 Task: Look for Airbnb options in Cartago, Costa Rica from 4th November, 2023 to 15th November, 2023 for 2 adults.1  bedroom having 1 bed and 1 bathroom. Property type can be hotel. Look for 4 properties as per requirement.
Action: Mouse moved to (478, 70)
Screenshot: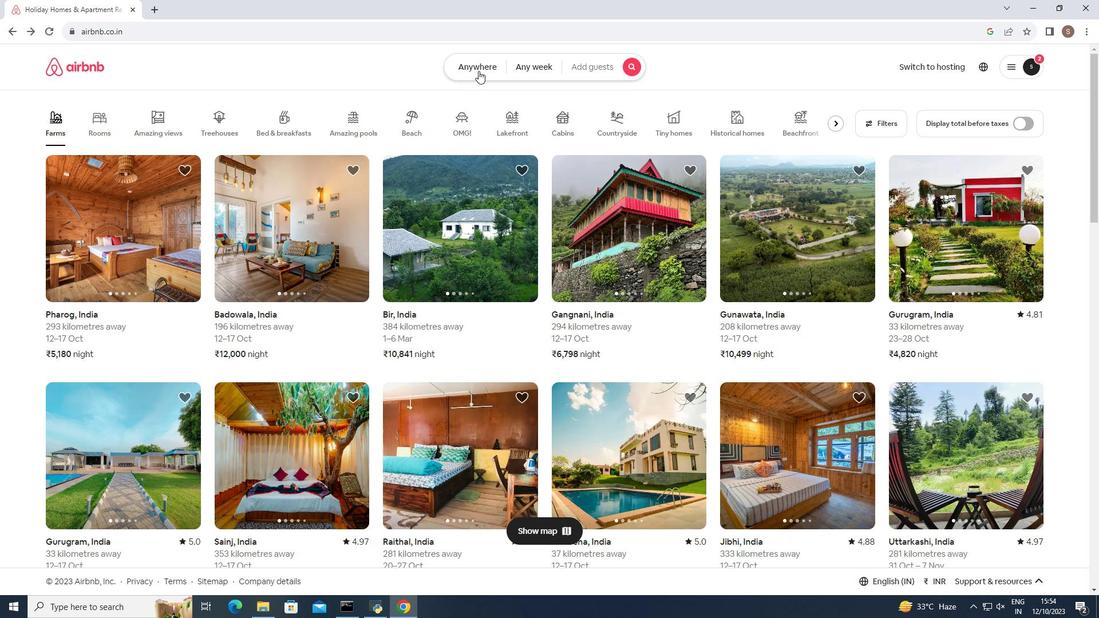 
Action: Mouse pressed left at (478, 70)
Screenshot: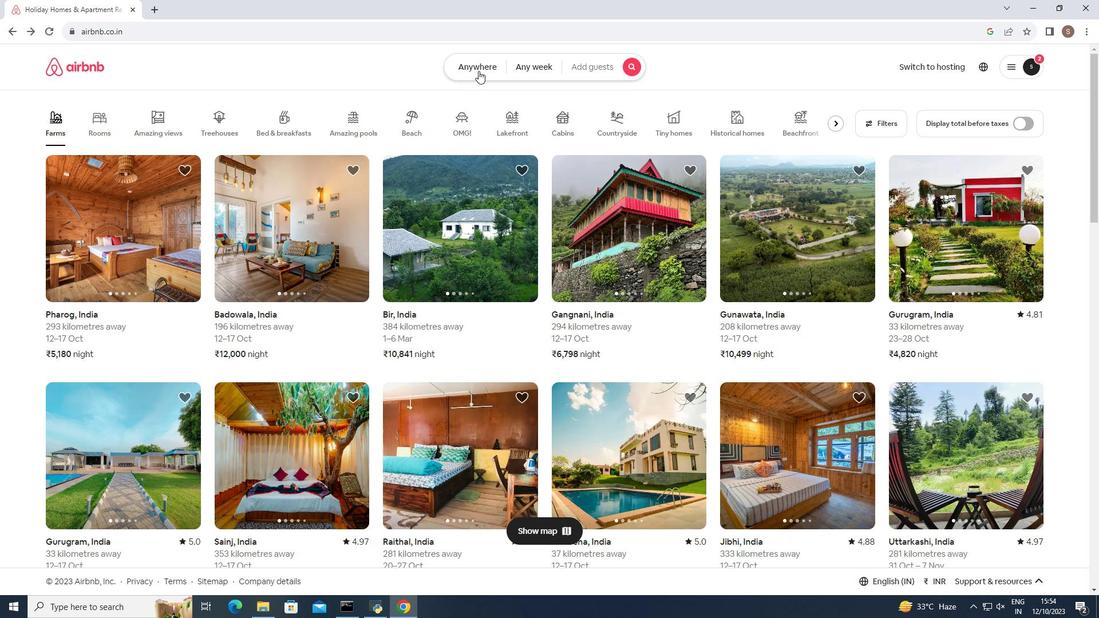 
Action: Mouse moved to (352, 109)
Screenshot: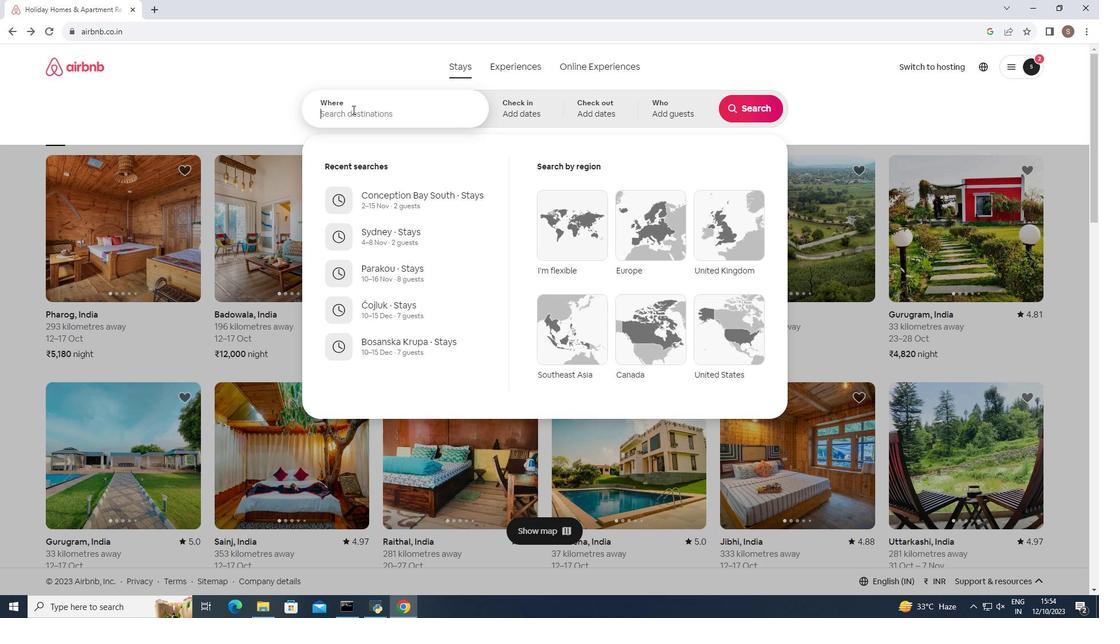 
Action: Mouse pressed left at (352, 109)
Screenshot: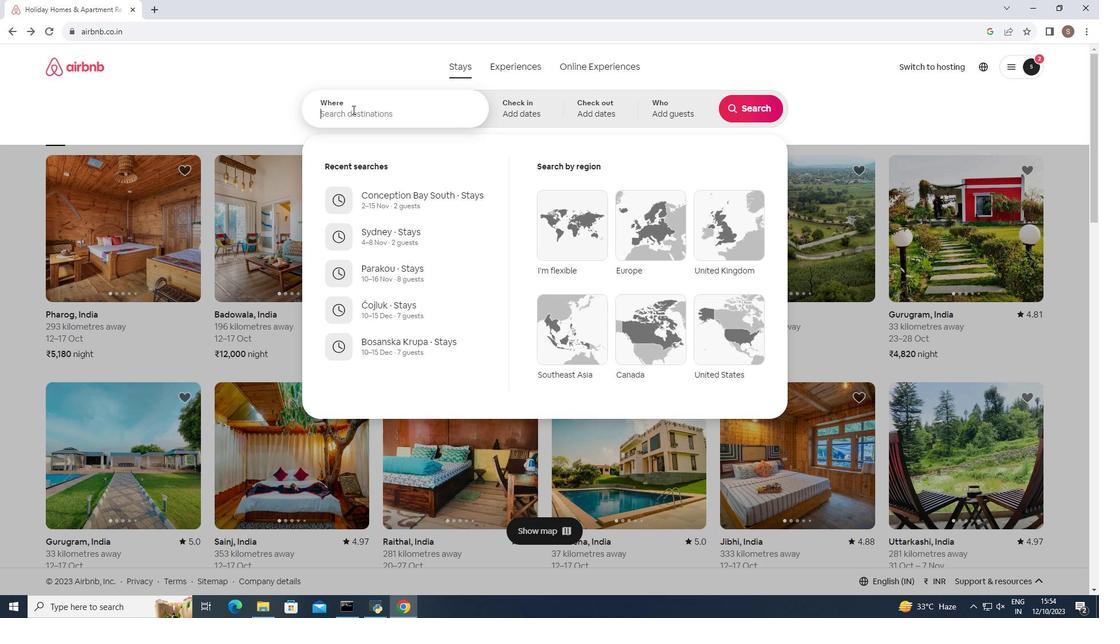 
Action: Key pressed <Key.shift>Cartago,<Key.space><Key.shift>Costa<Key.space><Key.shift>Rica<Key.enter>
Screenshot: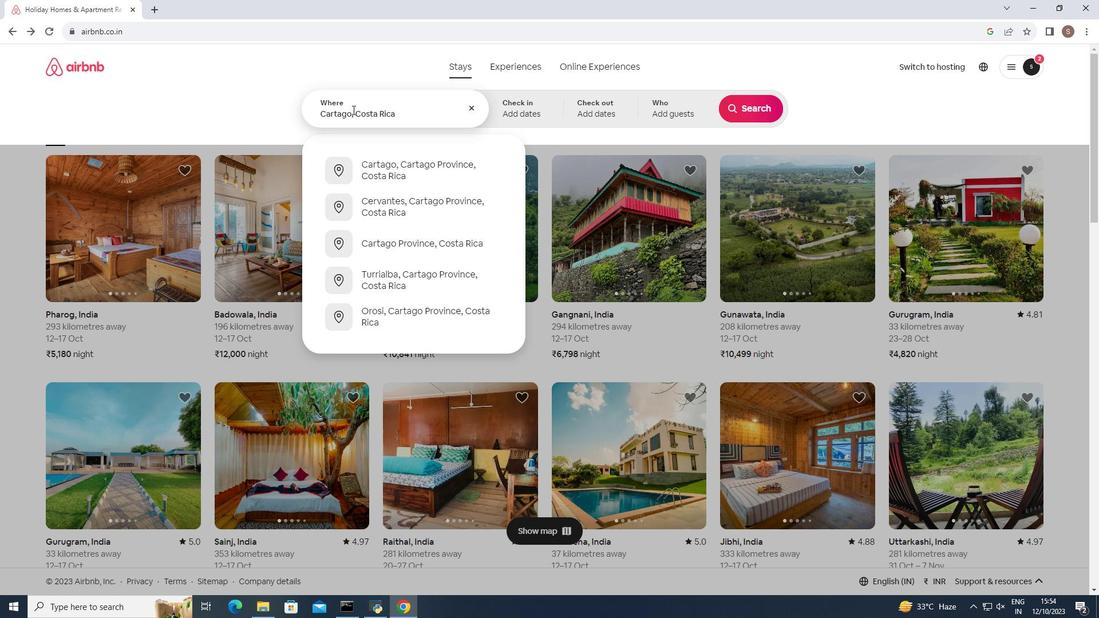 
Action: Mouse moved to (740, 249)
Screenshot: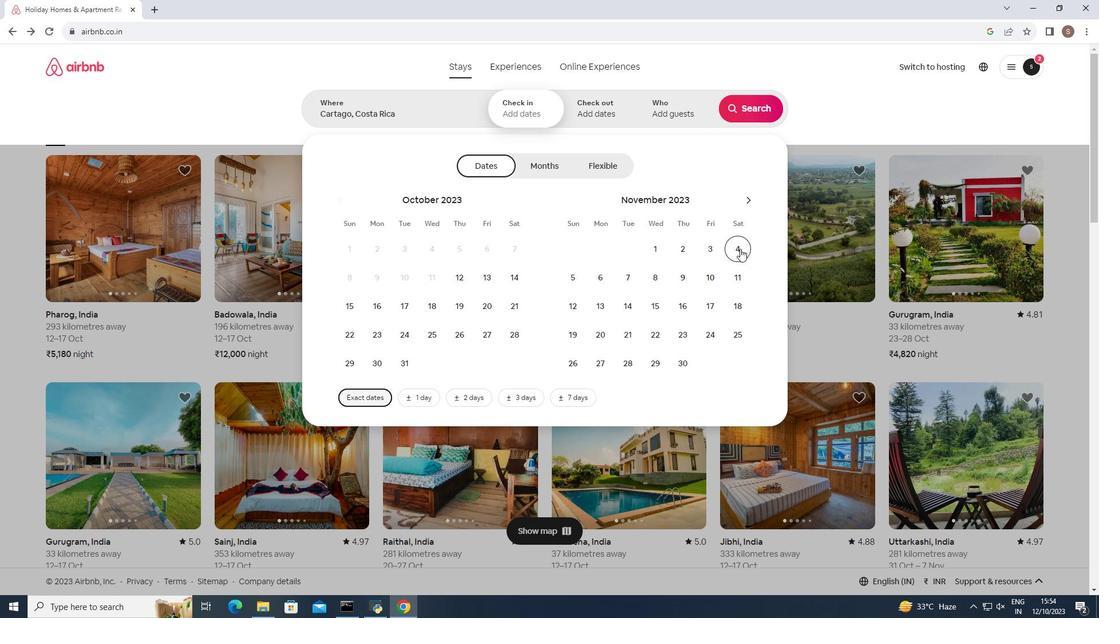 
Action: Mouse pressed left at (740, 249)
Screenshot: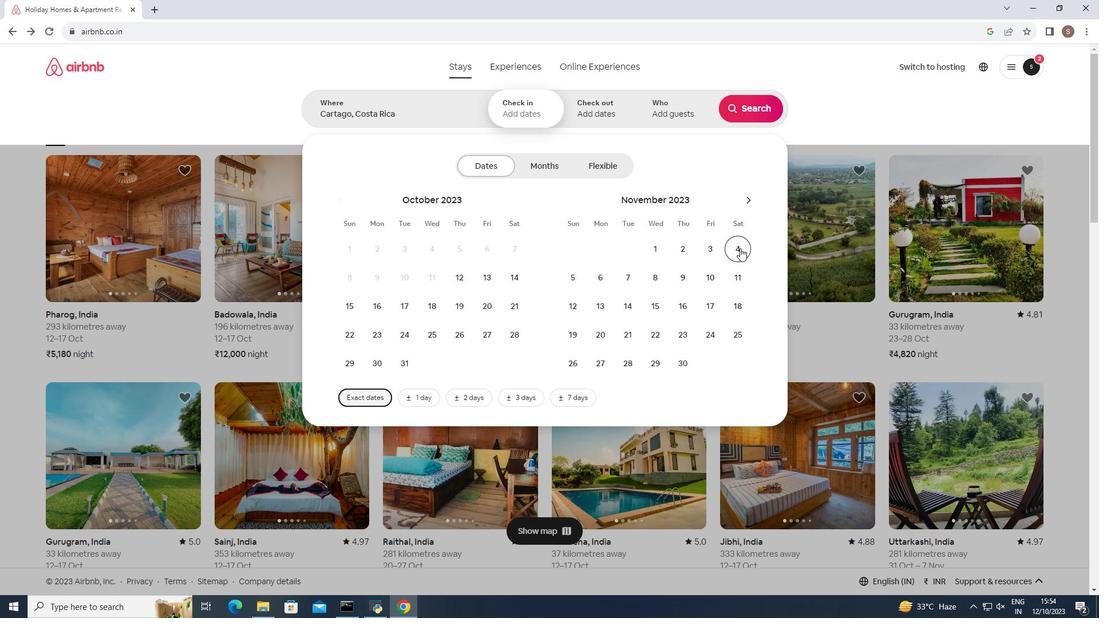 
Action: Mouse moved to (651, 305)
Screenshot: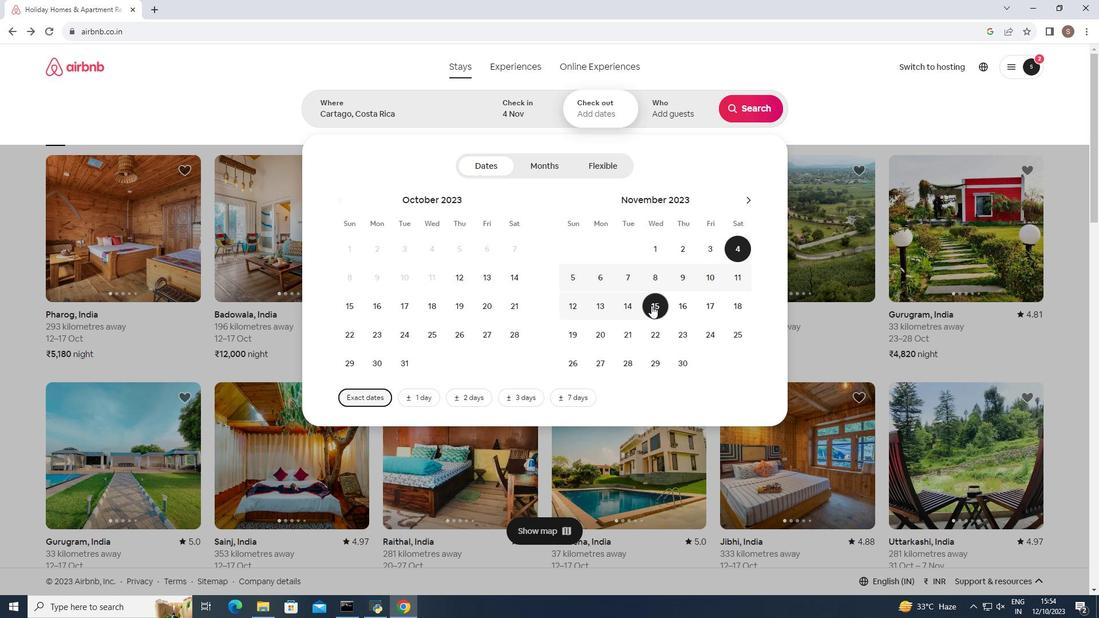 
Action: Mouse pressed left at (651, 305)
Screenshot: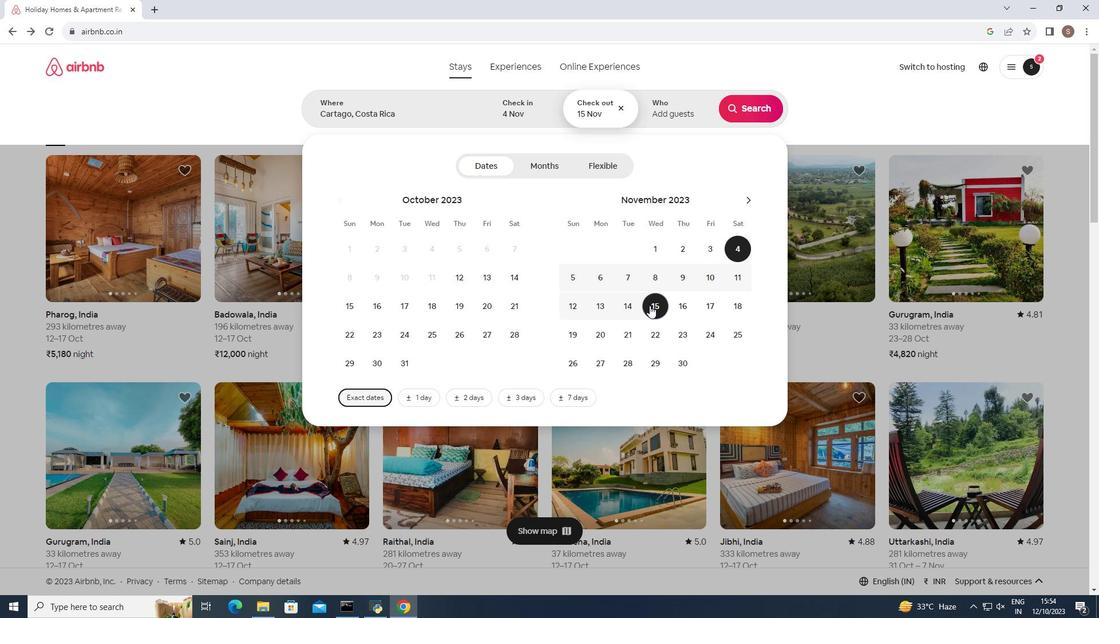 
Action: Mouse moved to (681, 112)
Screenshot: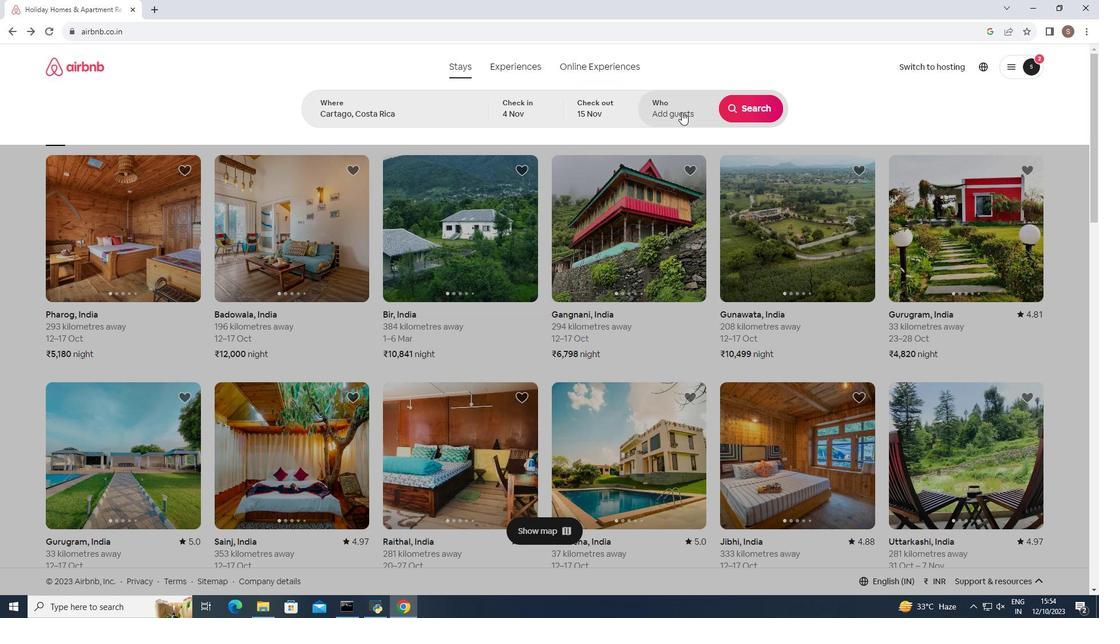 
Action: Mouse pressed left at (681, 112)
Screenshot: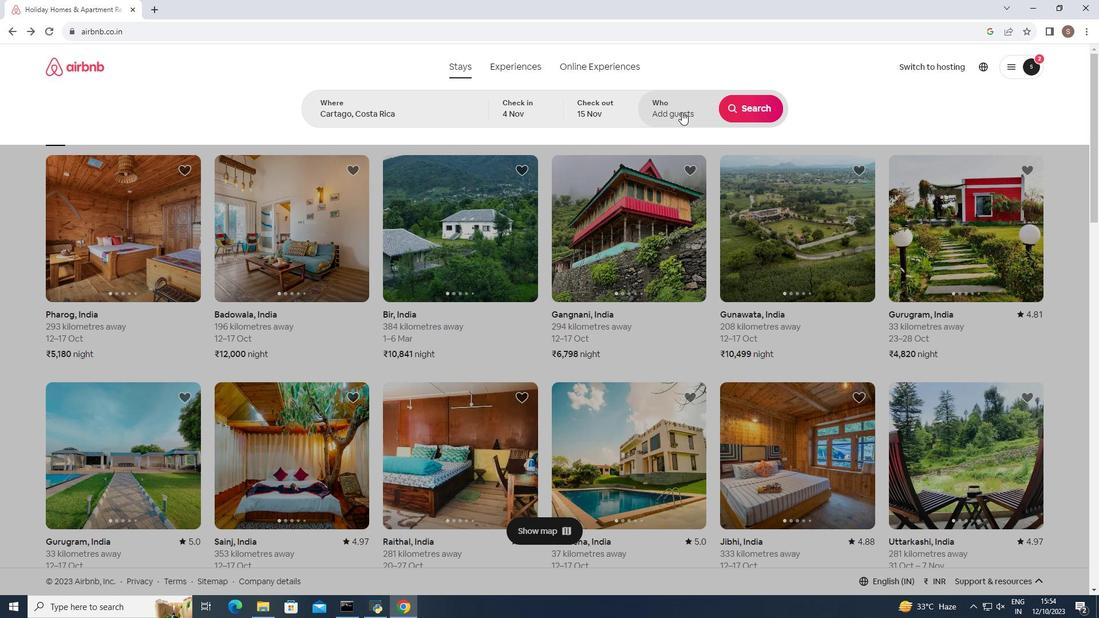 
Action: Mouse moved to (757, 168)
Screenshot: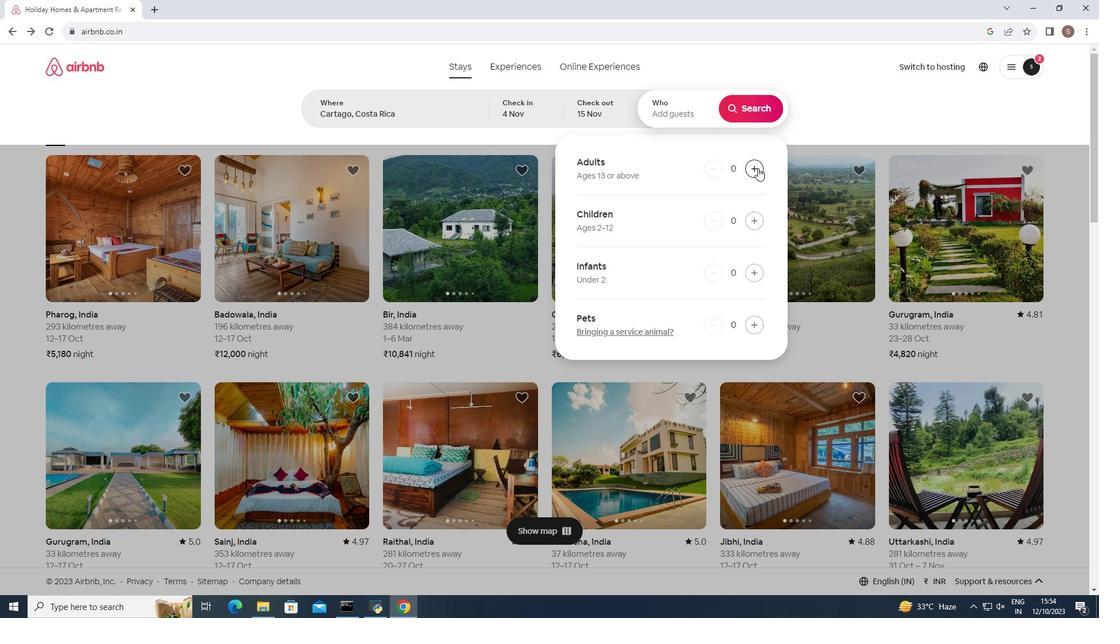 
Action: Mouse pressed left at (757, 168)
Screenshot: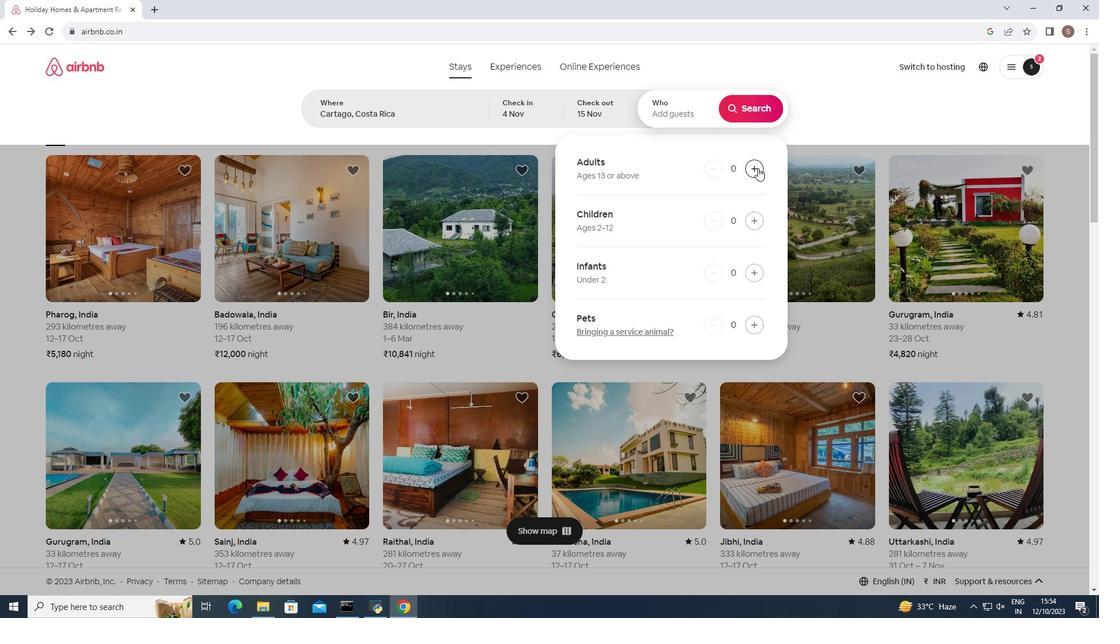 
Action: Mouse pressed left at (757, 168)
Screenshot: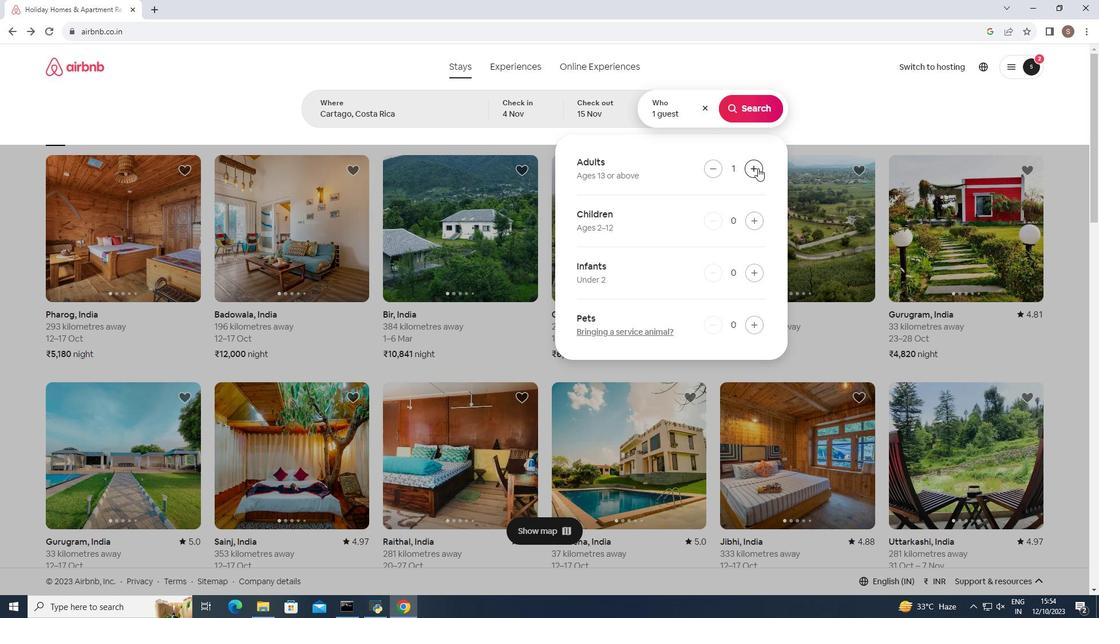 
Action: Mouse moved to (743, 106)
Screenshot: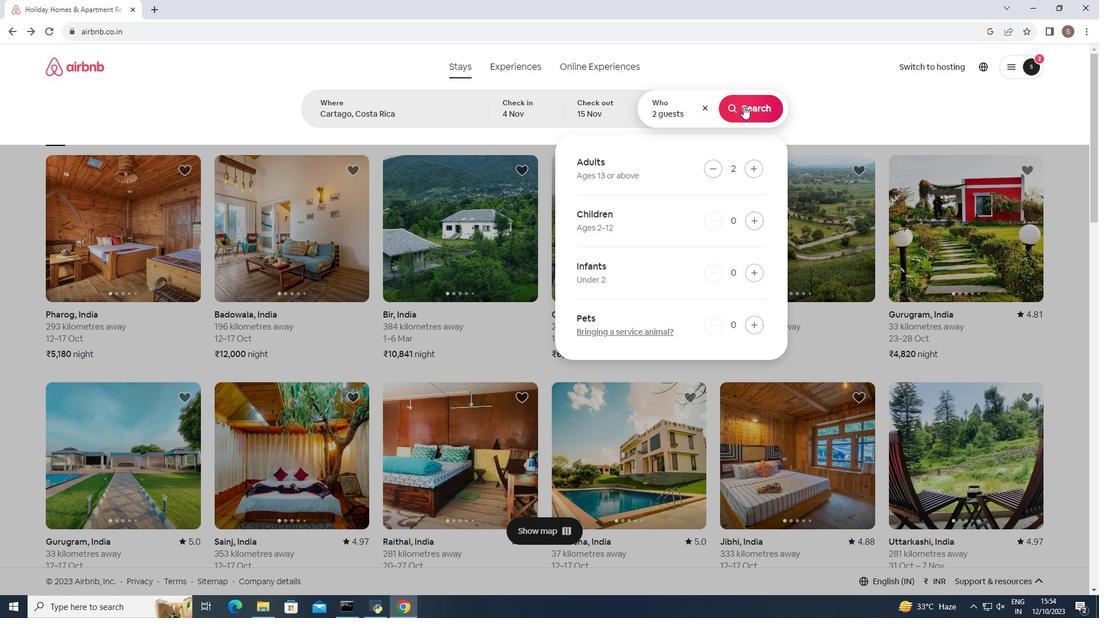 
Action: Mouse pressed left at (743, 106)
Screenshot: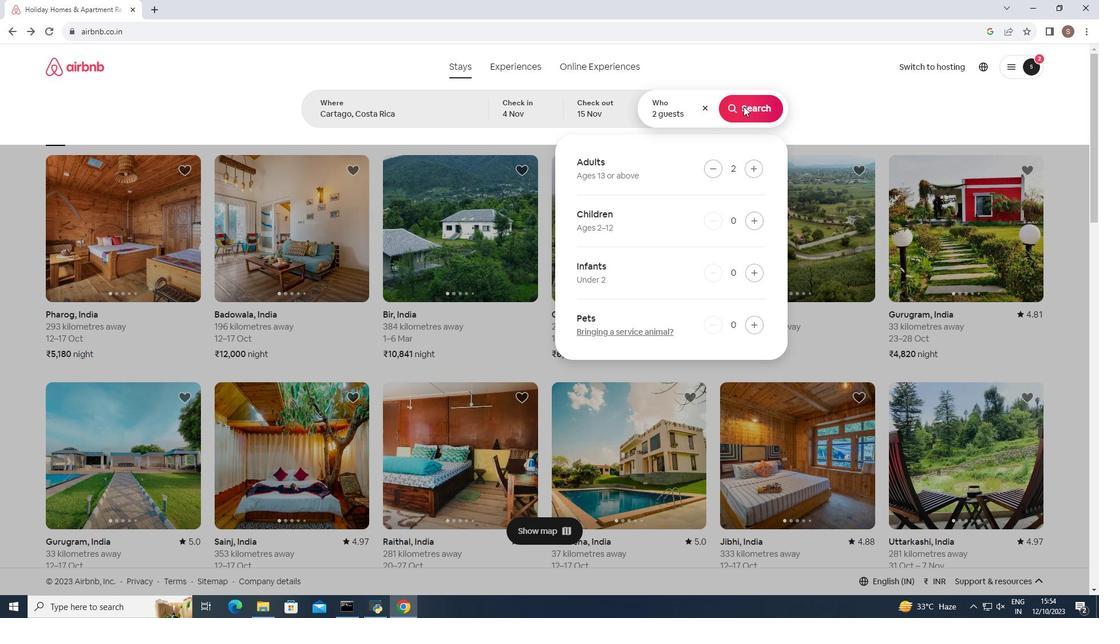 
Action: Mouse moved to (910, 110)
Screenshot: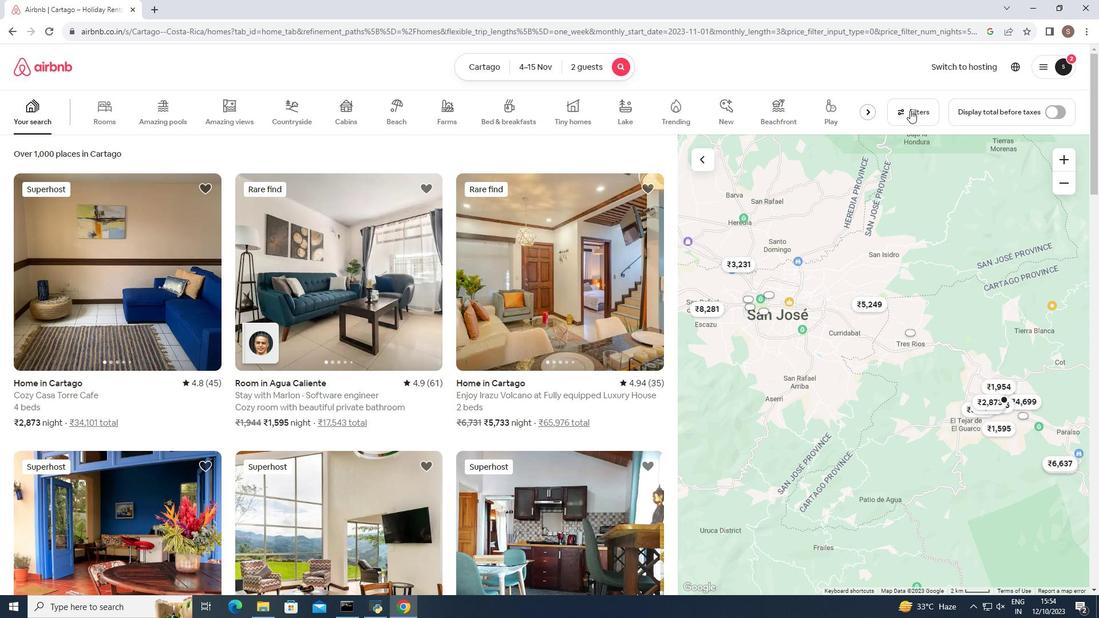 
Action: Mouse pressed left at (910, 110)
Screenshot: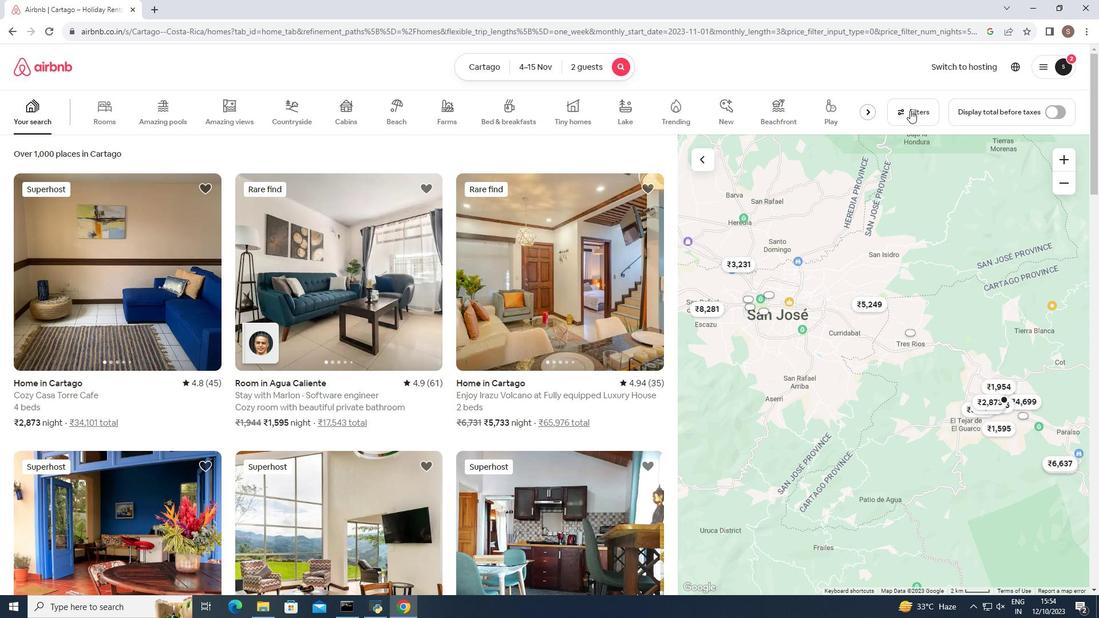 
Action: Mouse moved to (602, 236)
Screenshot: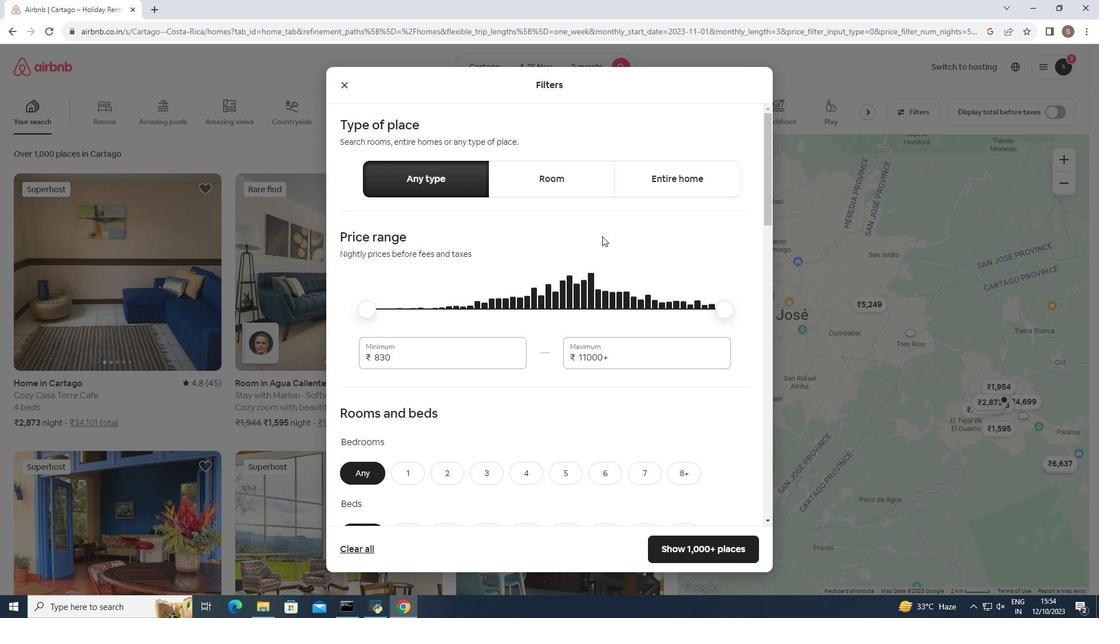 
Action: Mouse scrolled (602, 235) with delta (0, 0)
Screenshot: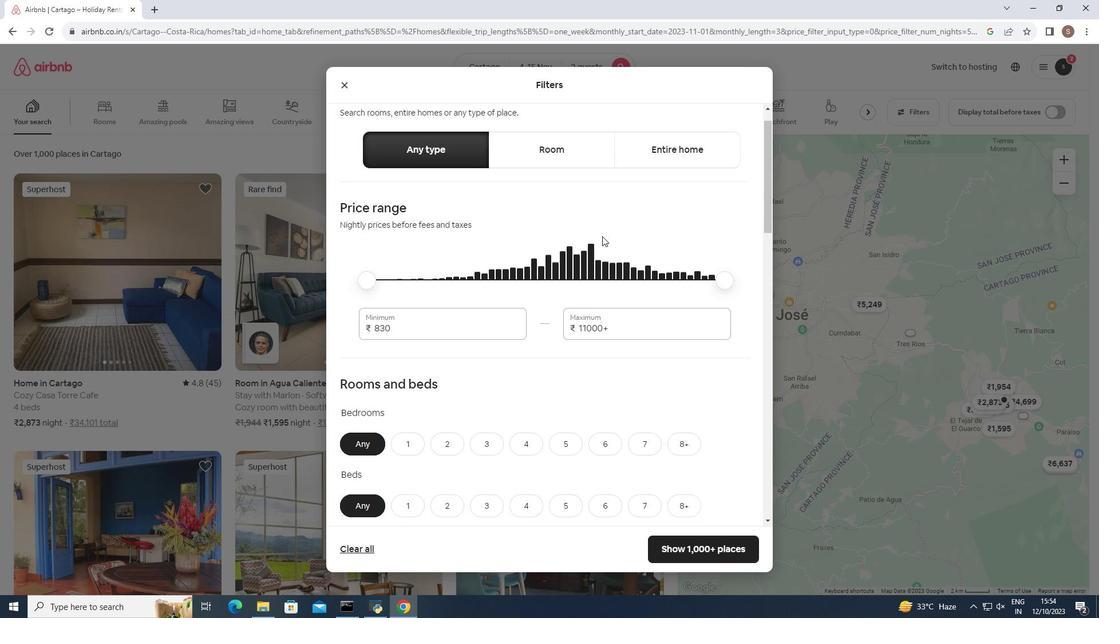 
Action: Mouse scrolled (602, 235) with delta (0, 0)
Screenshot: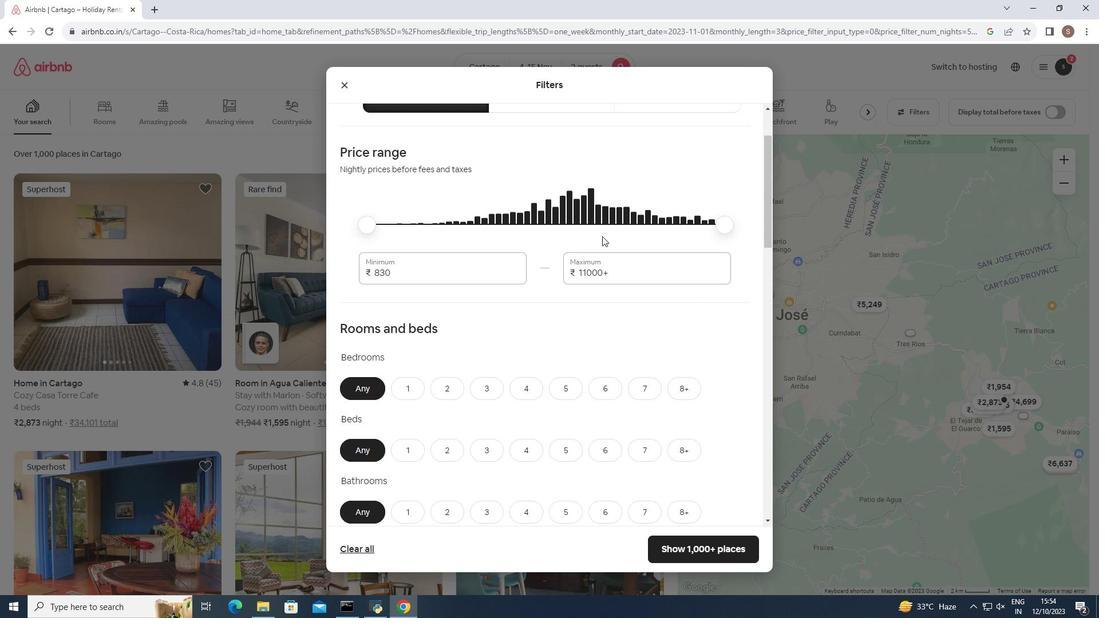 
Action: Mouse moved to (411, 358)
Screenshot: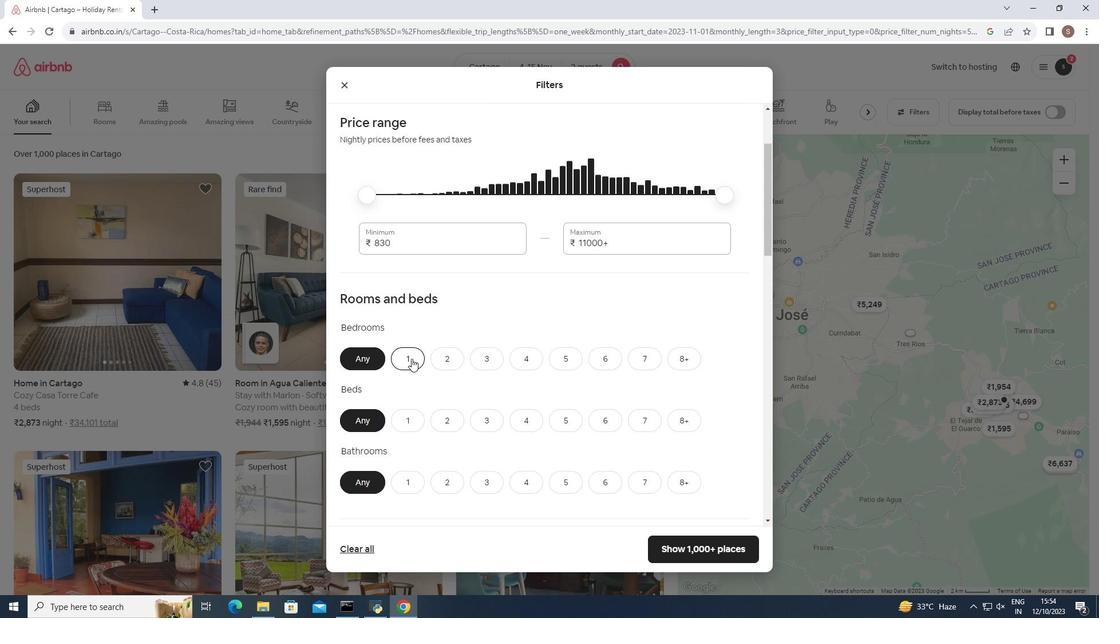 
Action: Mouse pressed left at (411, 358)
Screenshot: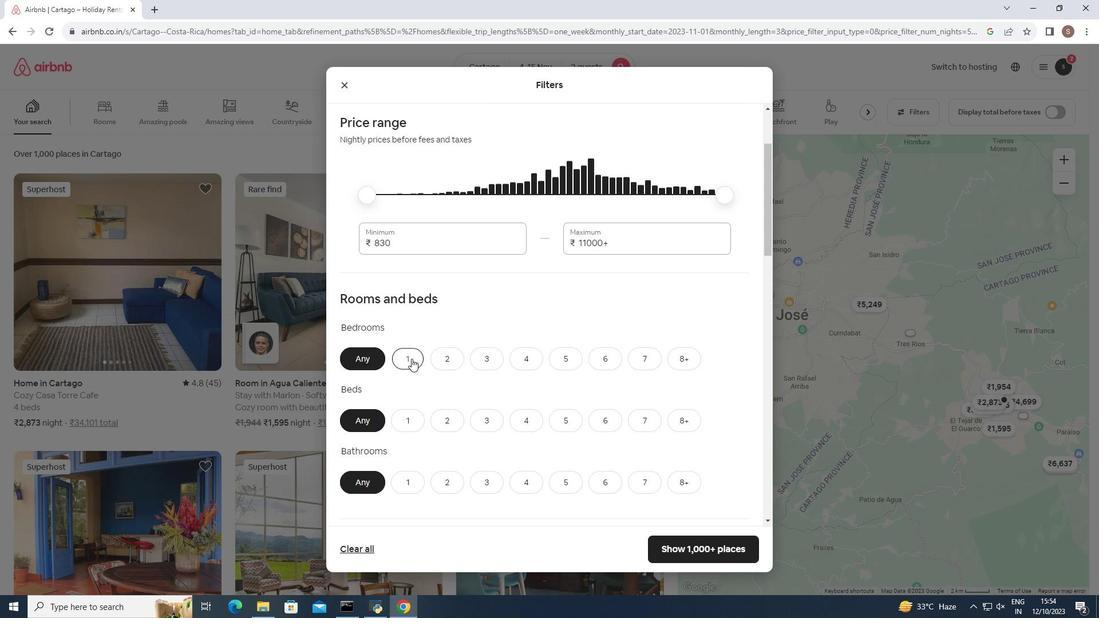 
Action: Mouse moved to (405, 418)
Screenshot: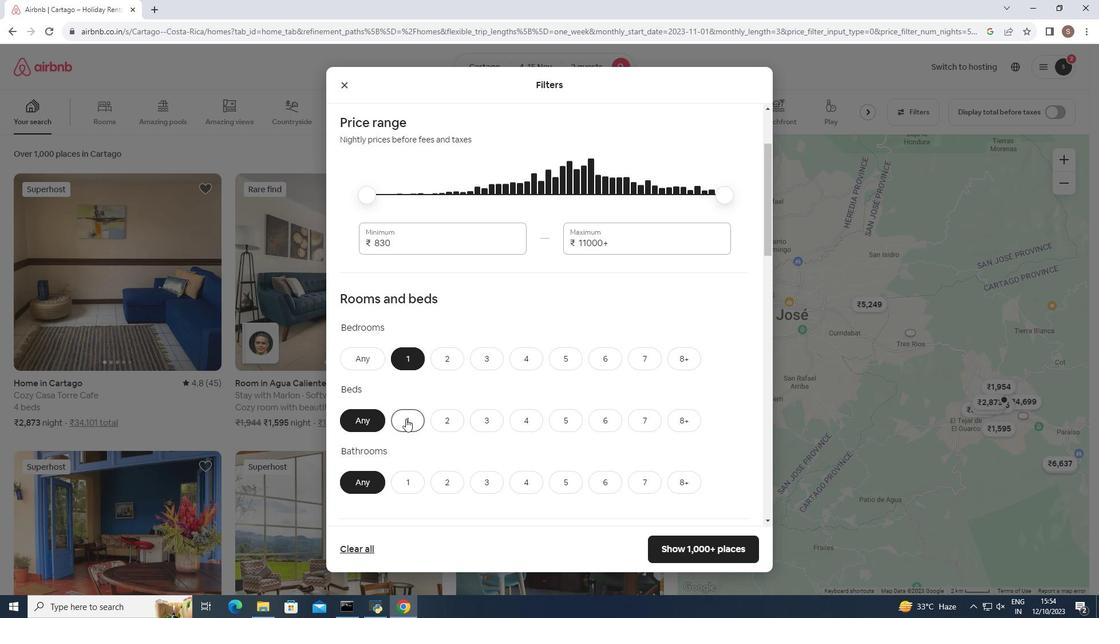 
Action: Mouse pressed left at (405, 418)
Screenshot: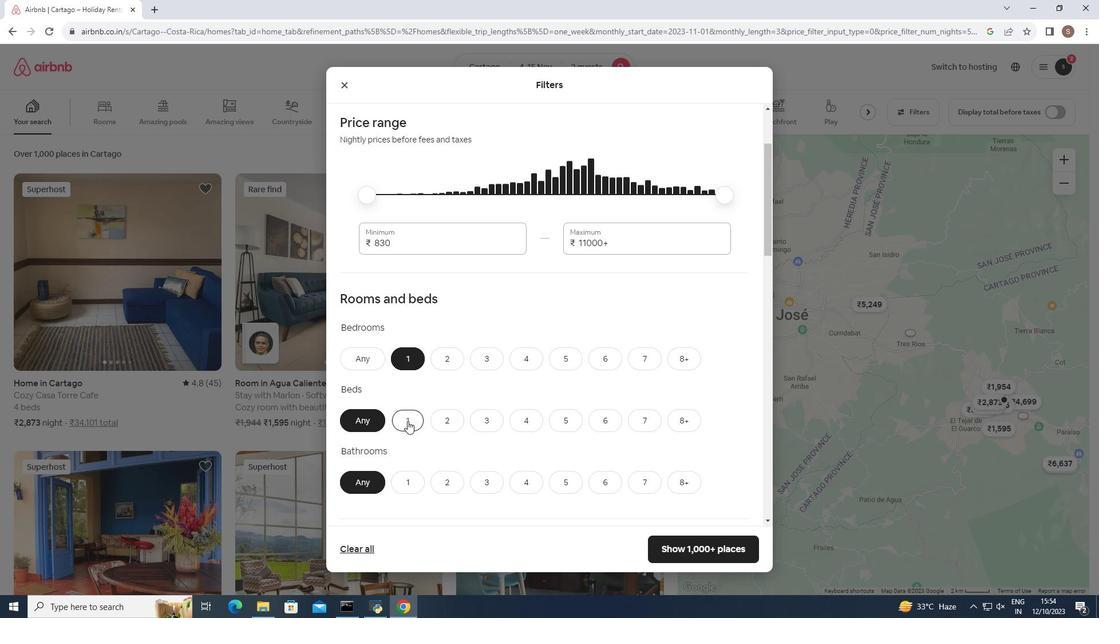 
Action: Mouse moved to (408, 486)
Screenshot: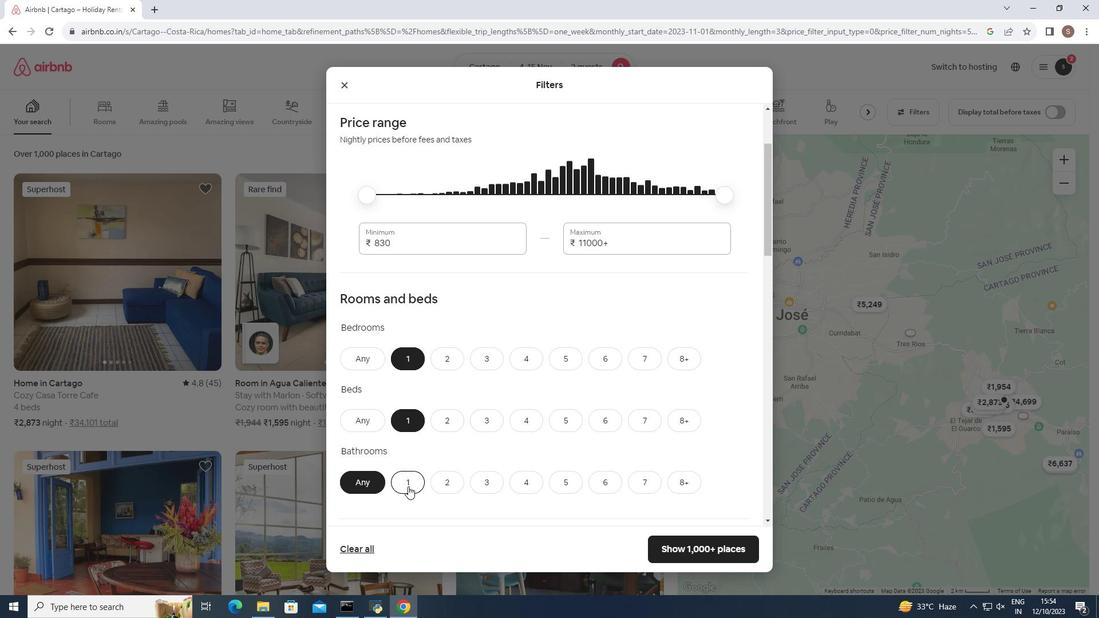 
Action: Mouse pressed left at (408, 486)
Screenshot: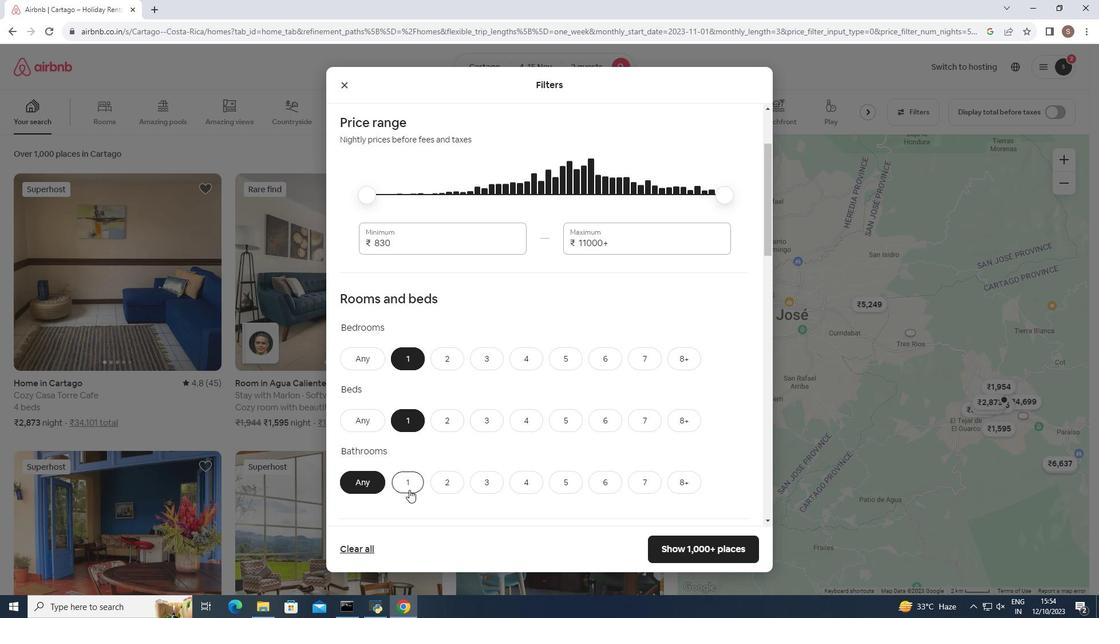 
Action: Mouse moved to (544, 413)
Screenshot: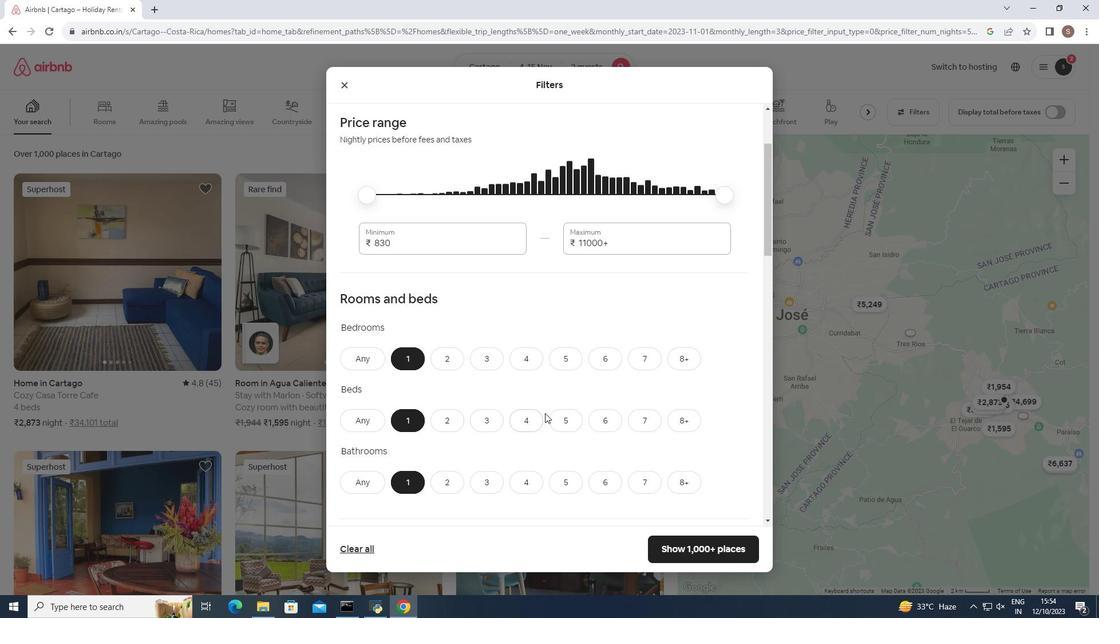 
Action: Mouse scrolled (544, 412) with delta (0, 0)
Screenshot: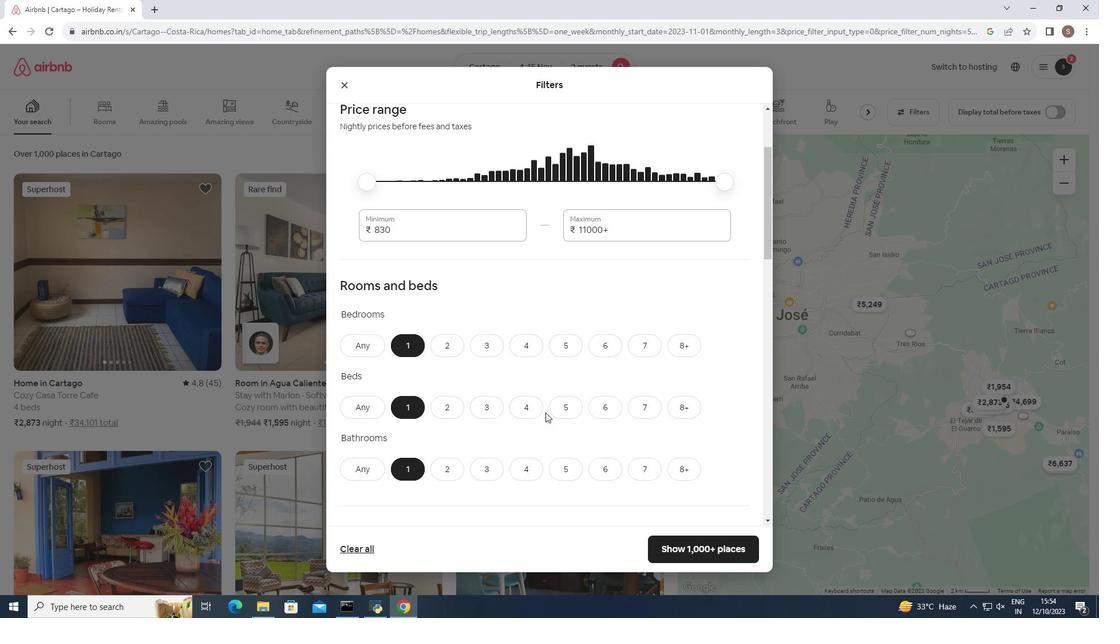 
Action: Mouse moved to (545, 412)
Screenshot: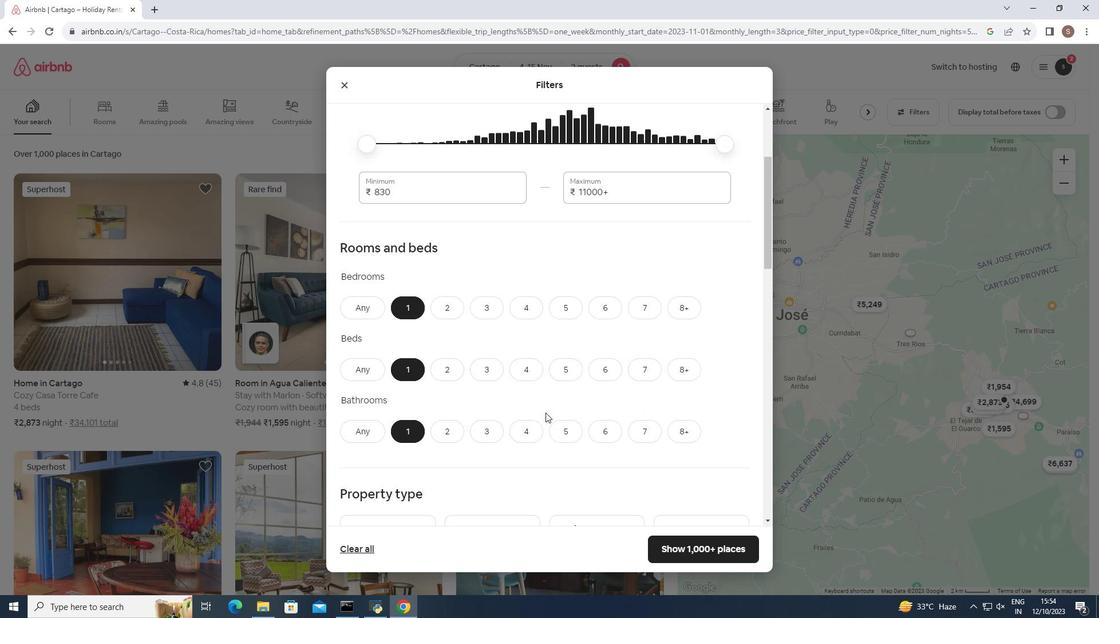 
Action: Mouse scrolled (545, 412) with delta (0, 0)
Screenshot: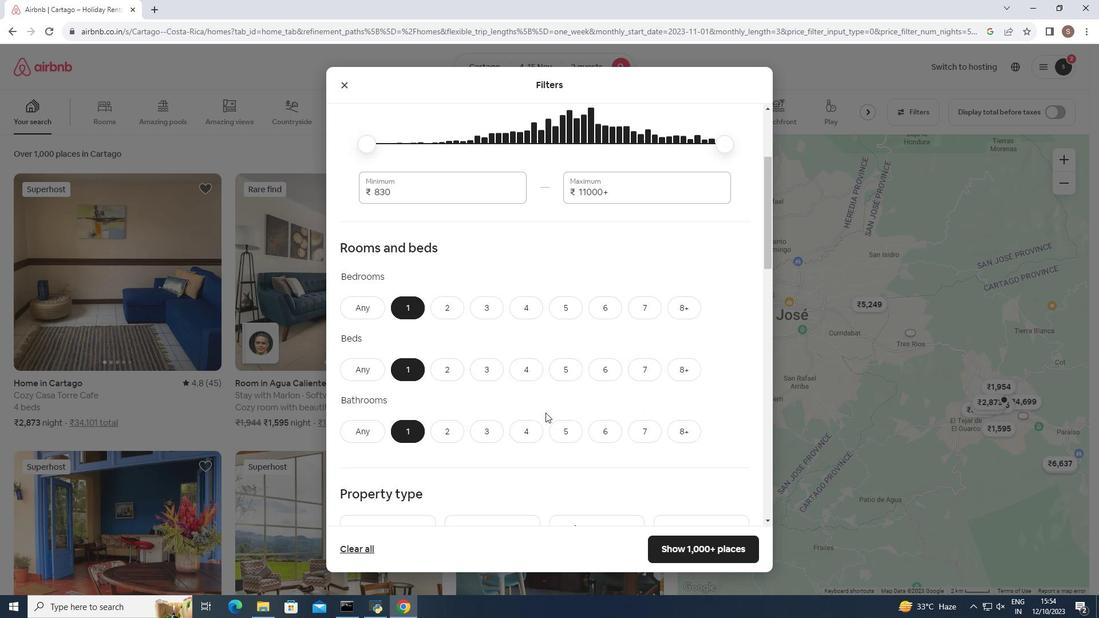 
Action: Mouse scrolled (545, 412) with delta (0, 0)
Screenshot: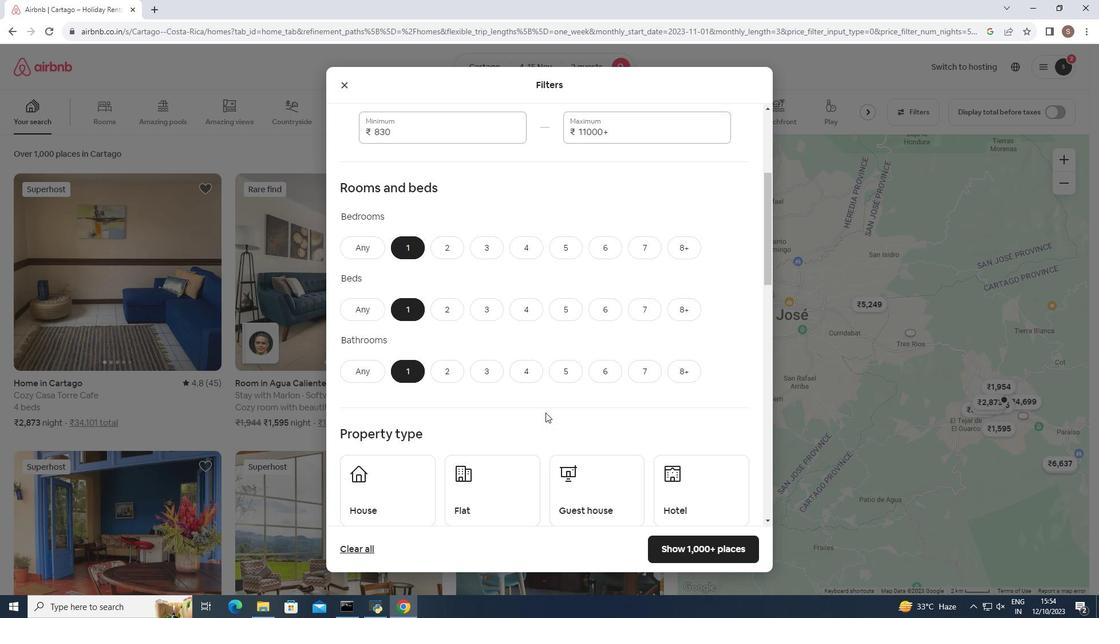 
Action: Mouse scrolled (545, 412) with delta (0, 0)
Screenshot: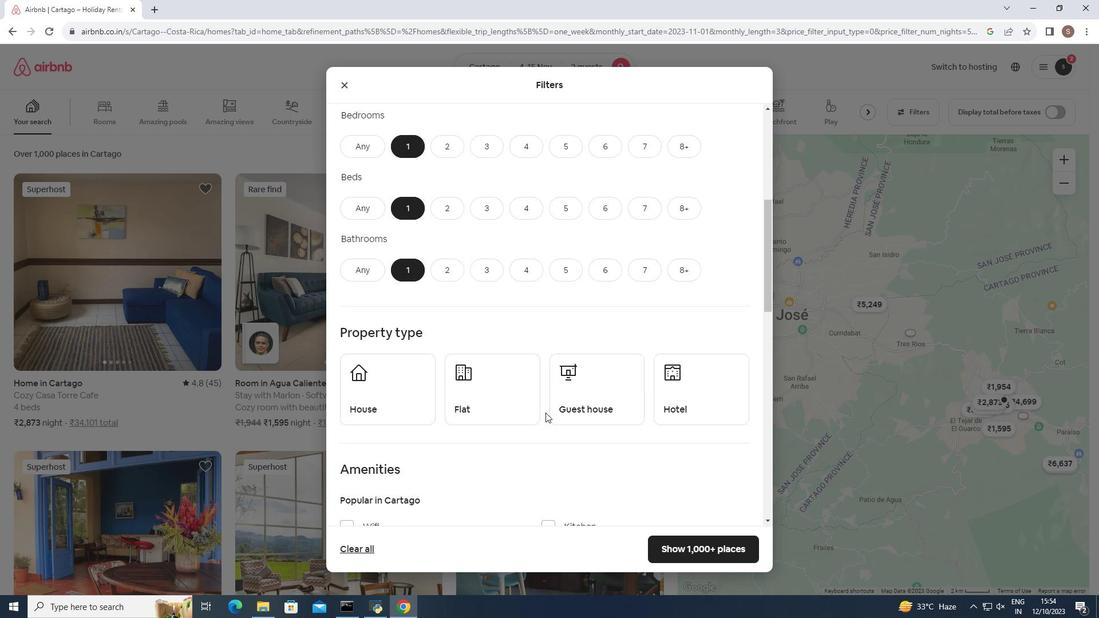 
Action: Mouse moved to (672, 389)
Screenshot: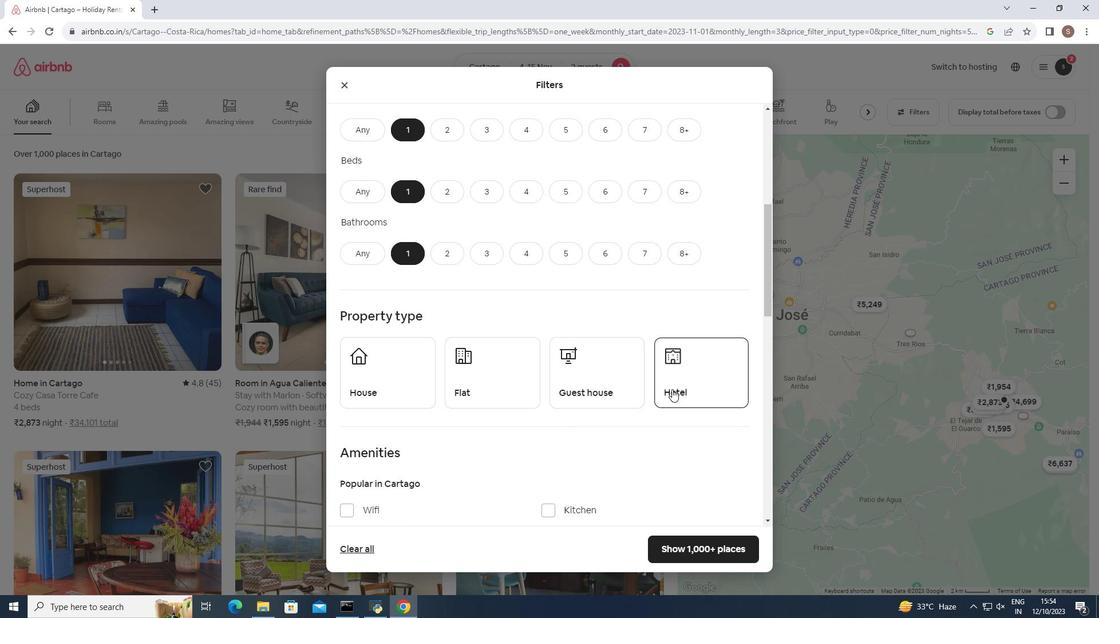 
Action: Mouse pressed left at (672, 389)
Screenshot: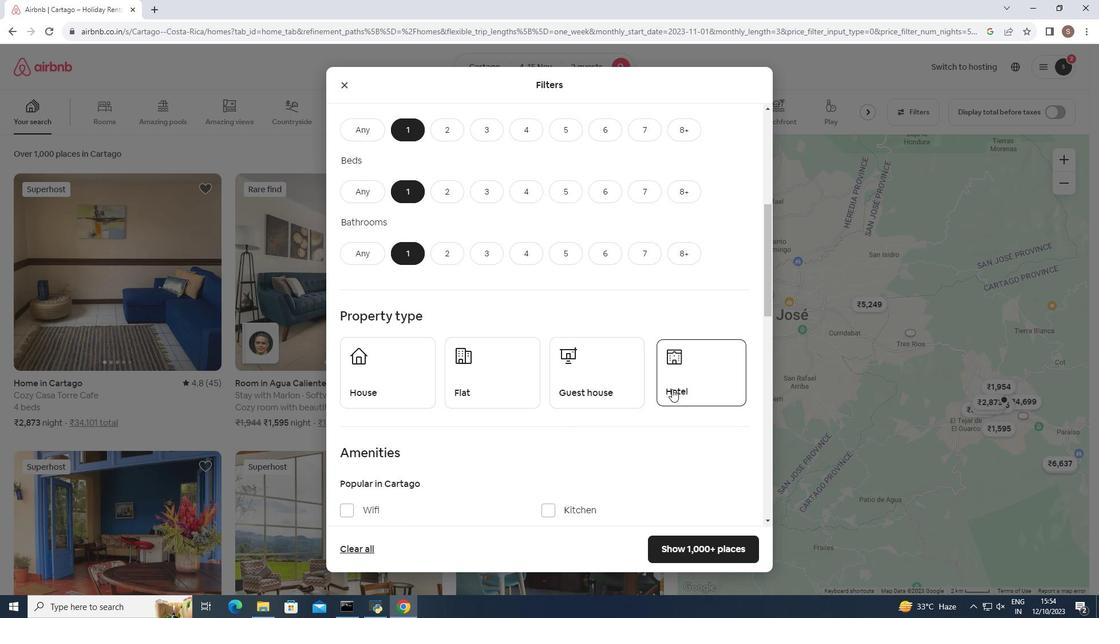 
Action: Mouse moved to (712, 548)
Screenshot: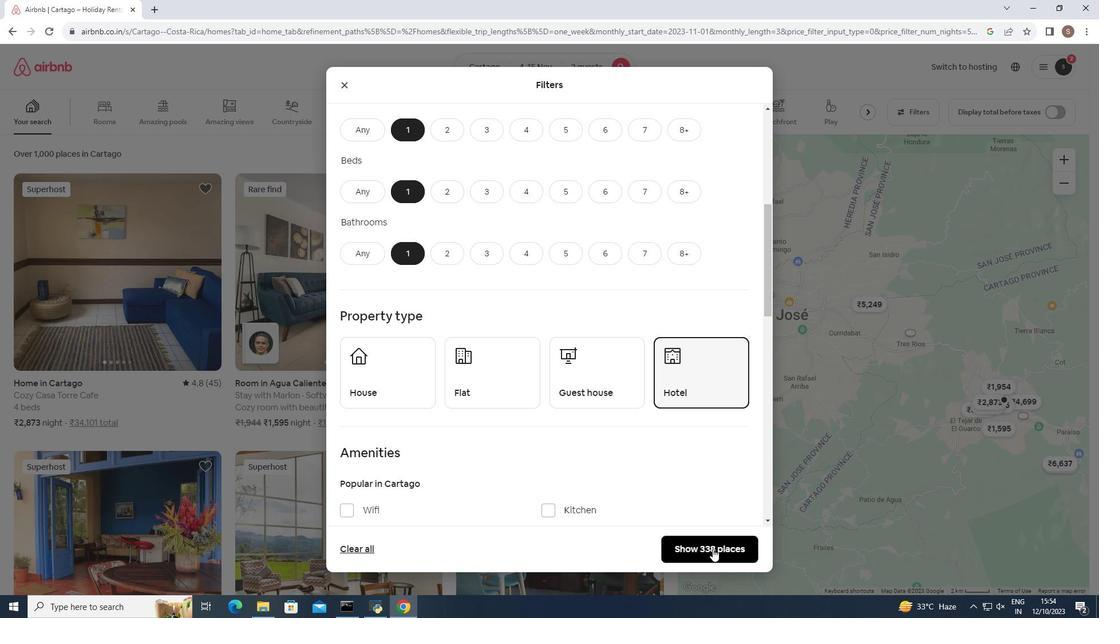 
Action: Mouse pressed left at (712, 548)
Screenshot: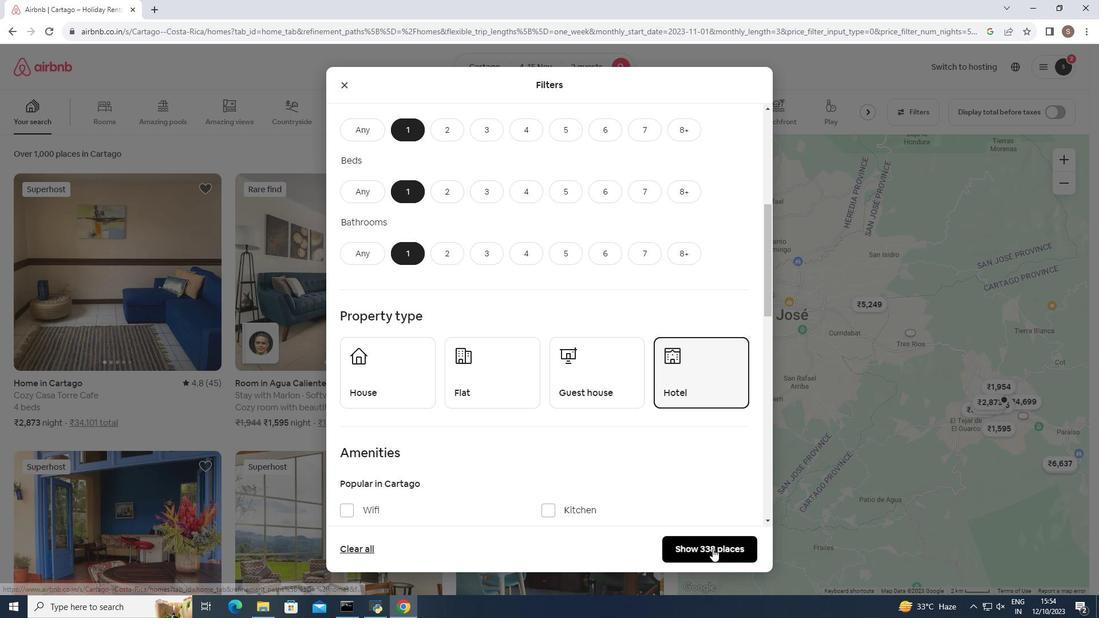 
Action: Mouse moved to (533, 409)
Screenshot: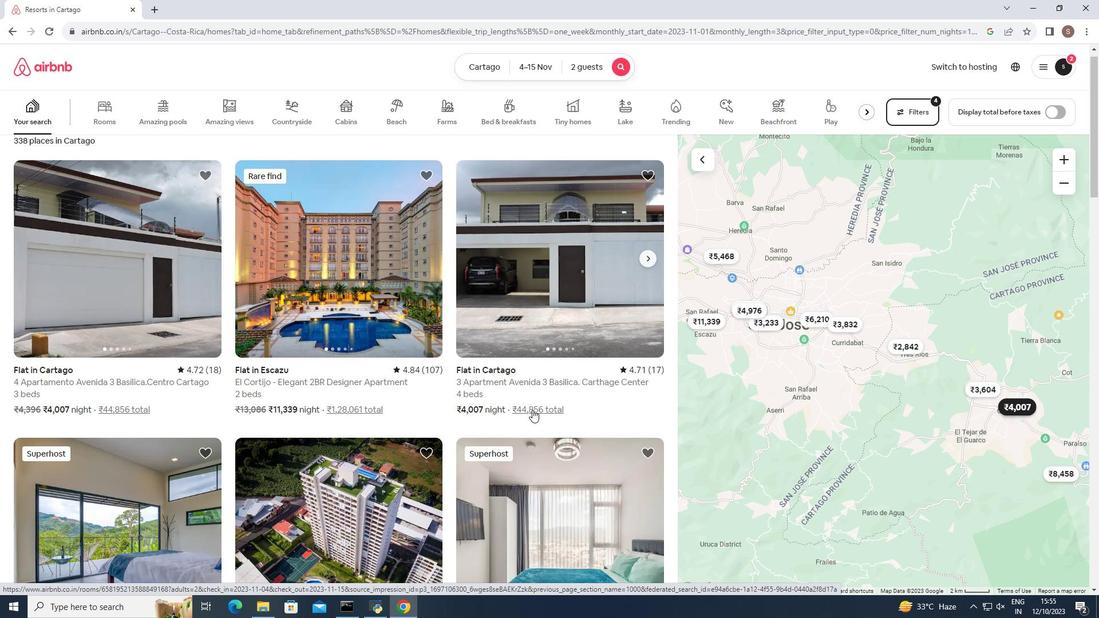 
Action: Mouse scrolled (533, 409) with delta (0, 0)
Screenshot: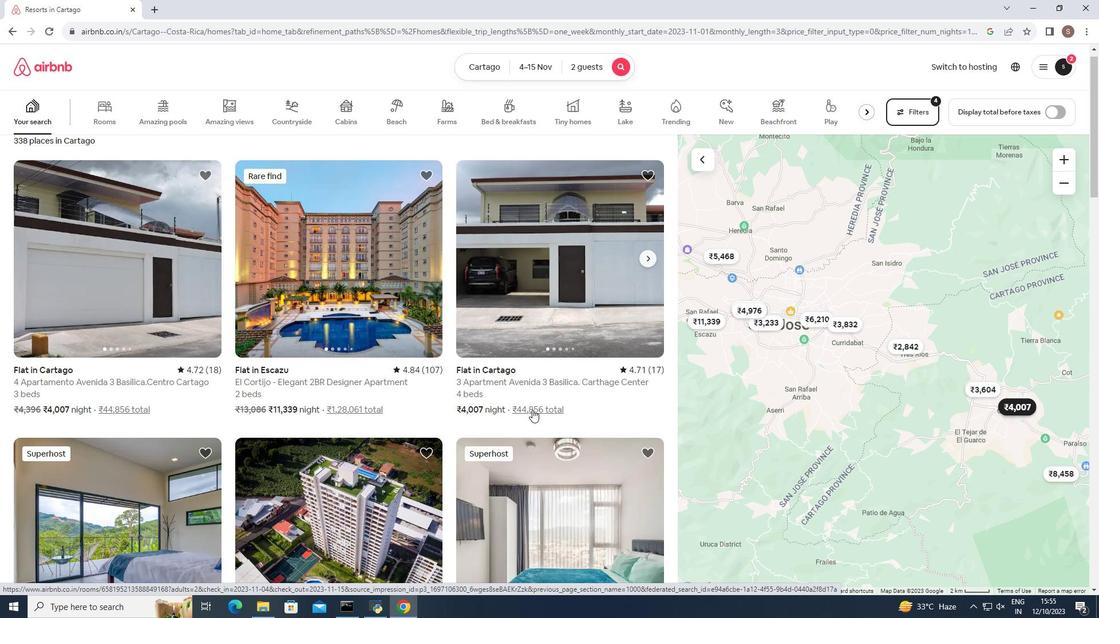 
Action: Mouse moved to (532, 409)
Screenshot: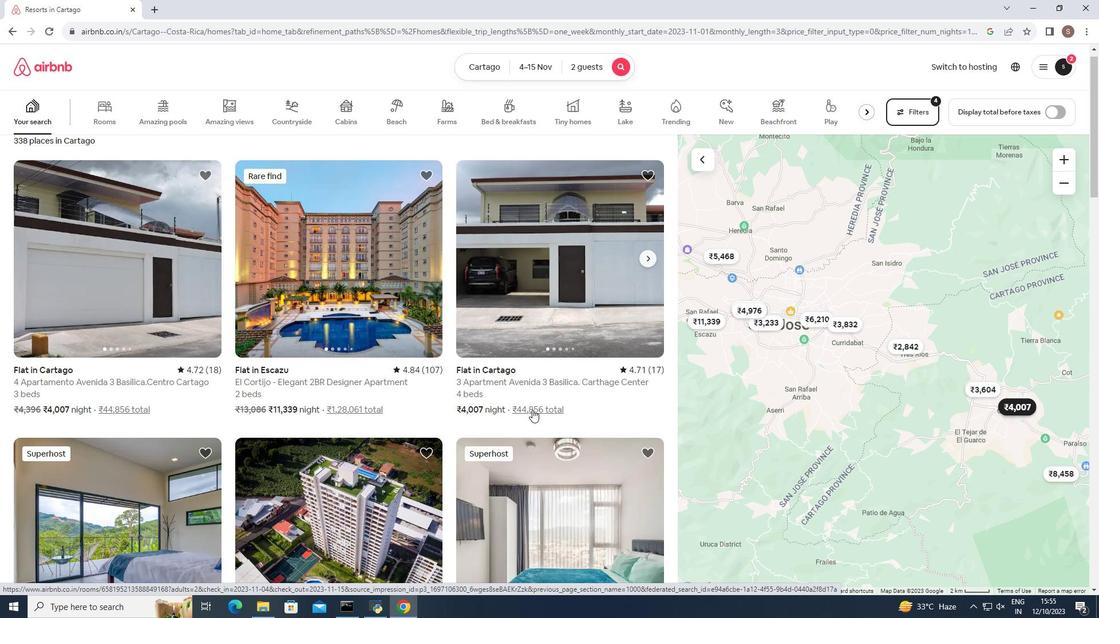 
Action: Mouse scrolled (532, 409) with delta (0, 0)
Screenshot: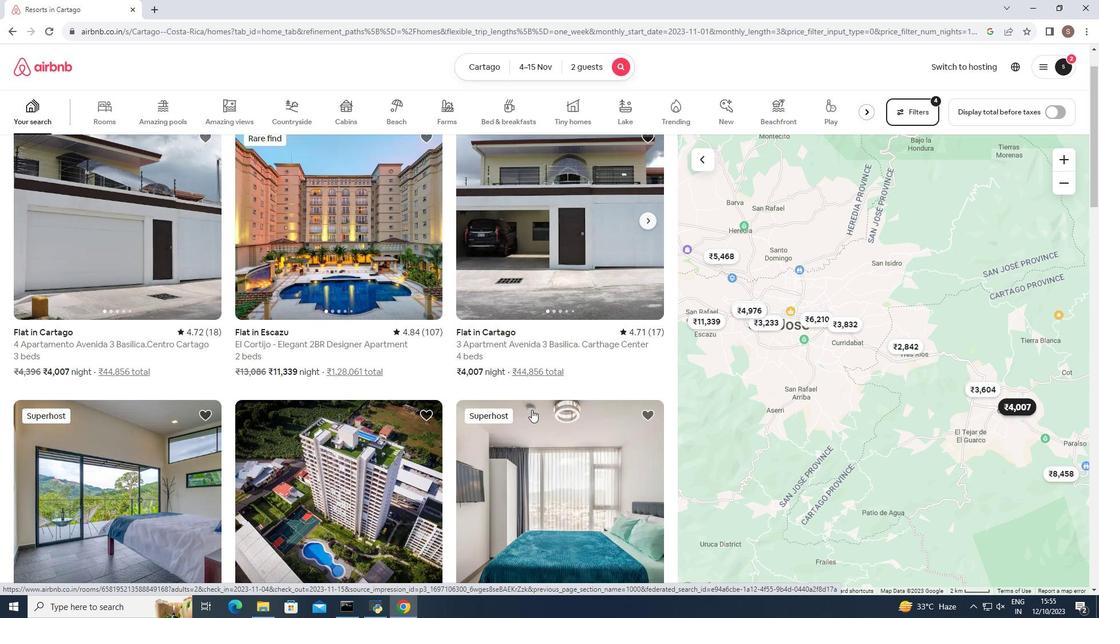 
Action: Mouse moved to (531, 409)
Screenshot: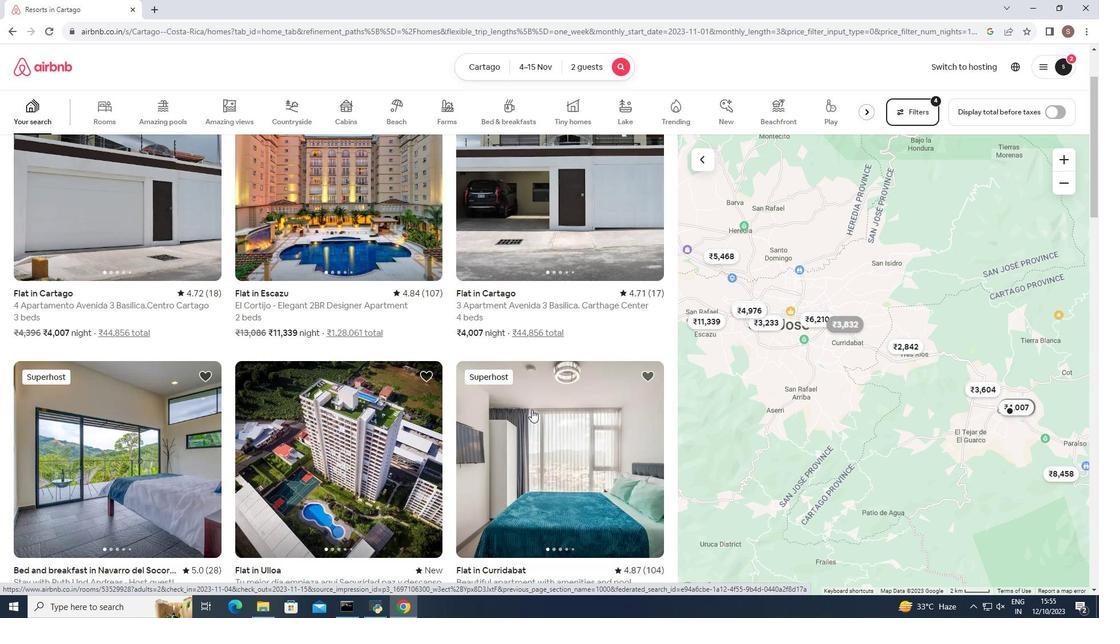
Action: Mouse scrolled (531, 409) with delta (0, 0)
Screenshot: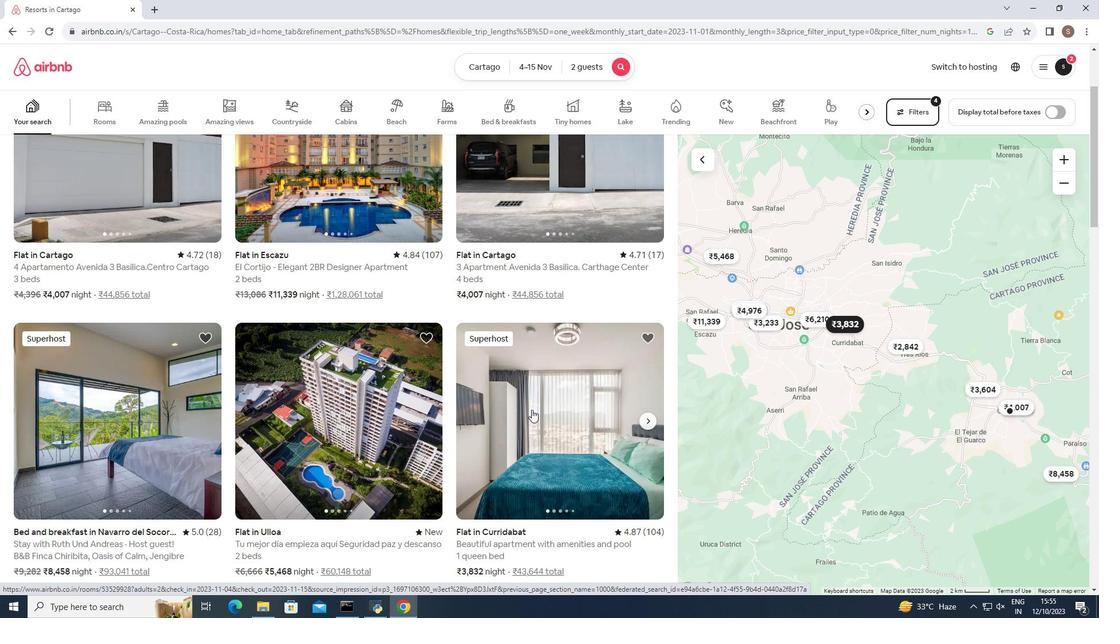 
Action: Mouse moved to (531, 409)
Screenshot: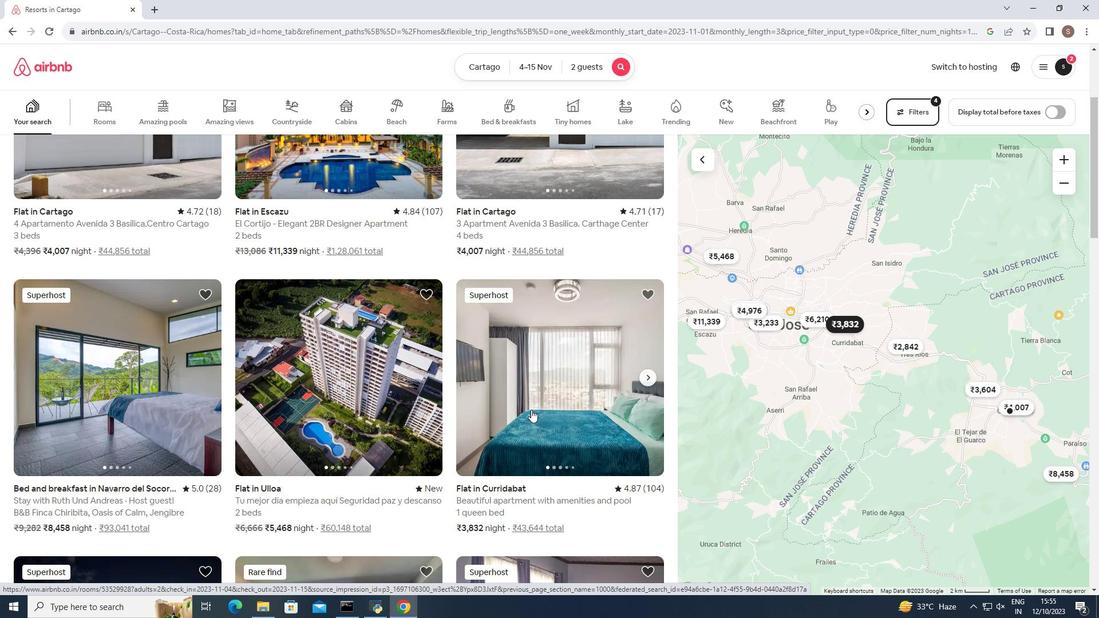 
Action: Mouse scrolled (531, 409) with delta (0, 0)
Screenshot: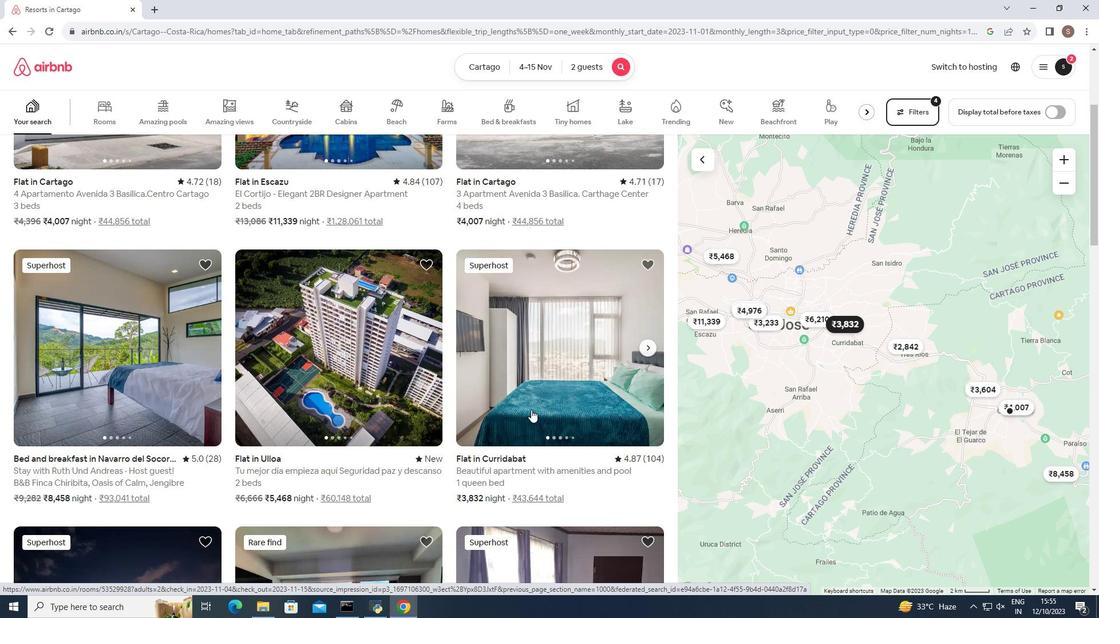 
Action: Mouse scrolled (531, 409) with delta (0, 0)
Screenshot: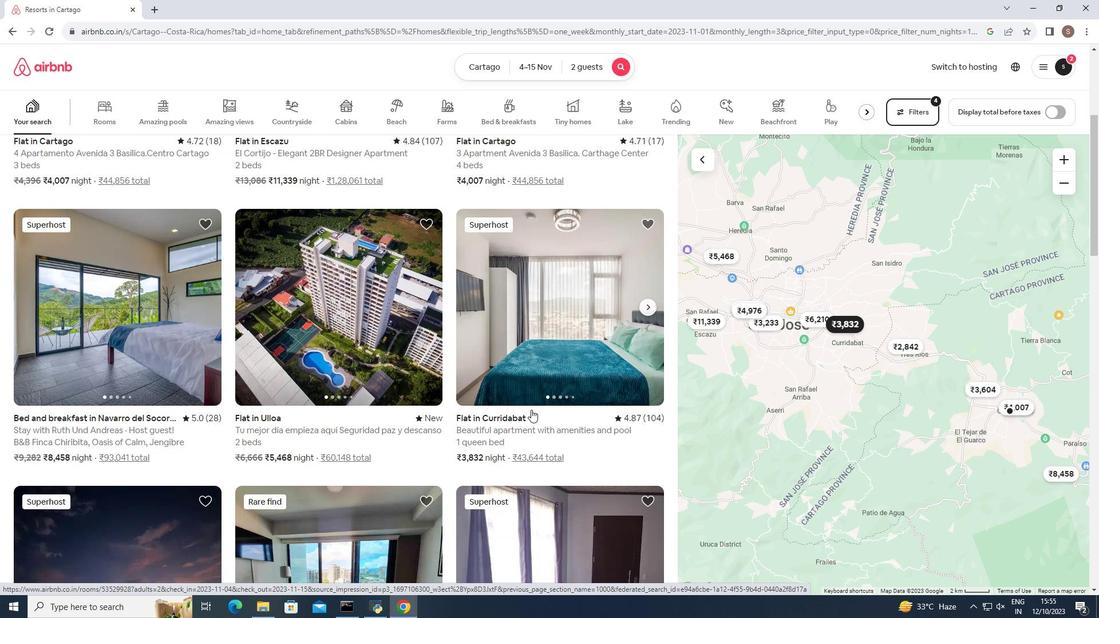 
Action: Mouse moved to (584, 273)
Screenshot: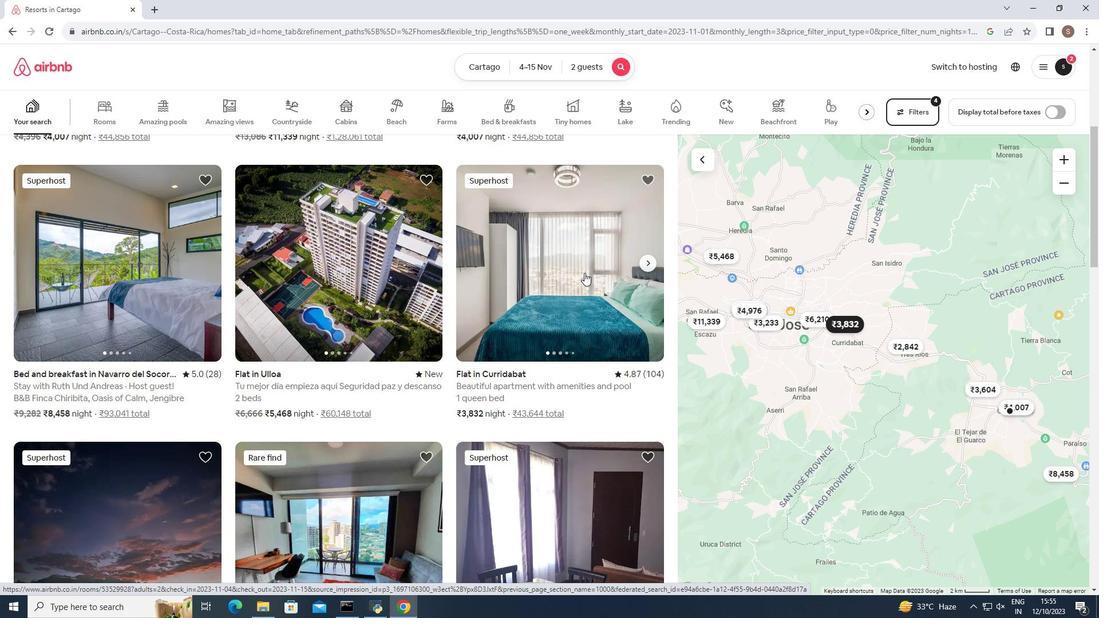 
Action: Mouse pressed left at (584, 273)
Screenshot: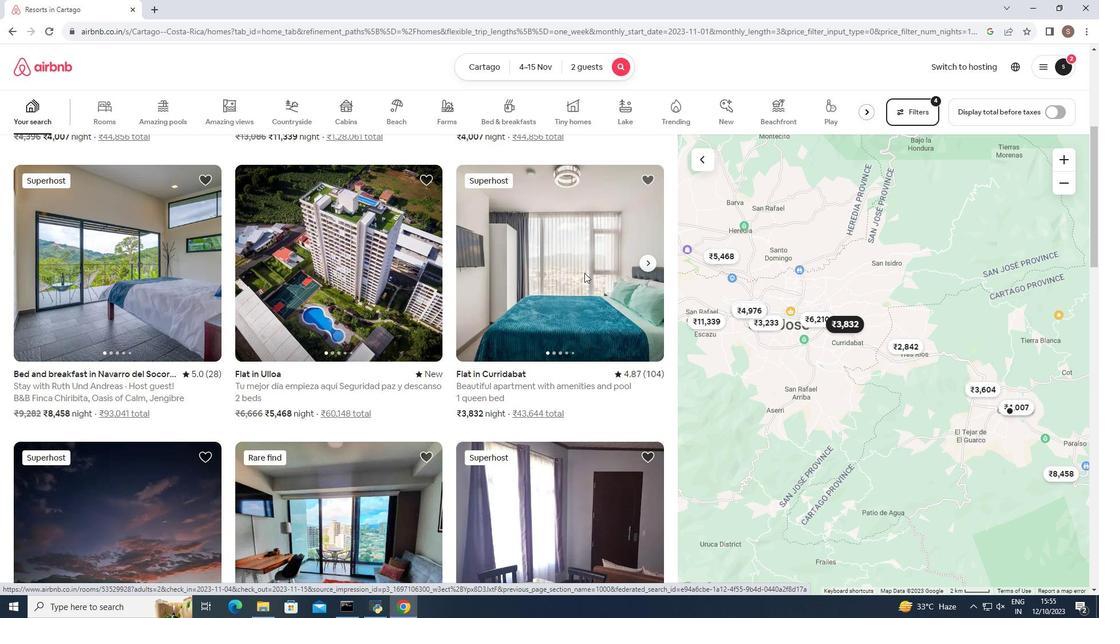 
Action: Mouse moved to (419, 290)
Screenshot: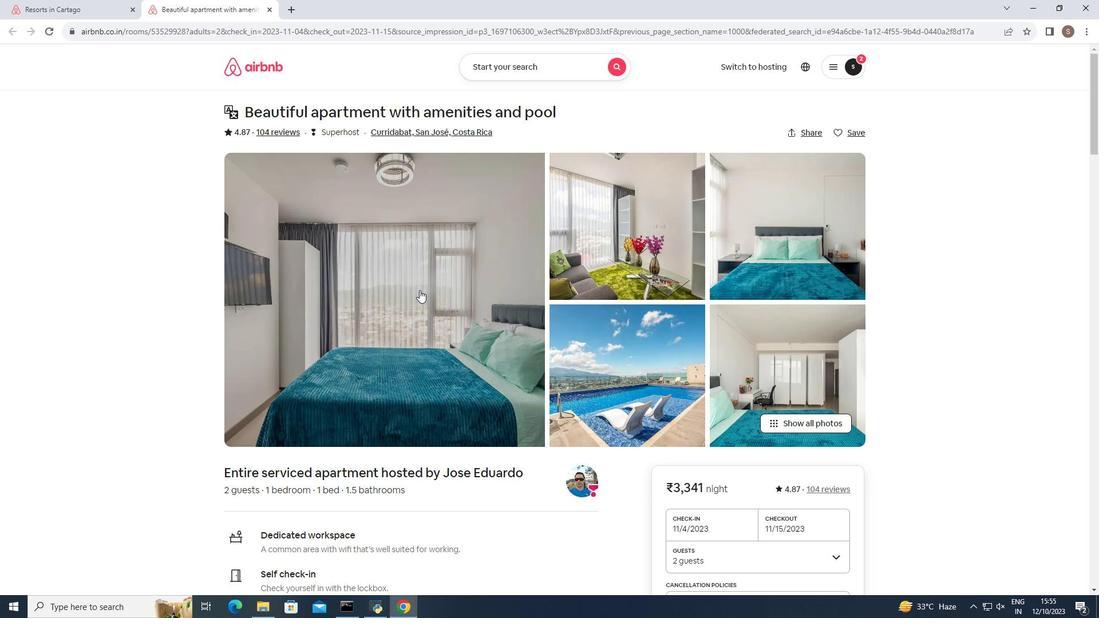 
Action: Mouse pressed left at (419, 290)
Screenshot: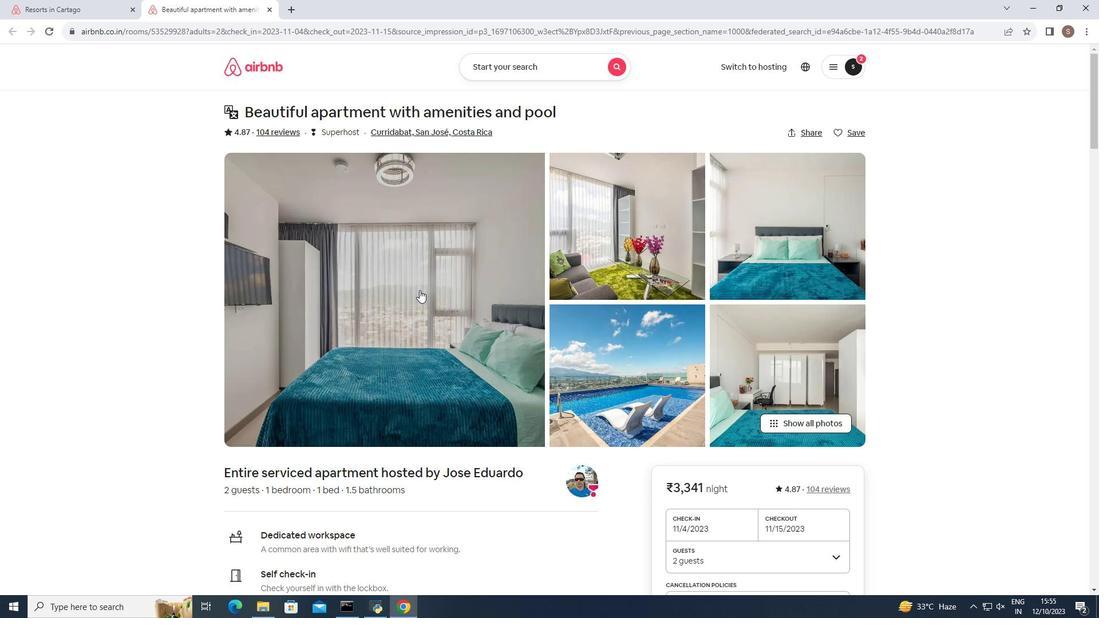 
Action: Mouse scrolled (419, 289) with delta (0, 0)
Screenshot: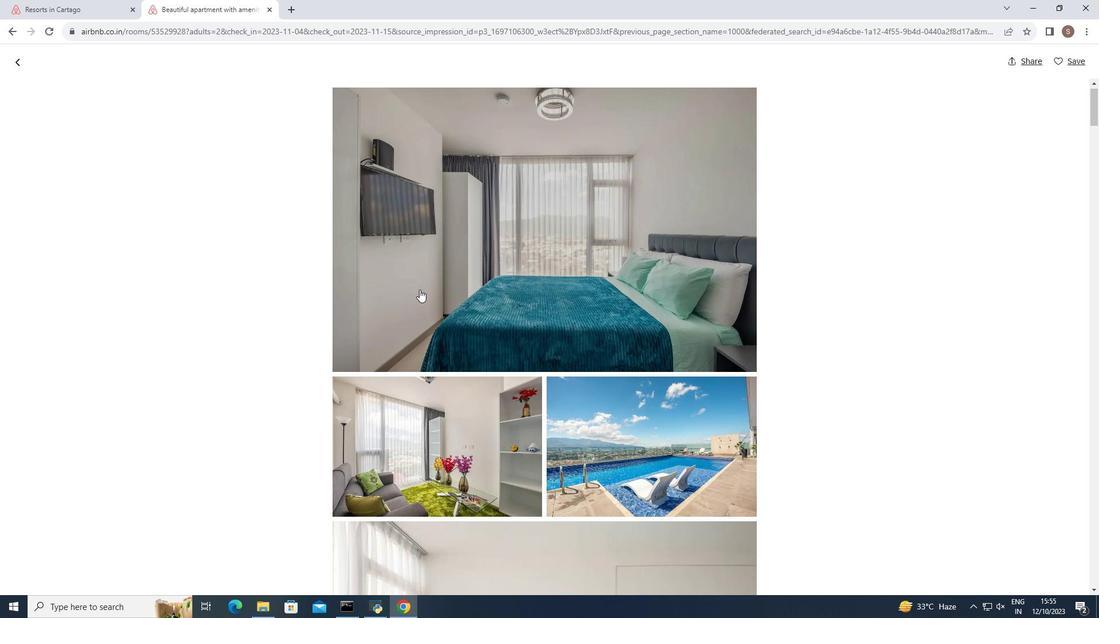 
Action: Mouse moved to (419, 289)
Screenshot: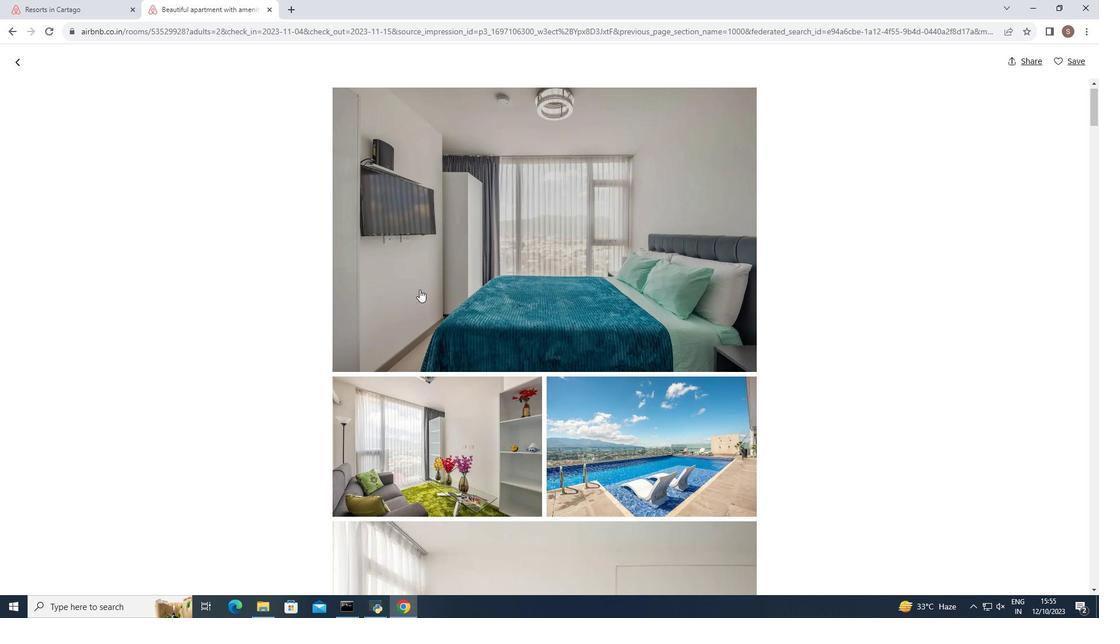 
Action: Mouse scrolled (419, 289) with delta (0, 0)
Screenshot: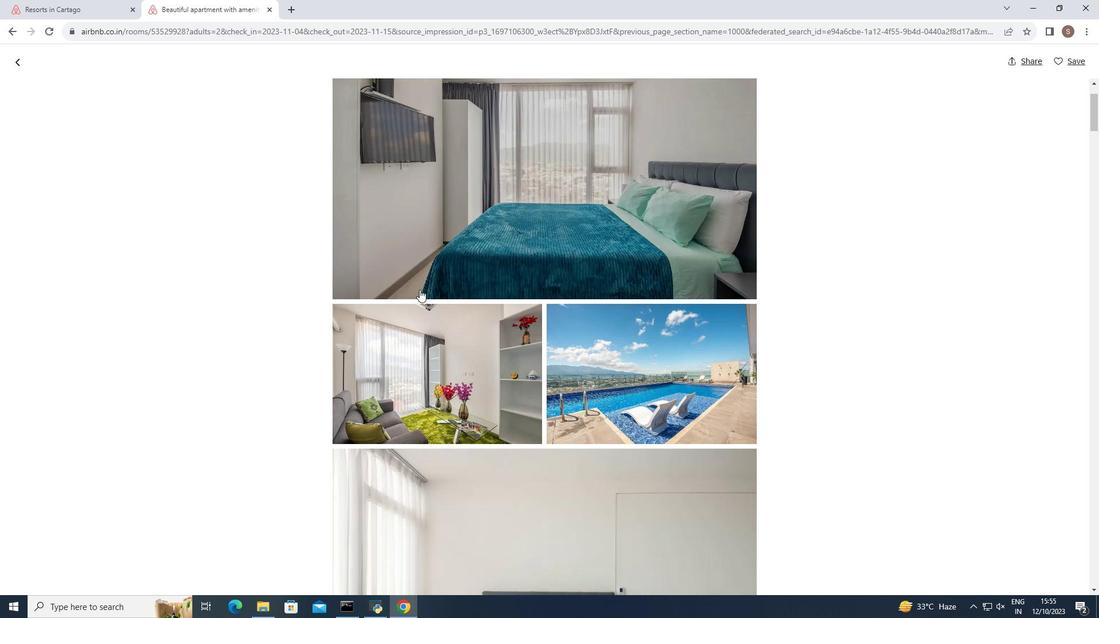 
Action: Mouse scrolled (419, 289) with delta (0, 0)
Screenshot: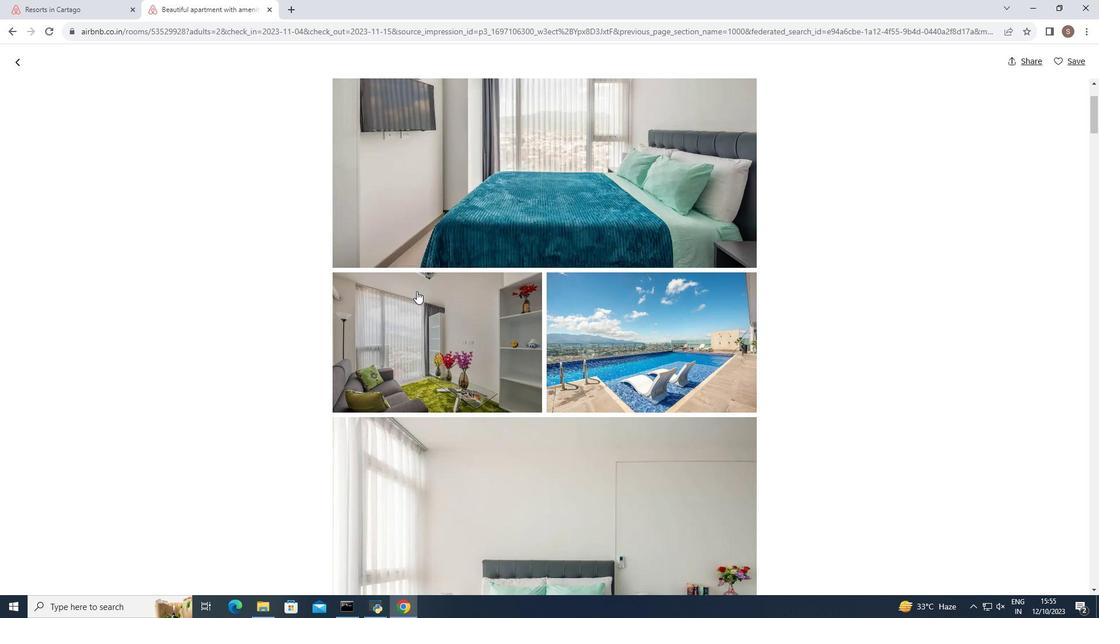 
Action: Mouse moved to (416, 291)
Screenshot: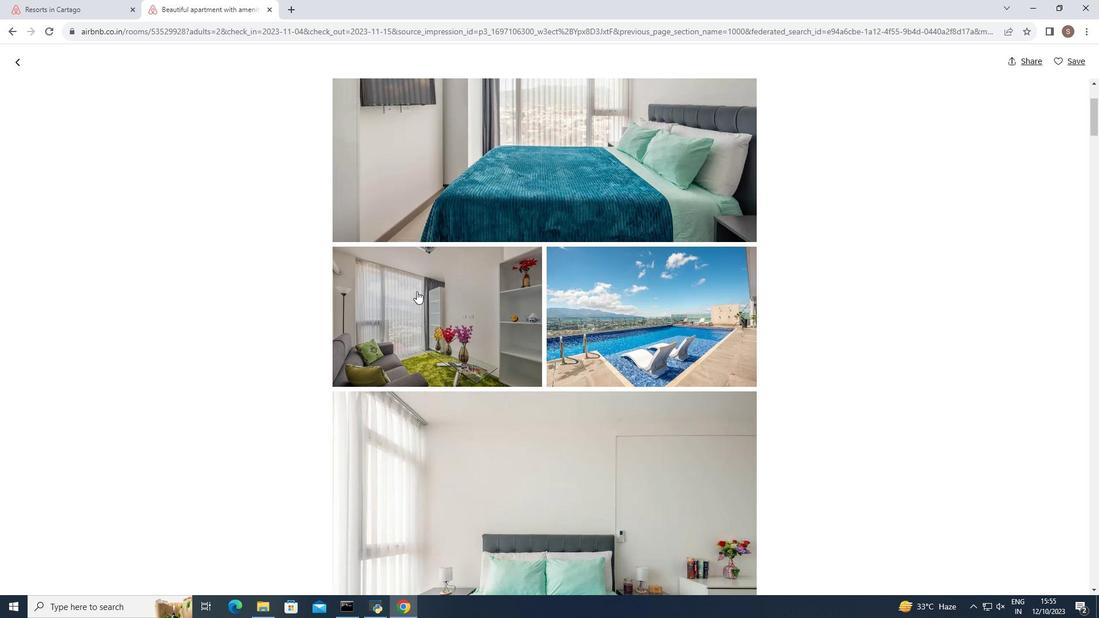 
Action: Mouse scrolled (416, 290) with delta (0, 0)
Screenshot: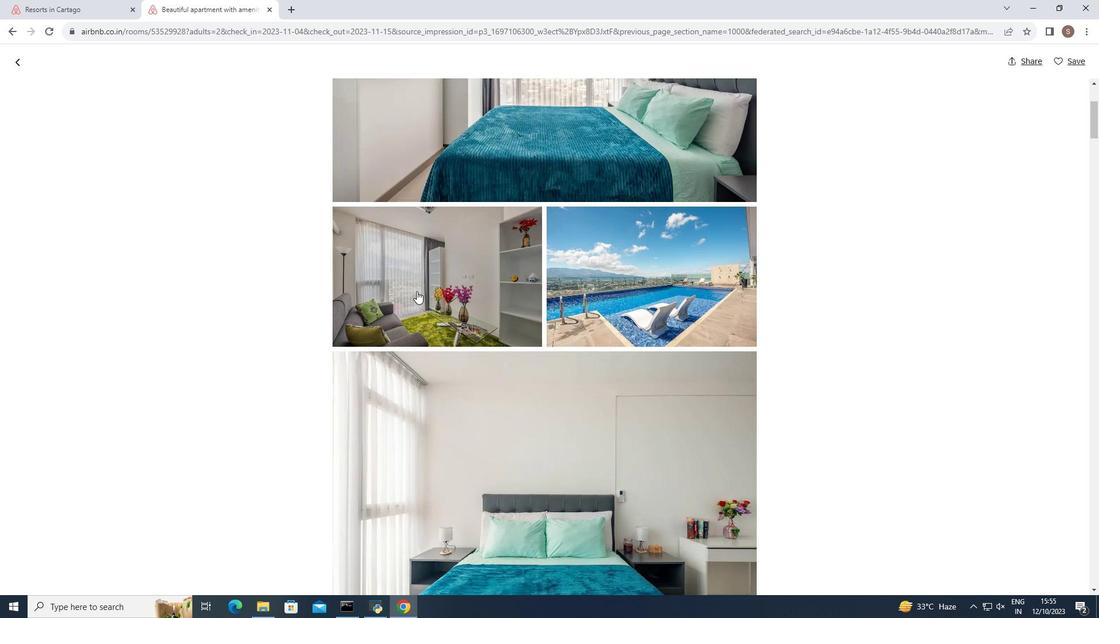 
Action: Mouse scrolled (416, 290) with delta (0, 0)
Screenshot: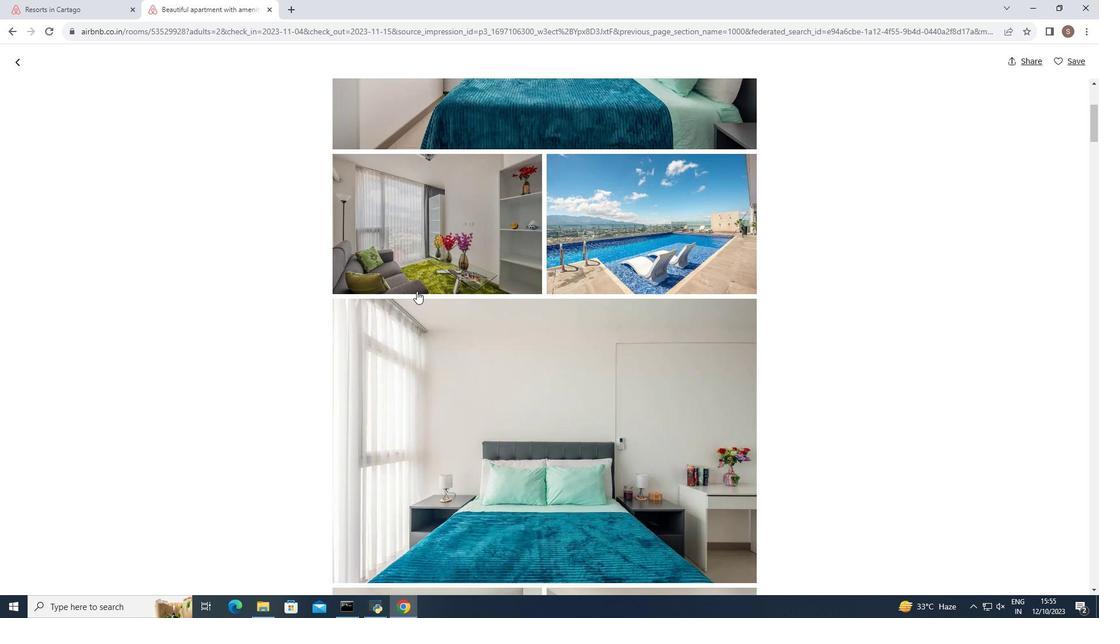 
Action: Mouse scrolled (416, 290) with delta (0, 0)
Screenshot: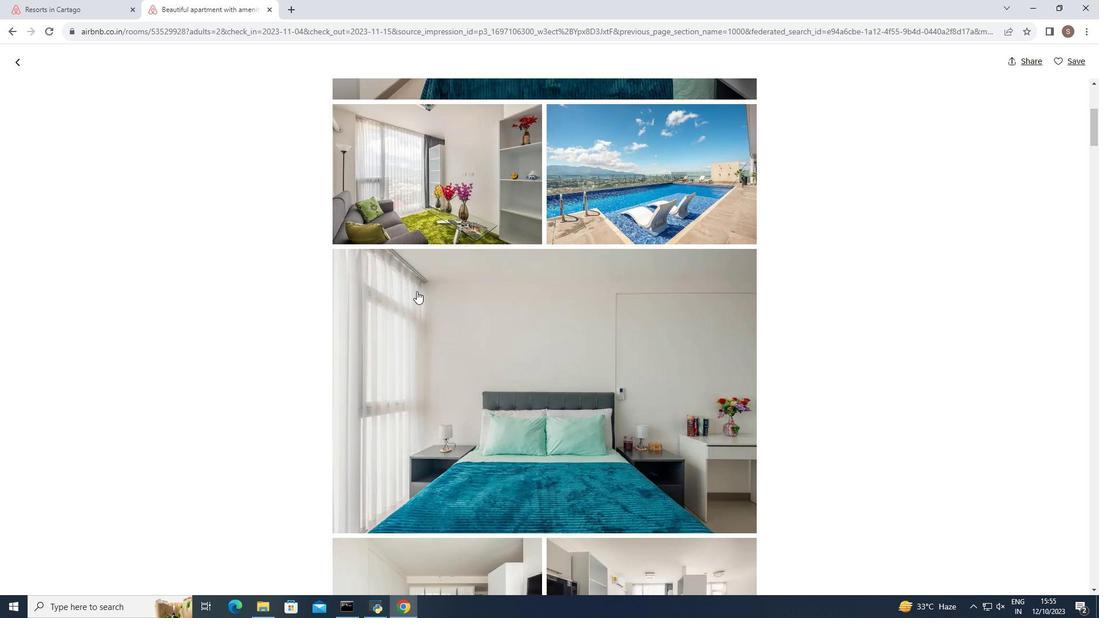 
Action: Mouse scrolled (416, 290) with delta (0, 0)
Screenshot: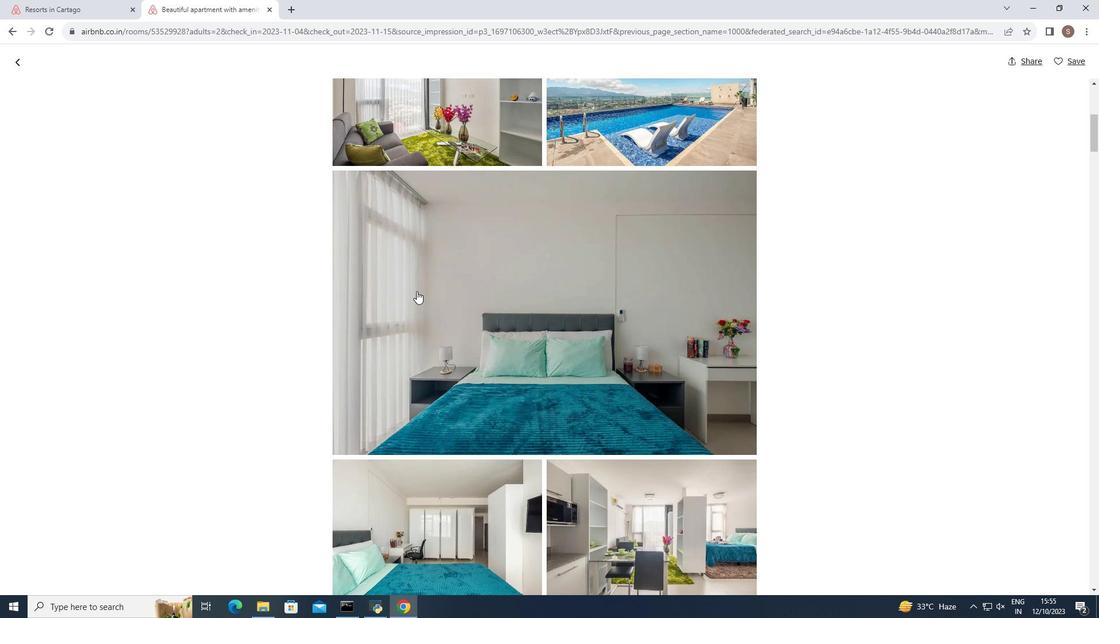 
Action: Mouse scrolled (416, 290) with delta (0, 0)
Screenshot: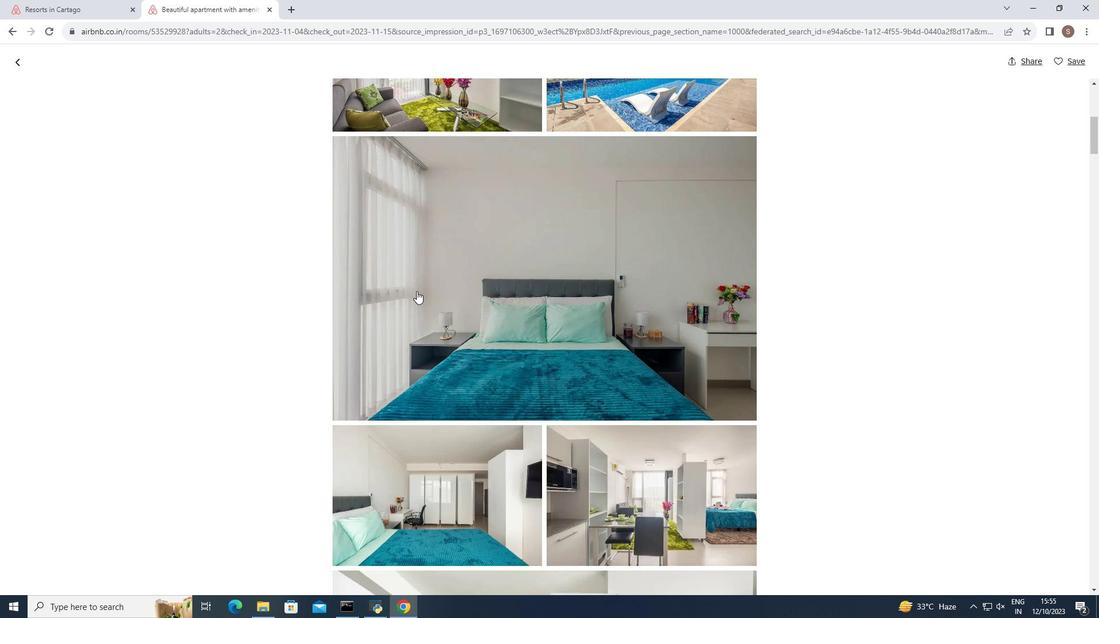 
Action: Mouse scrolled (416, 290) with delta (0, 0)
Screenshot: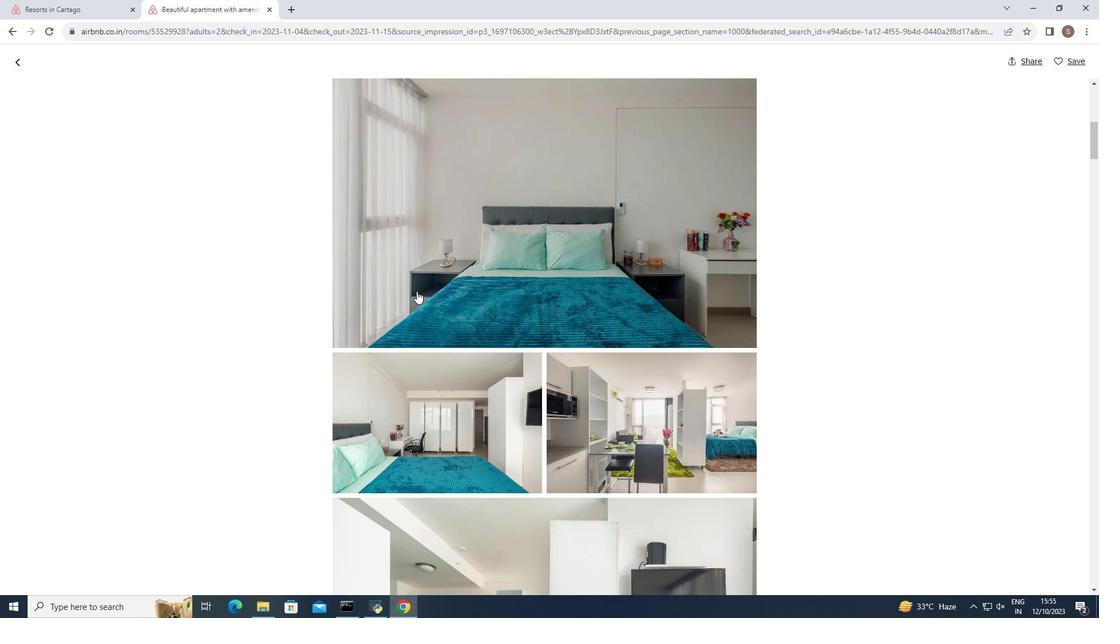 
Action: Mouse scrolled (416, 290) with delta (0, 0)
Screenshot: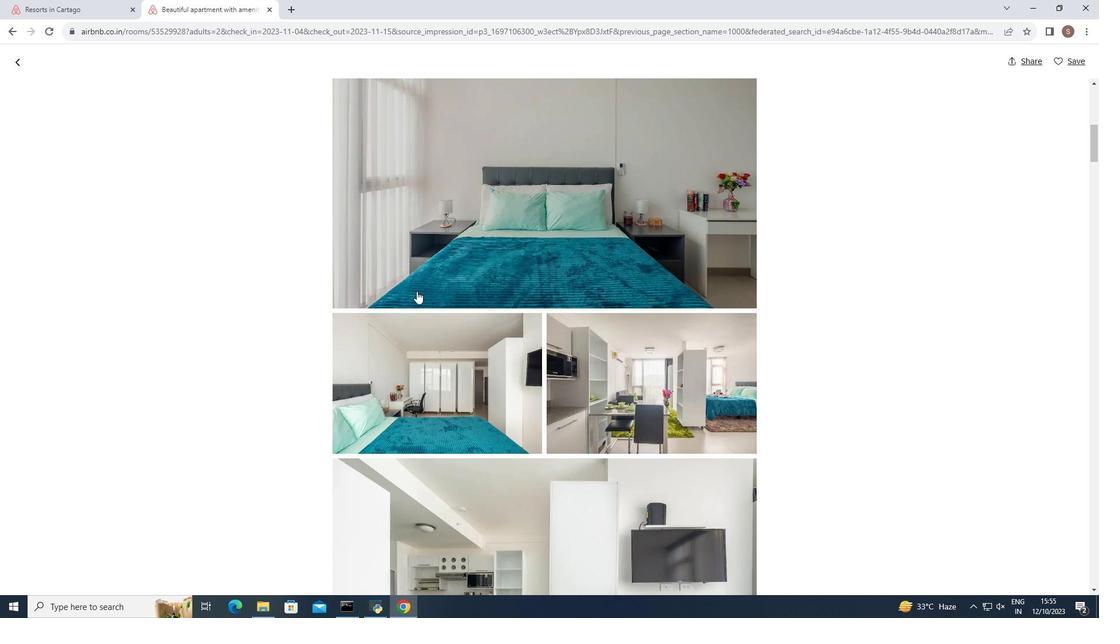 
Action: Mouse scrolled (416, 290) with delta (0, 0)
Screenshot: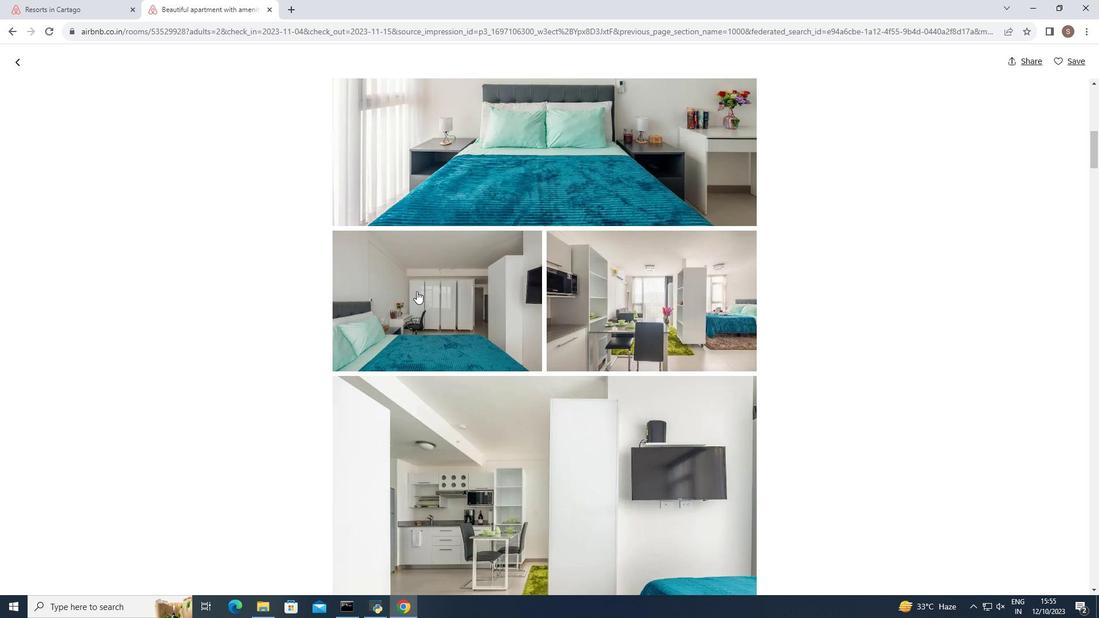 
Action: Mouse scrolled (416, 290) with delta (0, 0)
Screenshot: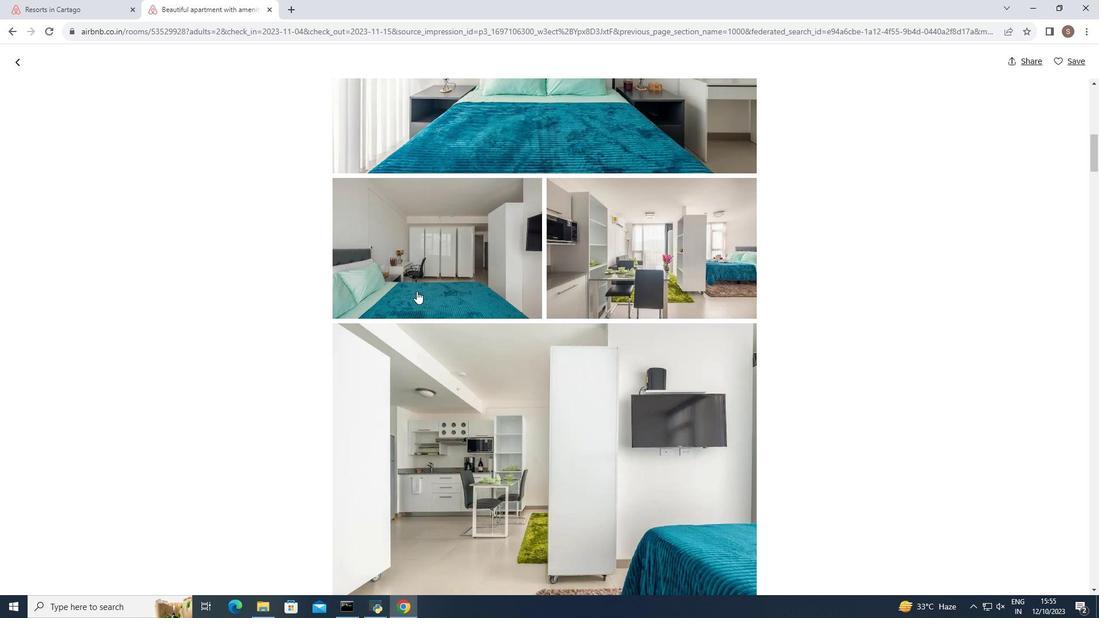
Action: Mouse scrolled (416, 290) with delta (0, 0)
Screenshot: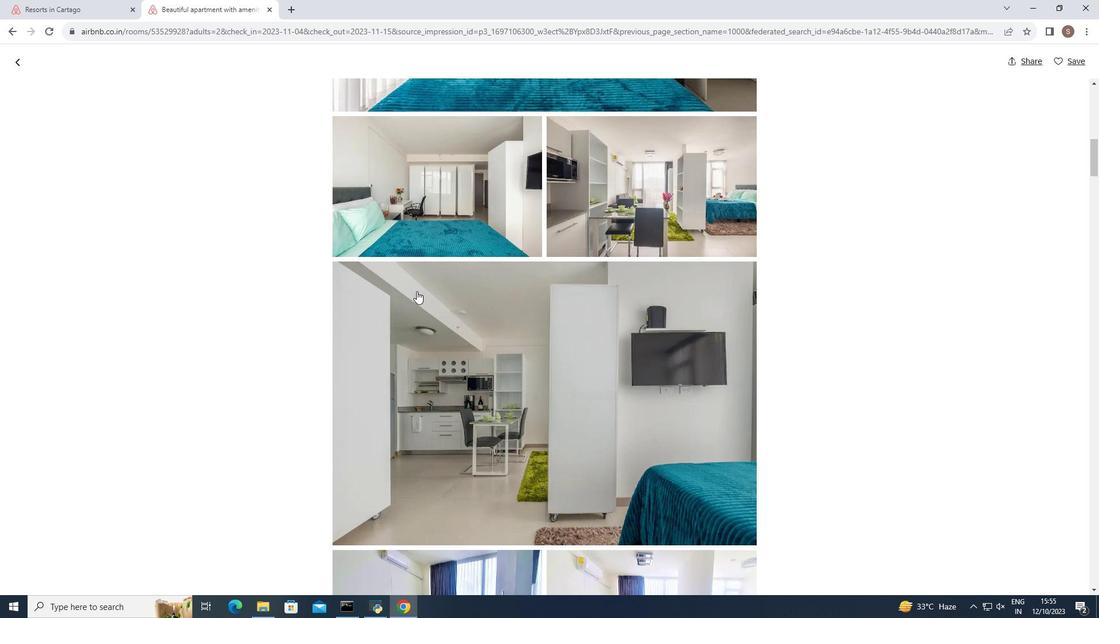 
Action: Mouse scrolled (416, 290) with delta (0, 0)
Screenshot: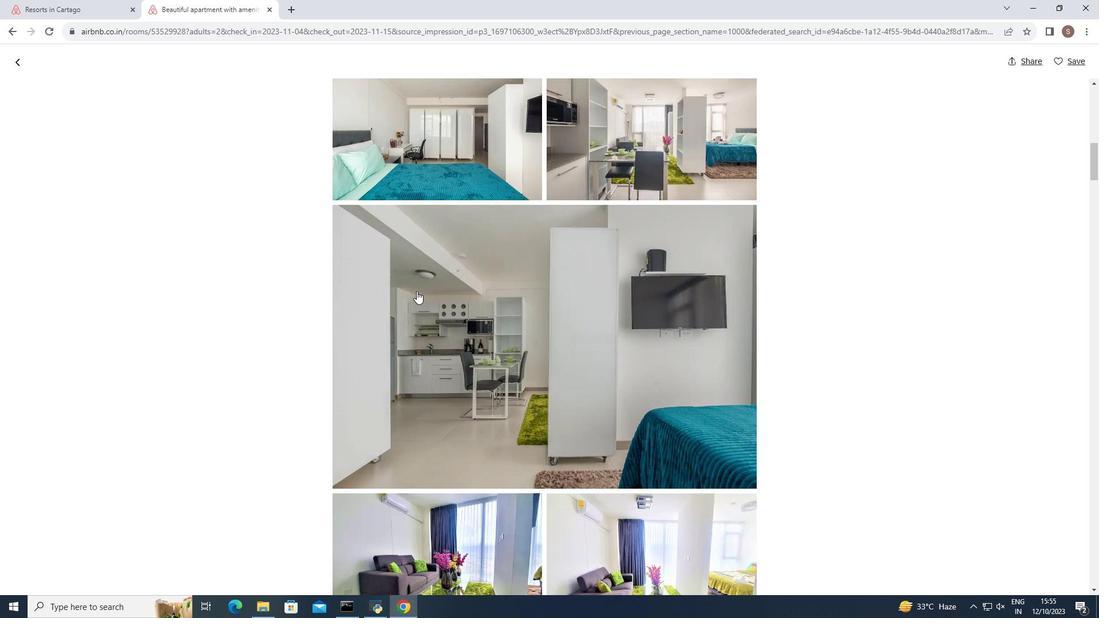 
Action: Mouse scrolled (416, 290) with delta (0, 0)
Screenshot: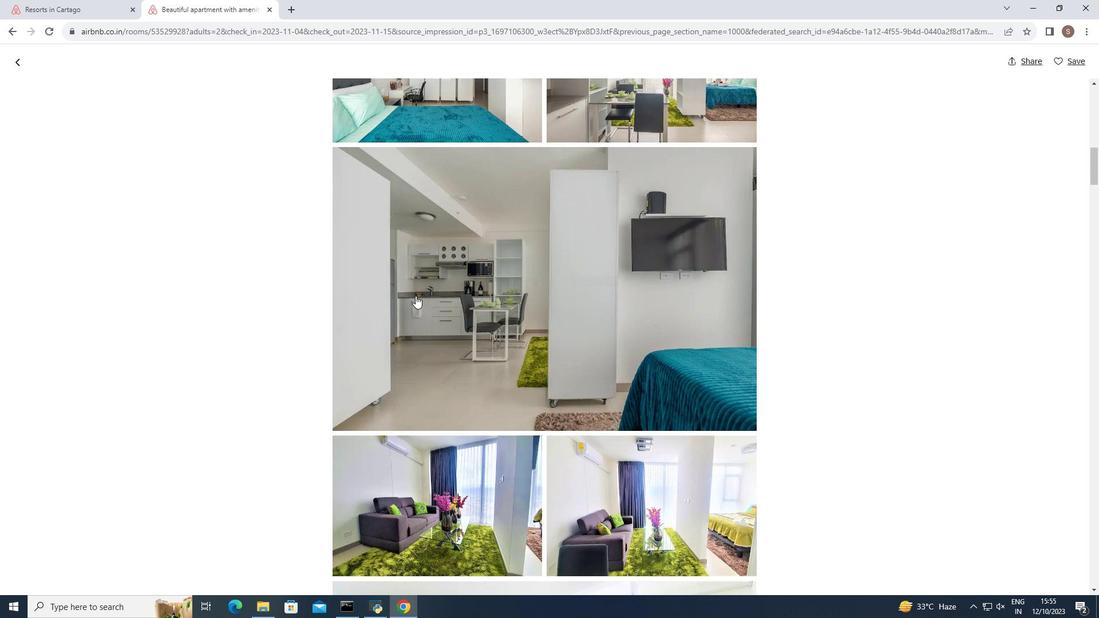 
Action: Mouse moved to (415, 295)
Screenshot: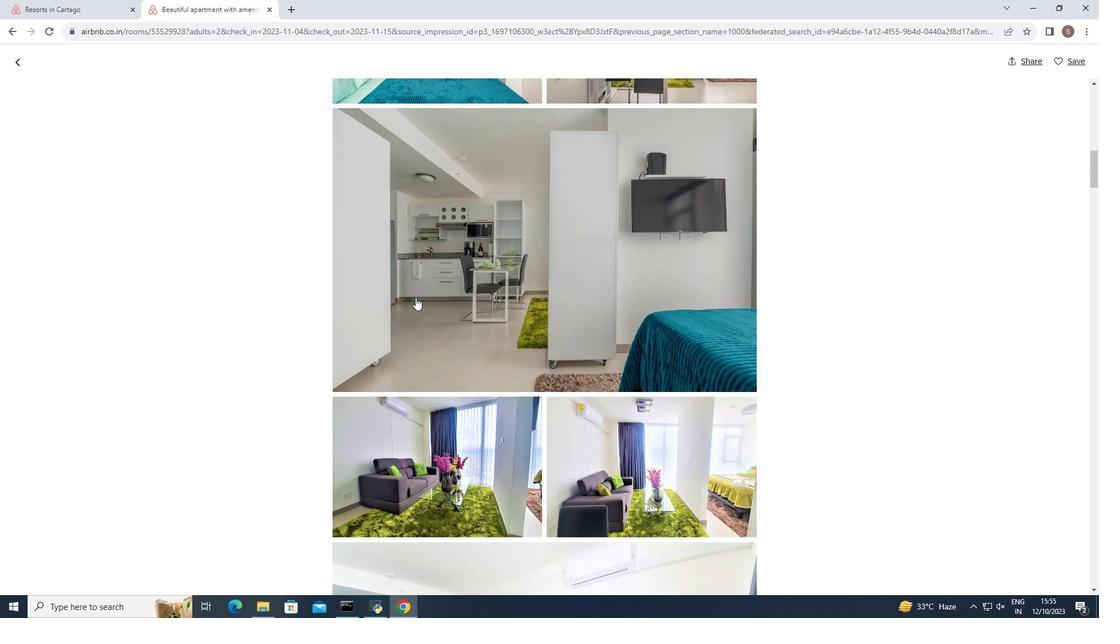 
Action: Mouse scrolled (415, 295) with delta (0, 0)
Screenshot: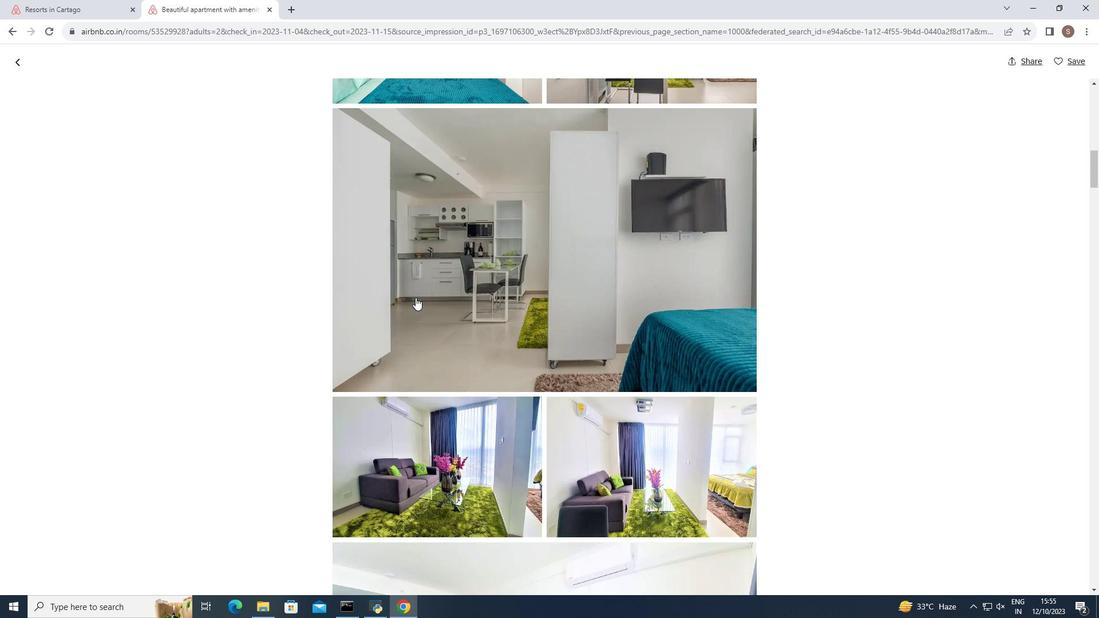 
Action: Mouse moved to (415, 297)
Screenshot: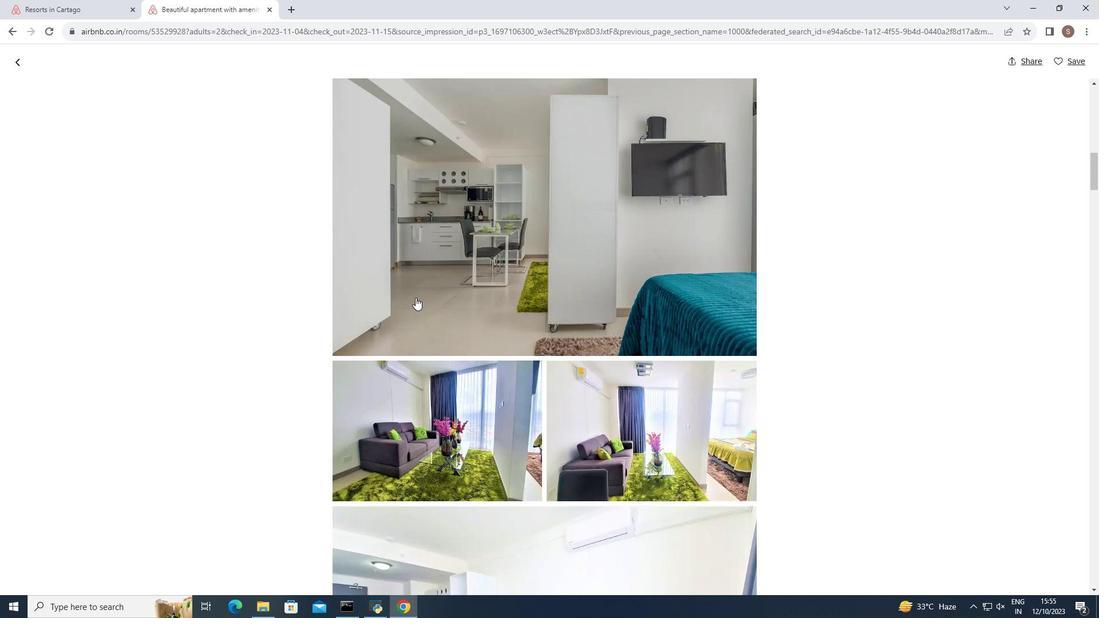 
Action: Mouse scrolled (415, 297) with delta (0, 0)
Screenshot: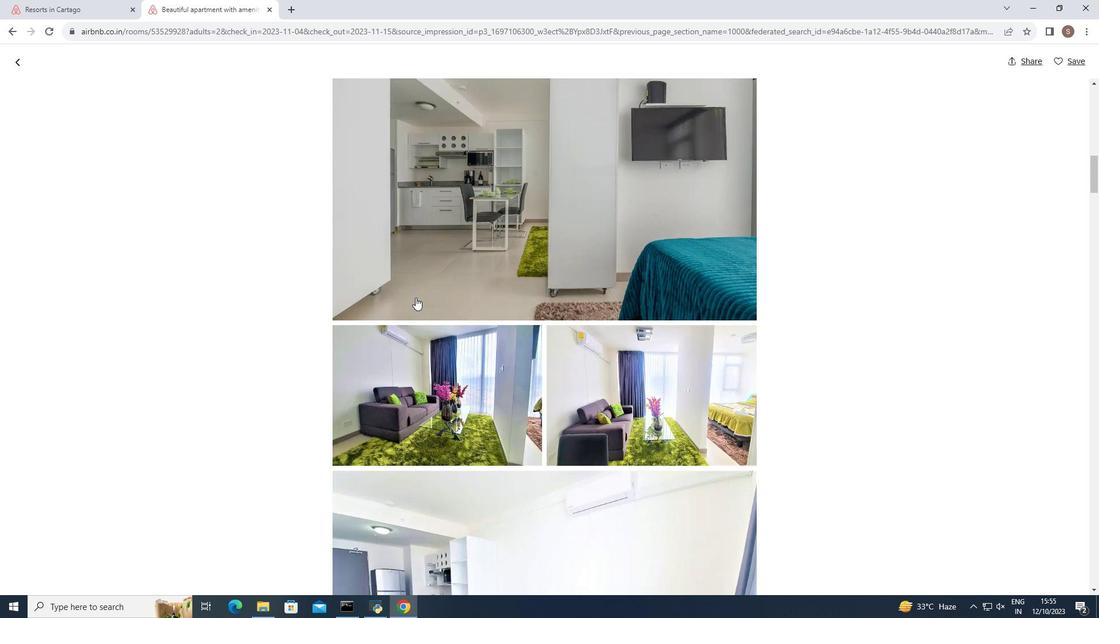 
Action: Mouse scrolled (415, 297) with delta (0, 0)
Screenshot: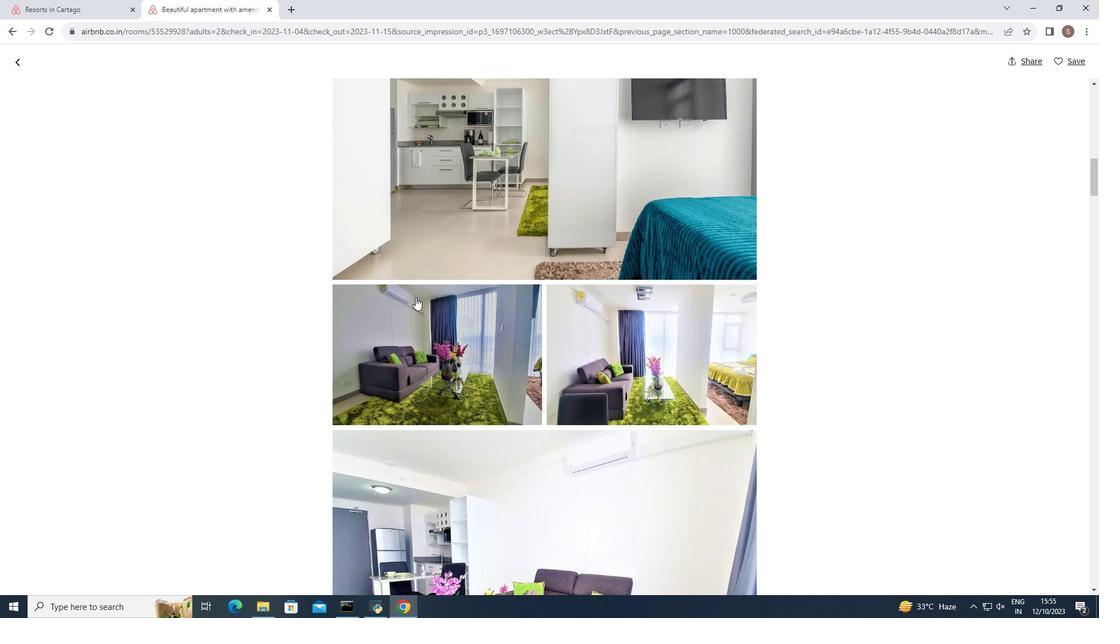 
Action: Mouse scrolled (415, 297) with delta (0, 0)
Screenshot: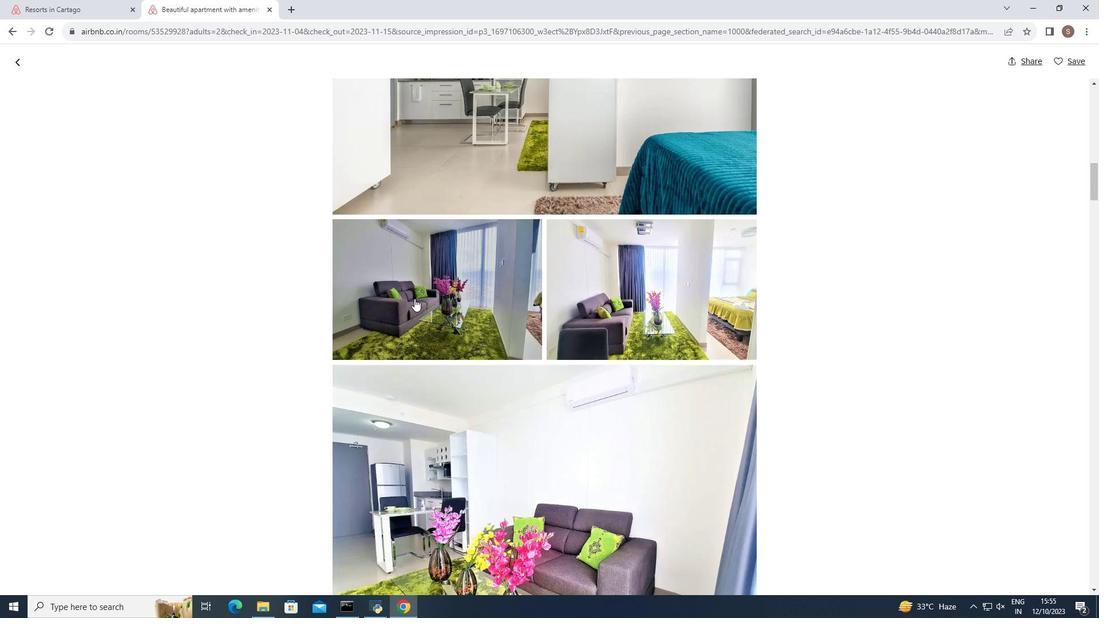 
Action: Mouse moved to (414, 298)
Screenshot: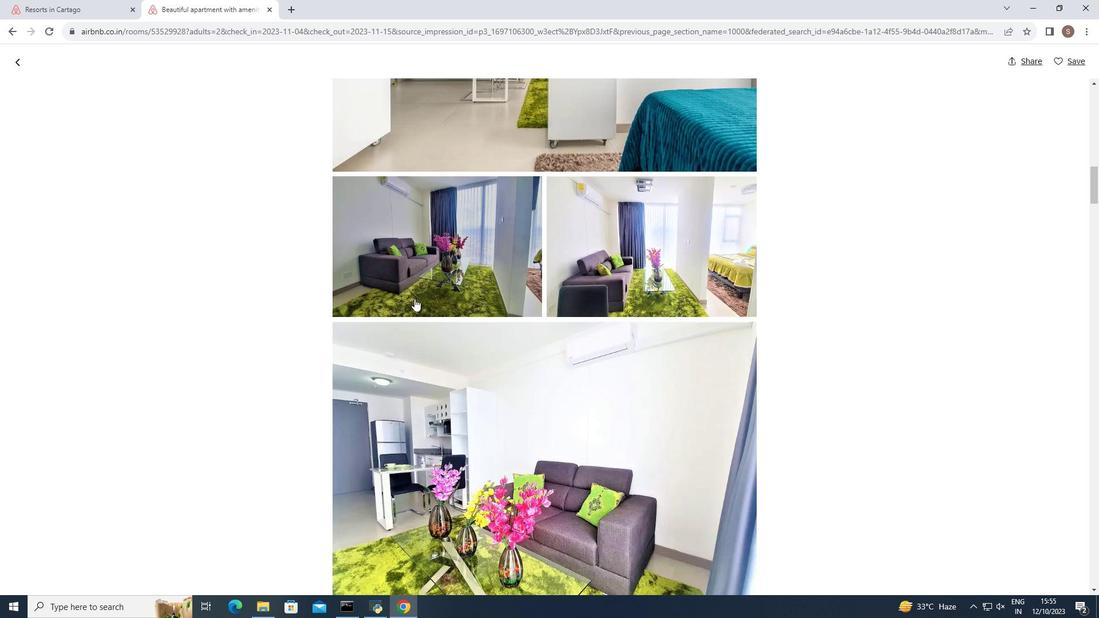 
Action: Mouse scrolled (414, 298) with delta (0, 0)
Screenshot: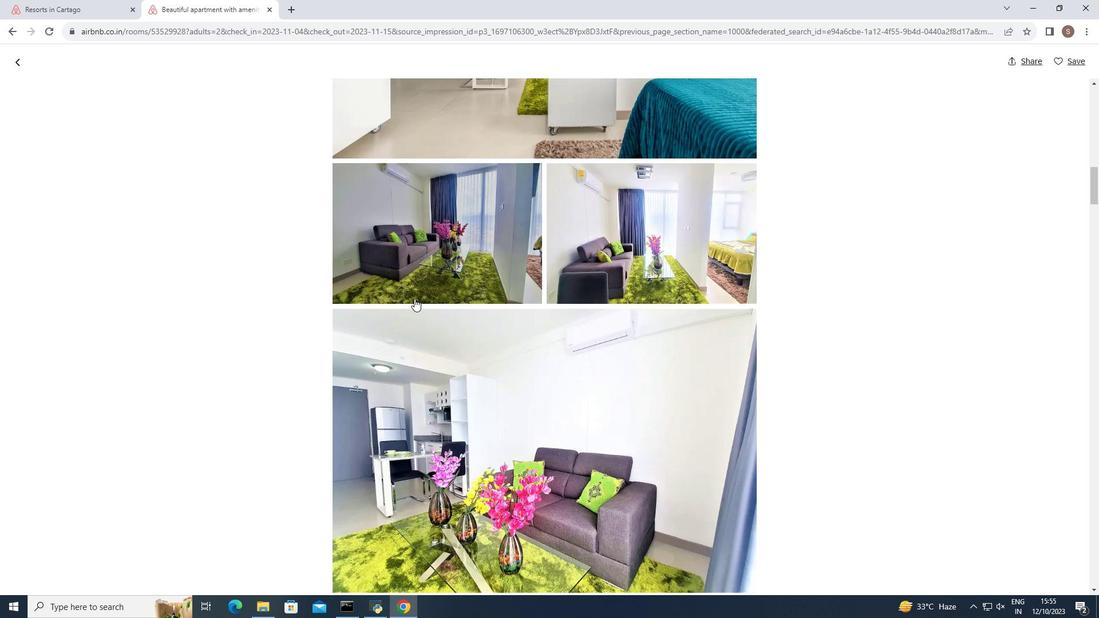 
Action: Mouse scrolled (414, 298) with delta (0, 0)
Screenshot: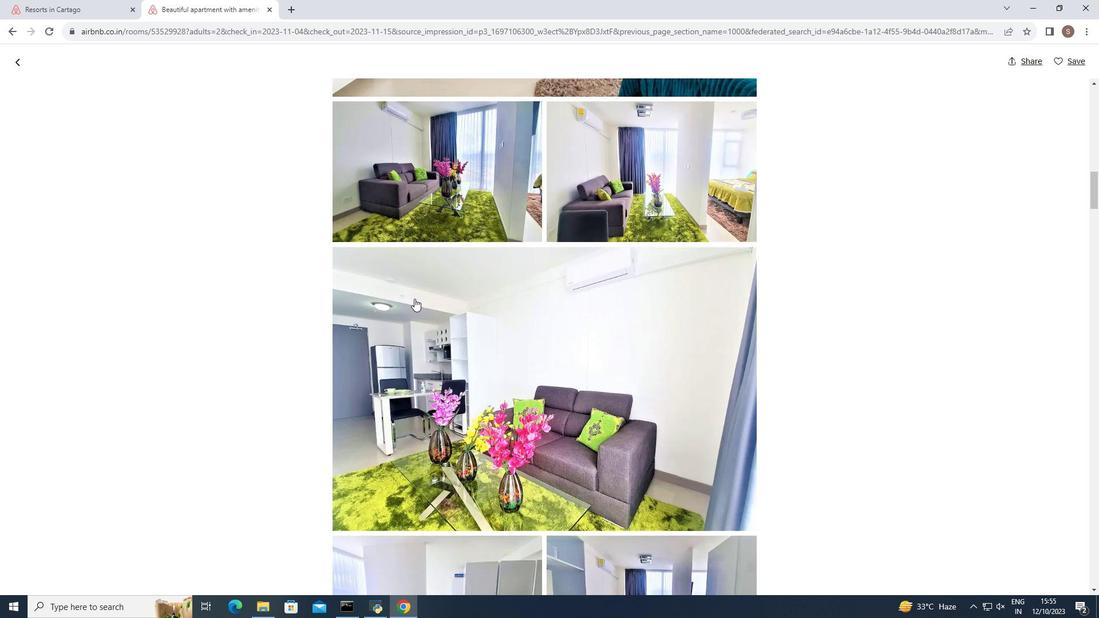 
Action: Mouse scrolled (414, 298) with delta (0, 0)
Screenshot: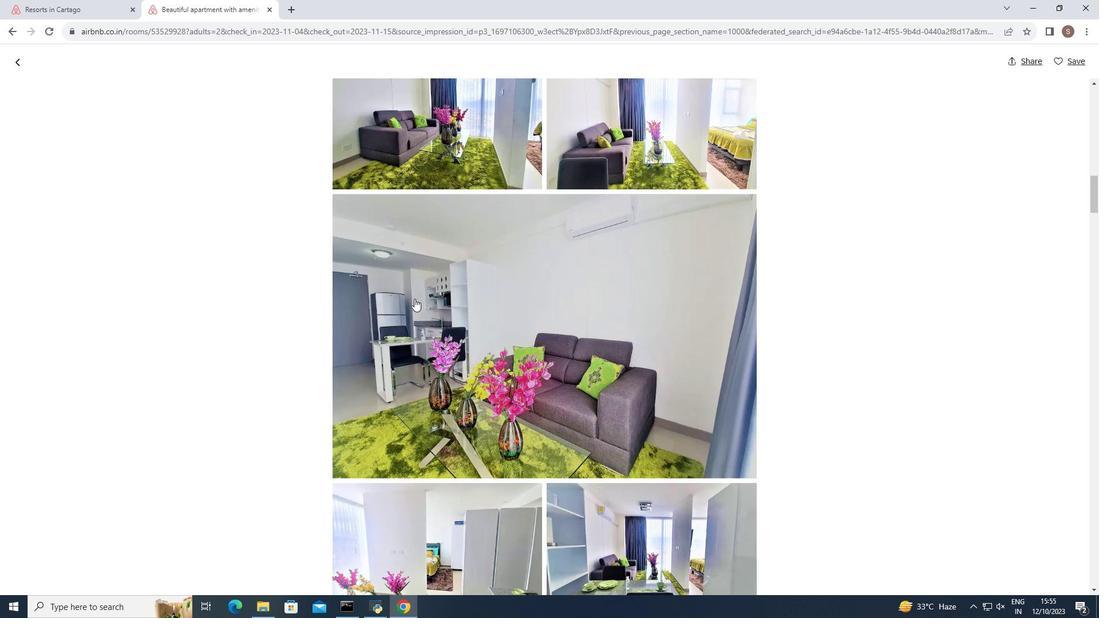 
Action: Mouse scrolled (414, 298) with delta (0, 0)
Screenshot: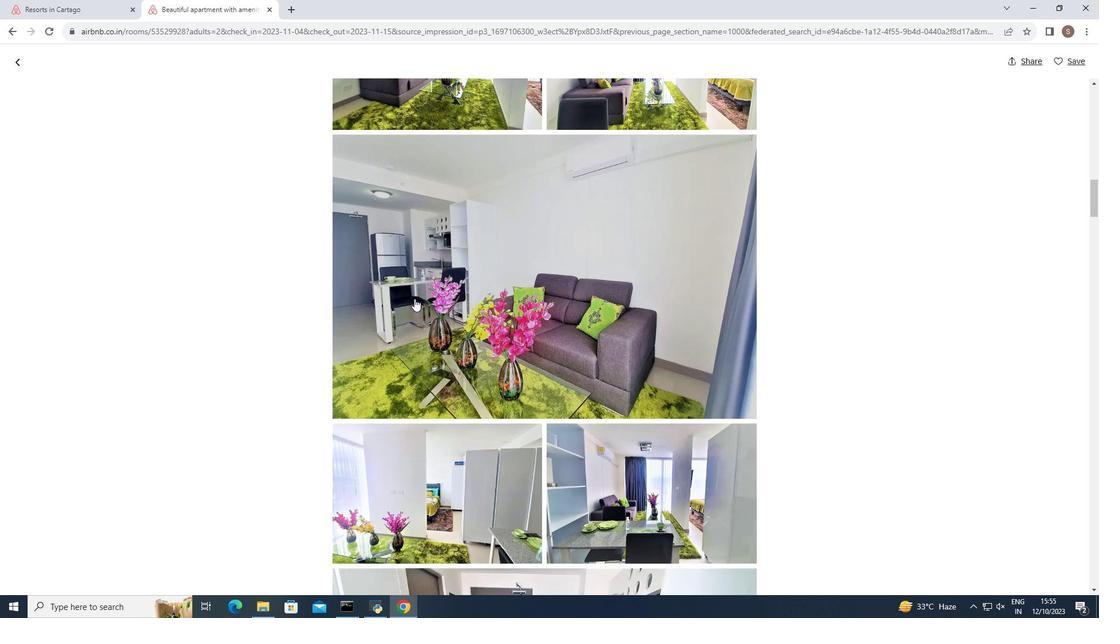 
Action: Mouse scrolled (414, 298) with delta (0, 0)
Screenshot: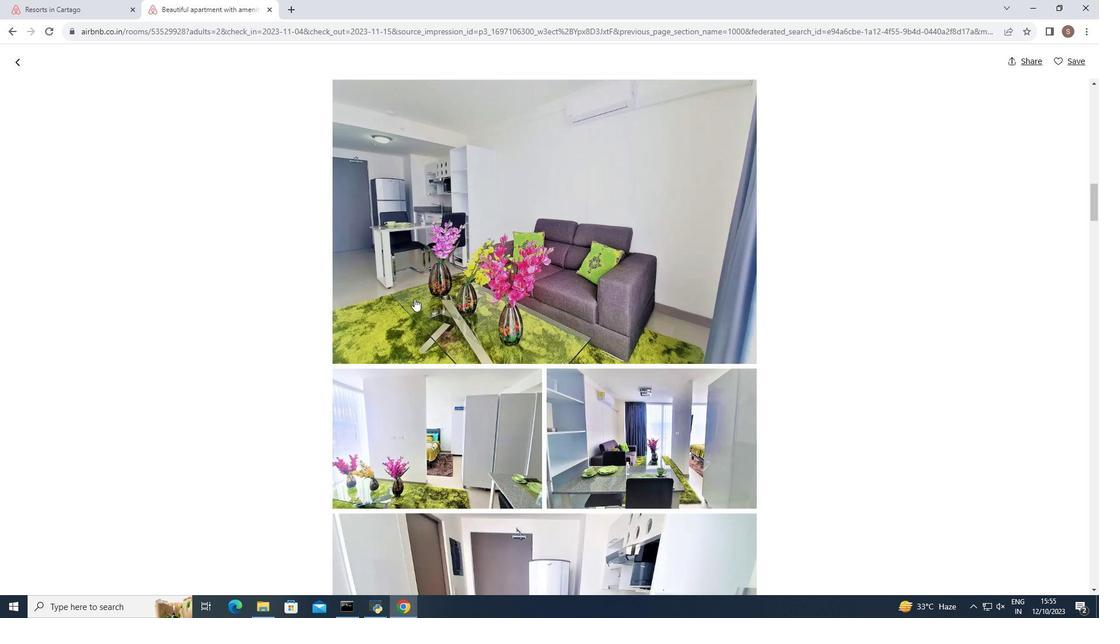 
Action: Mouse scrolled (414, 298) with delta (0, 0)
Screenshot: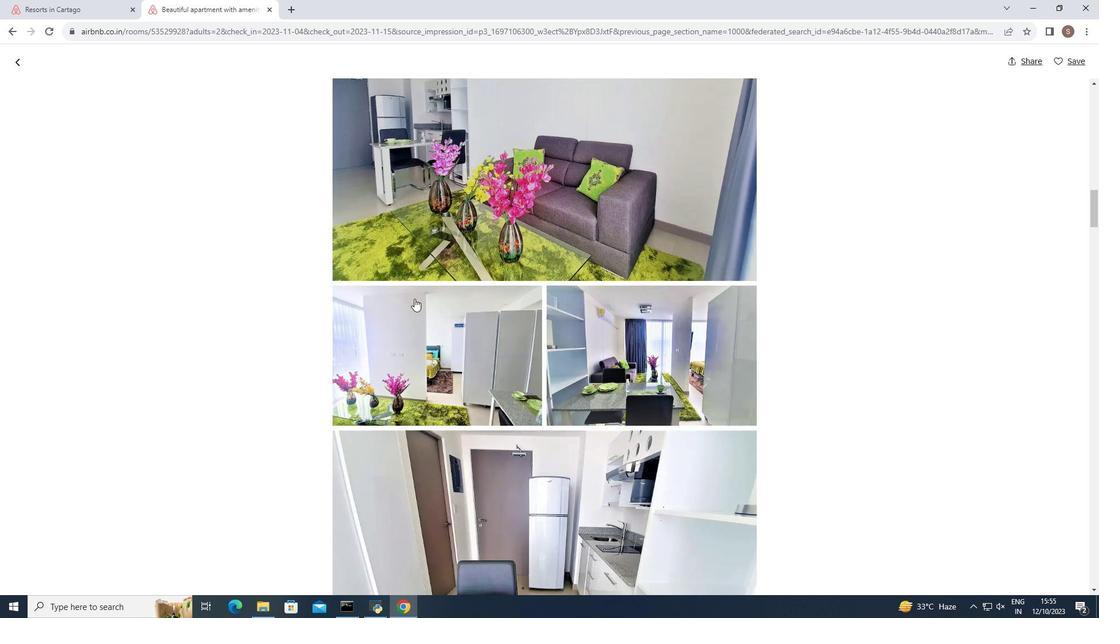 
Action: Mouse scrolled (414, 298) with delta (0, 0)
Screenshot: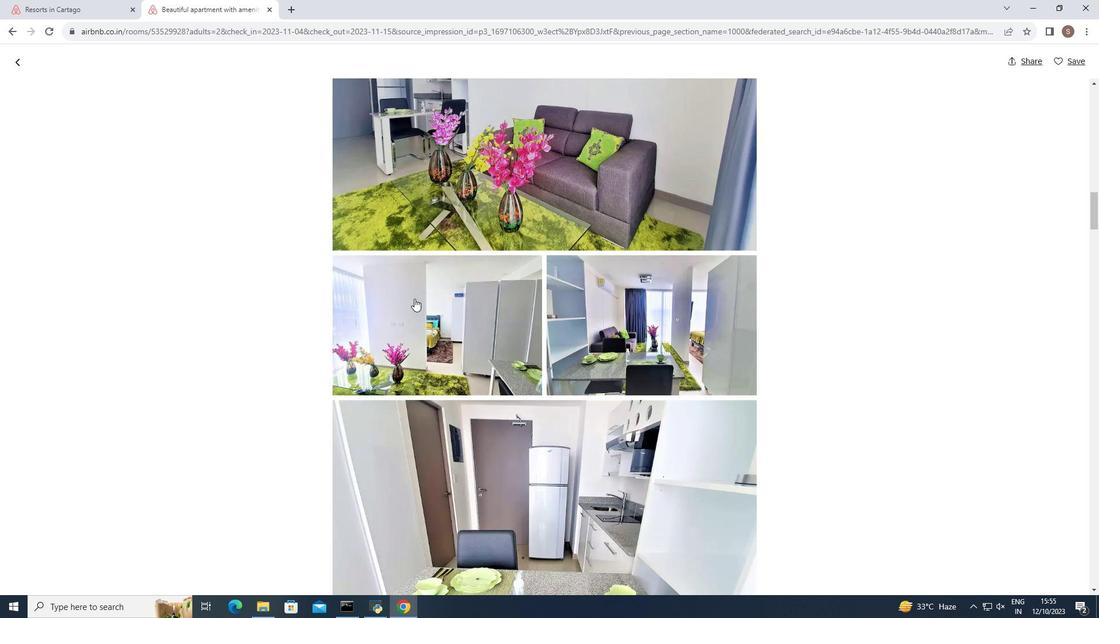 
Action: Mouse moved to (413, 299)
Screenshot: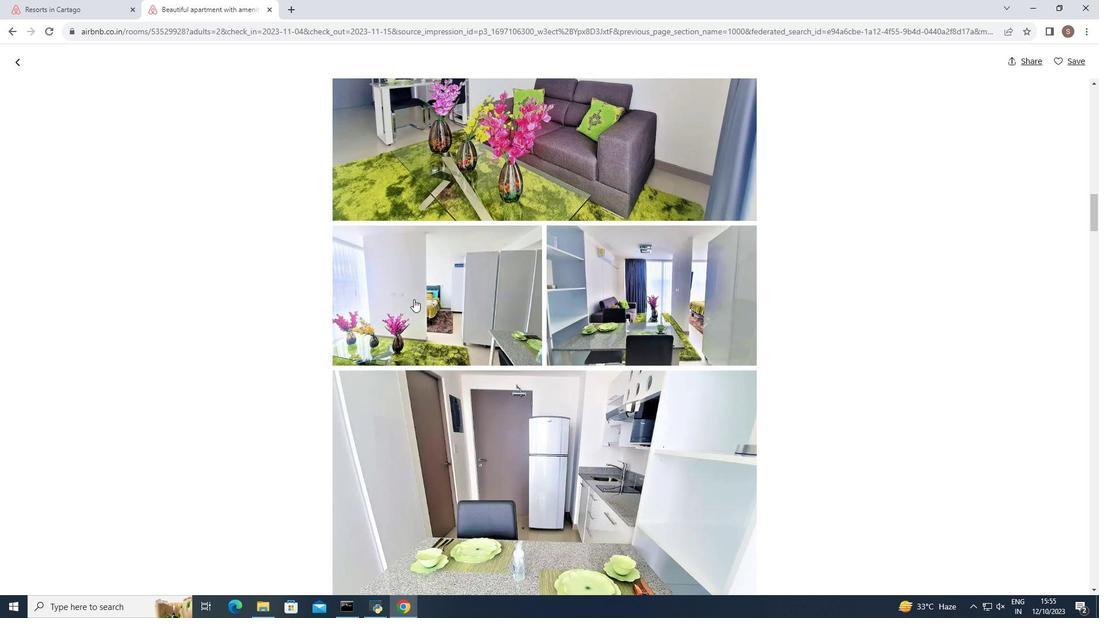 
Action: Mouse scrolled (413, 298) with delta (0, 0)
Screenshot: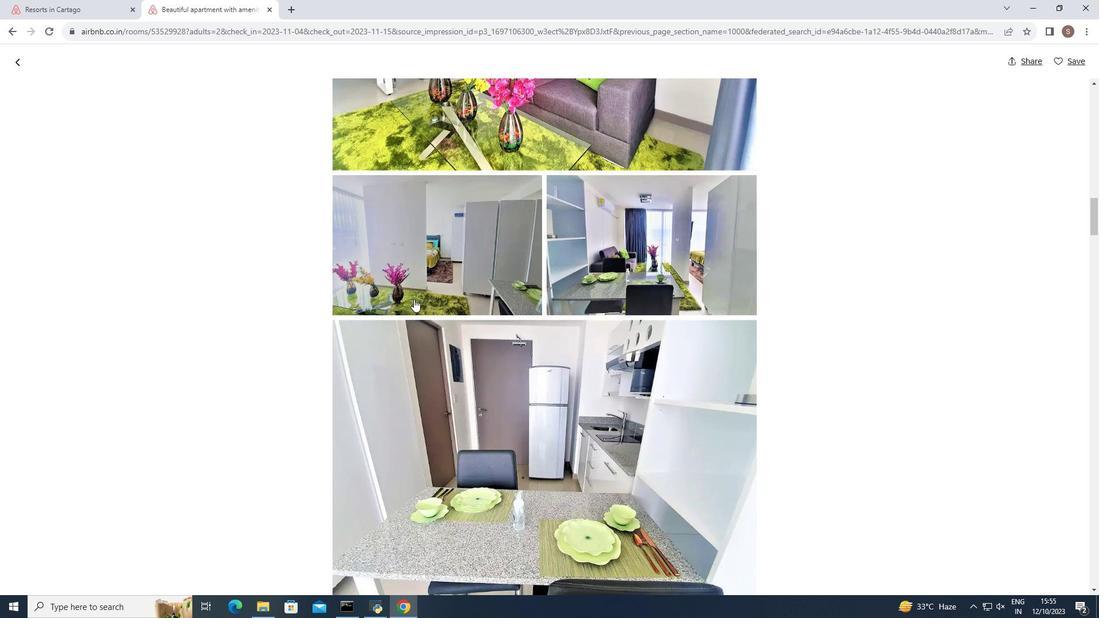 
Action: Mouse scrolled (413, 298) with delta (0, 0)
Screenshot: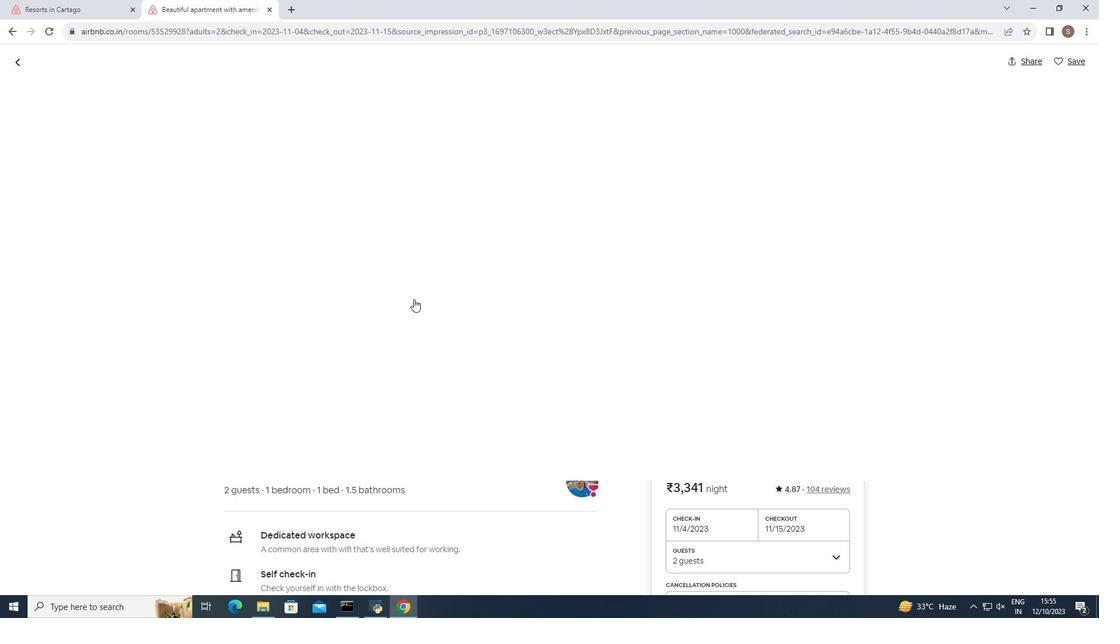 
Action: Mouse scrolled (413, 298) with delta (0, 0)
Screenshot: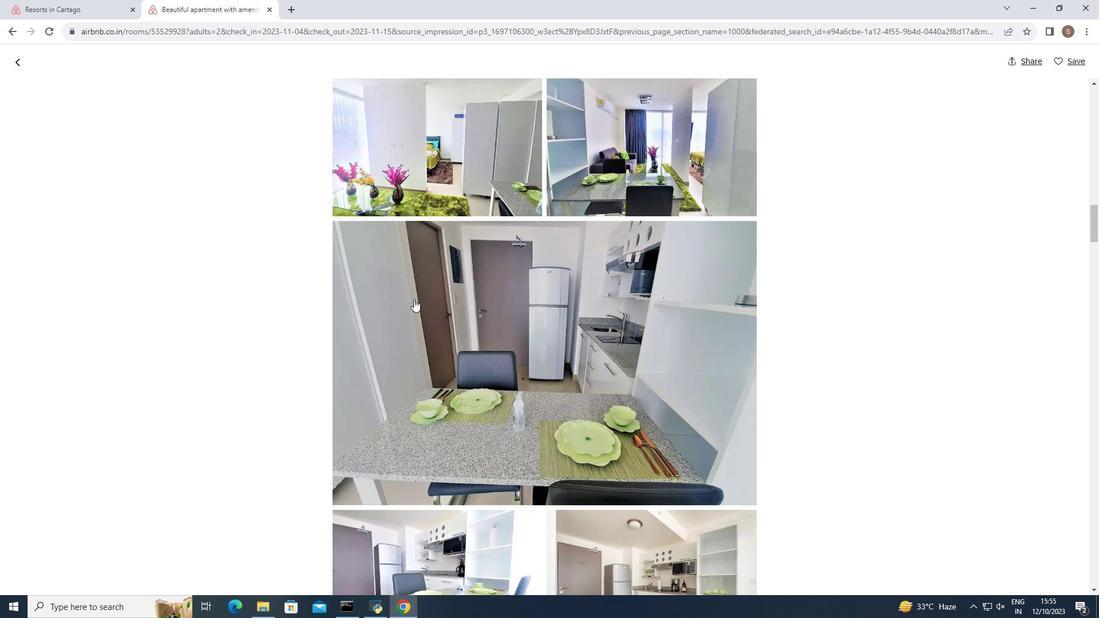 
Action: Mouse scrolled (413, 298) with delta (0, 0)
Screenshot: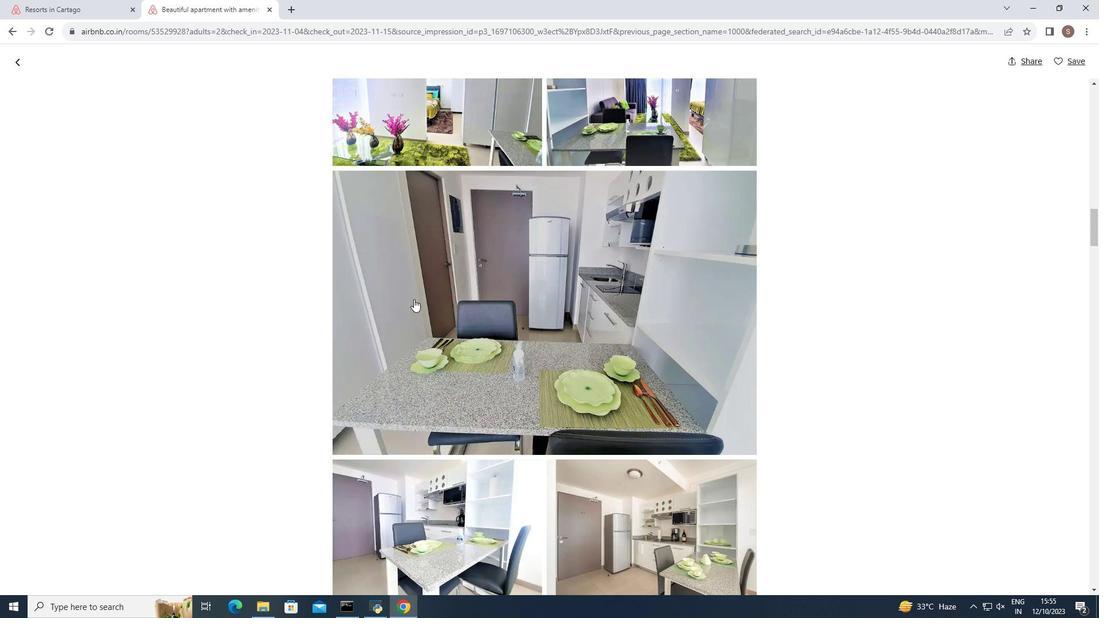 
Action: Mouse scrolled (413, 298) with delta (0, 0)
Screenshot: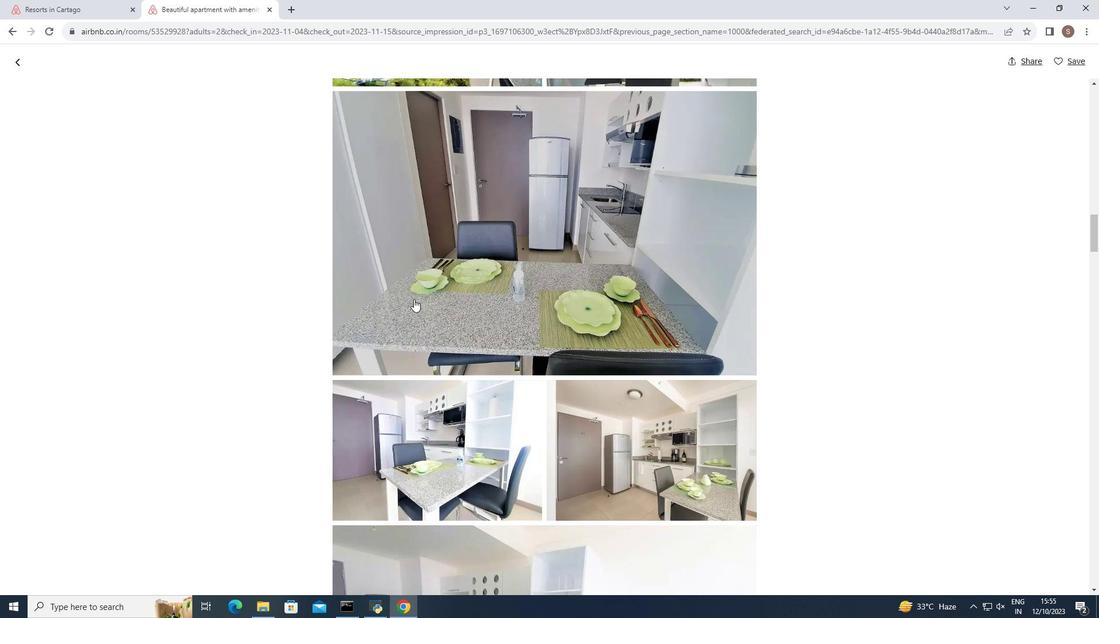 
Action: Mouse scrolled (413, 298) with delta (0, 0)
Screenshot: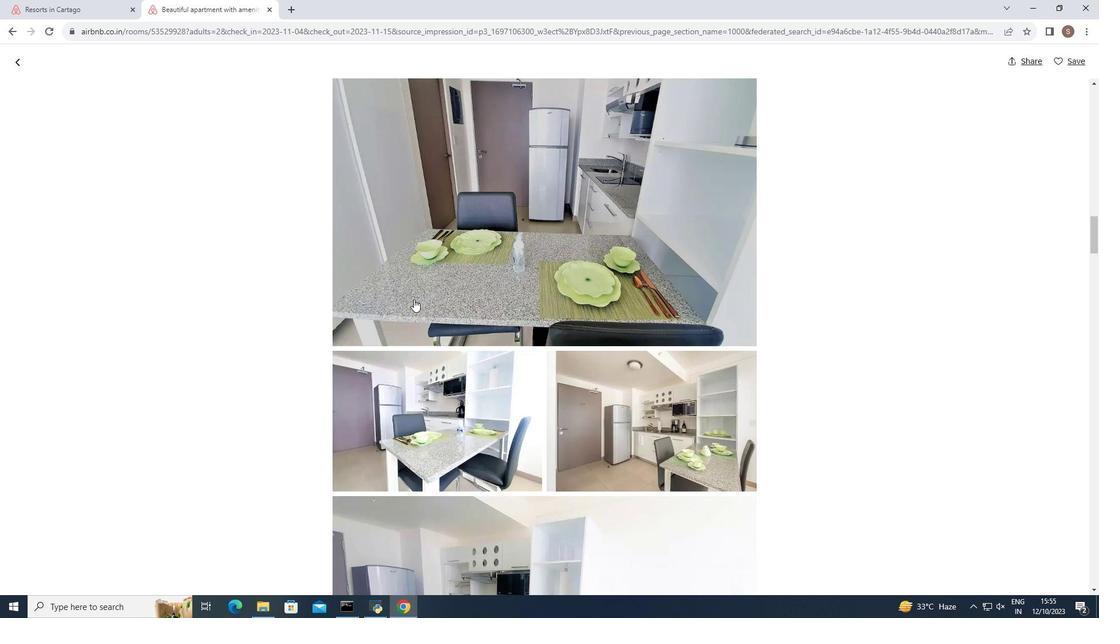 
Action: Mouse scrolled (413, 298) with delta (0, 0)
Screenshot: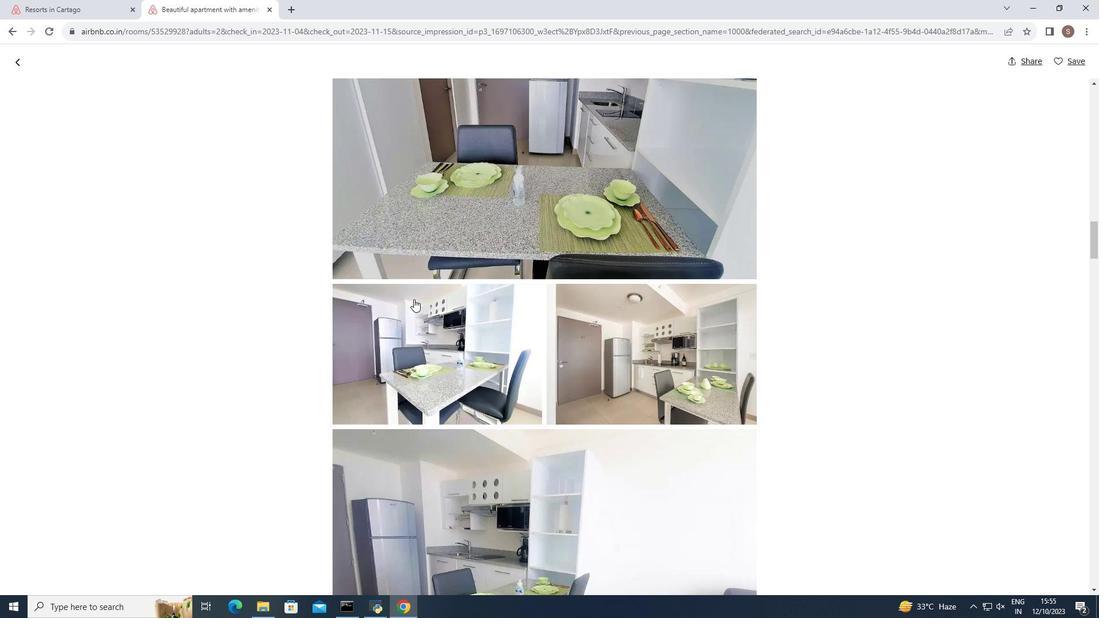
Action: Mouse scrolled (413, 298) with delta (0, 0)
Screenshot: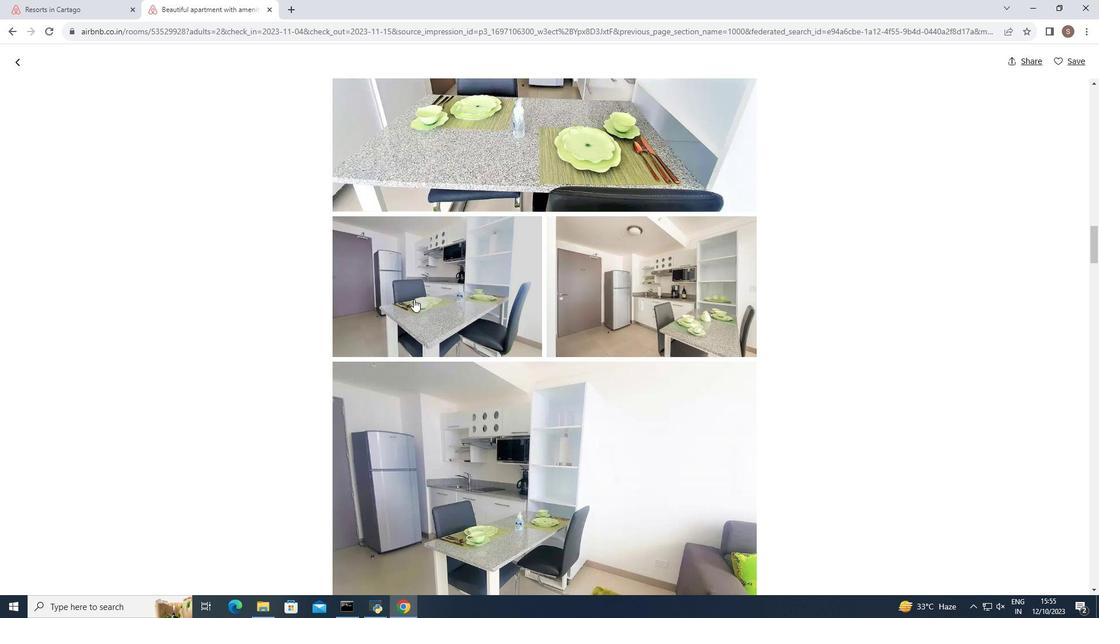 
Action: Mouse scrolled (413, 298) with delta (0, 0)
Screenshot: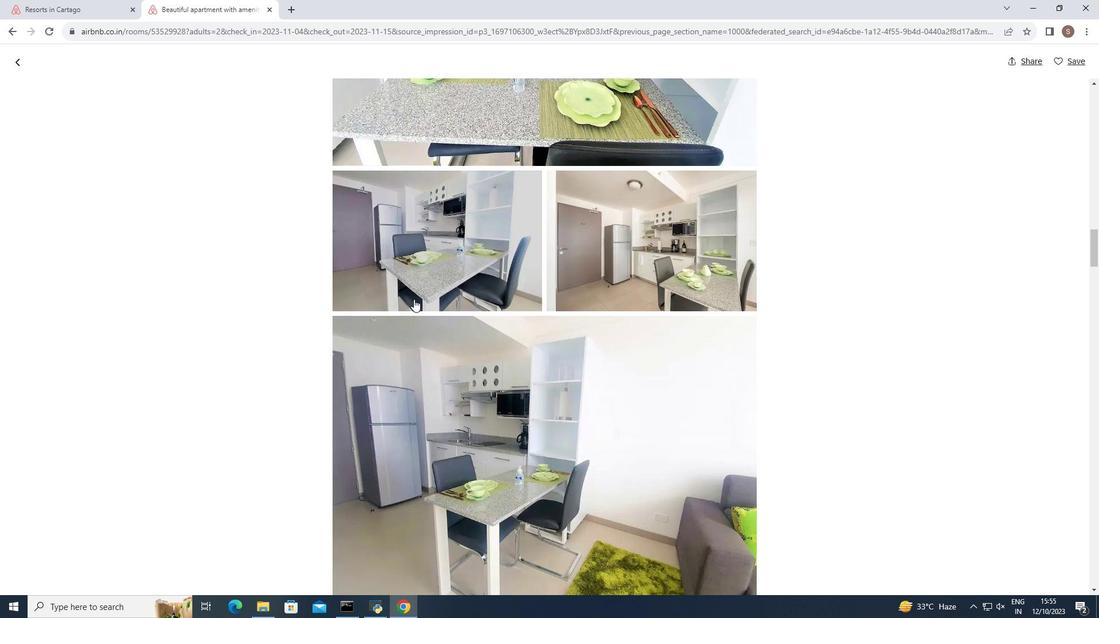 
Action: Mouse scrolled (413, 298) with delta (0, 0)
Screenshot: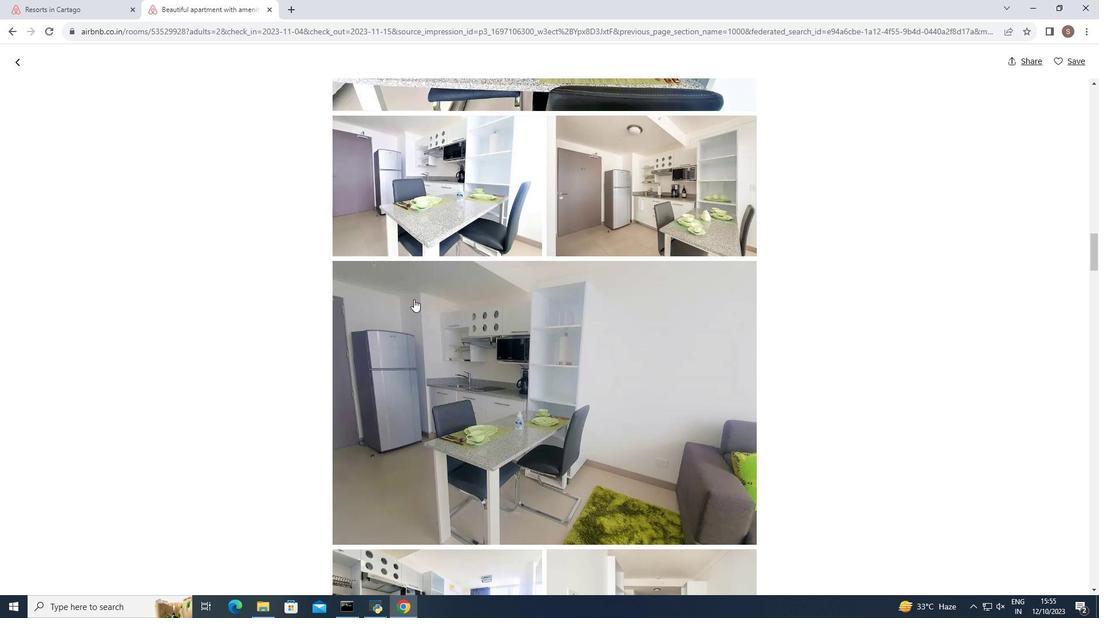 
Action: Mouse scrolled (413, 298) with delta (0, 0)
Screenshot: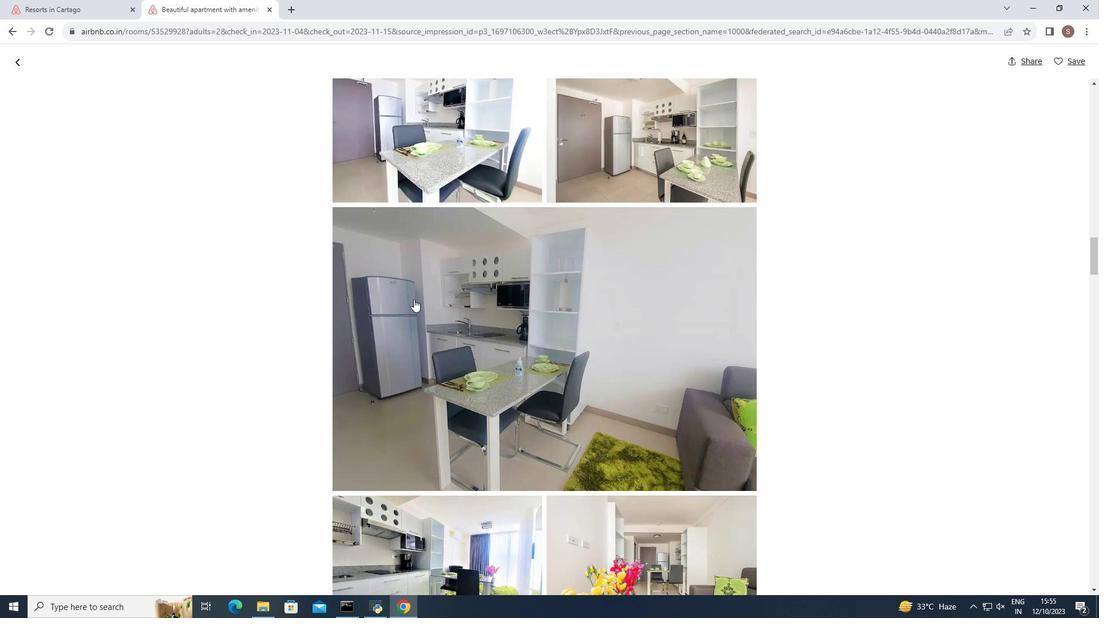 
Action: Mouse scrolled (413, 298) with delta (0, 0)
Screenshot: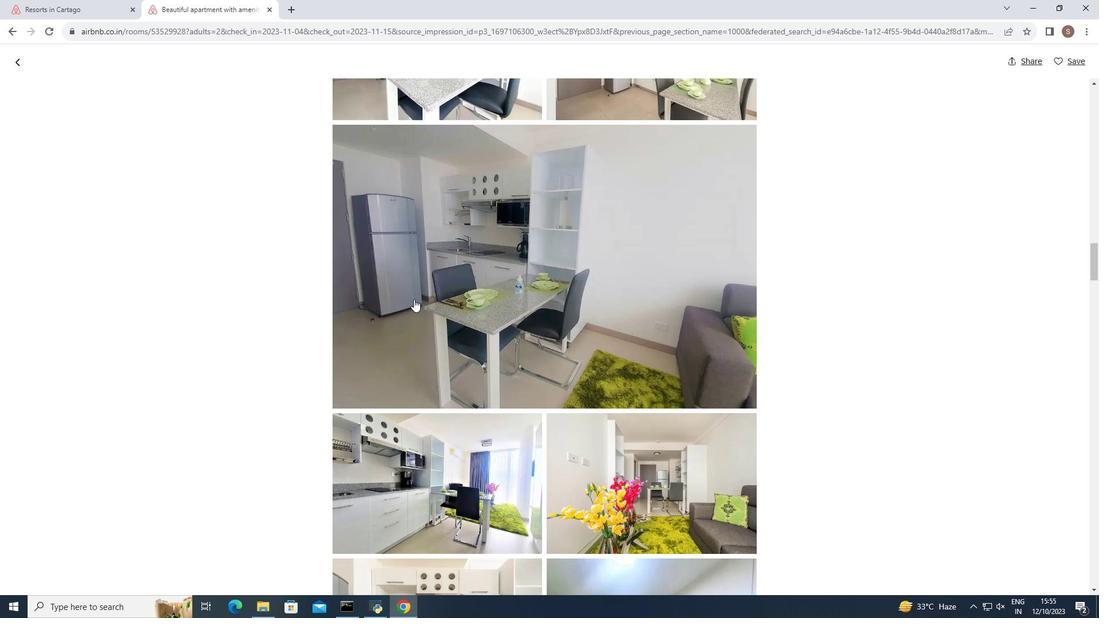 
Action: Mouse moved to (413, 299)
Screenshot: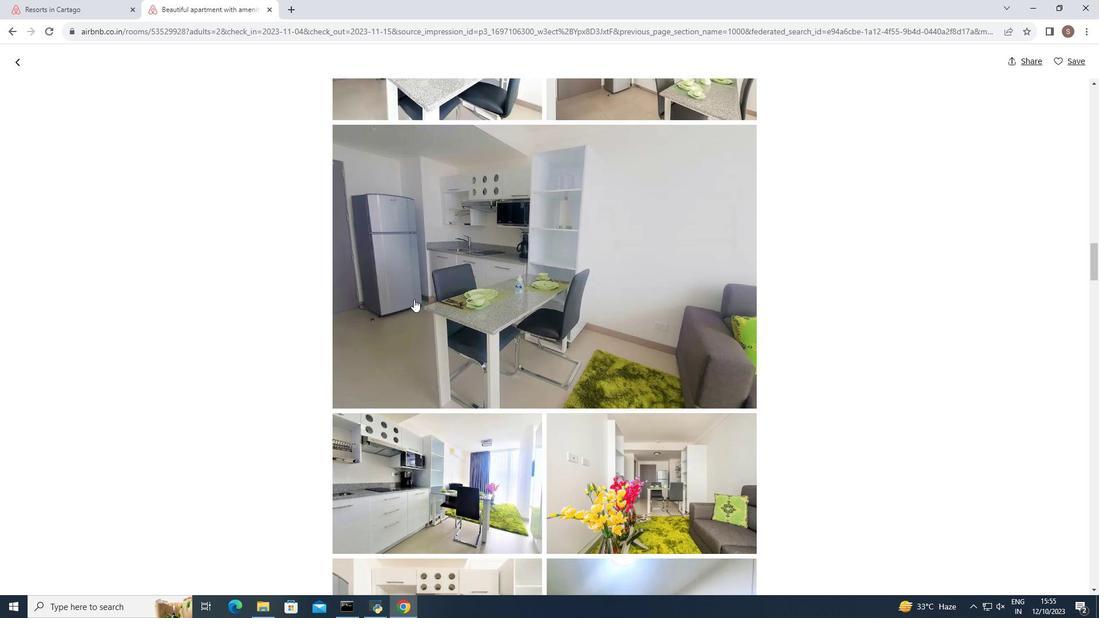 
Action: Mouse scrolled (413, 298) with delta (0, 0)
Screenshot: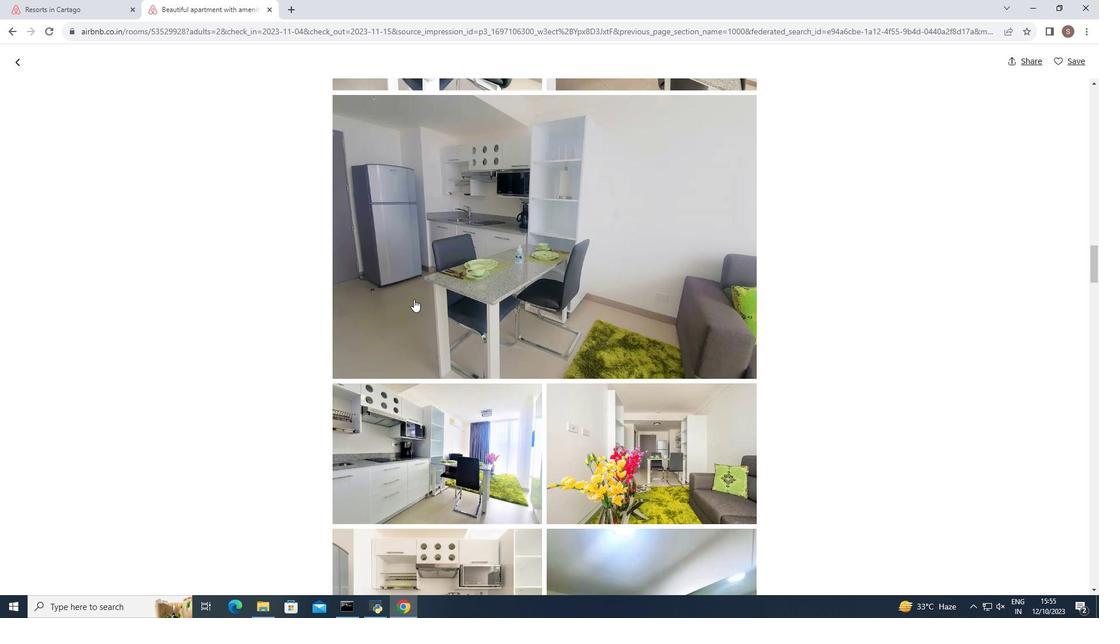 
Action: Mouse scrolled (413, 298) with delta (0, 0)
Screenshot: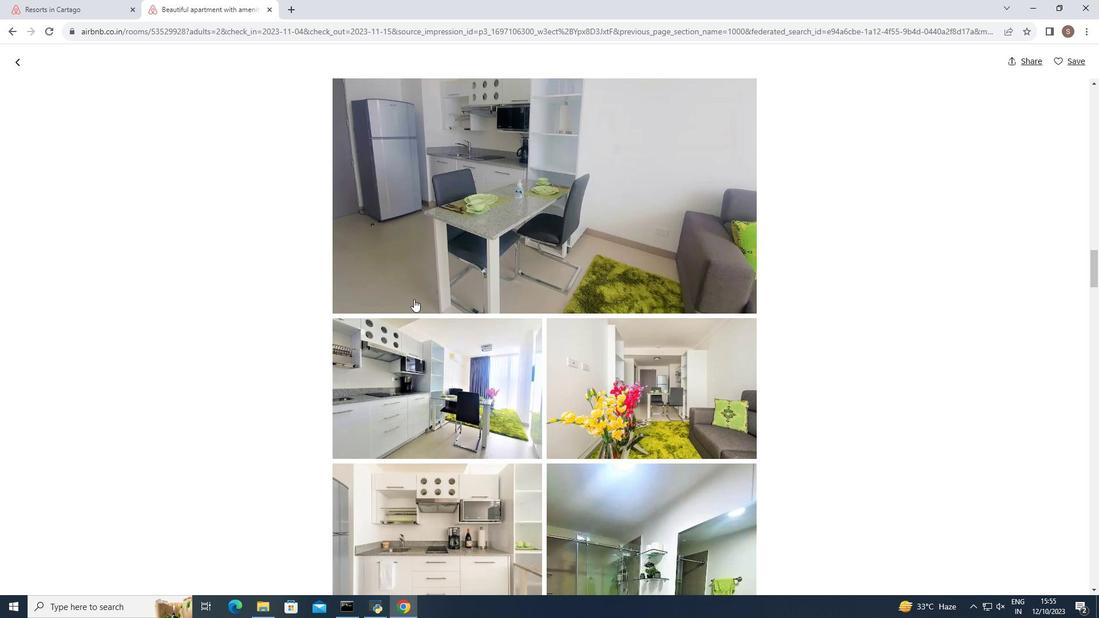 
Action: Mouse scrolled (413, 298) with delta (0, 0)
Screenshot: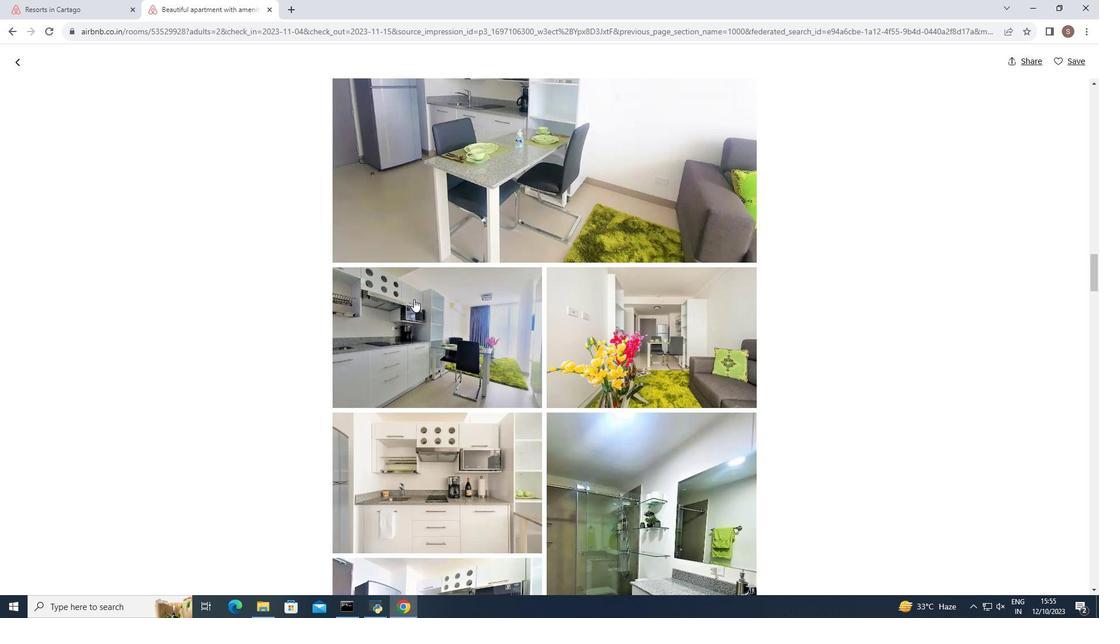 
Action: Mouse scrolled (413, 298) with delta (0, 0)
Screenshot: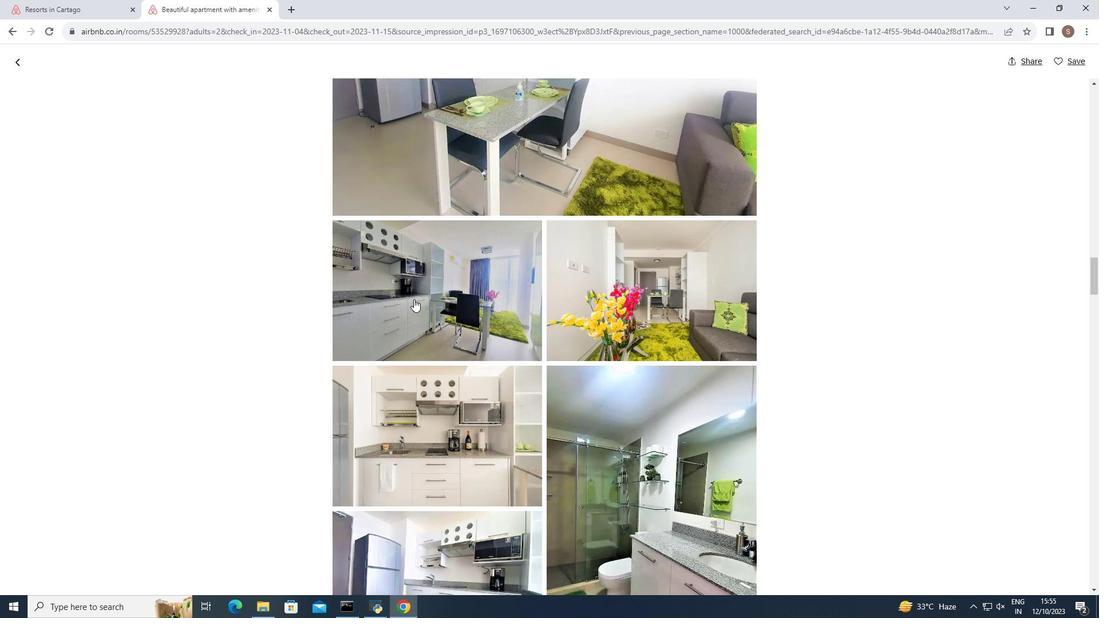 
Action: Mouse moved to (413, 299)
Screenshot: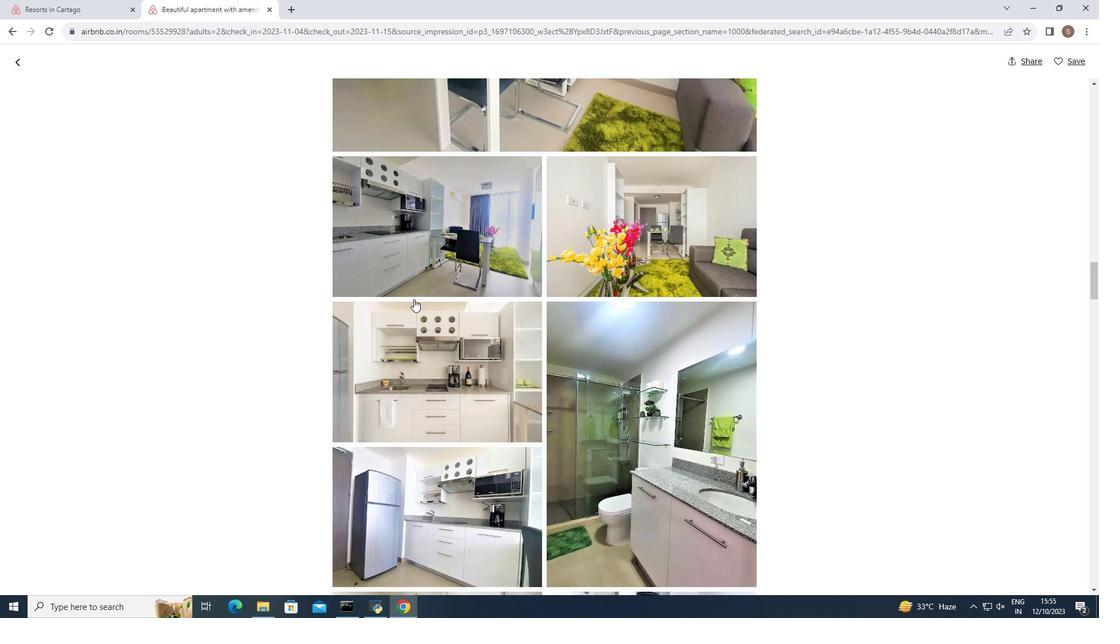 
Action: Mouse scrolled (413, 298) with delta (0, 0)
Screenshot: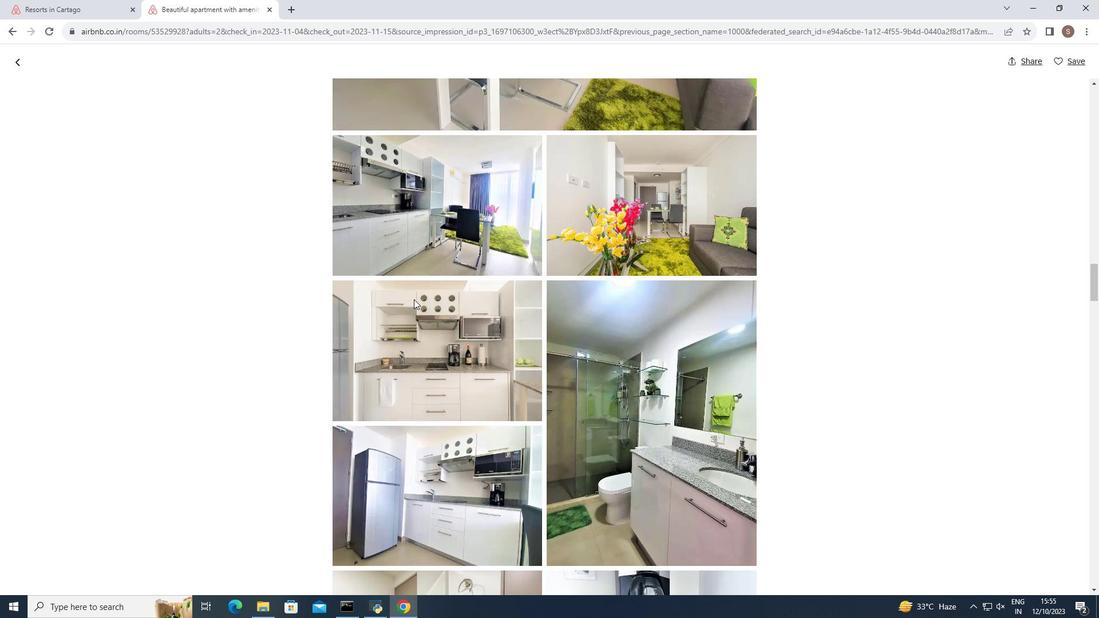 
Action: Mouse scrolled (413, 298) with delta (0, 0)
Screenshot: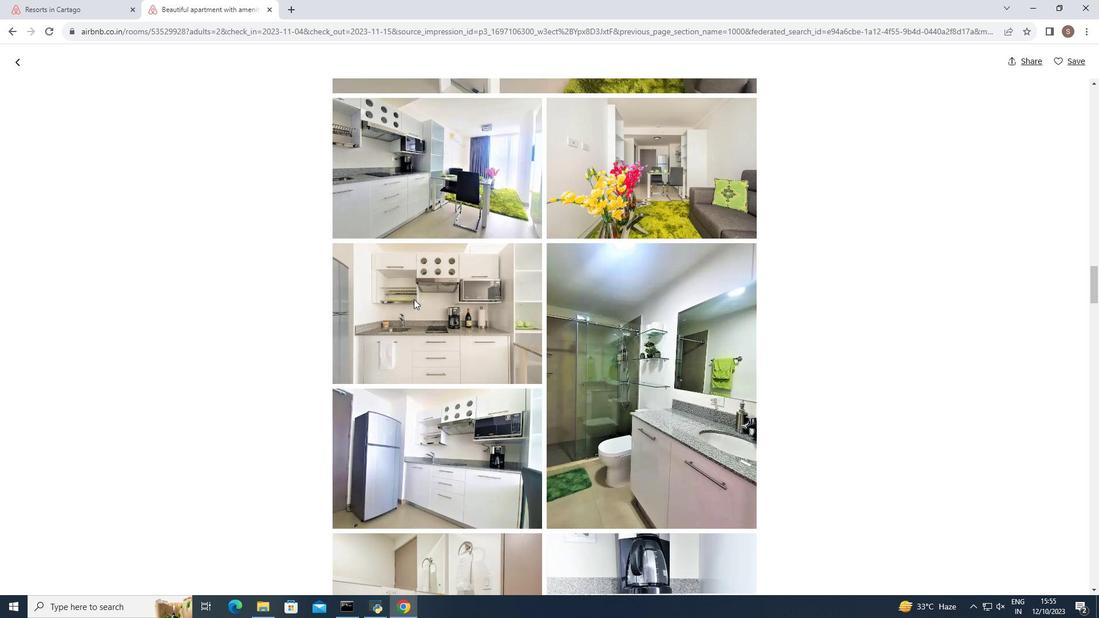 
Action: Mouse scrolled (413, 298) with delta (0, 0)
Screenshot: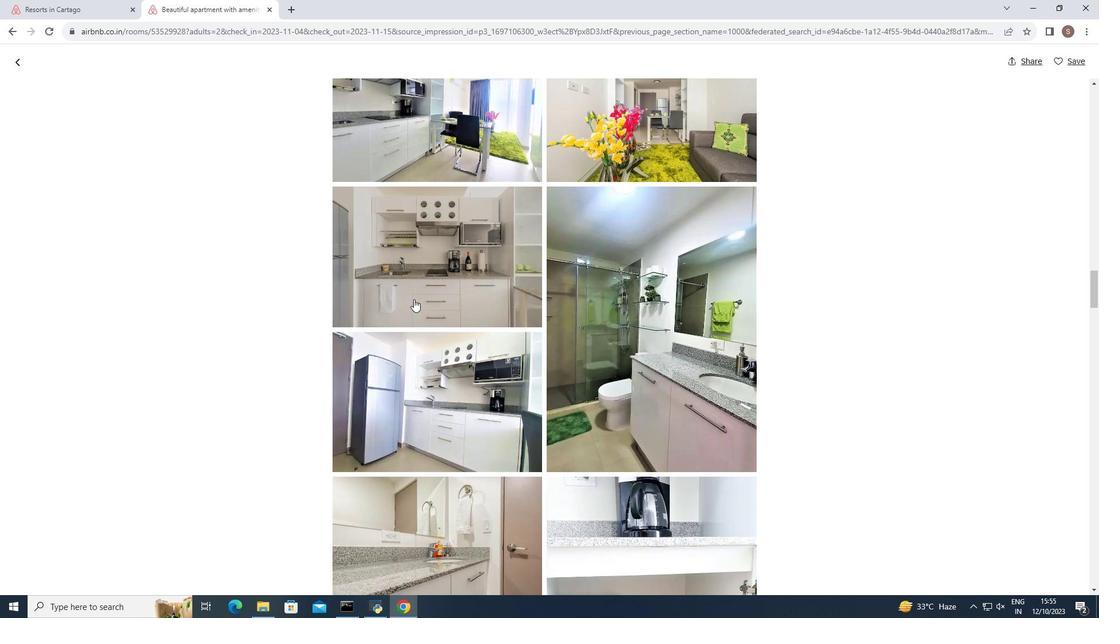 
Action: Mouse scrolled (413, 298) with delta (0, 0)
Screenshot: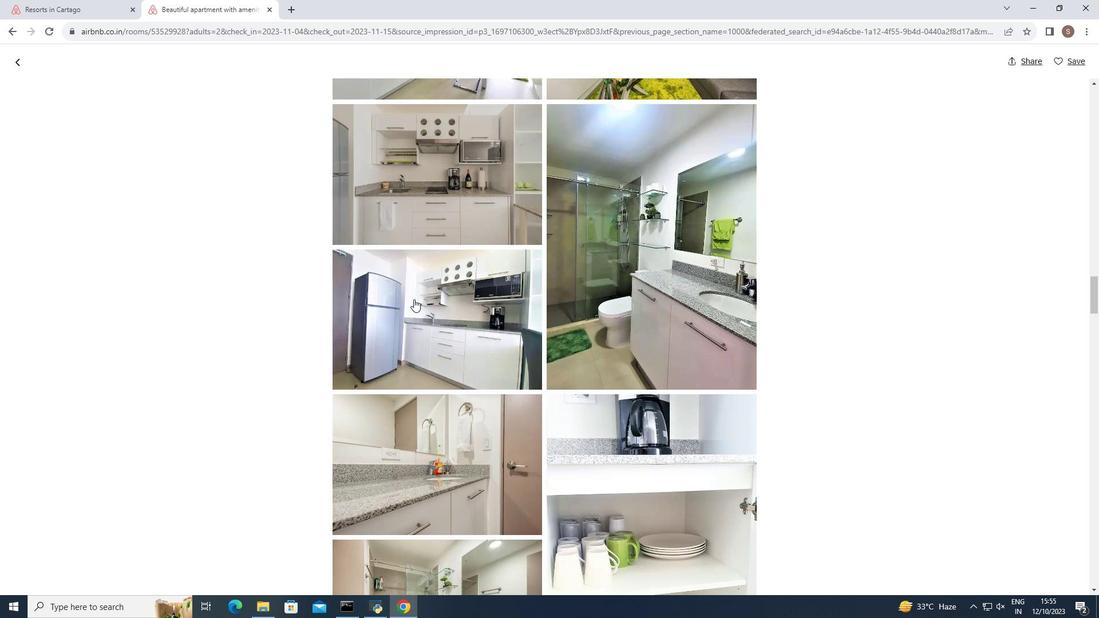 
Action: Mouse scrolled (413, 298) with delta (0, 0)
Screenshot: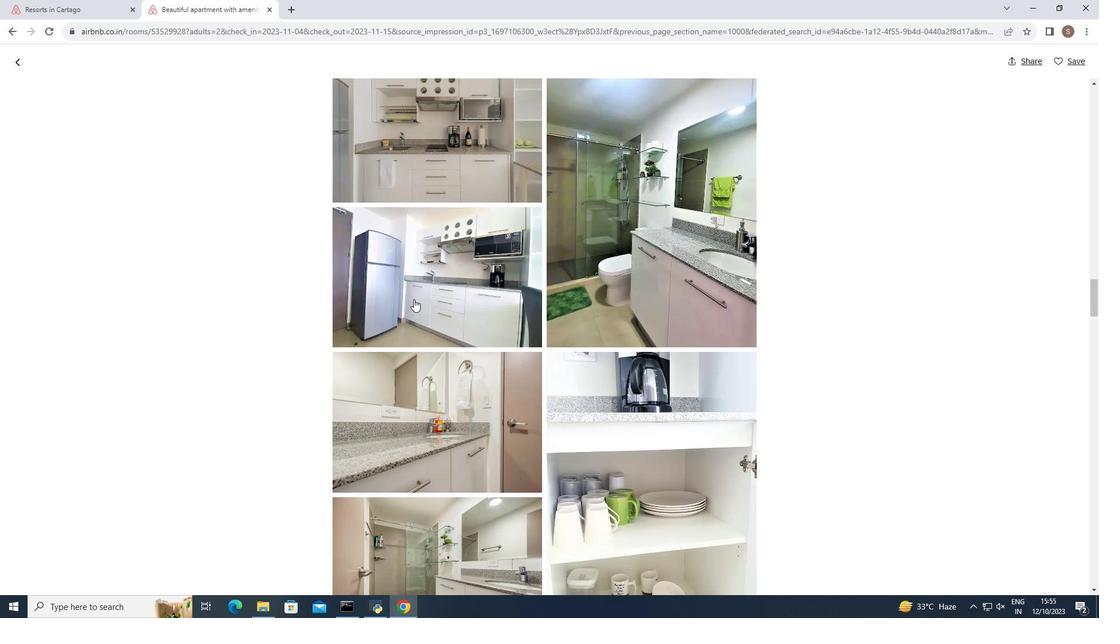 
Action: Mouse scrolled (413, 298) with delta (0, 0)
Screenshot: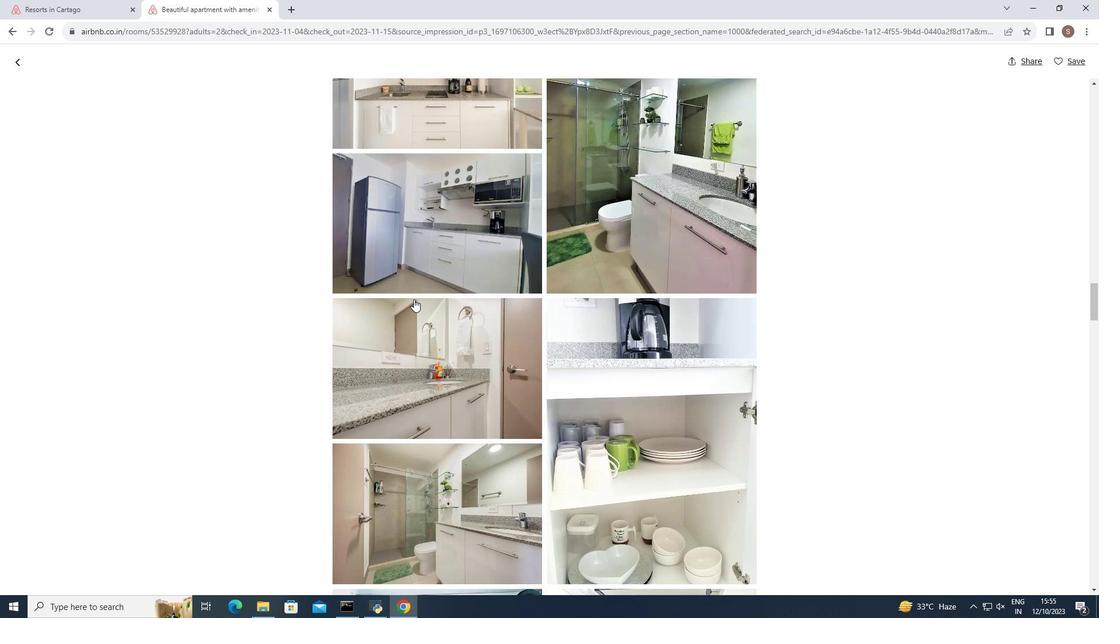 
Action: Mouse scrolled (413, 298) with delta (0, 0)
Screenshot: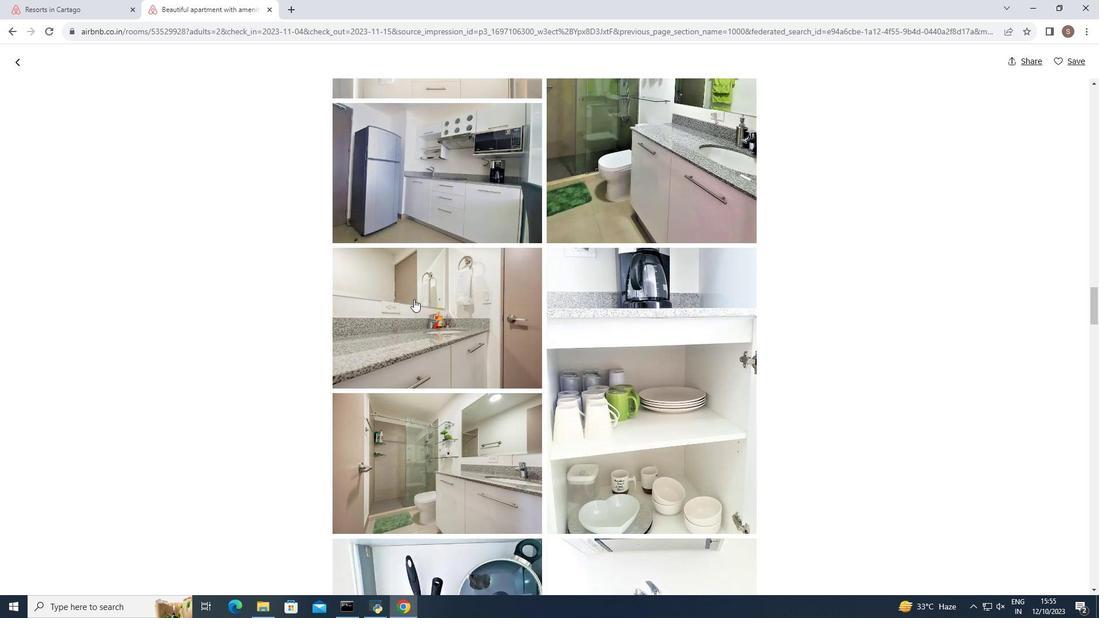 
Action: Mouse moved to (413, 299)
Screenshot: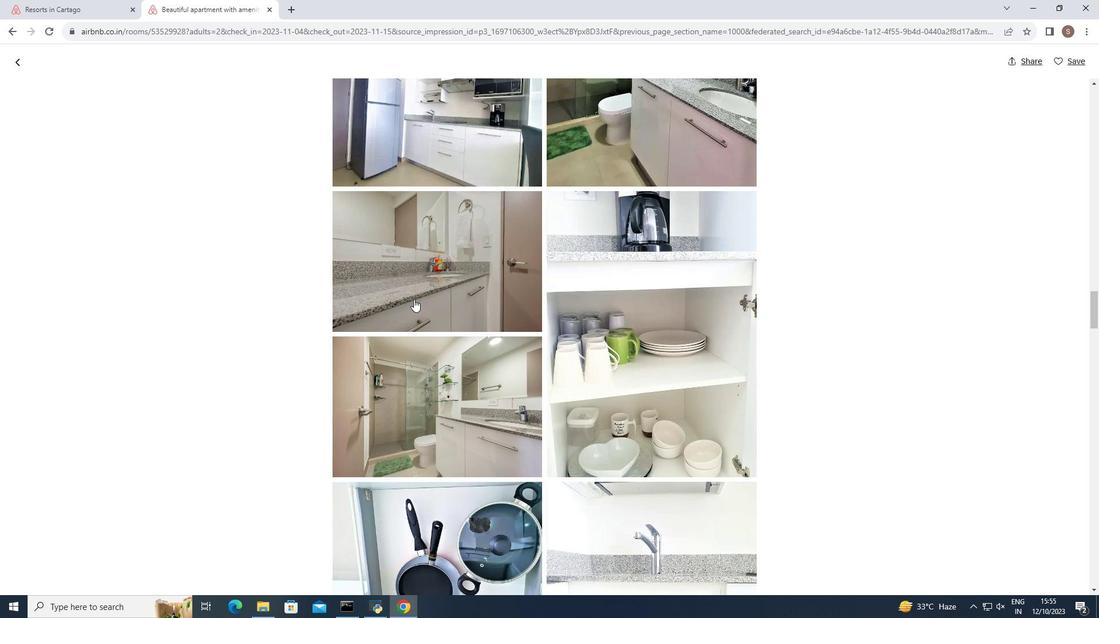 
Action: Mouse scrolled (413, 298) with delta (0, 0)
Screenshot: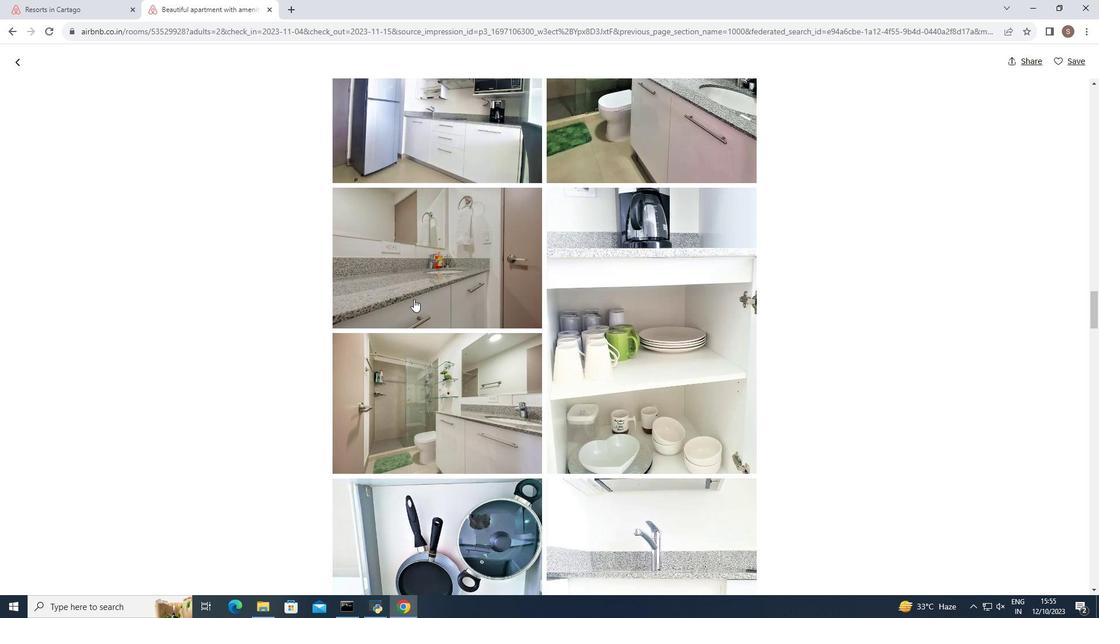 
Action: Mouse scrolled (413, 298) with delta (0, 0)
Screenshot: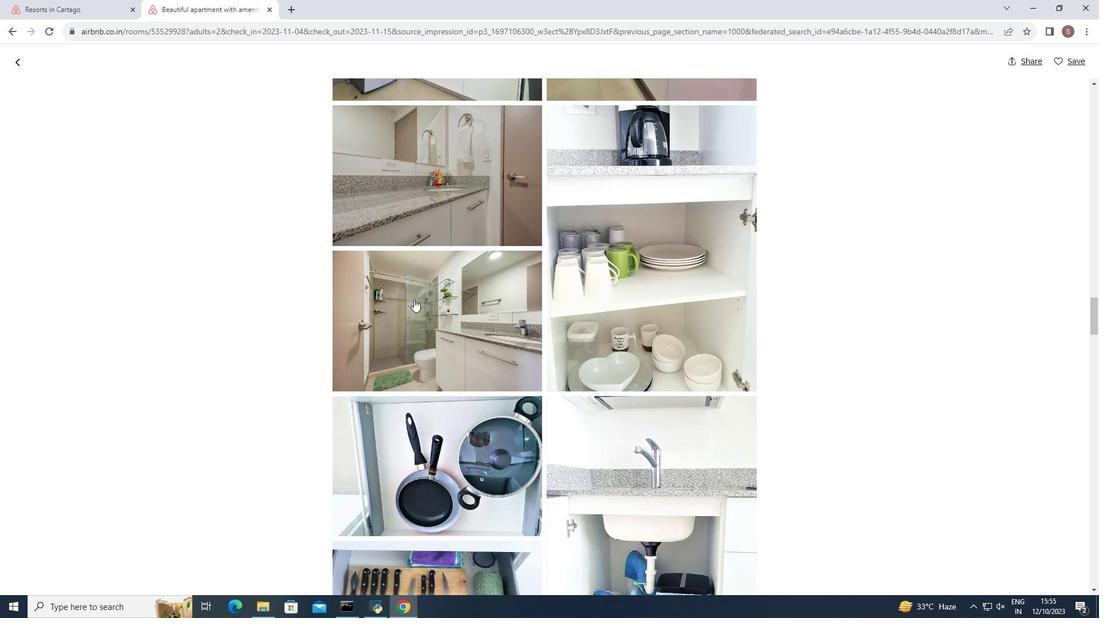 
Action: Mouse scrolled (413, 298) with delta (0, 0)
Screenshot: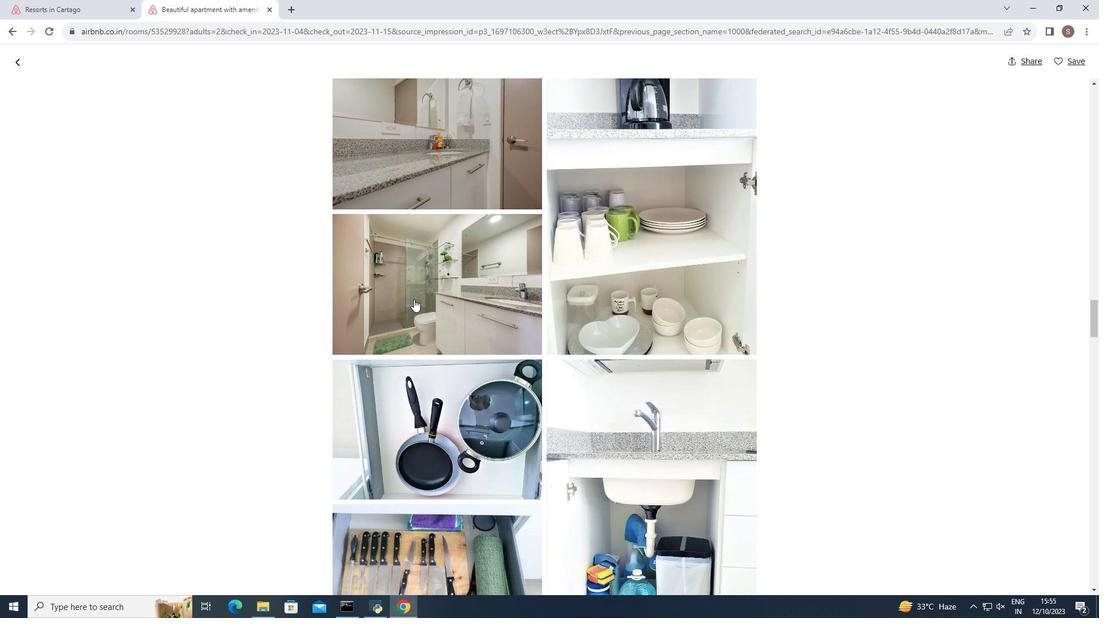 
Action: Mouse scrolled (413, 298) with delta (0, 0)
Screenshot: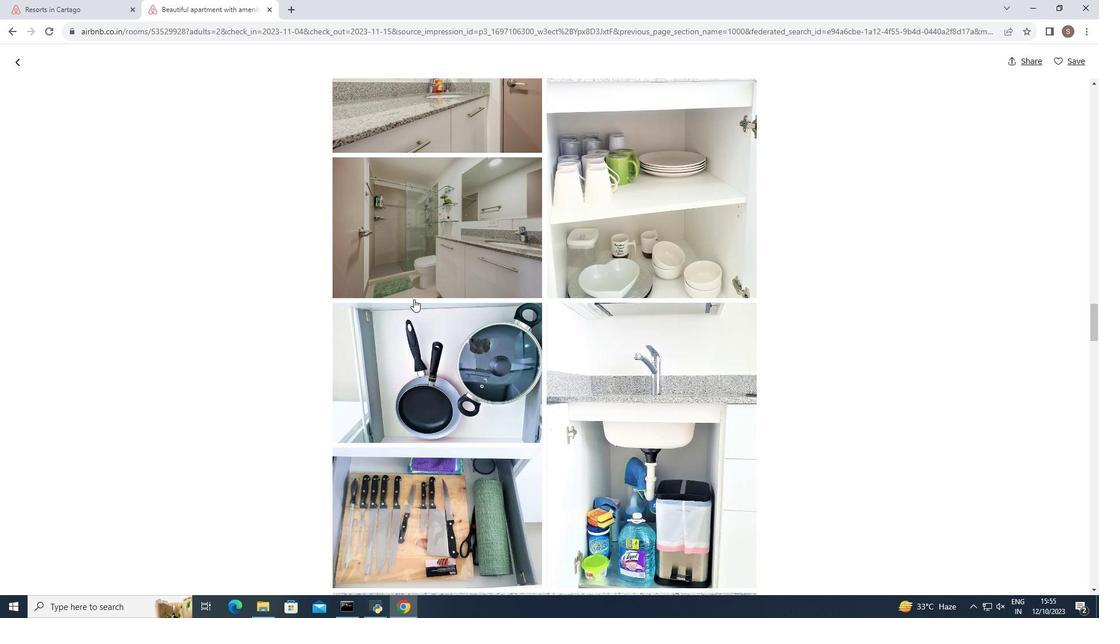 
Action: Mouse scrolled (413, 298) with delta (0, 0)
Screenshot: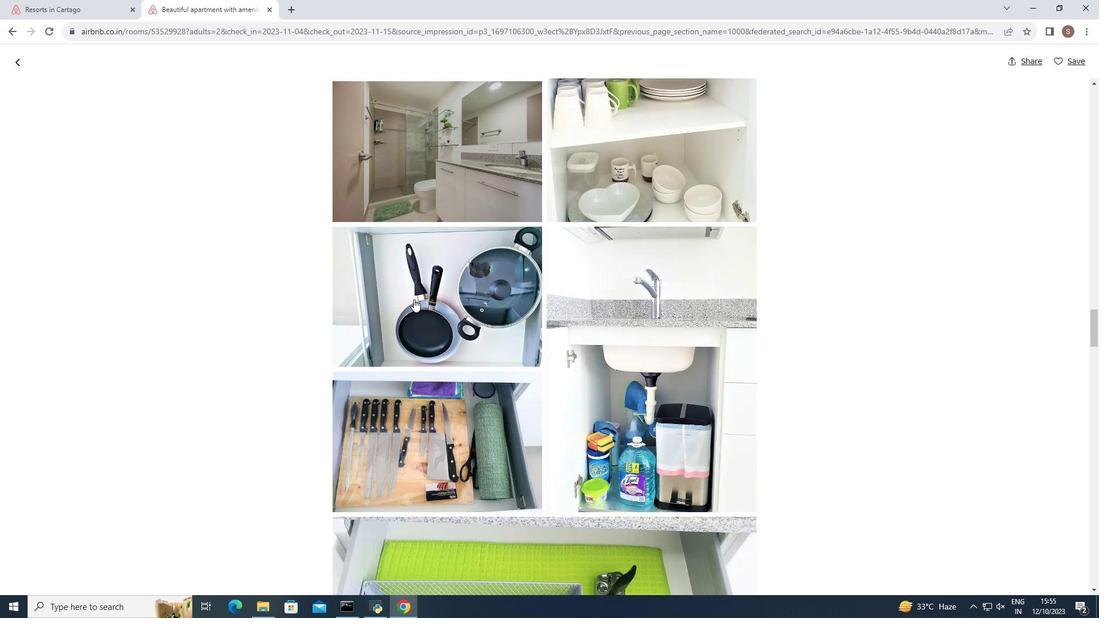 
Action: Mouse scrolled (413, 298) with delta (0, 0)
Screenshot: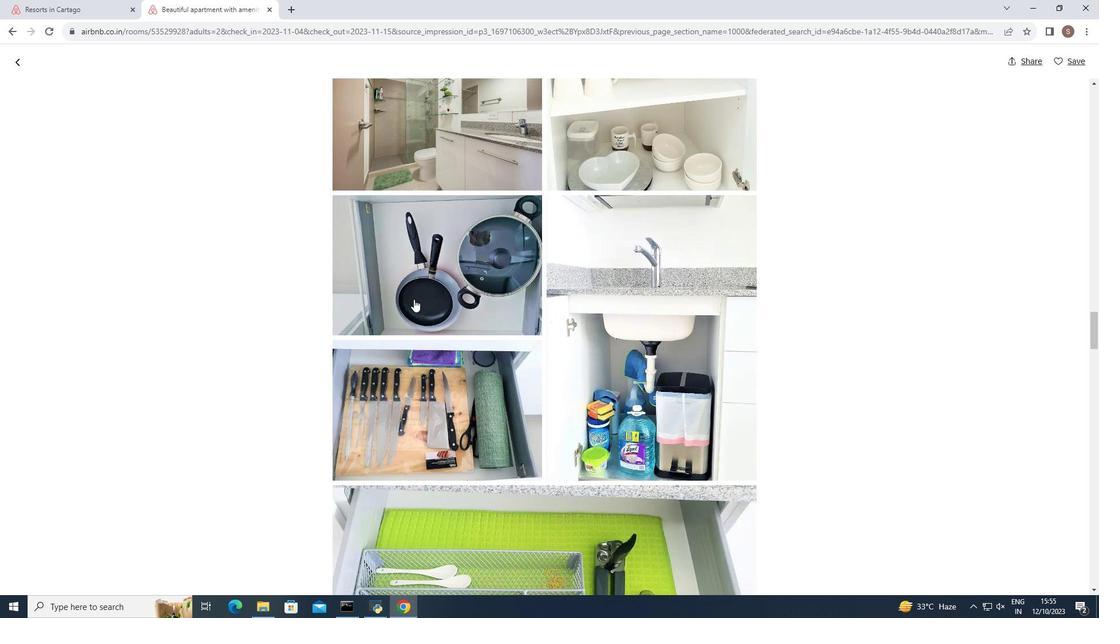 
Action: Mouse scrolled (413, 298) with delta (0, 0)
Screenshot: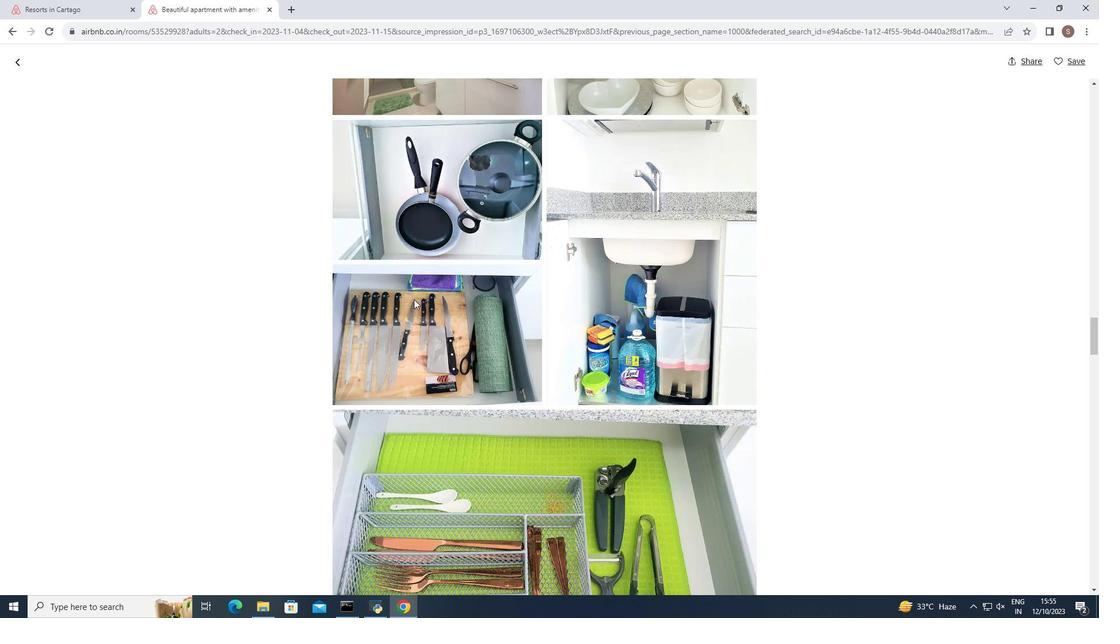 
Action: Mouse scrolled (413, 298) with delta (0, 0)
Screenshot: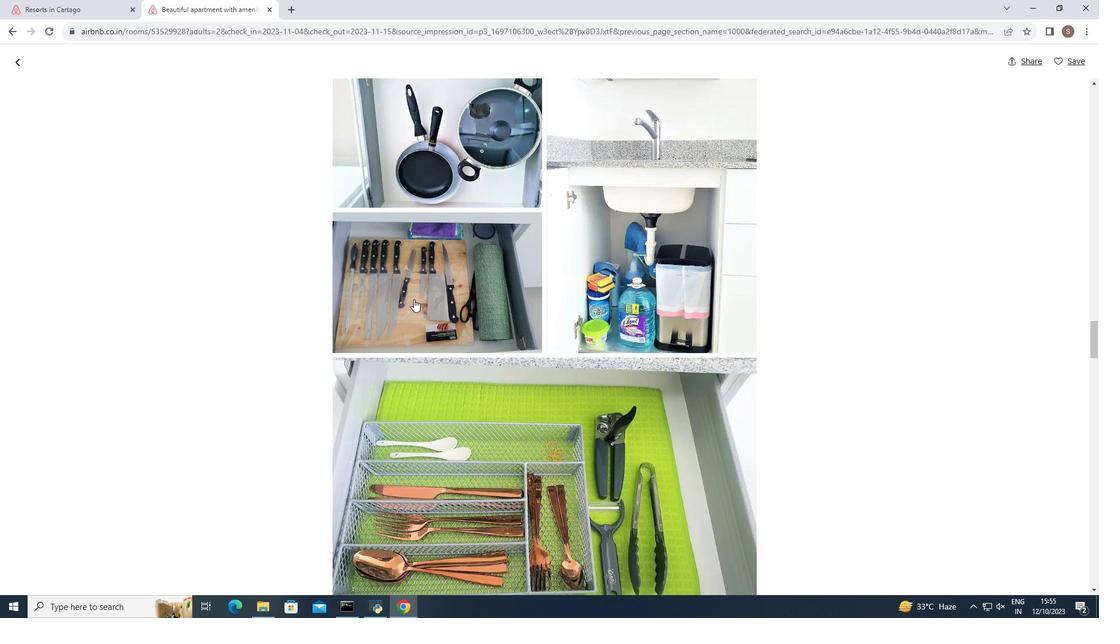 
Action: Mouse scrolled (413, 298) with delta (0, 0)
Screenshot: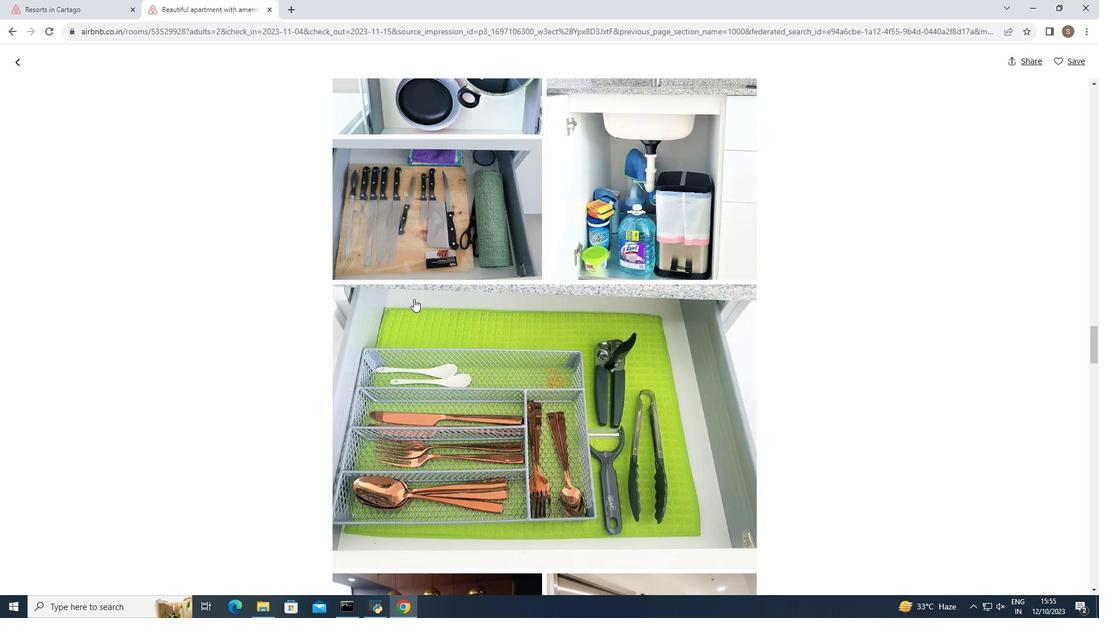 
Action: Mouse scrolled (413, 298) with delta (0, 0)
Screenshot: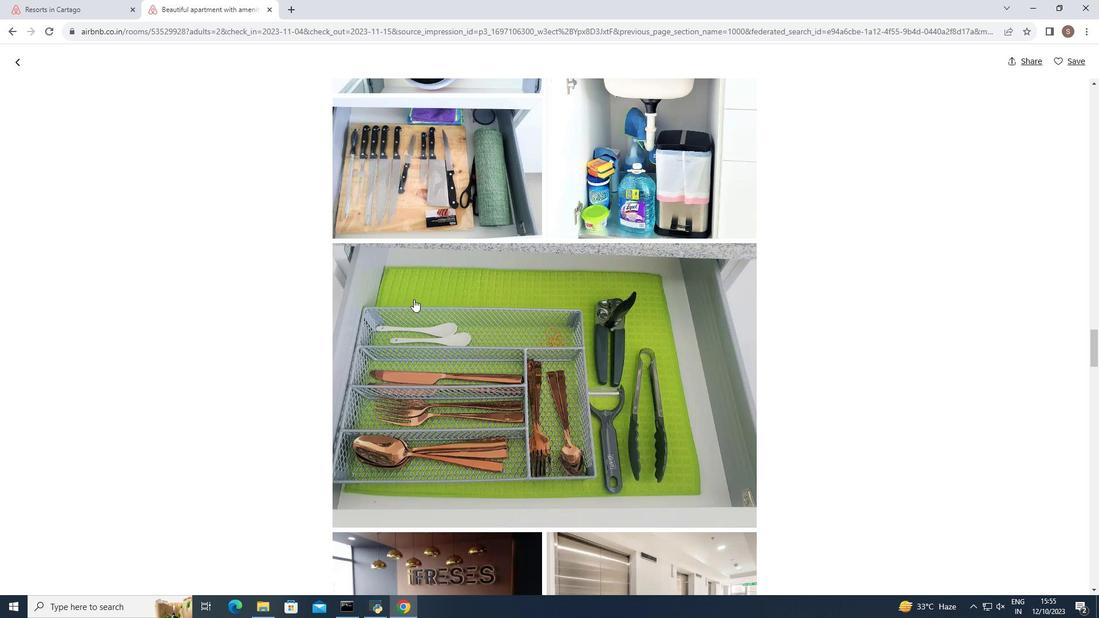 
Action: Mouse scrolled (413, 298) with delta (0, 0)
Screenshot: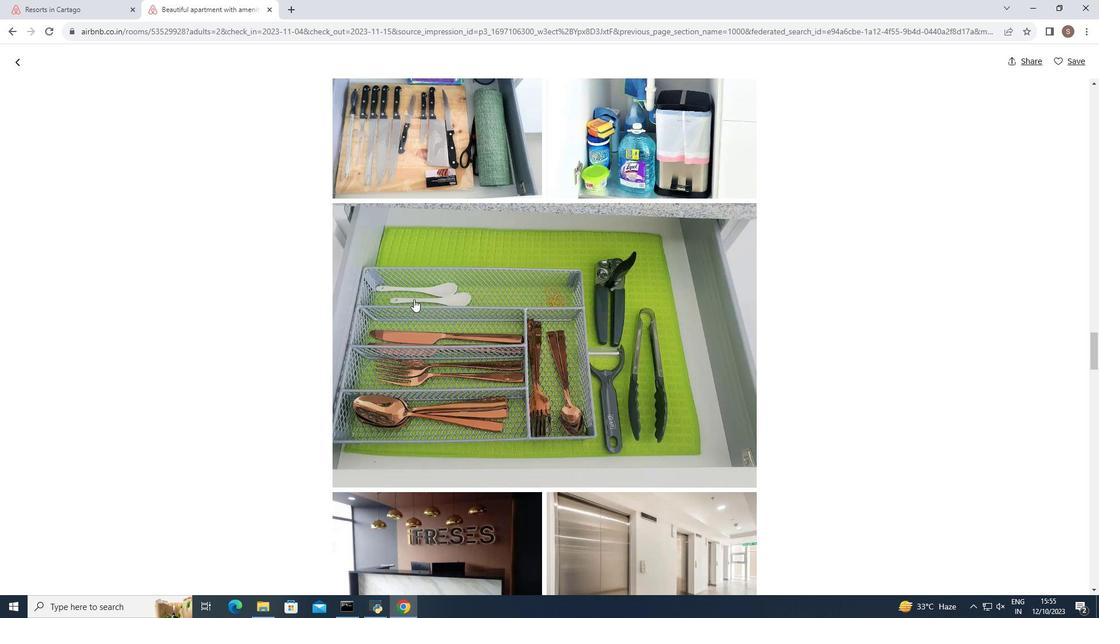 
Action: Mouse scrolled (413, 298) with delta (0, 0)
Screenshot: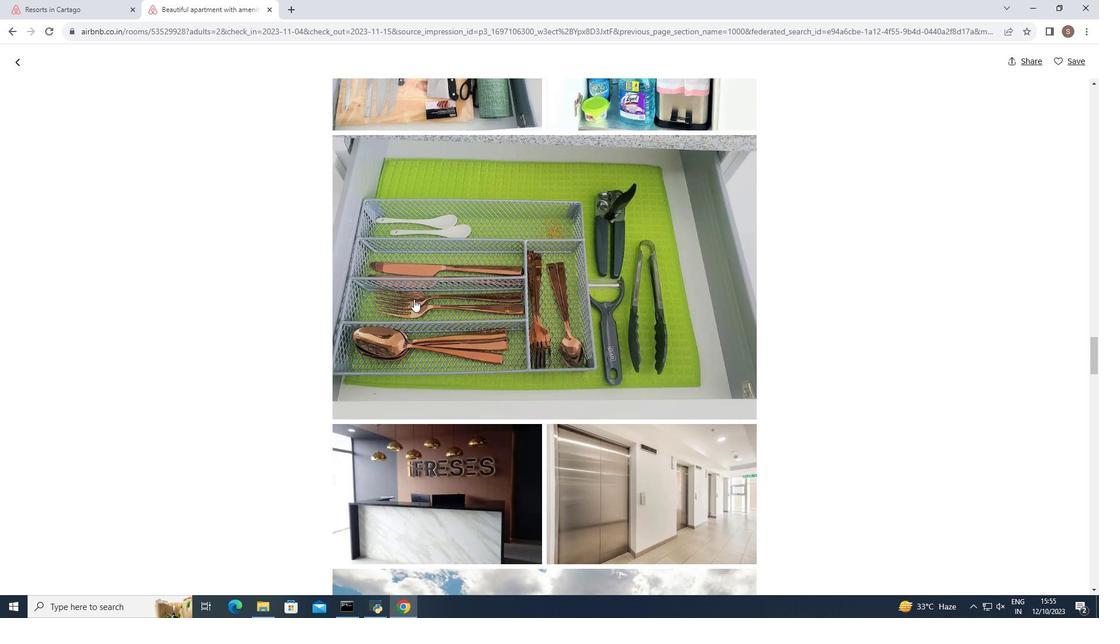 
Action: Mouse scrolled (413, 298) with delta (0, 0)
Screenshot: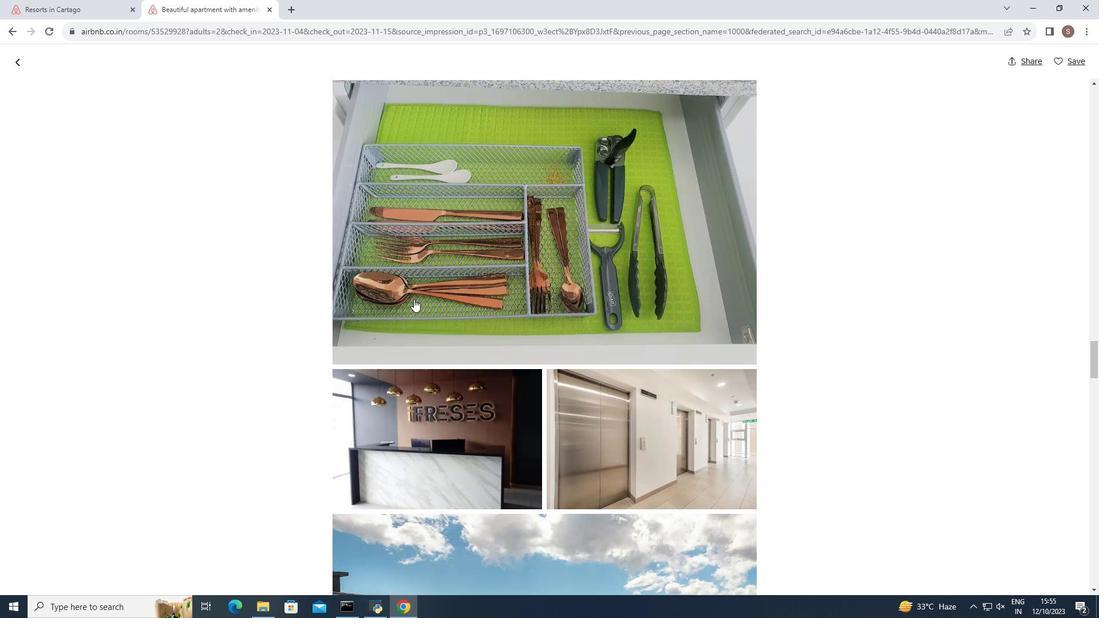 
Action: Mouse scrolled (413, 298) with delta (0, 0)
Screenshot: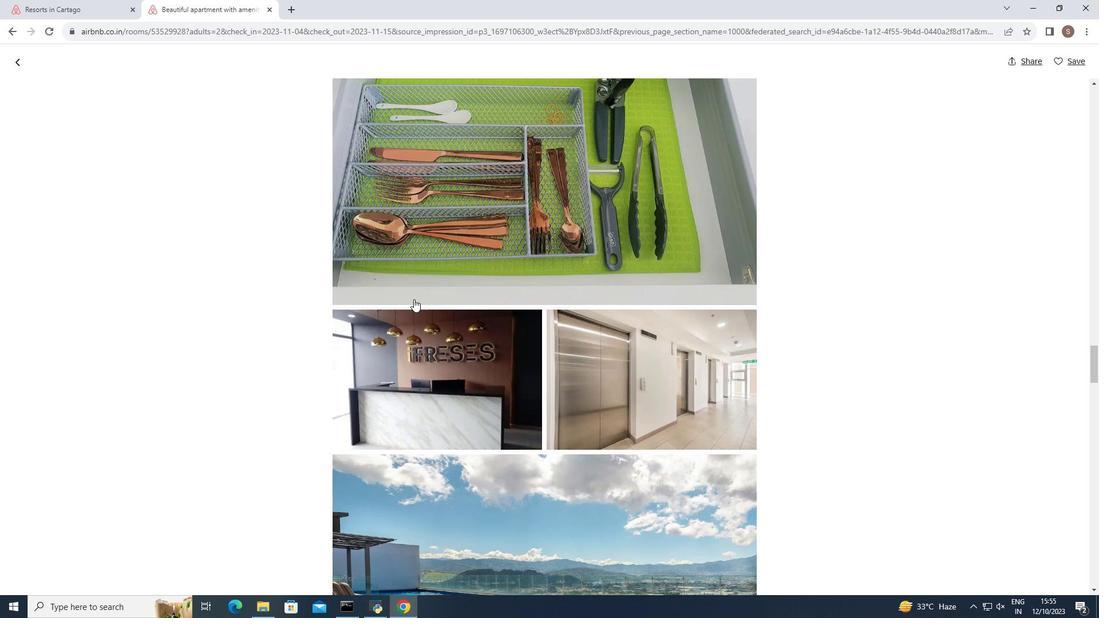 
Action: Mouse scrolled (413, 298) with delta (0, 0)
Screenshot: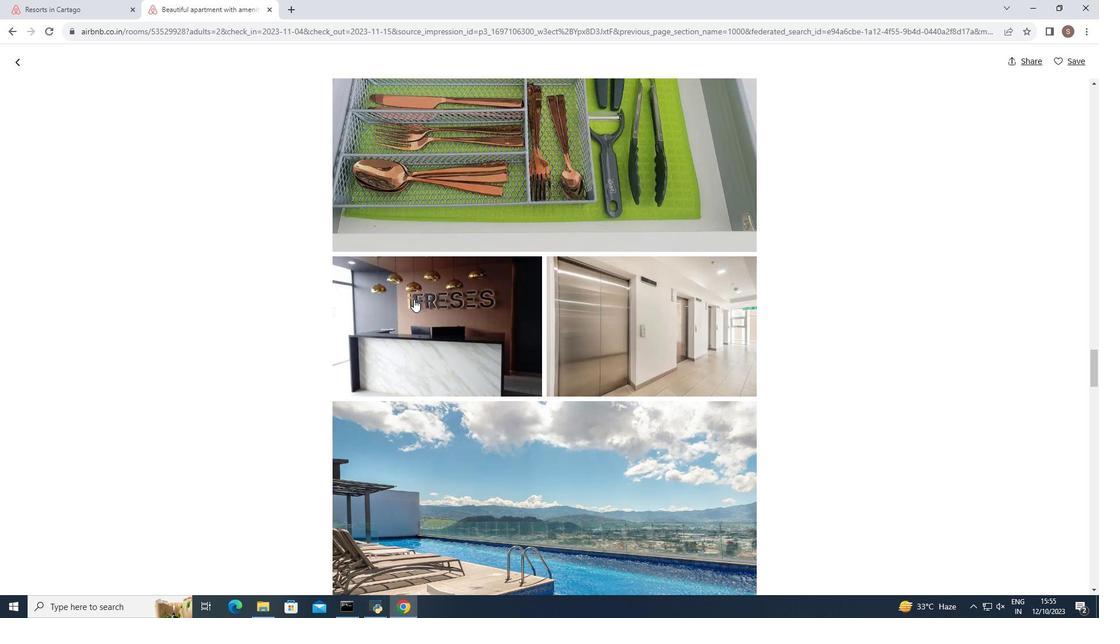 
Action: Mouse scrolled (413, 298) with delta (0, 0)
Screenshot: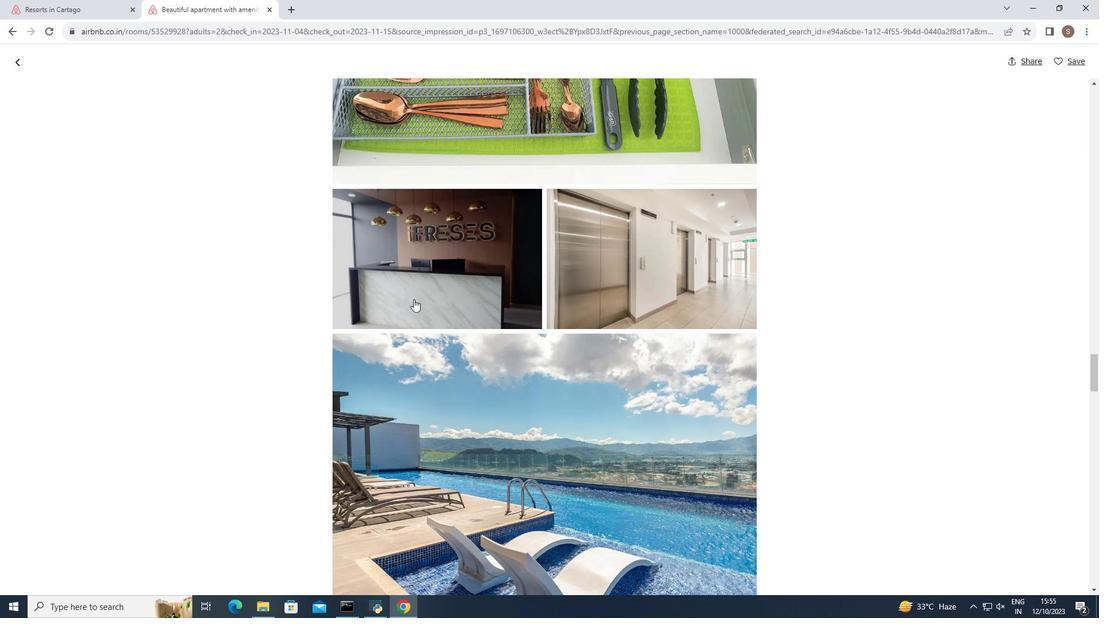 
Action: Mouse scrolled (413, 298) with delta (0, 0)
Screenshot: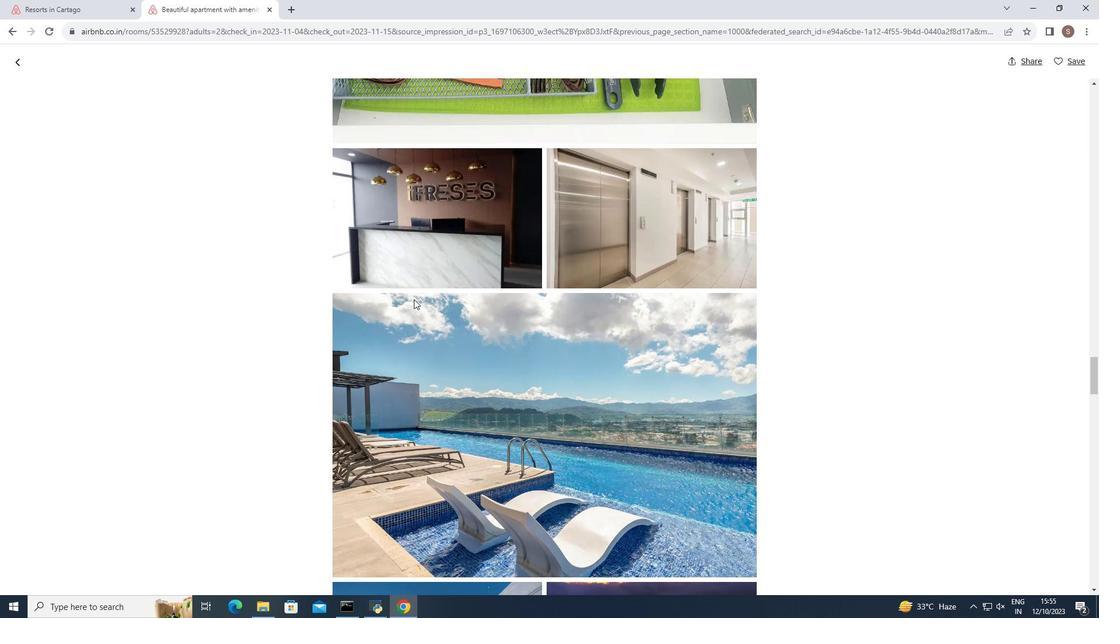 
Action: Mouse scrolled (413, 298) with delta (0, 0)
Screenshot: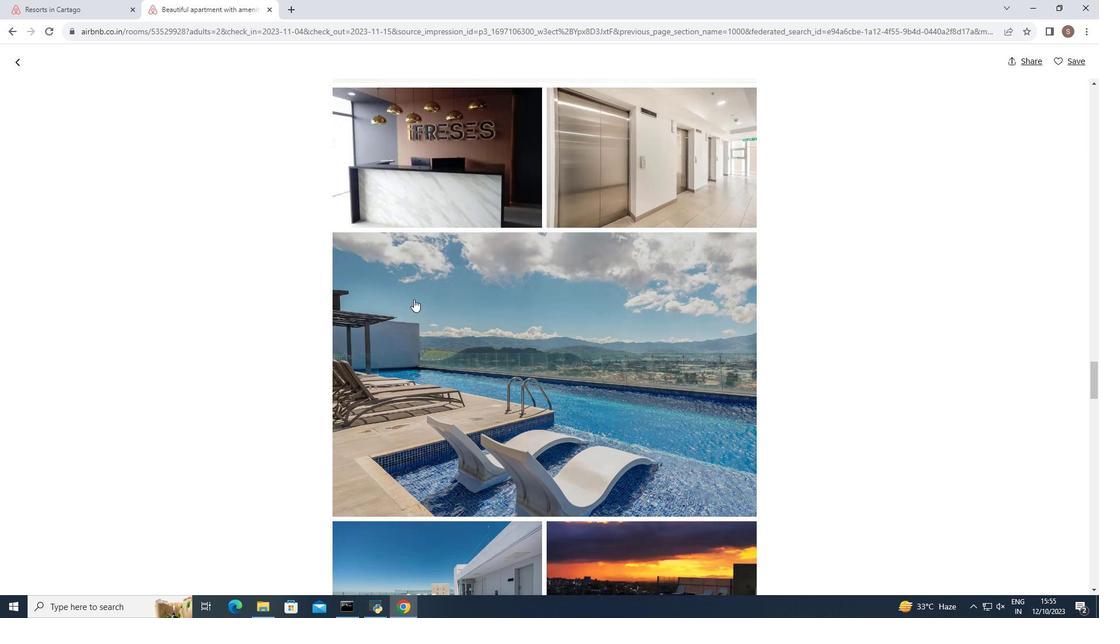 
Action: Mouse scrolled (413, 298) with delta (0, 0)
Screenshot: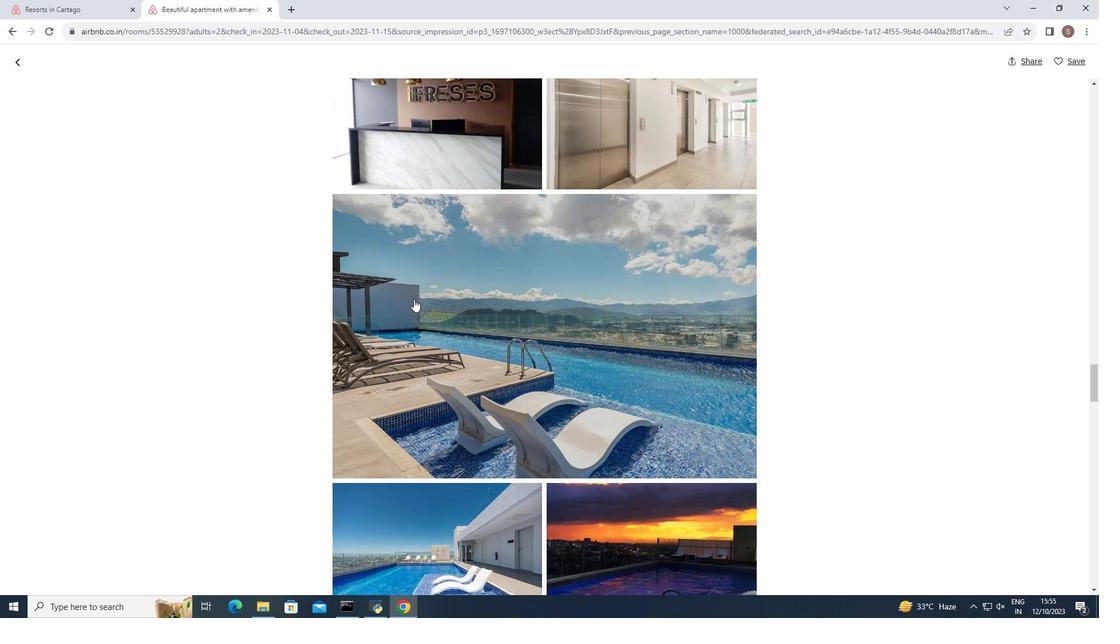 
Action: Mouse scrolled (413, 298) with delta (0, 0)
Screenshot: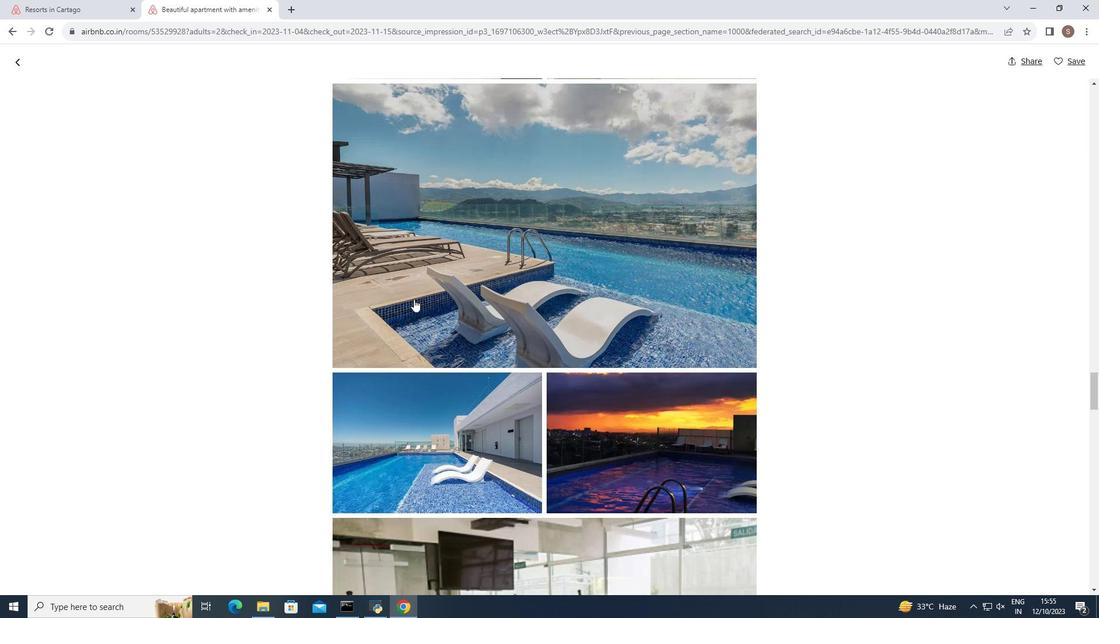 
Action: Mouse scrolled (413, 298) with delta (0, 0)
Screenshot: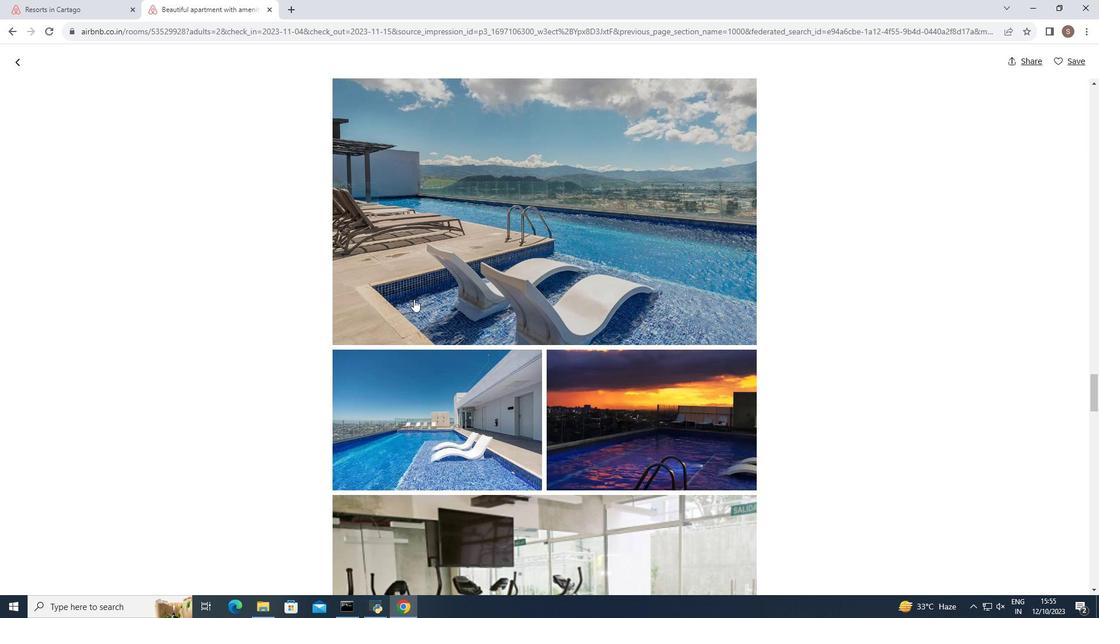 
Action: Mouse scrolled (413, 298) with delta (0, 0)
Screenshot: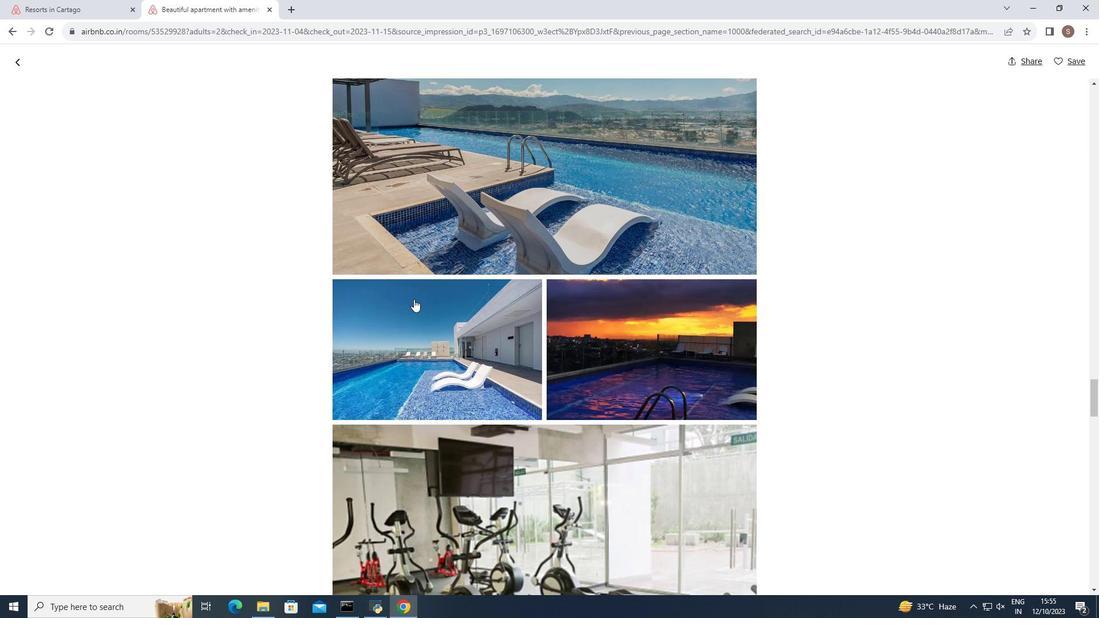 
Action: Mouse scrolled (413, 298) with delta (0, 0)
Screenshot: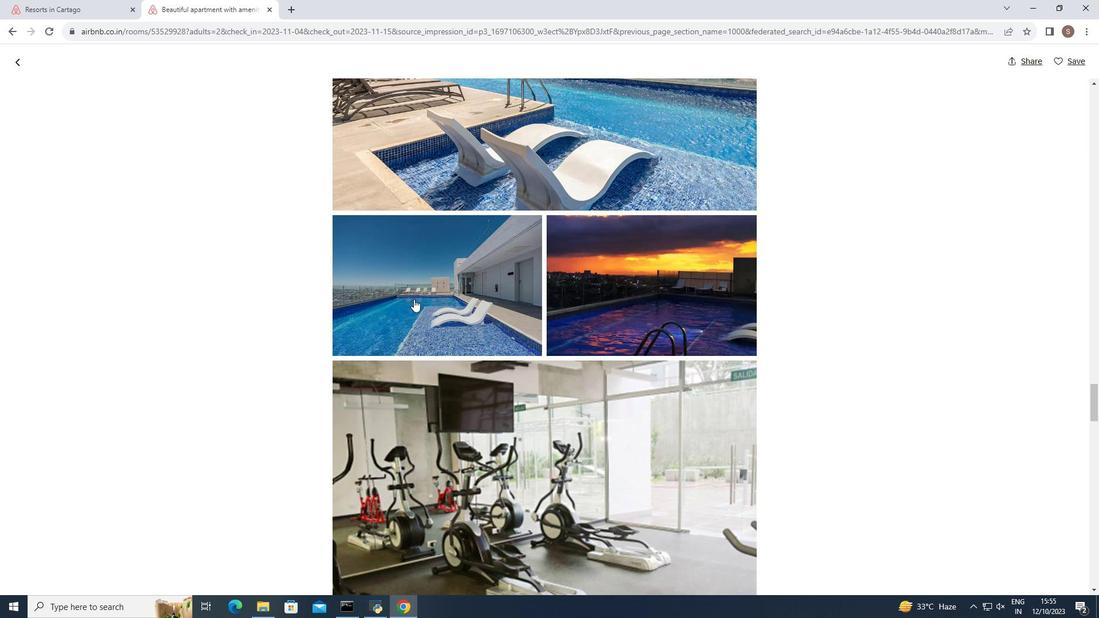 
Action: Mouse scrolled (413, 298) with delta (0, 0)
Screenshot: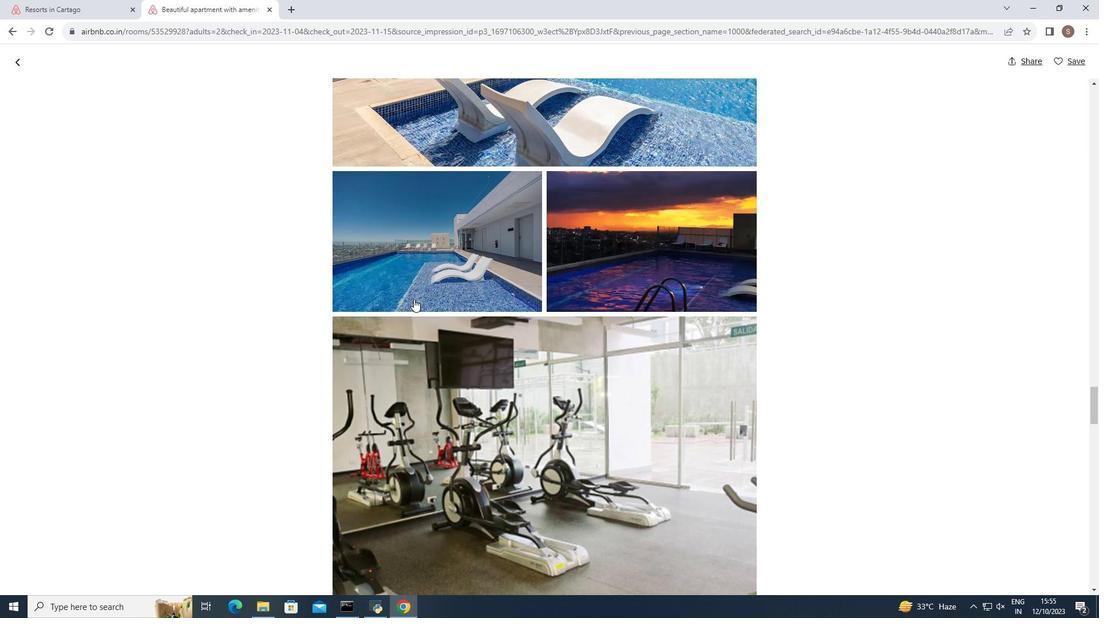 
Action: Mouse moved to (414, 299)
Screenshot: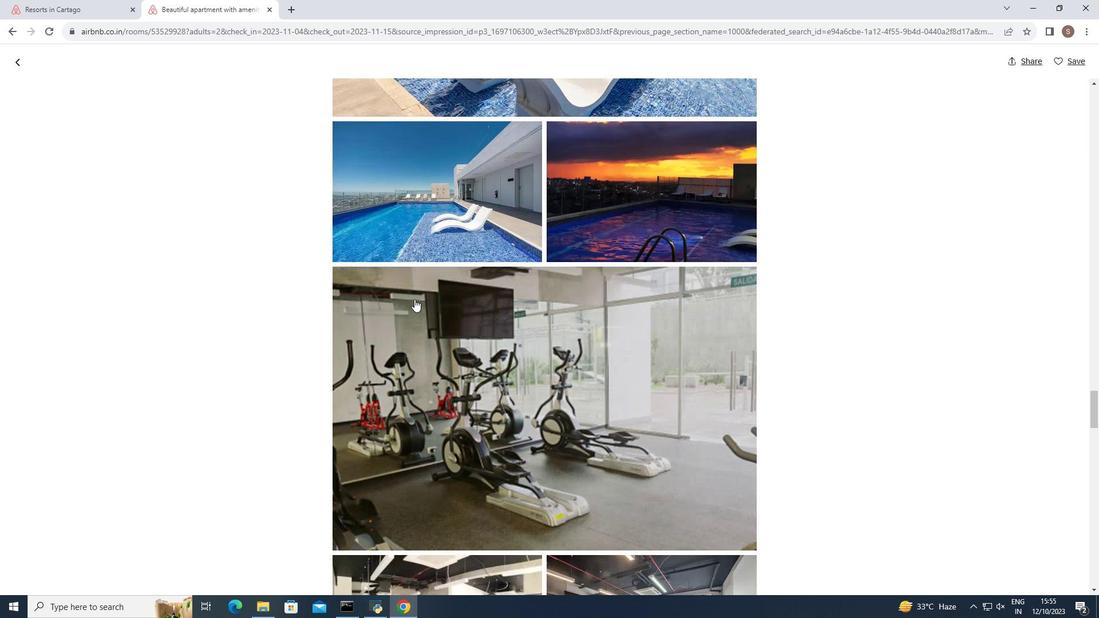 
Action: Mouse scrolled (414, 298) with delta (0, 0)
Screenshot: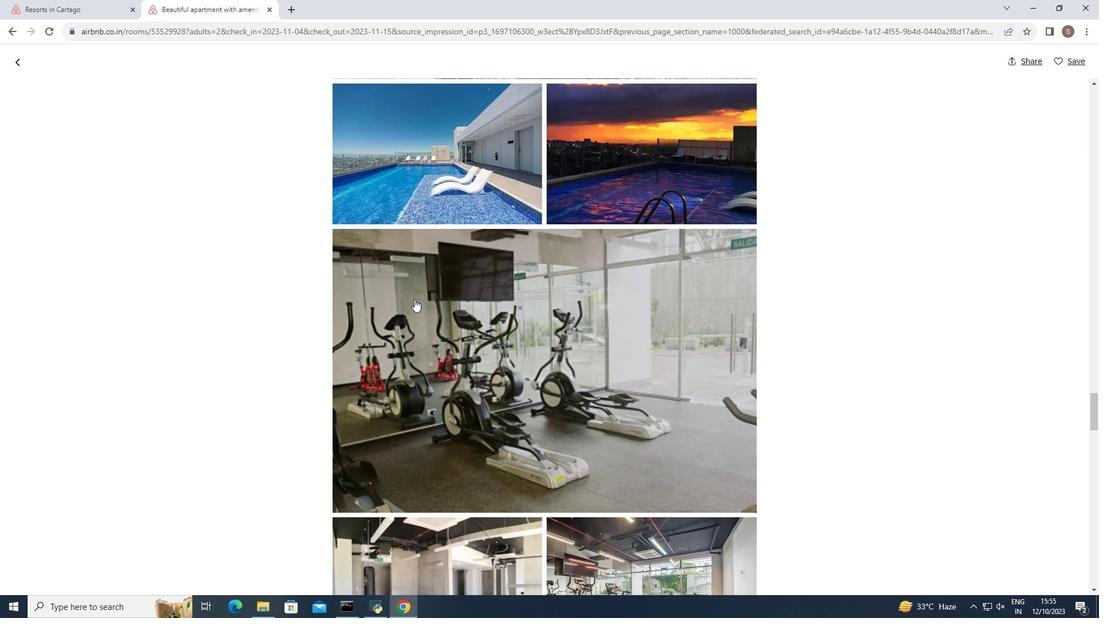 
Action: Mouse scrolled (414, 298) with delta (0, 0)
Screenshot: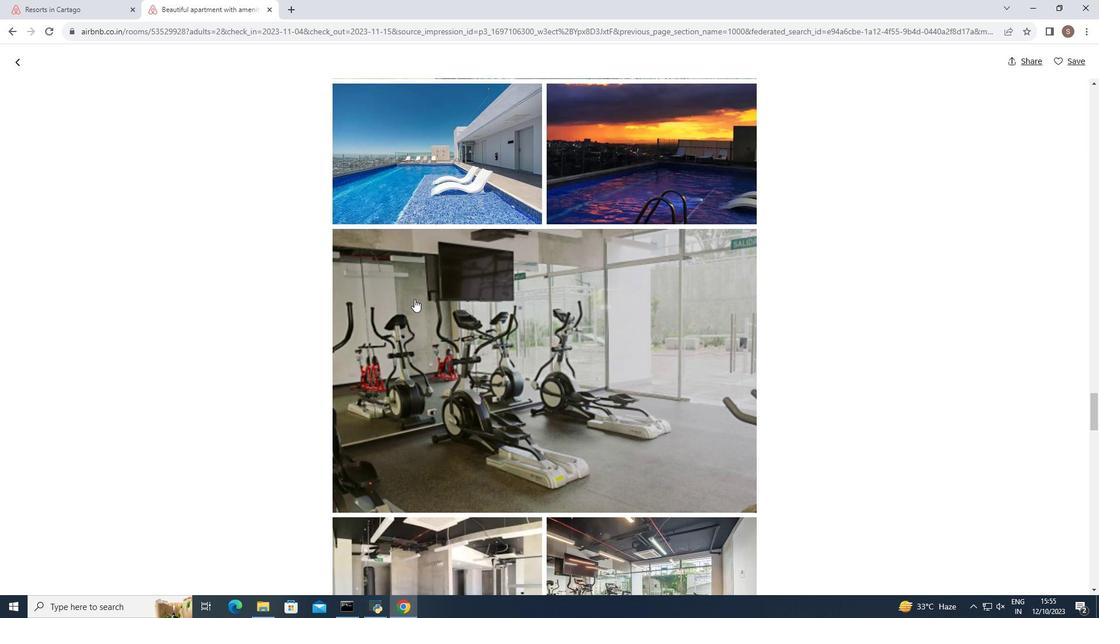 
Action: Mouse scrolled (414, 298) with delta (0, 0)
Screenshot: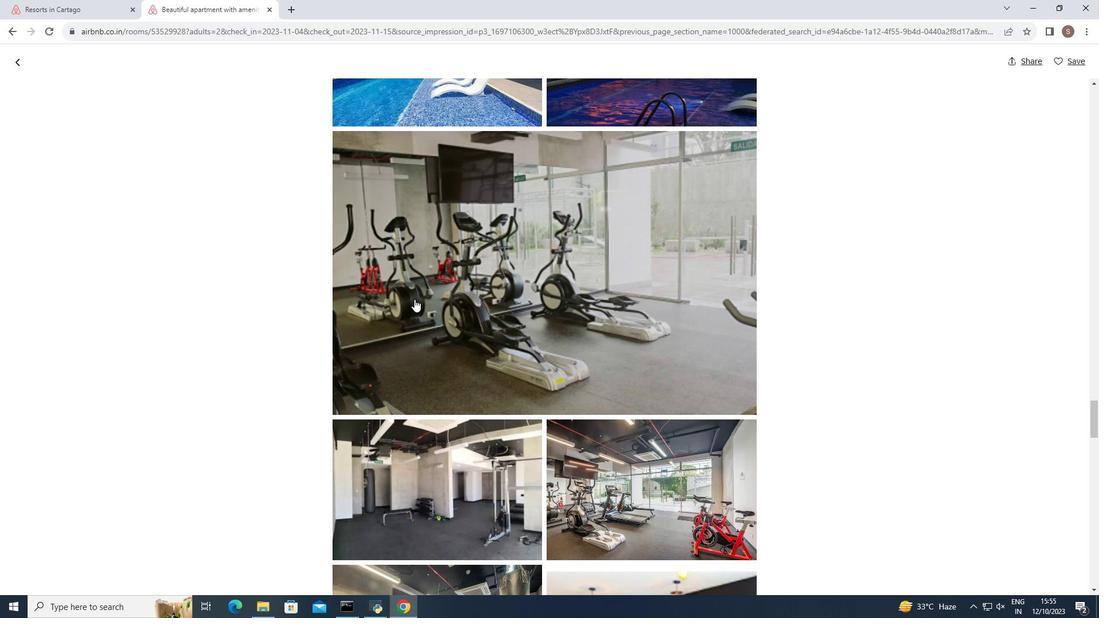 
Action: Mouse scrolled (414, 298) with delta (0, 0)
Screenshot: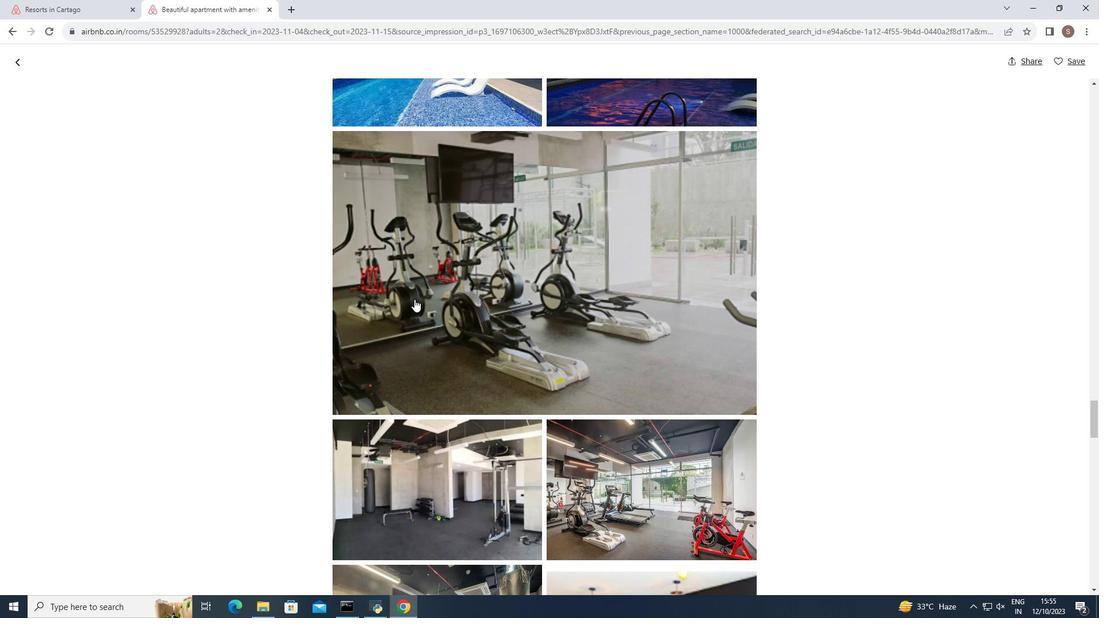 
Action: Mouse scrolled (414, 298) with delta (0, 0)
Screenshot: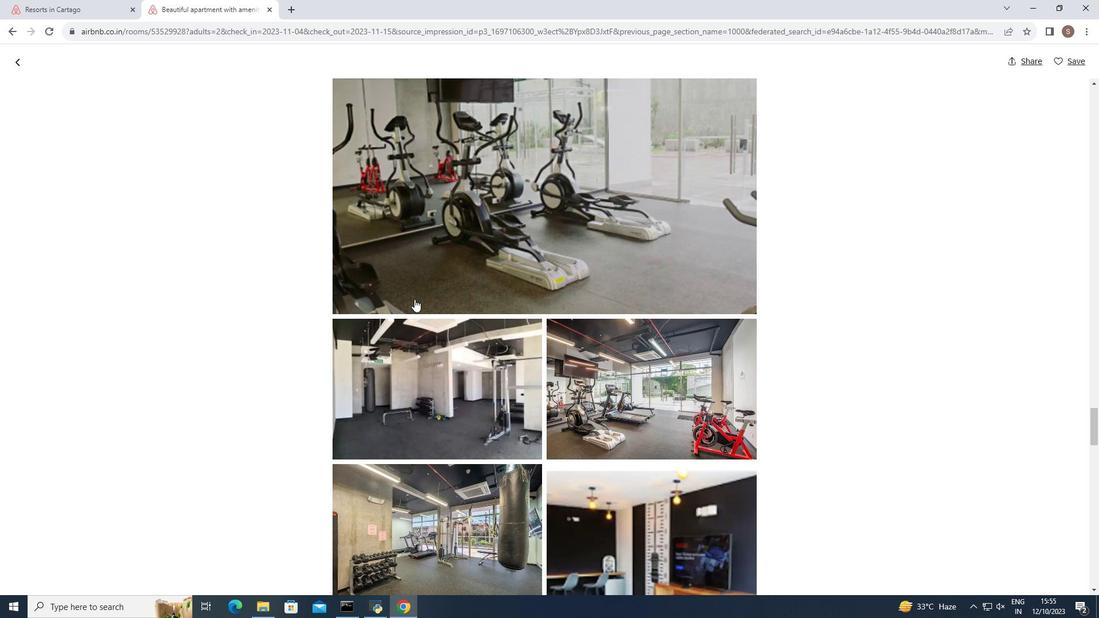 
Action: Mouse scrolled (414, 298) with delta (0, 0)
Screenshot: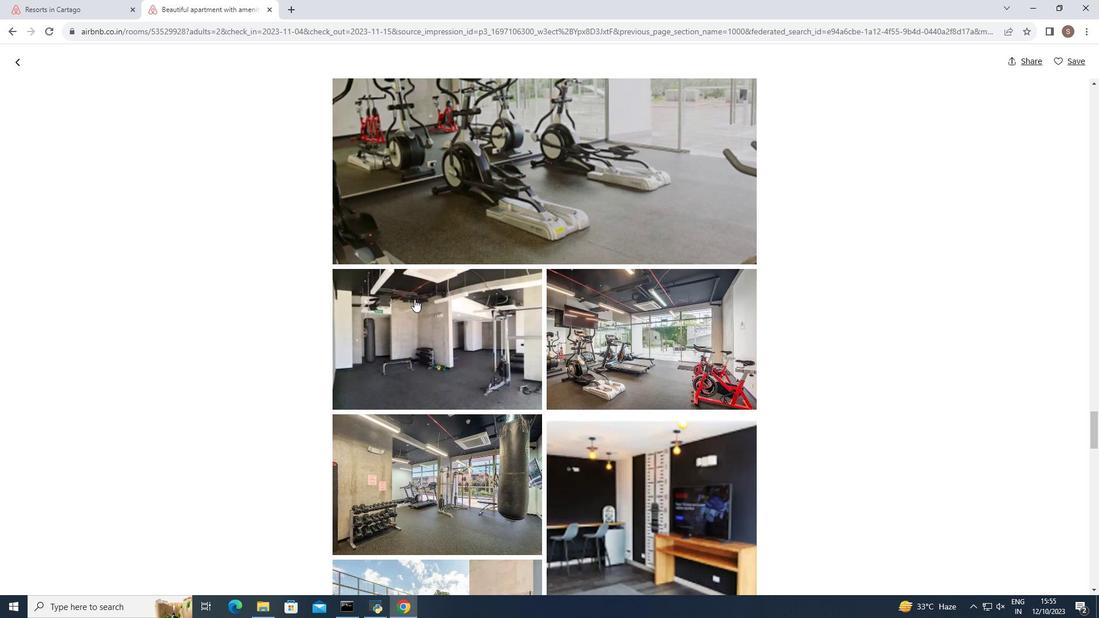 
Action: Mouse scrolled (414, 298) with delta (0, 0)
Screenshot: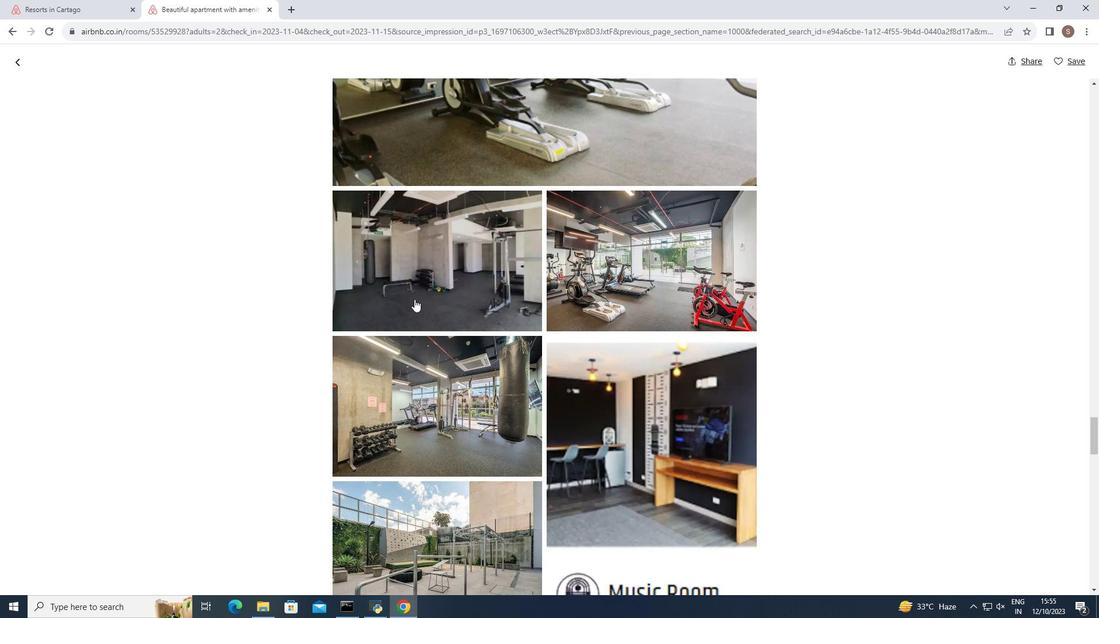 
Action: Mouse scrolled (414, 298) with delta (0, 0)
Screenshot: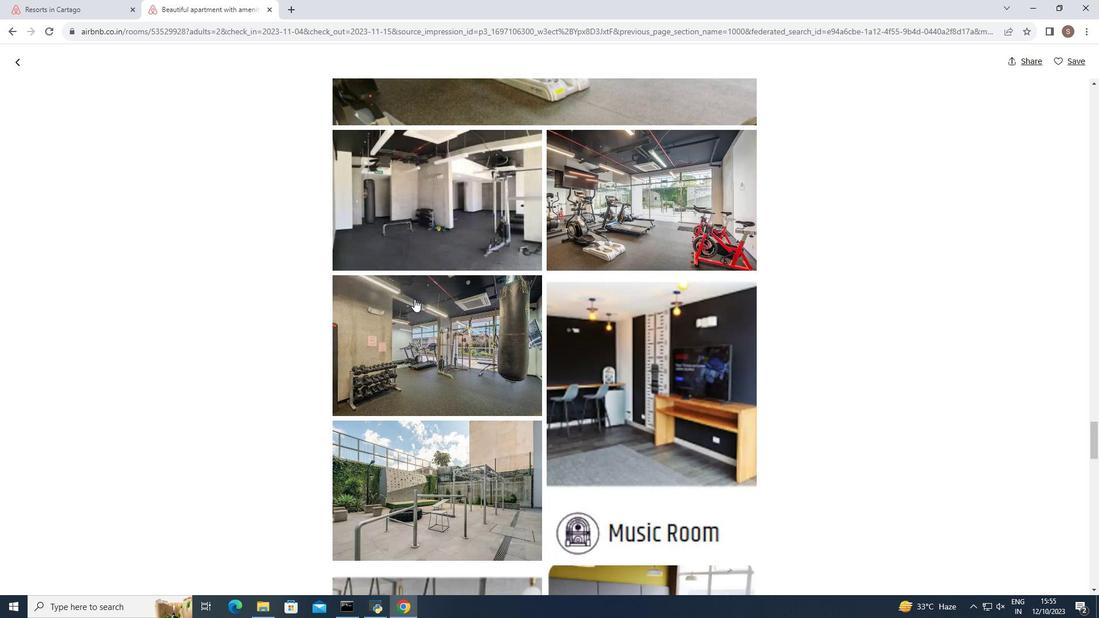 
Action: Mouse scrolled (414, 298) with delta (0, 0)
Screenshot: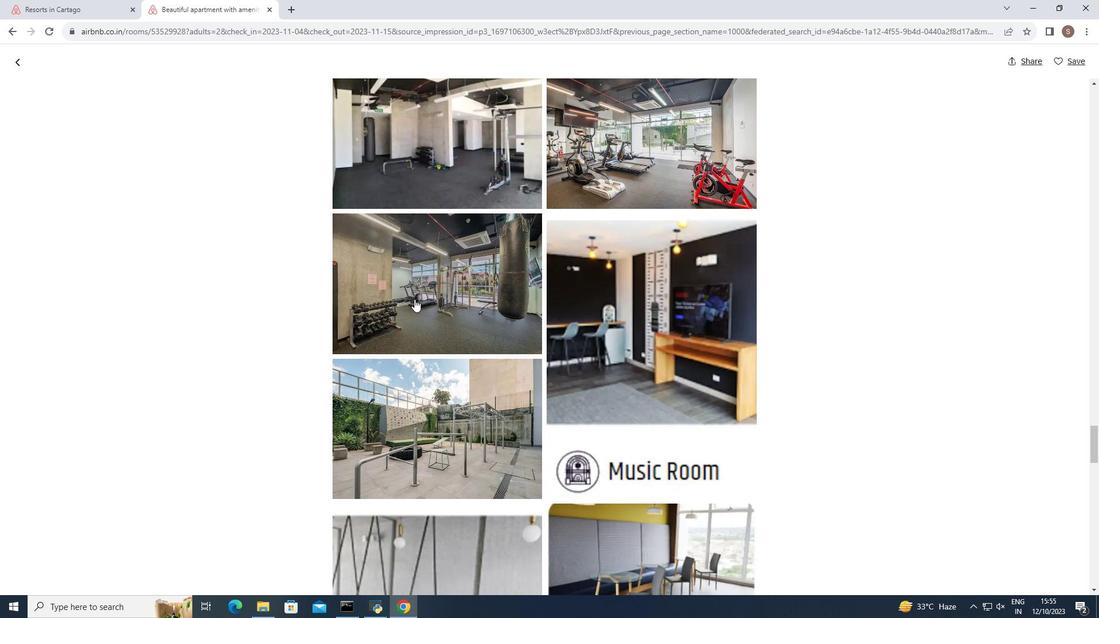 
Action: Mouse scrolled (414, 298) with delta (0, 0)
Screenshot: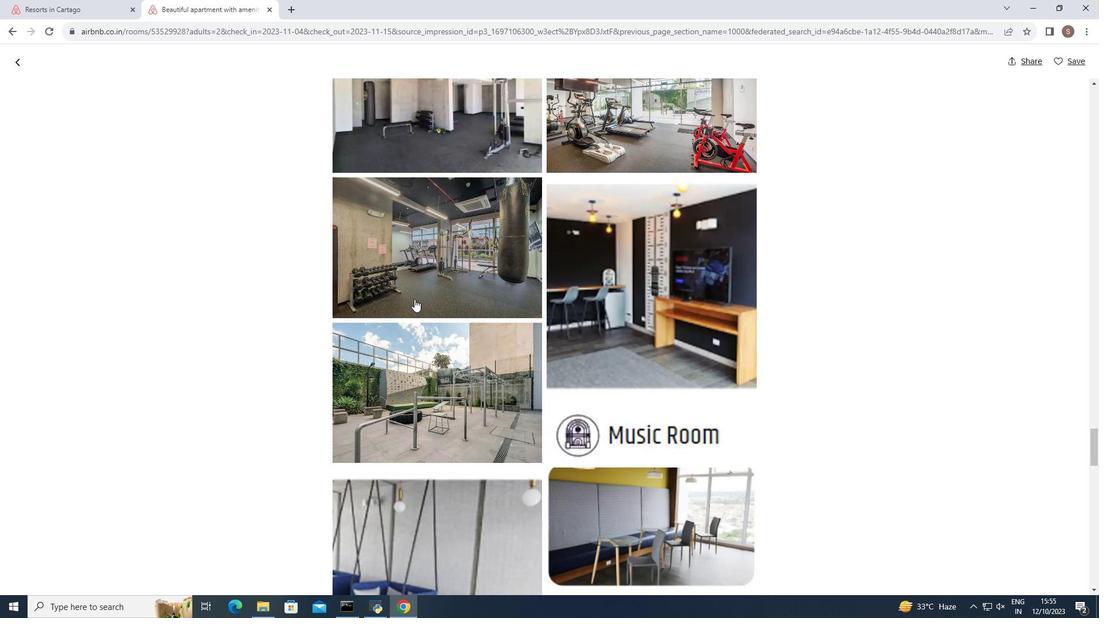 
Action: Mouse scrolled (414, 298) with delta (0, 0)
Screenshot: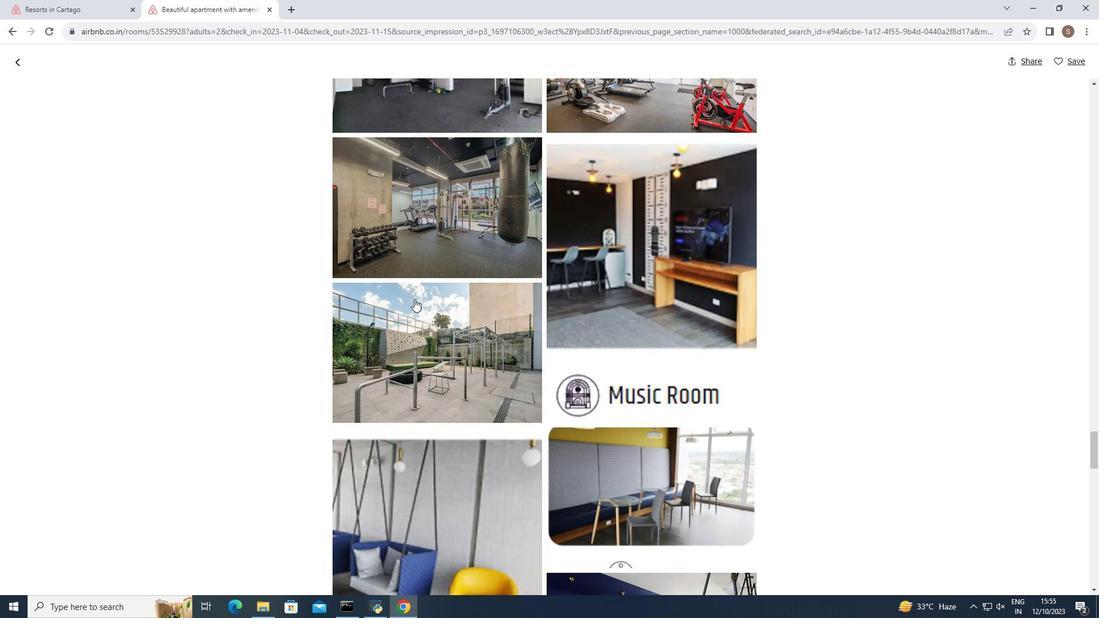 
Action: Mouse scrolled (414, 298) with delta (0, 0)
Screenshot: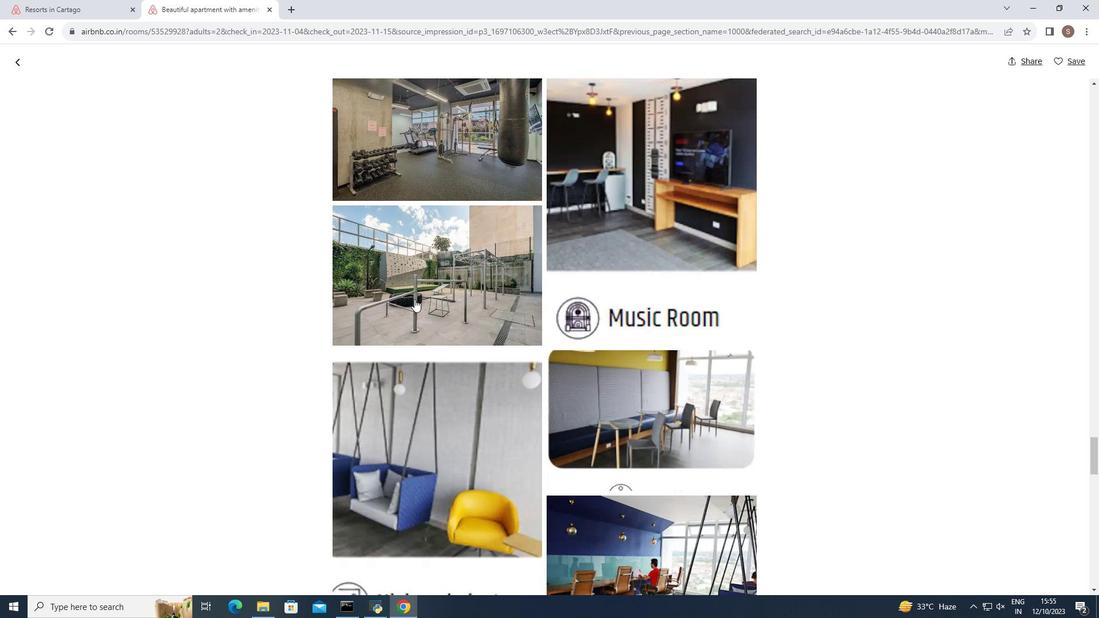 
Action: Mouse scrolled (414, 298) with delta (0, 0)
Screenshot: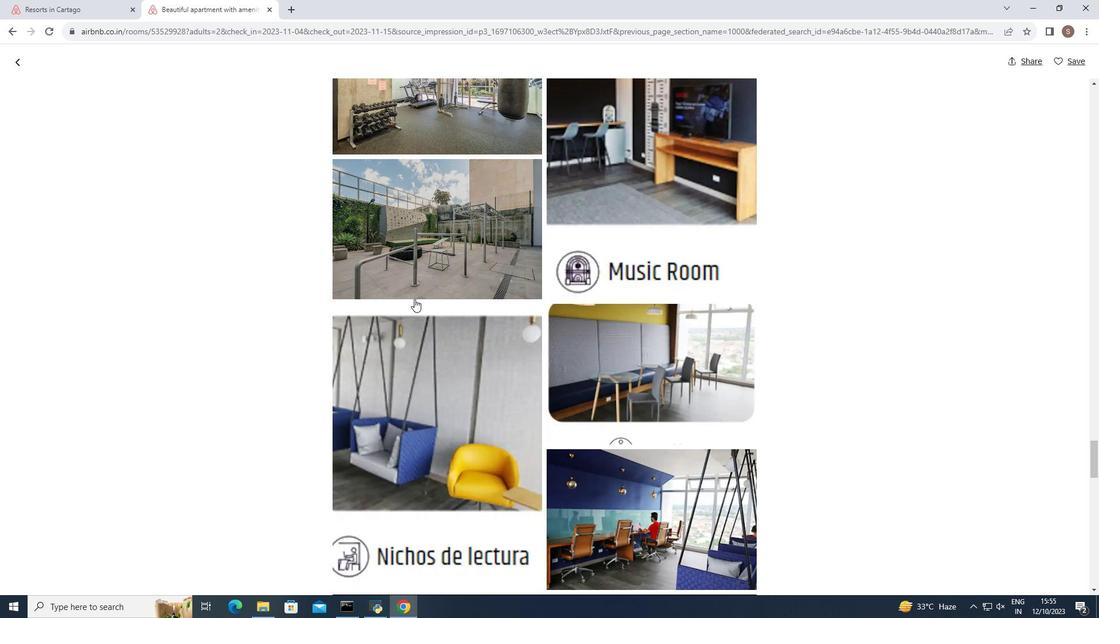 
Action: Mouse scrolled (414, 298) with delta (0, 0)
Screenshot: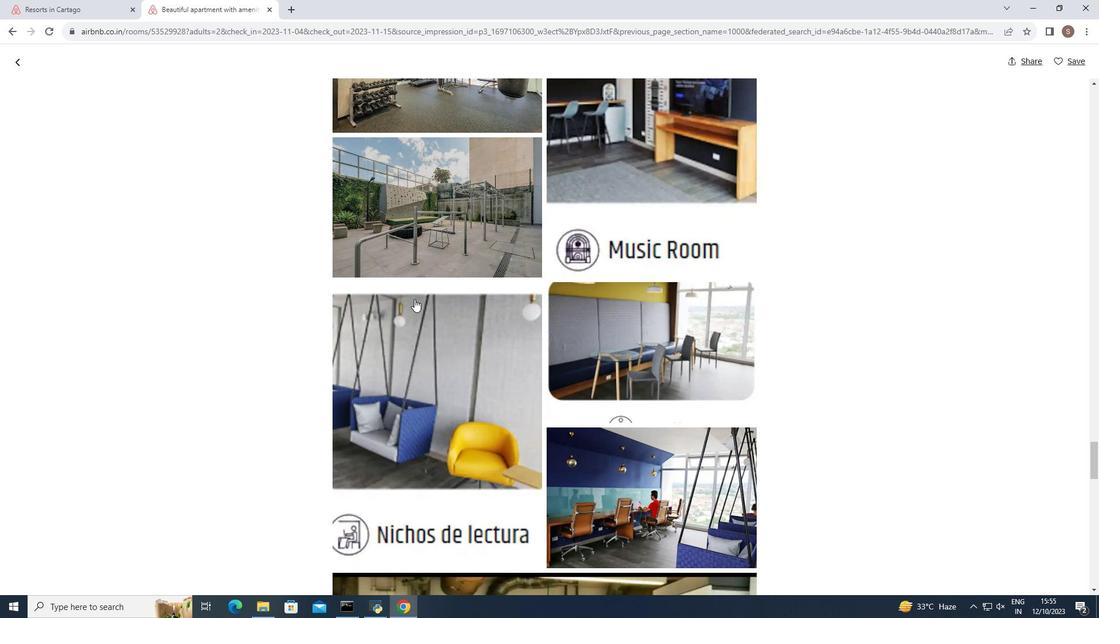 
Action: Mouse scrolled (414, 298) with delta (0, 0)
Screenshot: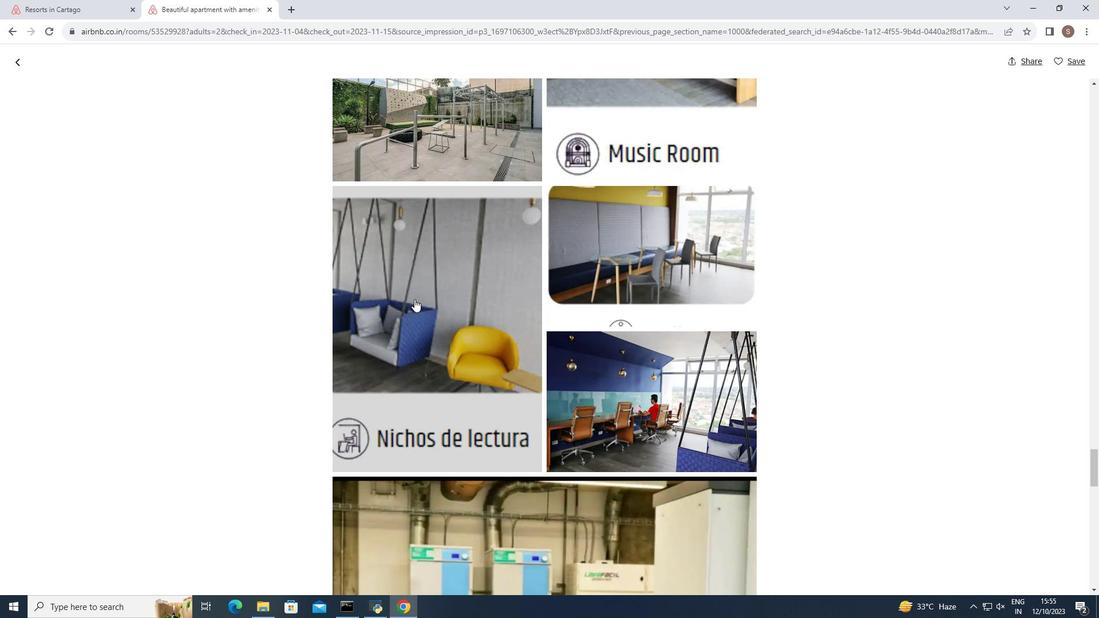 
Action: Mouse scrolled (414, 298) with delta (0, 0)
Screenshot: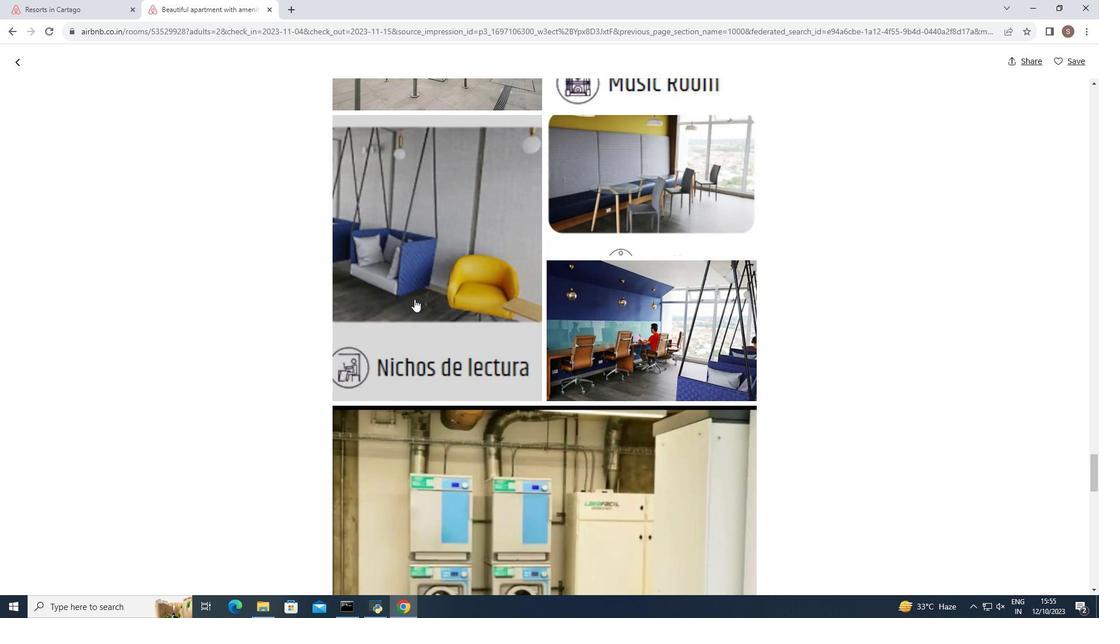 
Action: Mouse scrolled (414, 298) with delta (0, 0)
Screenshot: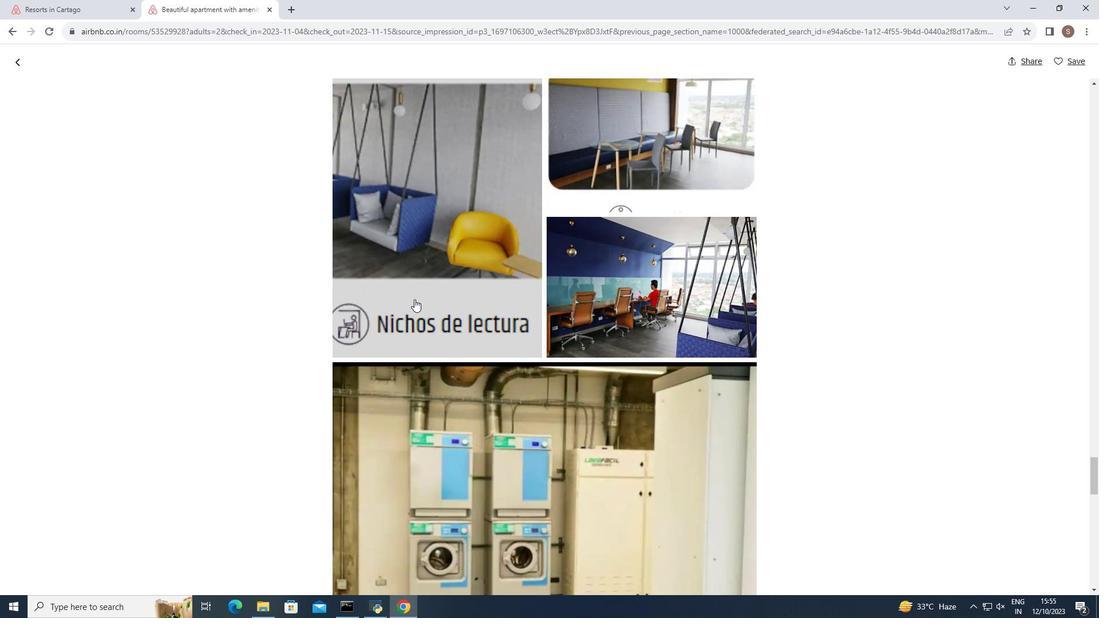 
Action: Mouse scrolled (414, 298) with delta (0, 0)
Screenshot: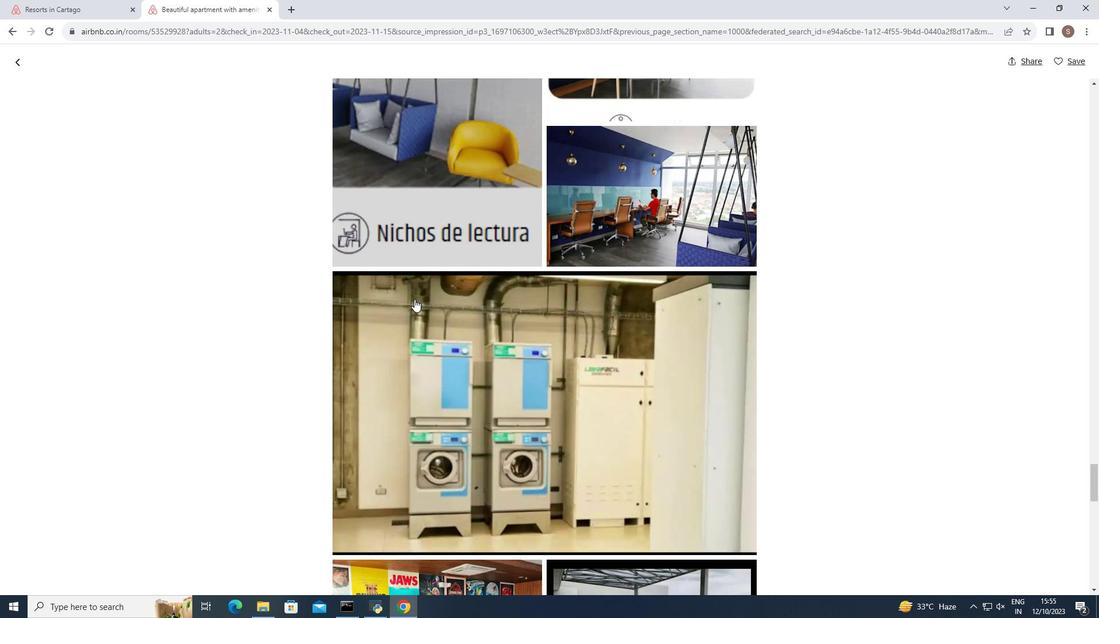 
Action: Mouse scrolled (414, 298) with delta (0, 0)
Screenshot: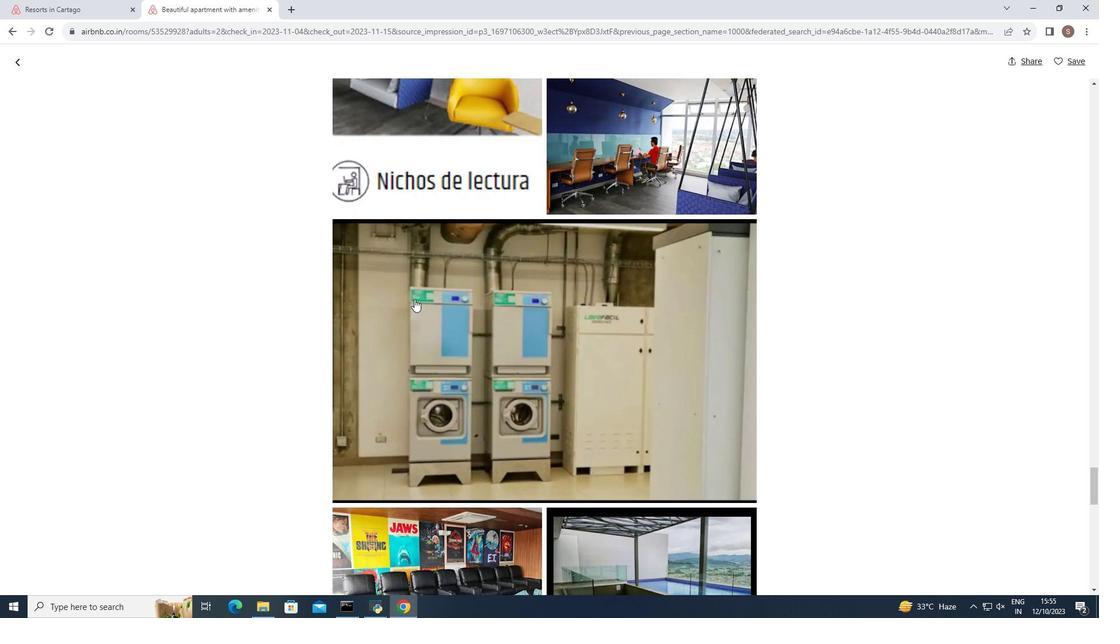 
Action: Mouse scrolled (414, 298) with delta (0, 0)
Screenshot: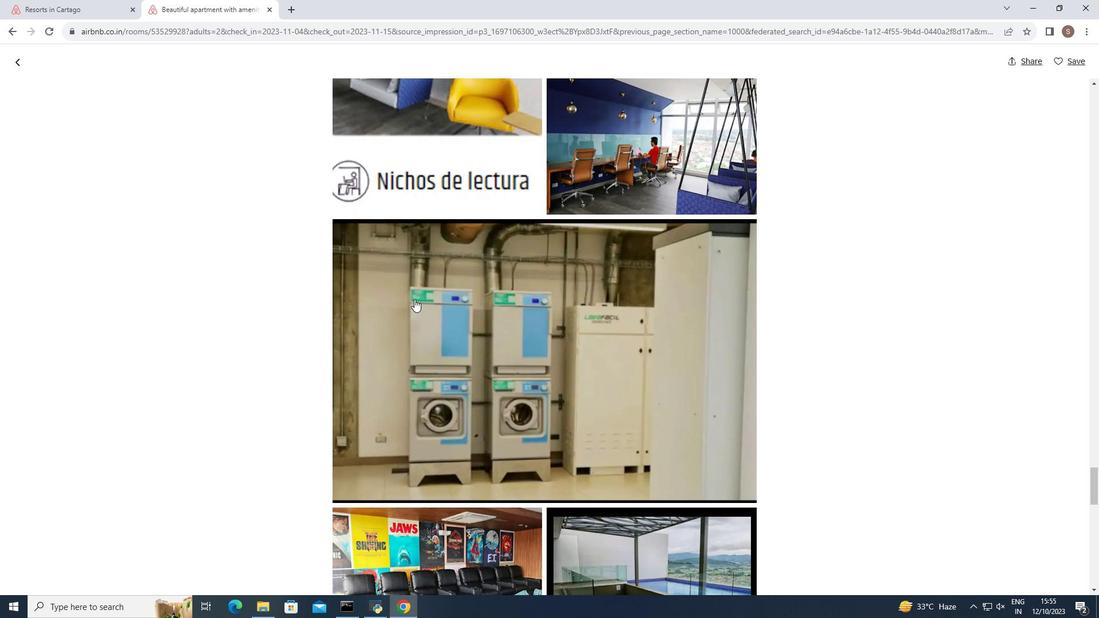 
Action: Mouse scrolled (414, 298) with delta (0, 0)
Screenshot: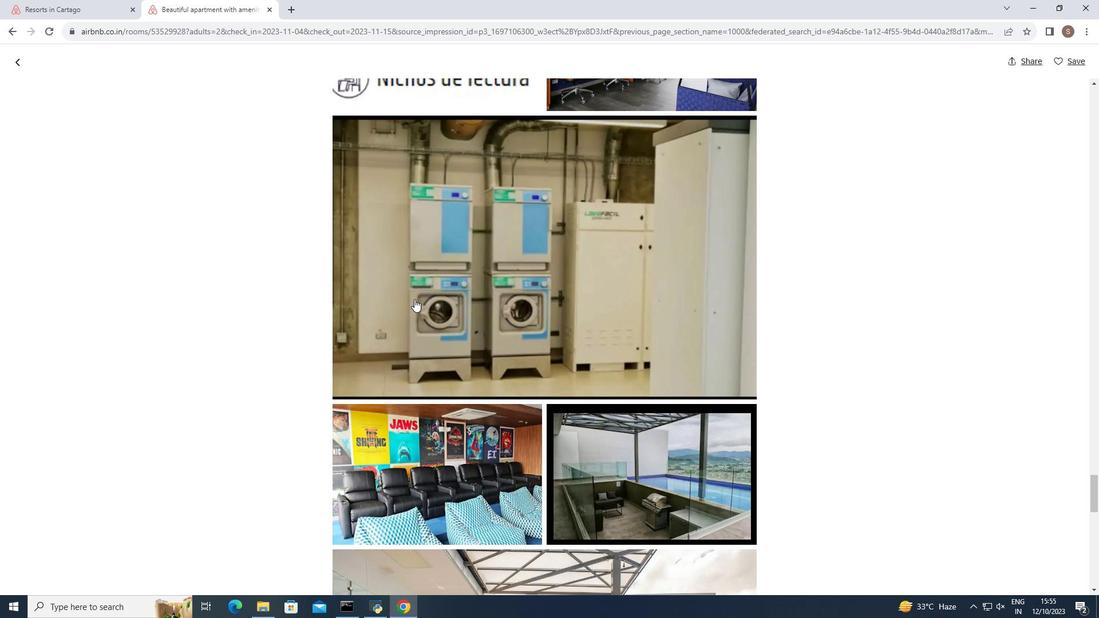 
Action: Mouse scrolled (414, 298) with delta (0, 0)
Screenshot: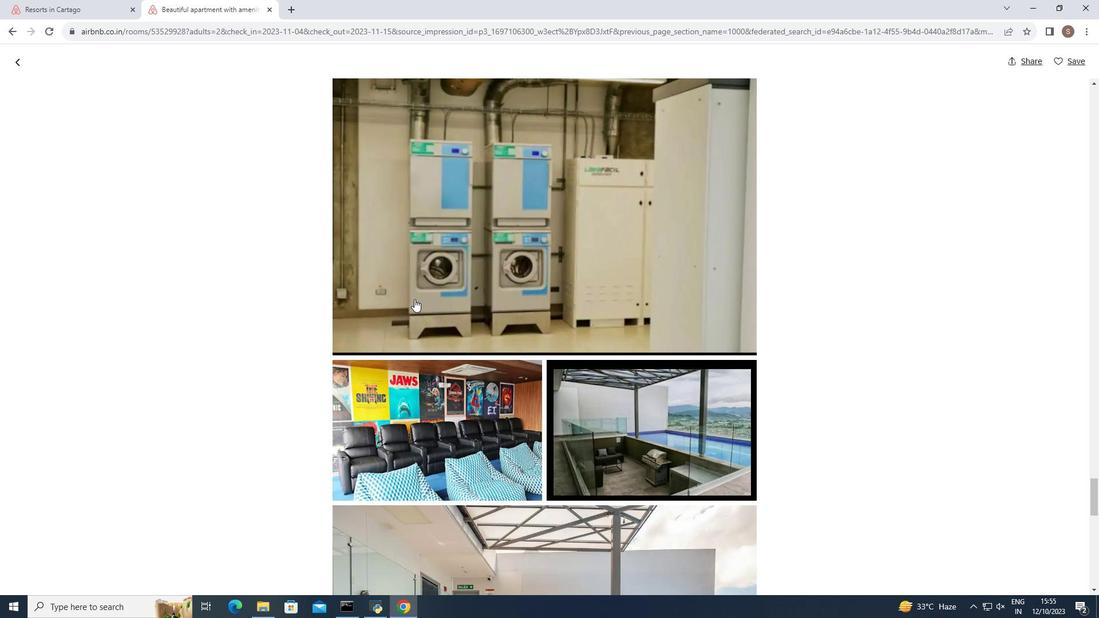 
Action: Mouse scrolled (414, 298) with delta (0, 0)
Screenshot: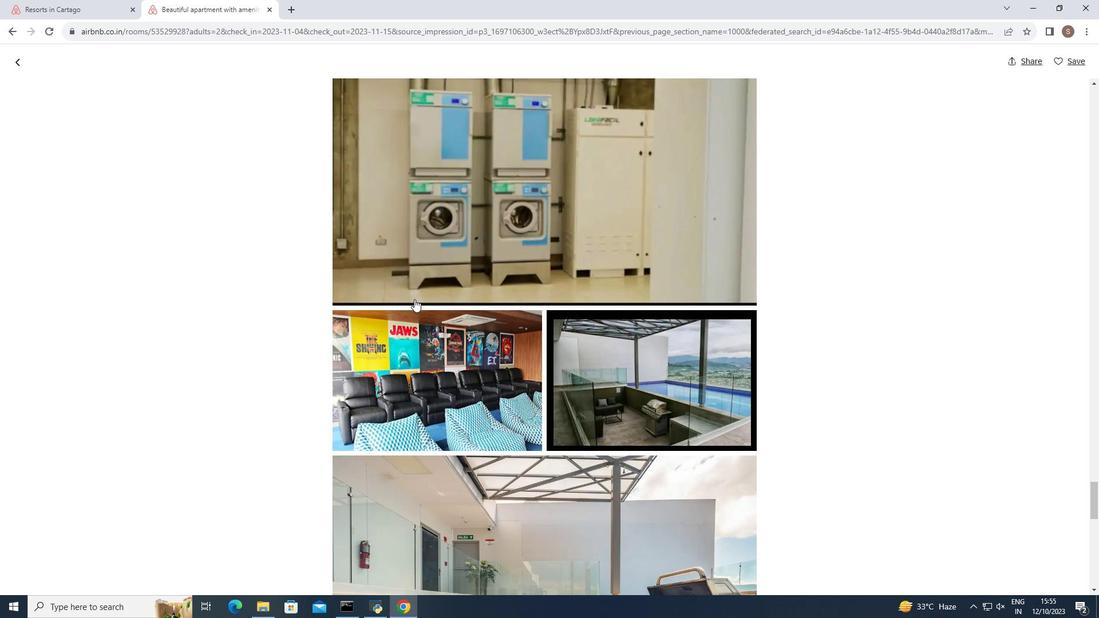 
Action: Mouse scrolled (414, 298) with delta (0, 0)
Screenshot: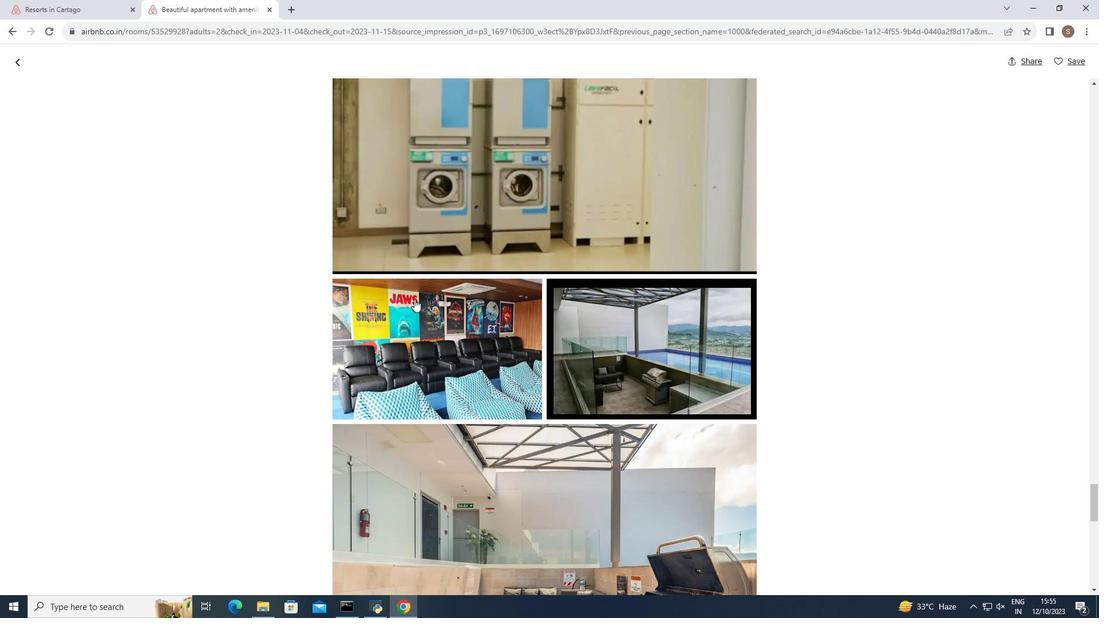 
Action: Mouse scrolled (414, 298) with delta (0, 0)
Screenshot: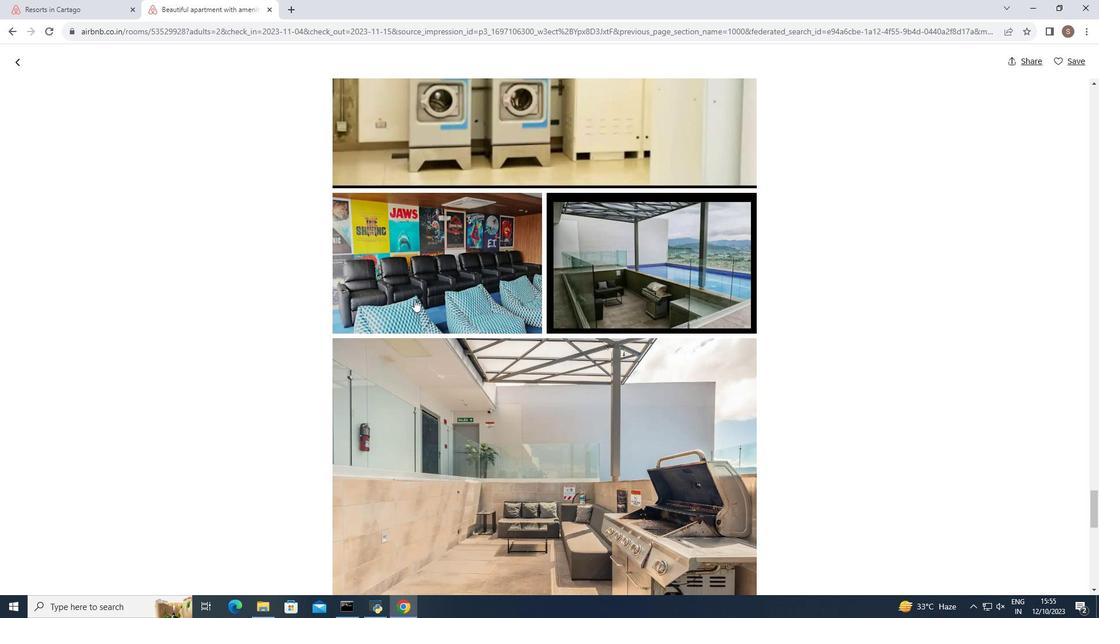 
Action: Mouse scrolled (414, 298) with delta (0, 0)
Screenshot: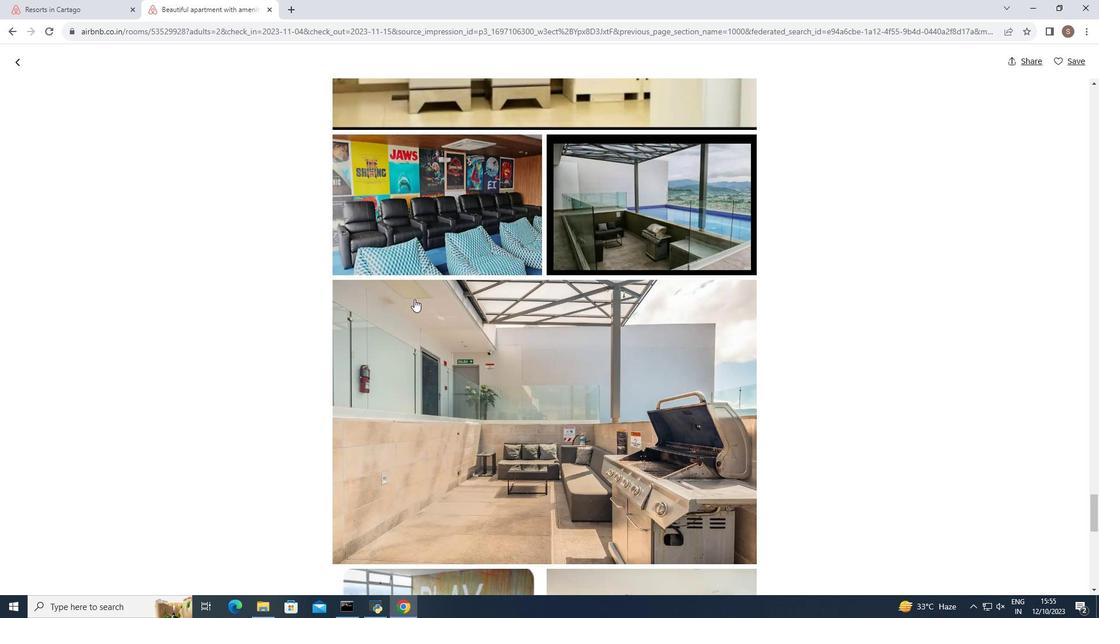 
Action: Mouse moved to (415, 299)
Screenshot: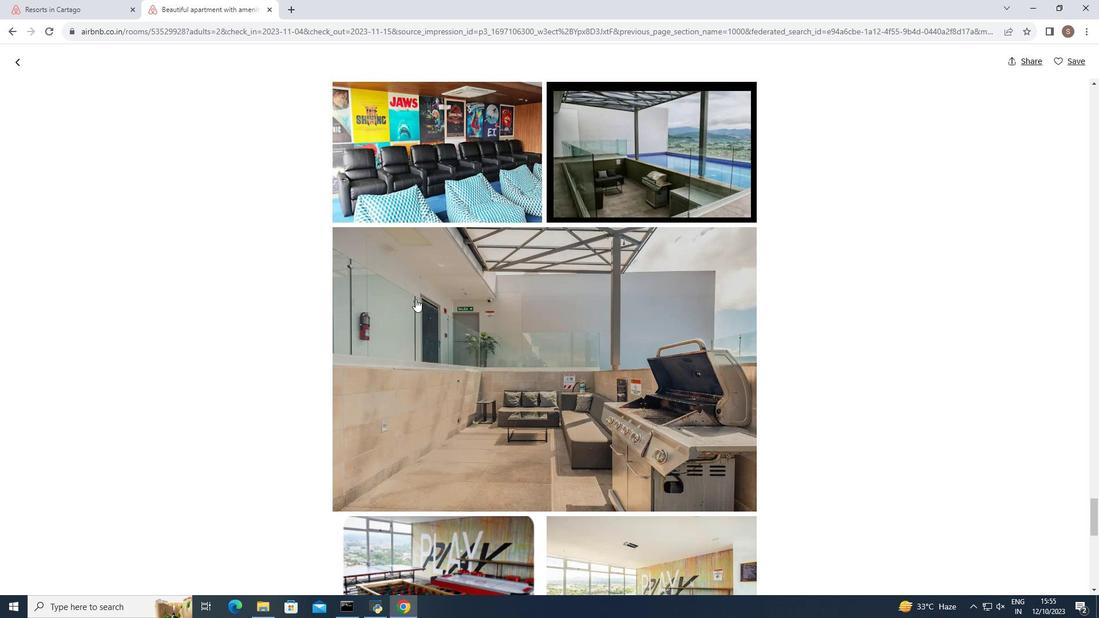 
Action: Mouse scrolled (415, 298) with delta (0, 0)
Screenshot: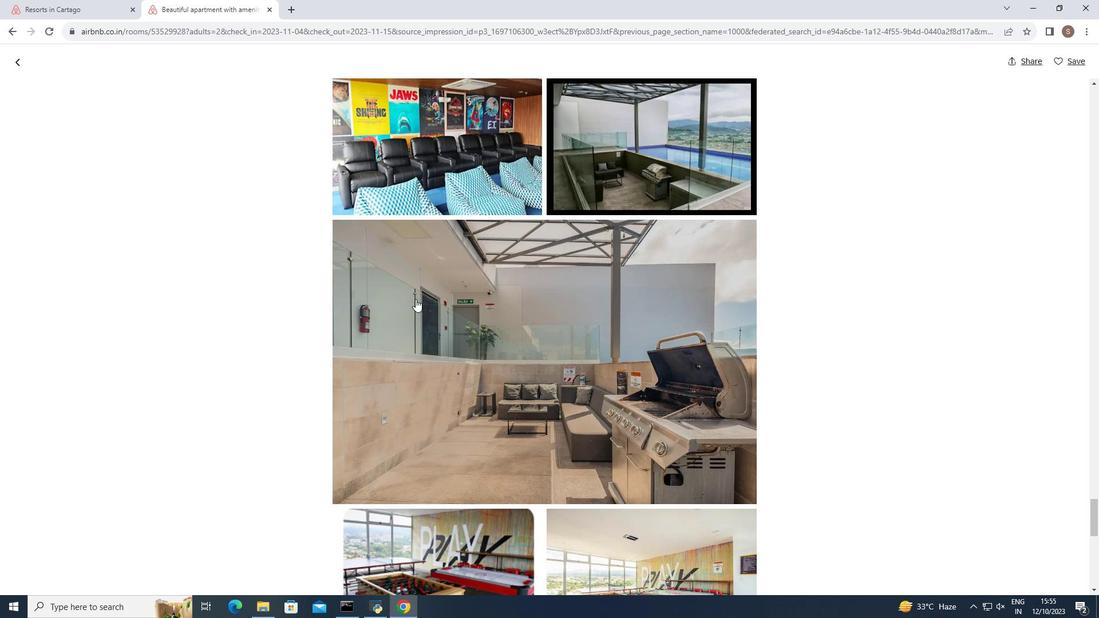 
Action: Mouse scrolled (415, 298) with delta (0, 0)
Screenshot: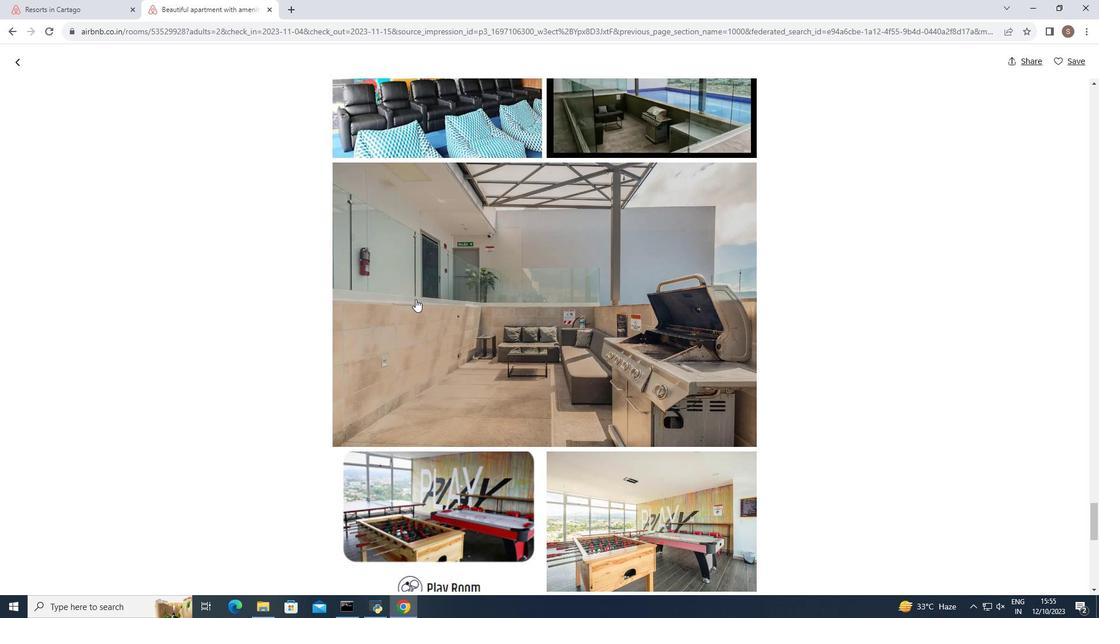 
Action: Mouse scrolled (415, 298) with delta (0, 0)
Screenshot: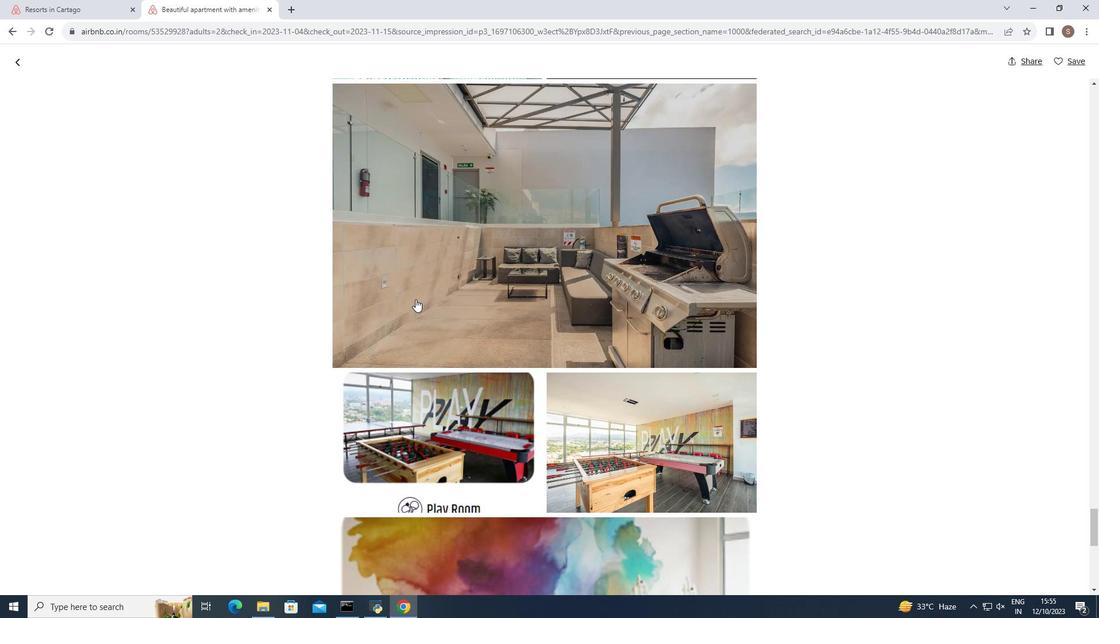 
Action: Mouse scrolled (415, 298) with delta (0, 0)
Screenshot: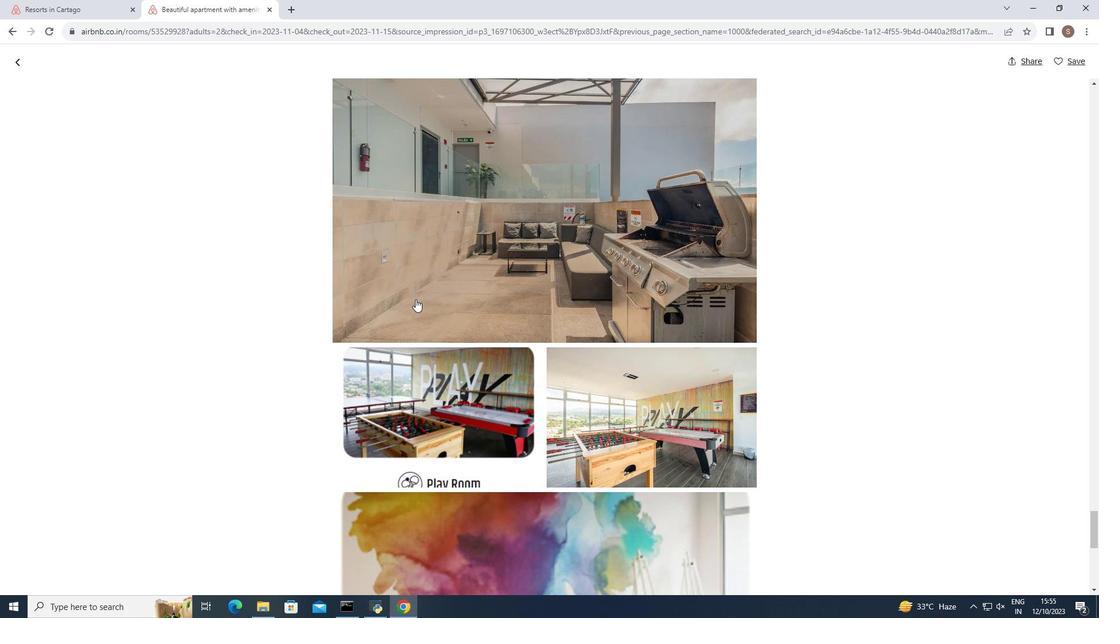 
Action: Mouse scrolled (415, 298) with delta (0, 0)
Screenshot: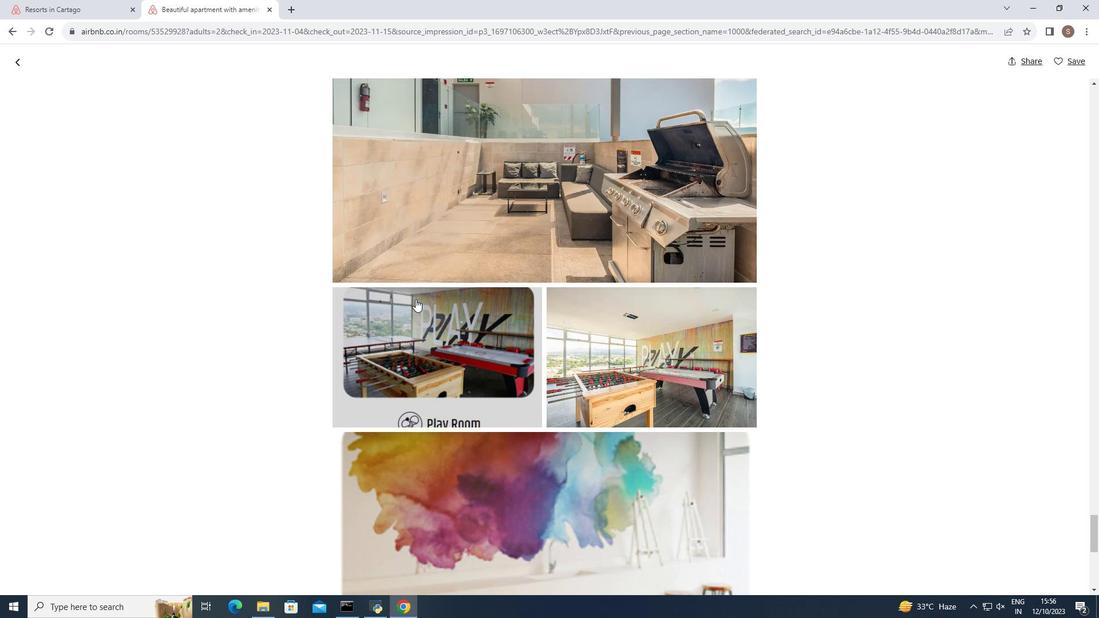 
Action: Mouse scrolled (415, 298) with delta (0, 0)
Screenshot: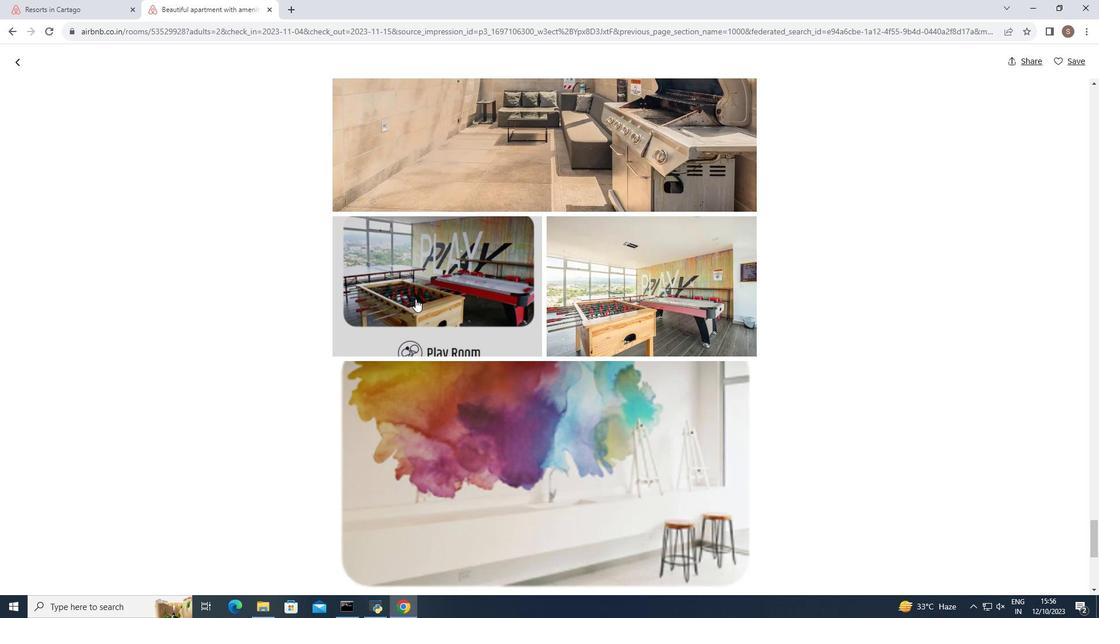 
Action: Mouse scrolled (415, 298) with delta (0, 0)
Screenshot: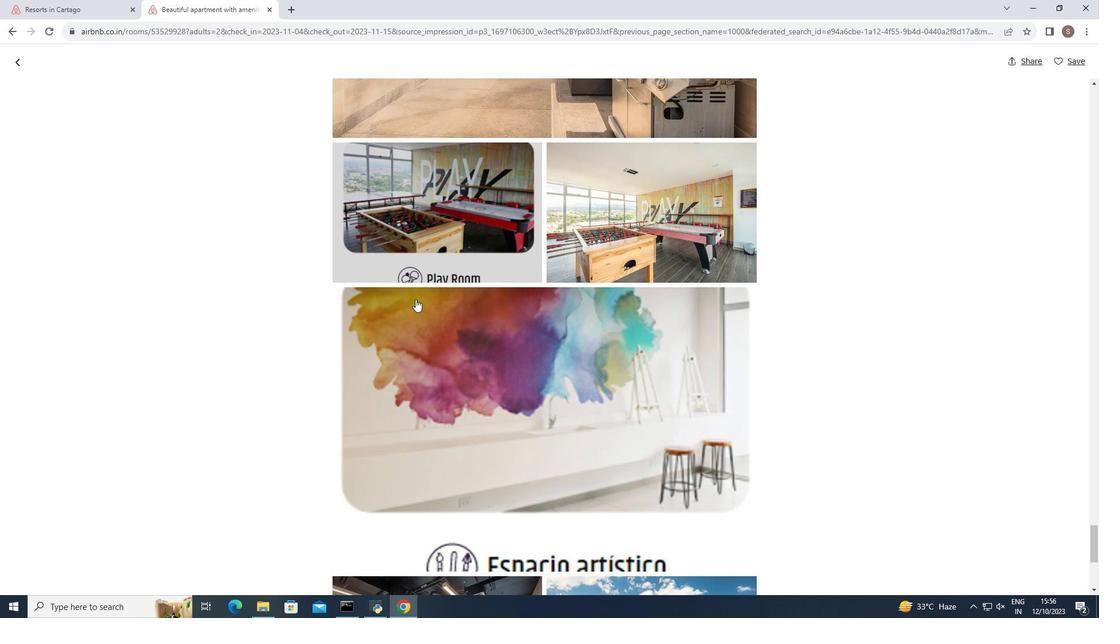 
Action: Mouse scrolled (415, 298) with delta (0, 0)
Screenshot: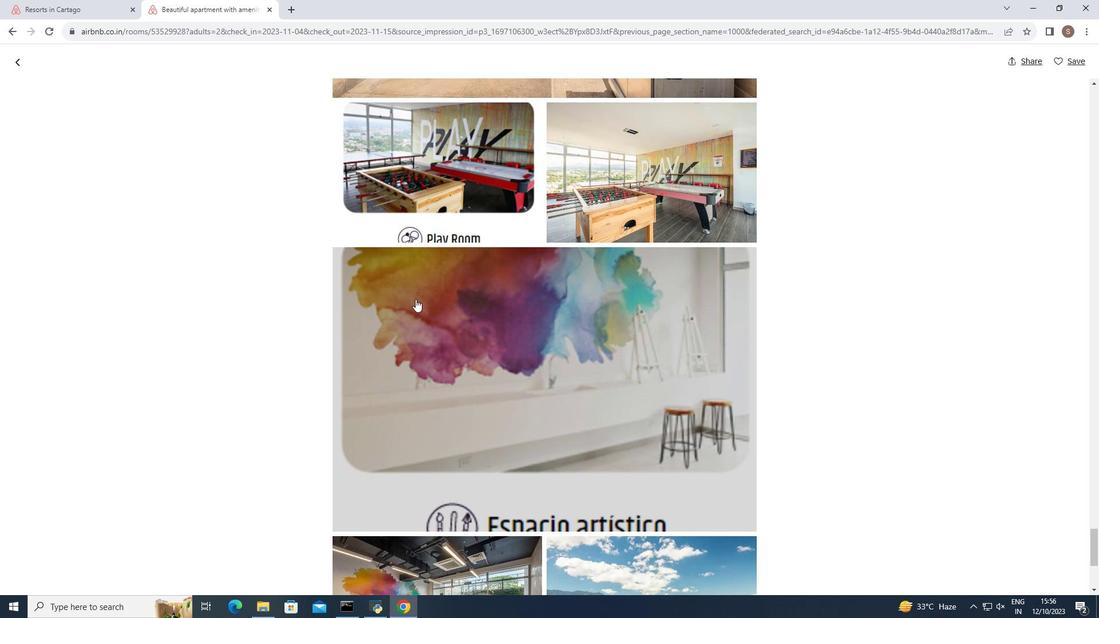 
Action: Mouse scrolled (415, 298) with delta (0, 0)
Screenshot: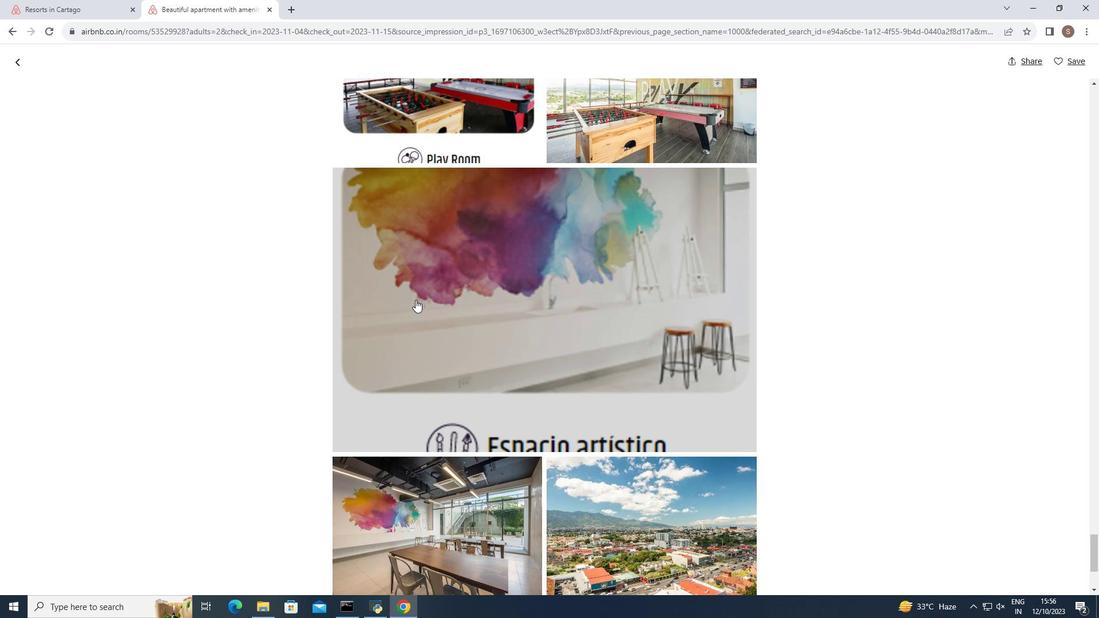 
Action: Mouse moved to (415, 303)
Screenshot: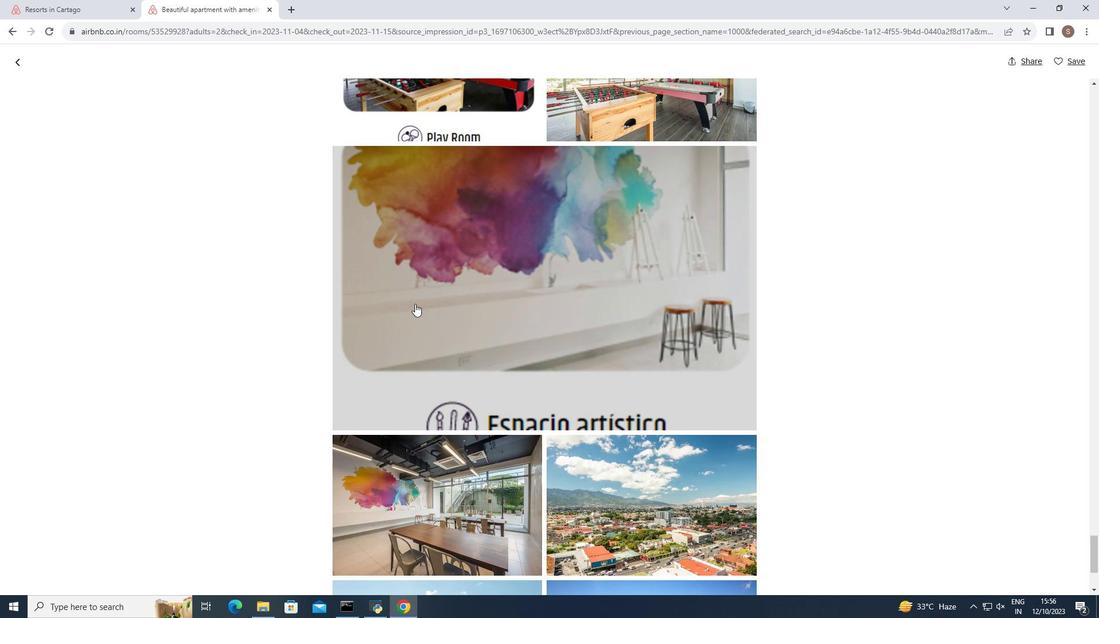 
Action: Mouse scrolled (415, 303) with delta (0, 0)
Screenshot: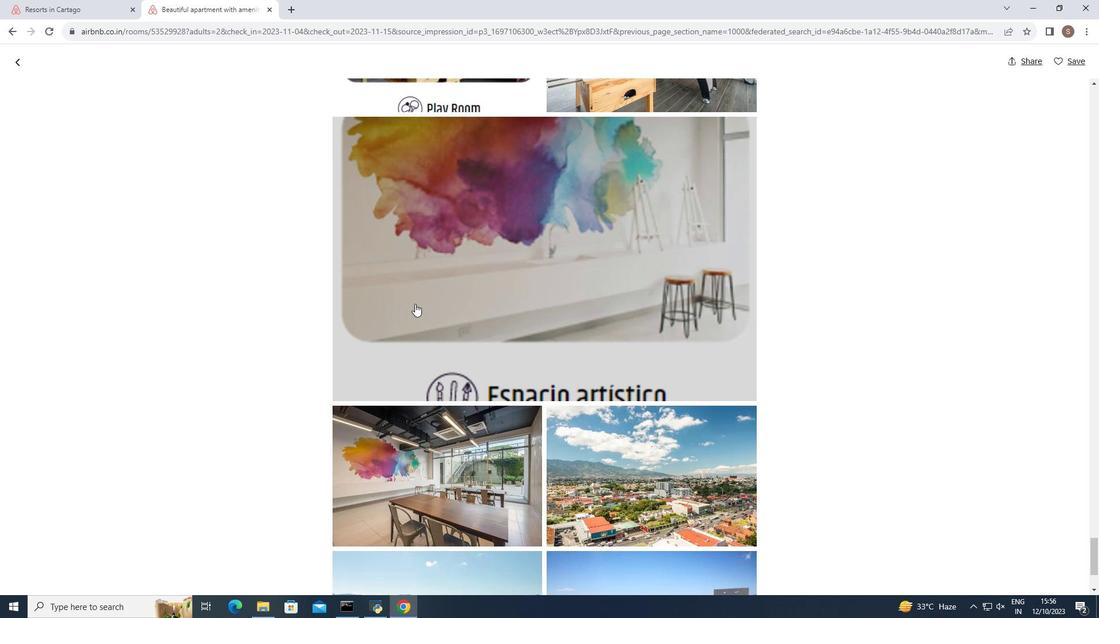 
Action: Mouse scrolled (415, 303) with delta (0, 0)
Screenshot: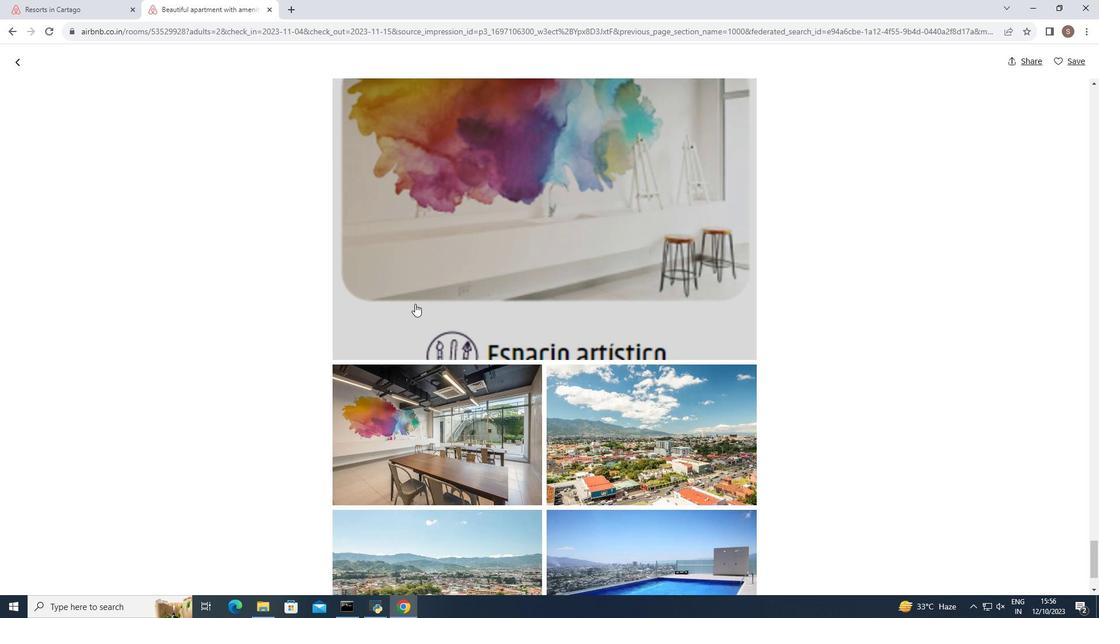 
Action: Mouse scrolled (415, 303) with delta (0, 0)
Screenshot: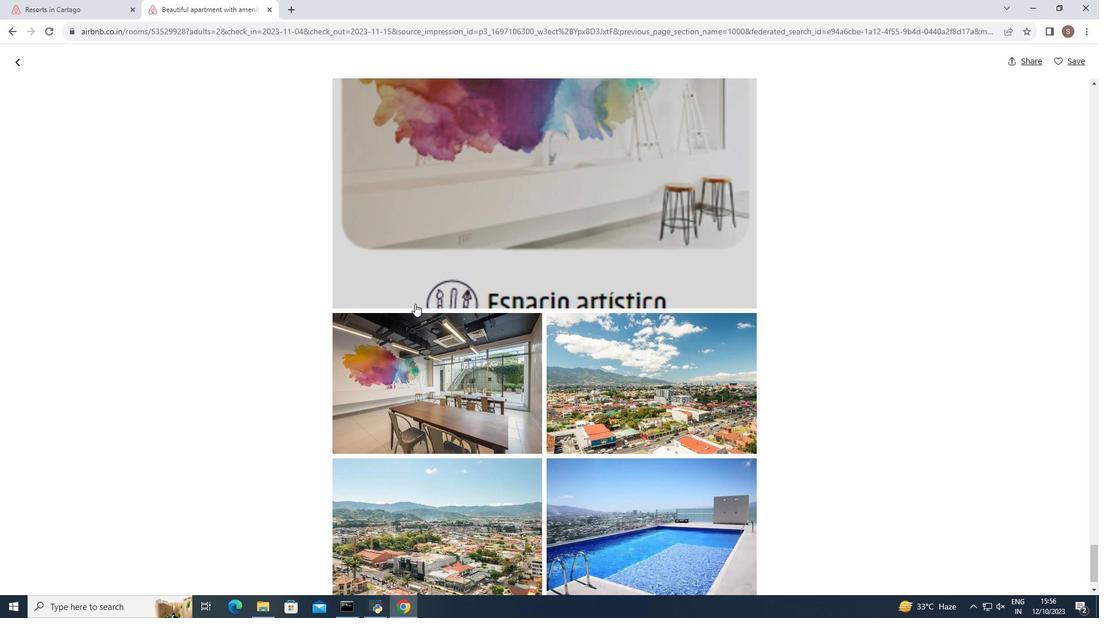 
Action: Mouse scrolled (415, 303) with delta (0, 0)
Screenshot: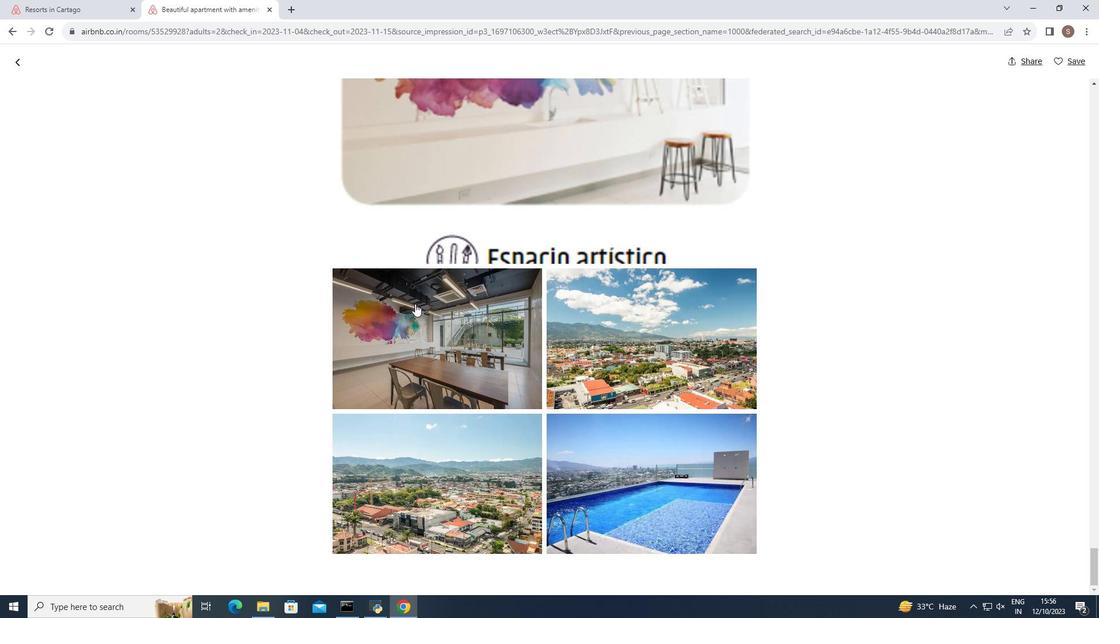 
Action: Mouse scrolled (415, 303) with delta (0, 0)
Screenshot: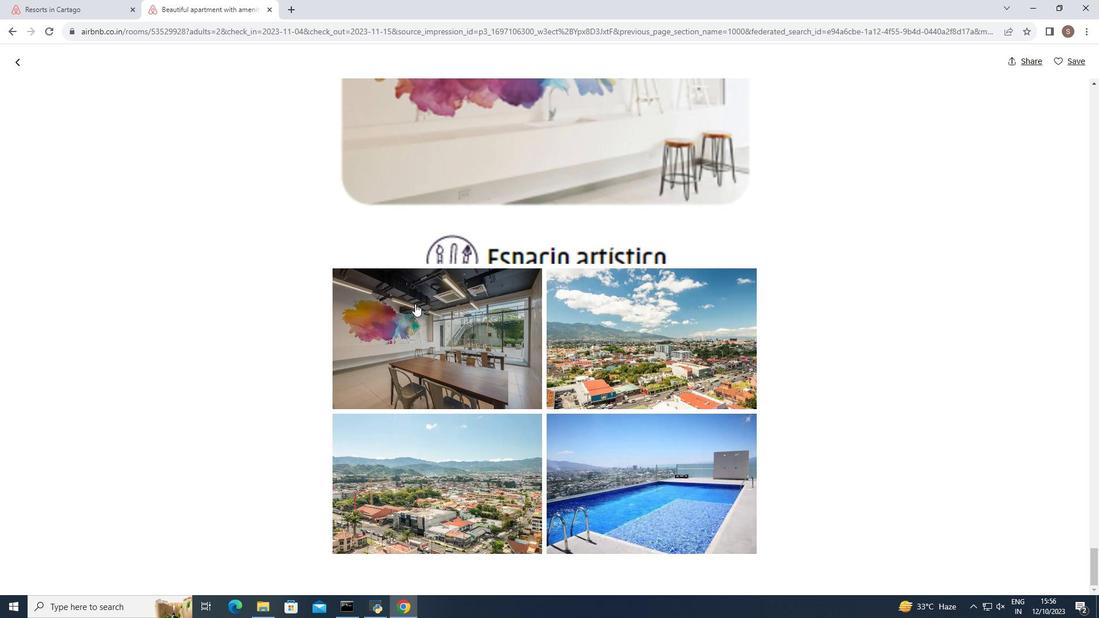 
Action: Mouse moved to (16, 56)
Screenshot: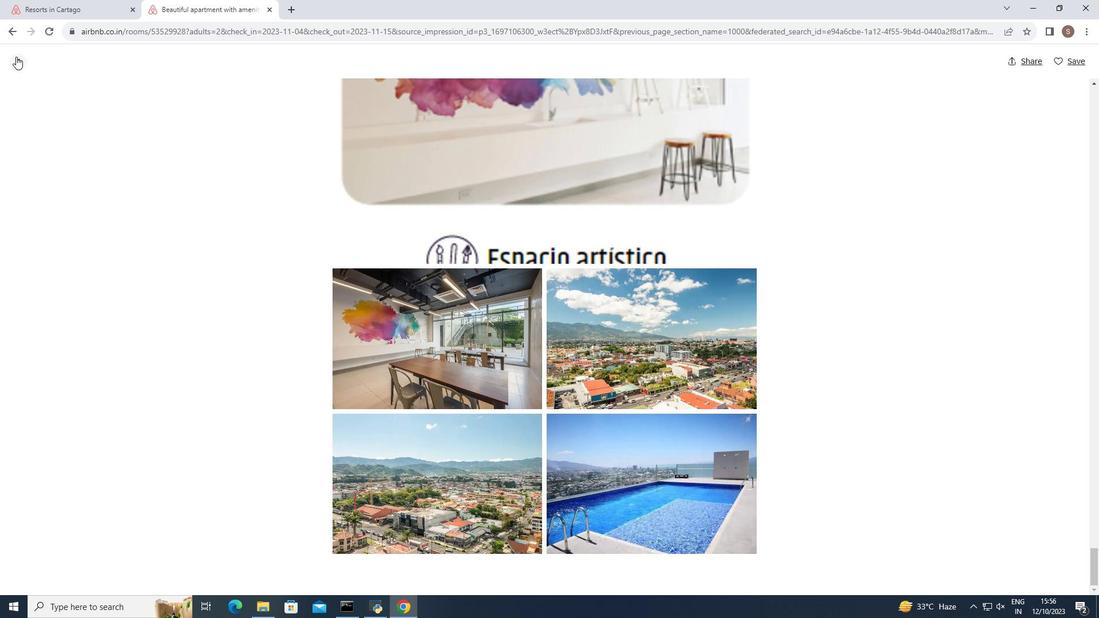 
Action: Mouse pressed left at (16, 56)
Screenshot: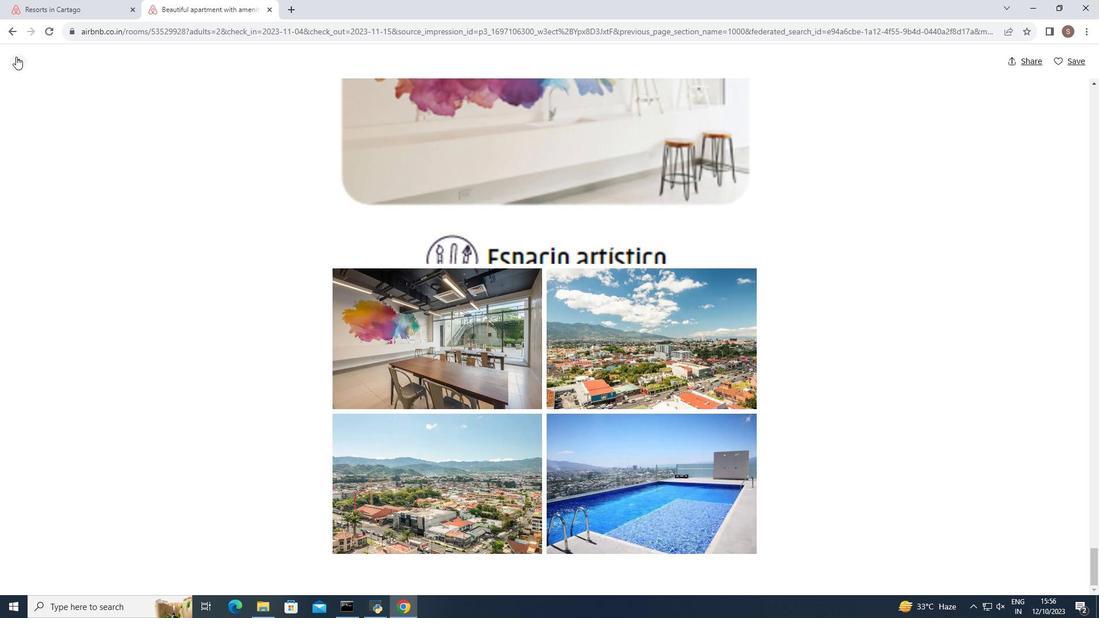 
Action: Mouse moved to (209, 317)
Screenshot: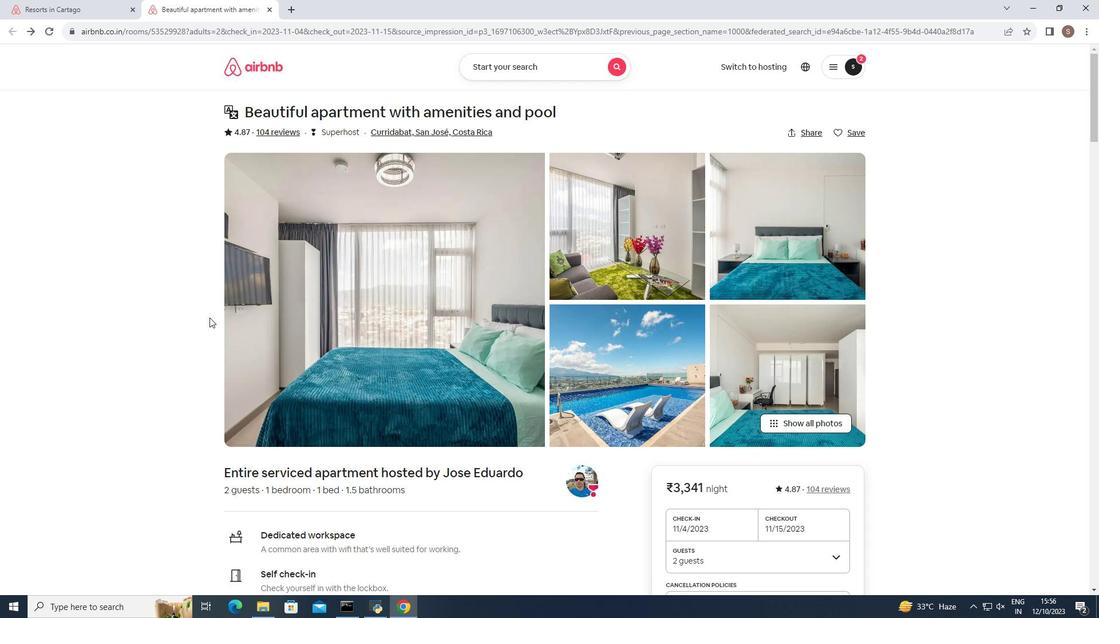 
Action: Mouse scrolled (209, 317) with delta (0, 0)
Screenshot: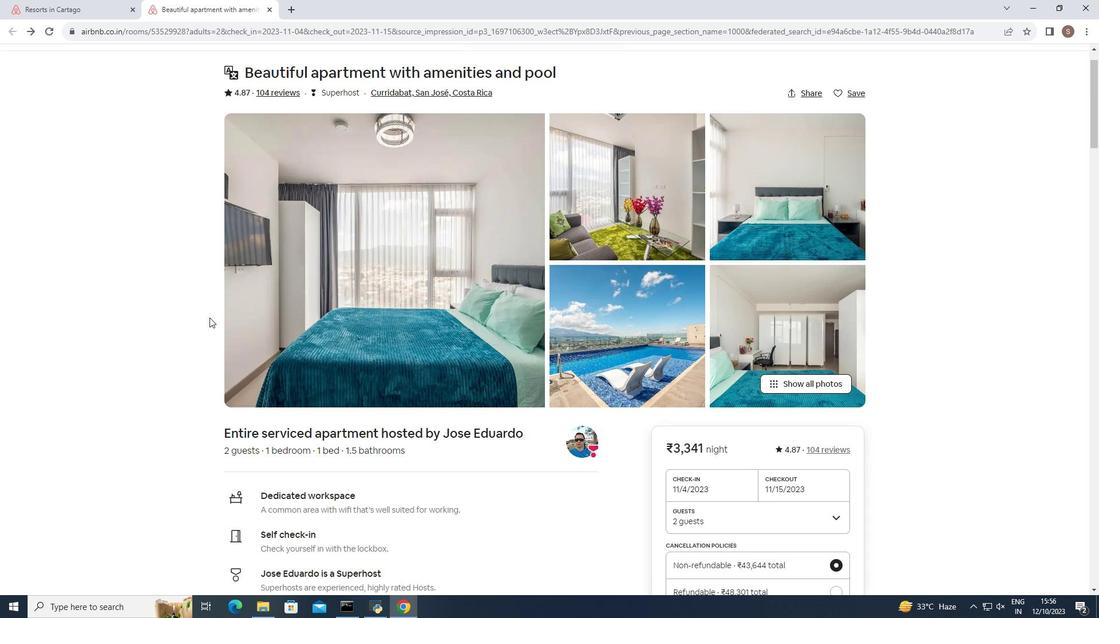 
Action: Mouse scrolled (209, 317) with delta (0, 0)
Screenshot: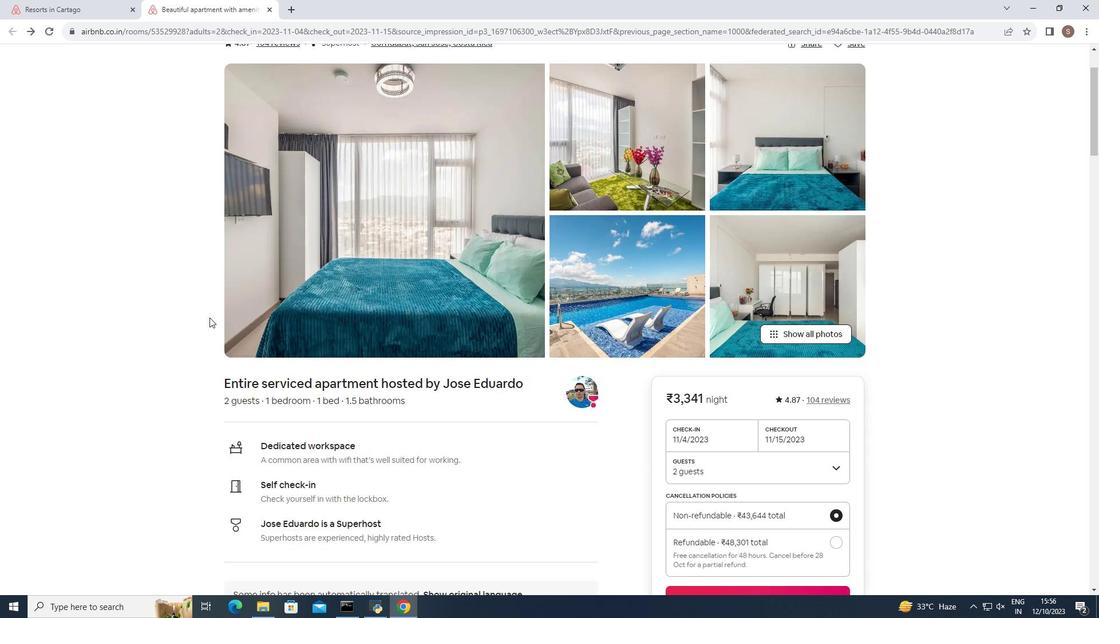 
Action: Mouse scrolled (209, 317) with delta (0, 0)
Screenshot: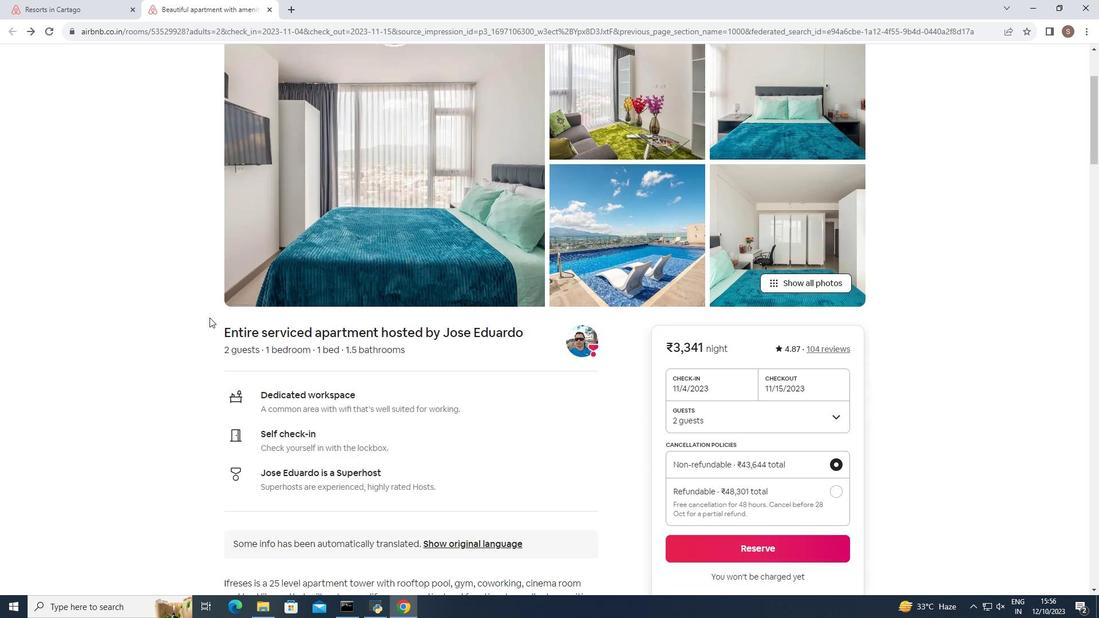 
Action: Mouse moved to (211, 317)
Screenshot: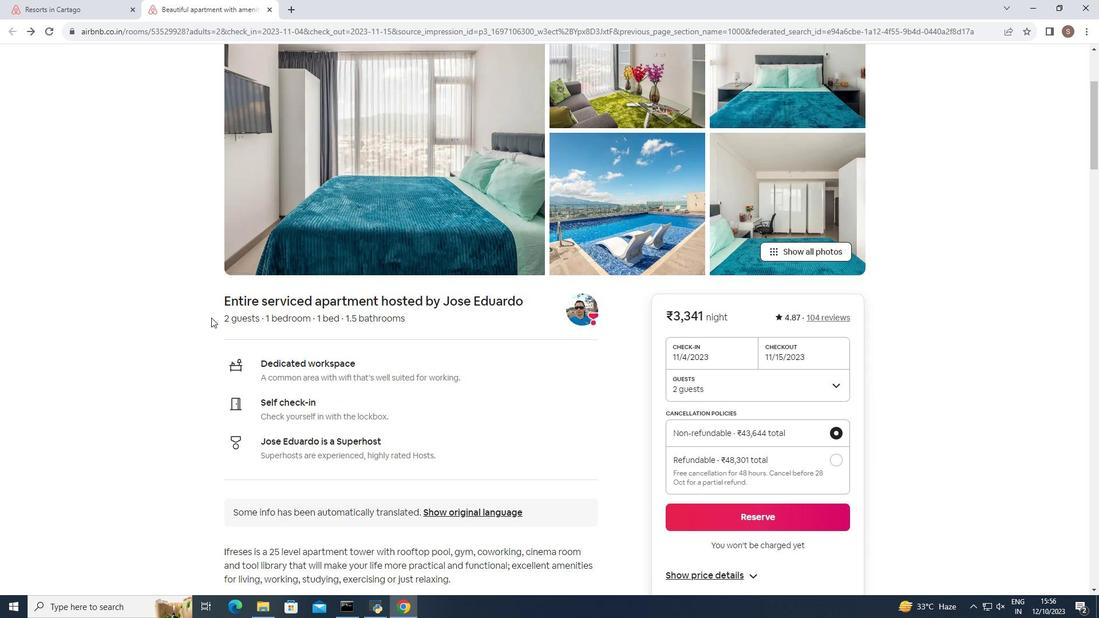 
Action: Mouse scrolled (211, 317) with delta (0, 0)
Screenshot: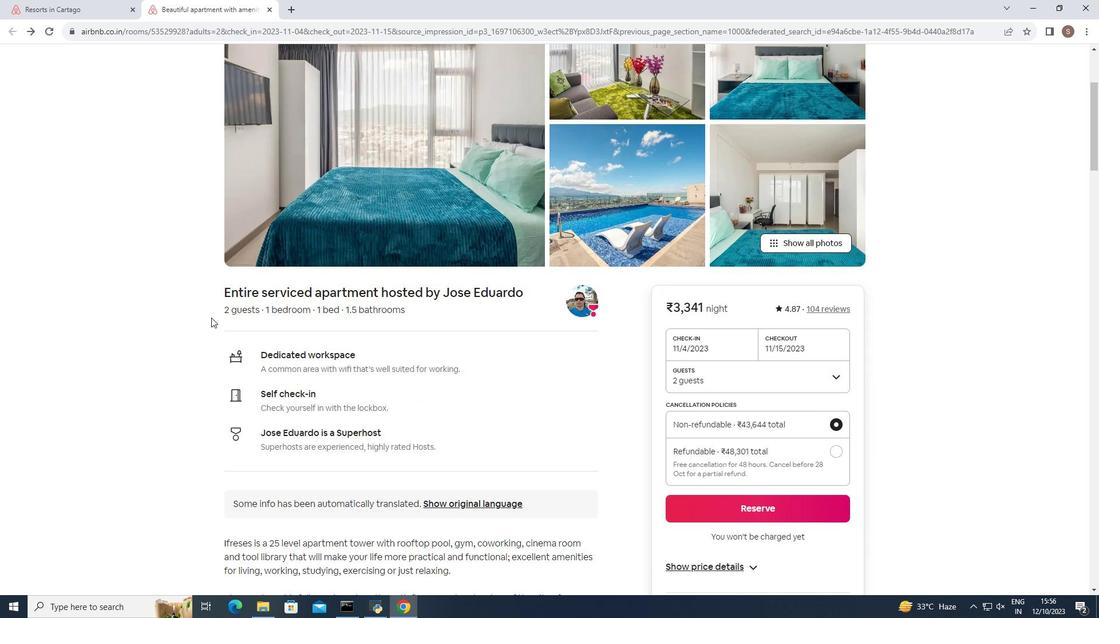 
Action: Mouse scrolled (211, 317) with delta (0, 0)
Screenshot: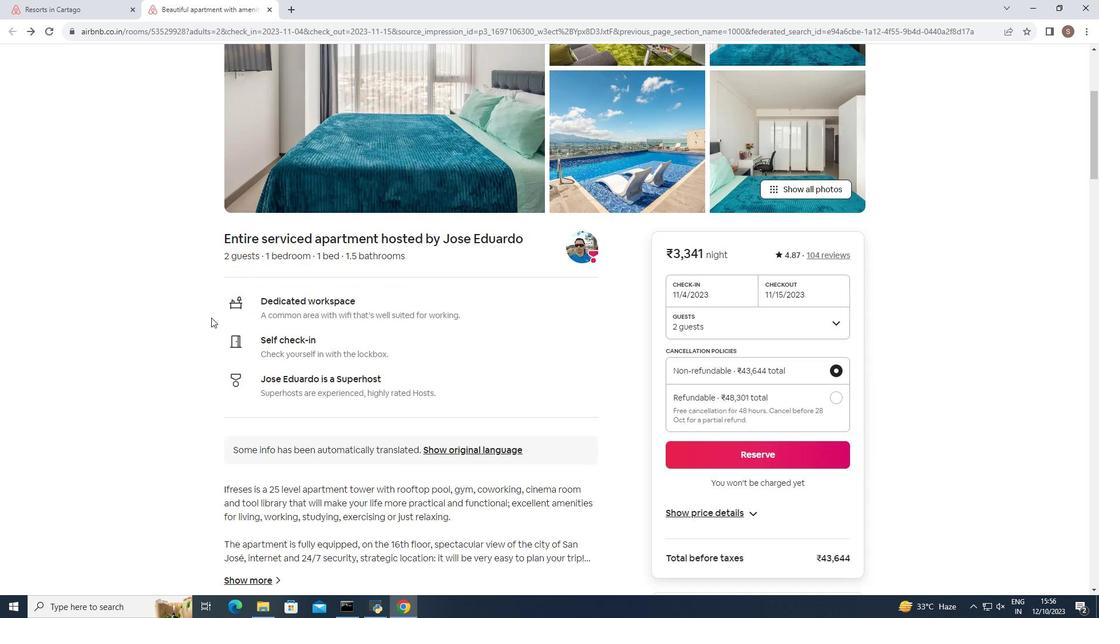 
Action: Mouse scrolled (211, 317) with delta (0, 0)
Screenshot: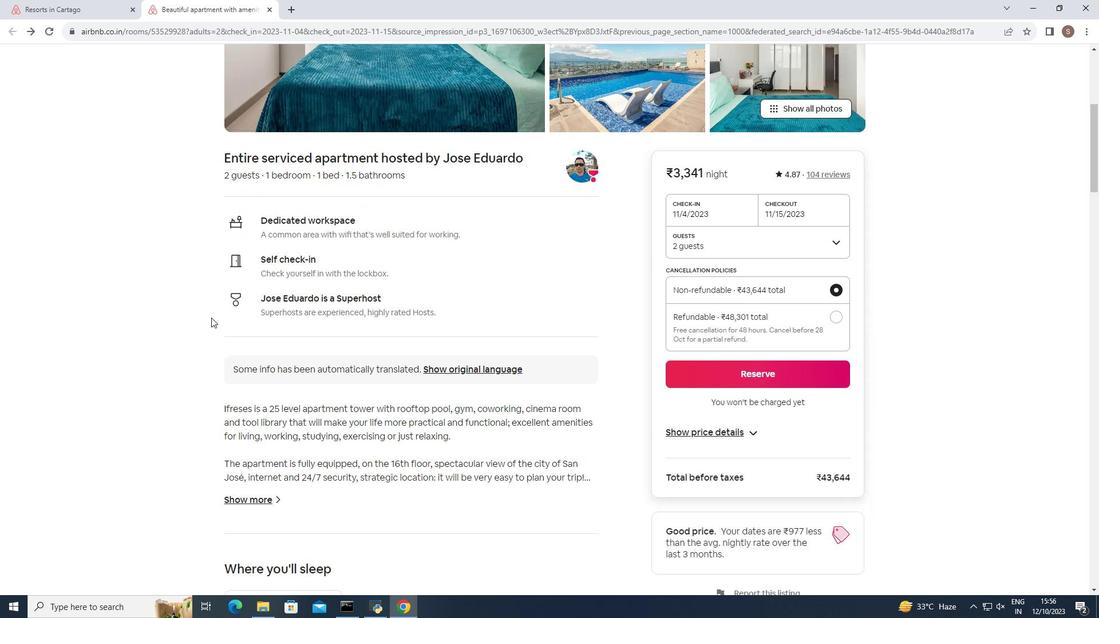 
Action: Mouse scrolled (211, 317) with delta (0, 0)
Screenshot: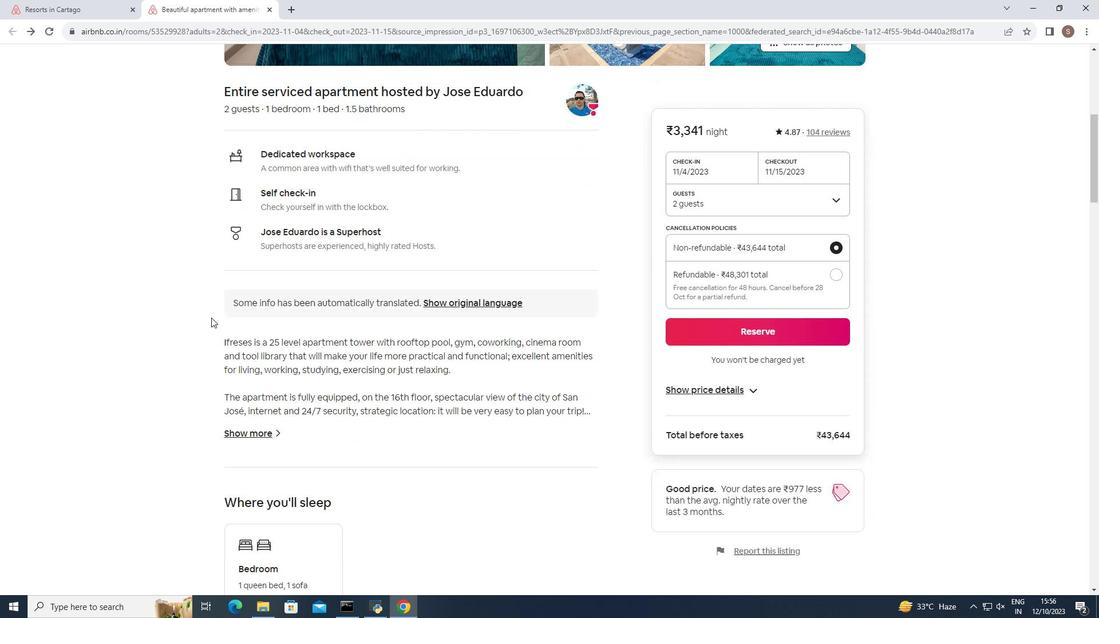 
Action: Mouse moved to (211, 317)
Screenshot: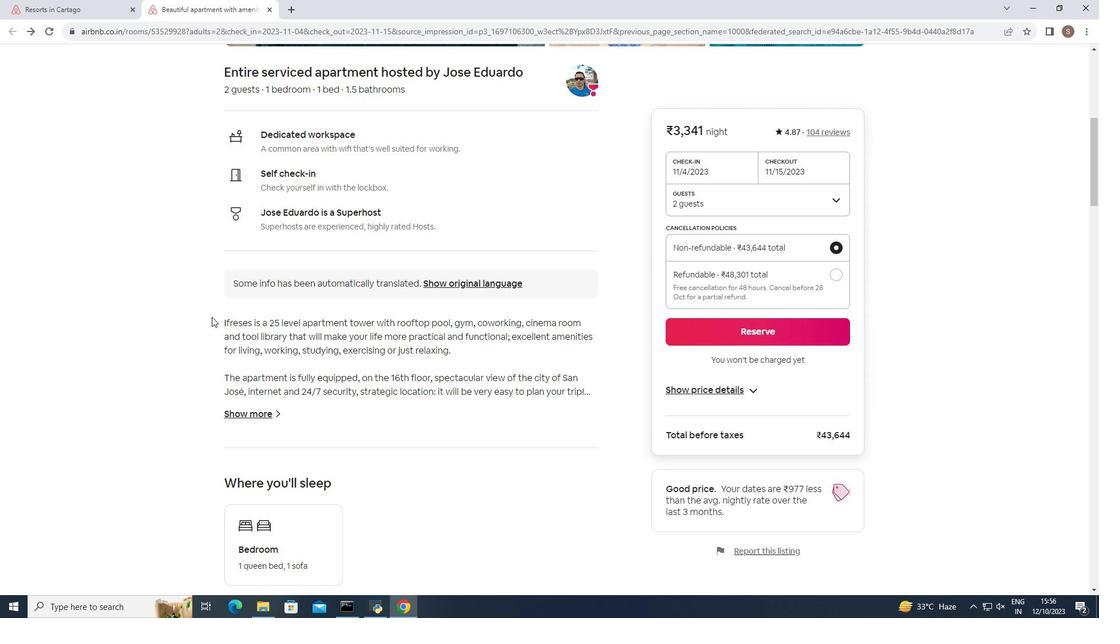 
Action: Mouse scrolled (211, 316) with delta (0, 0)
Screenshot: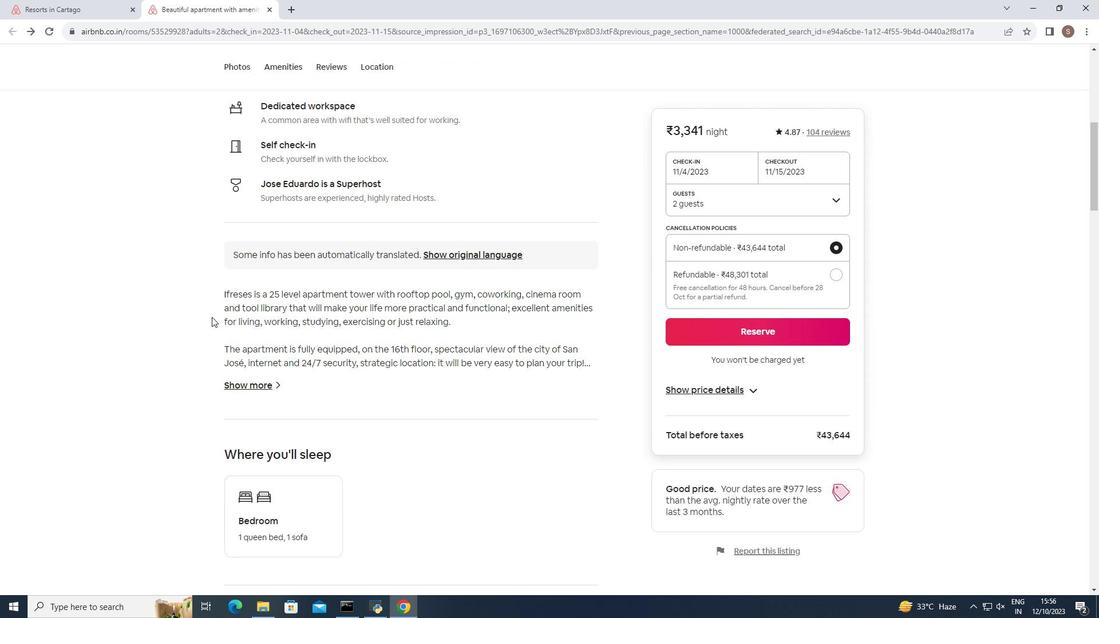 
Action: Mouse scrolled (211, 316) with delta (0, 0)
Screenshot: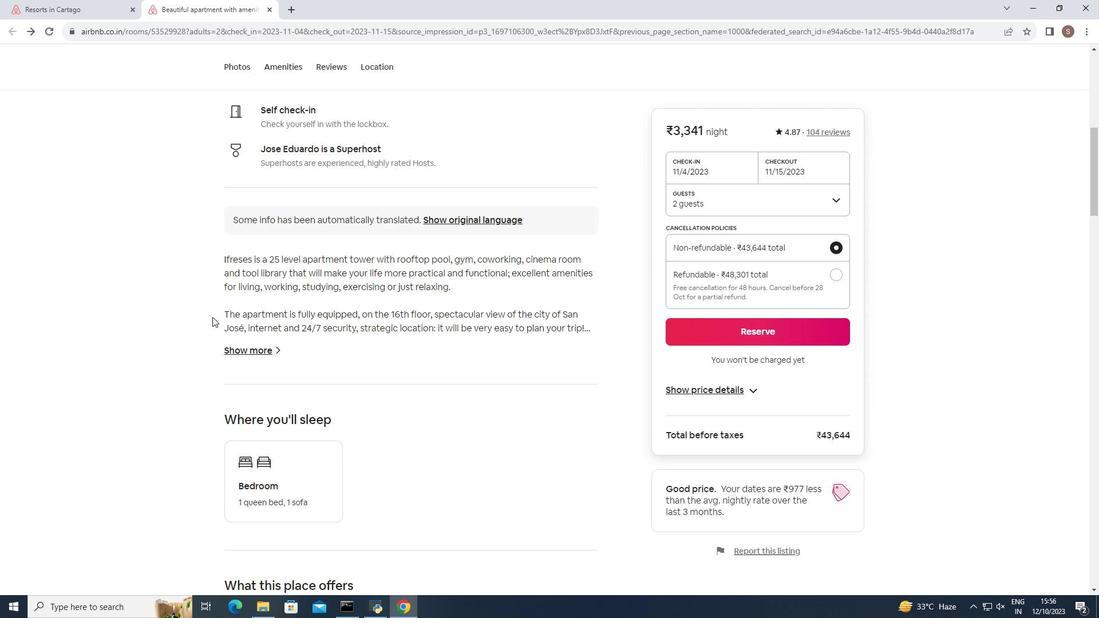 
Action: Mouse moved to (251, 298)
Screenshot: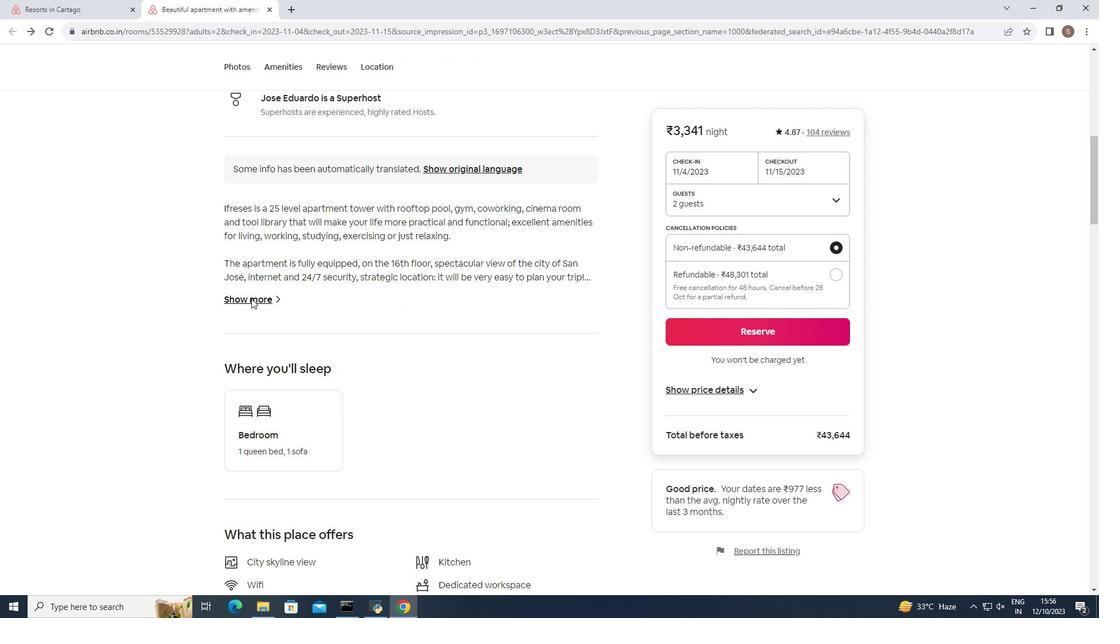 
Action: Mouse pressed left at (251, 298)
Screenshot: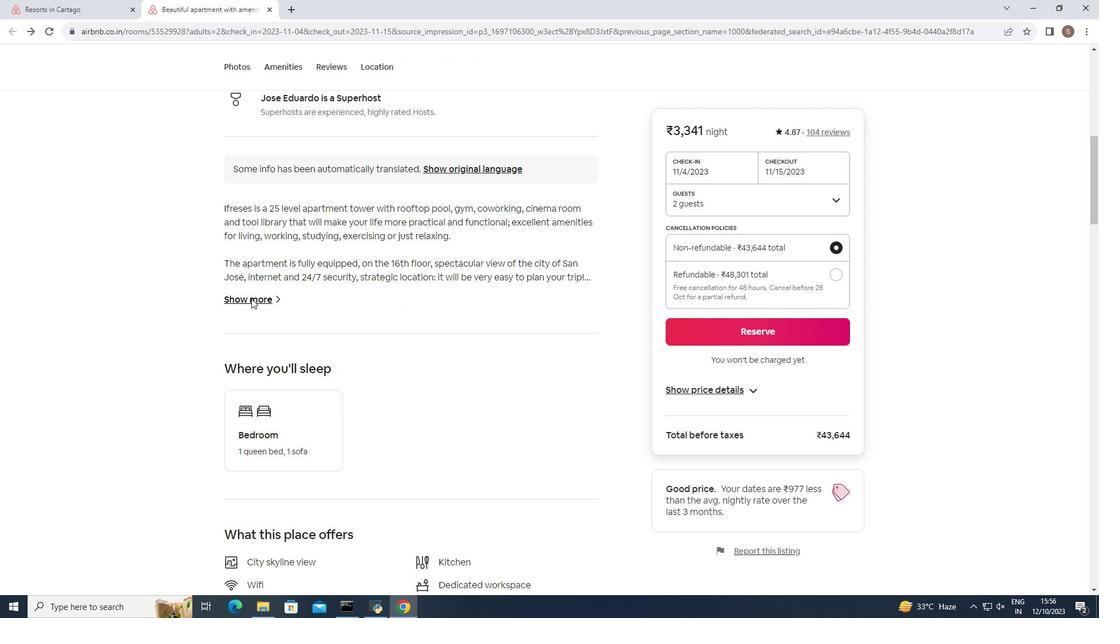
Action: Mouse moved to (357, 296)
Screenshot: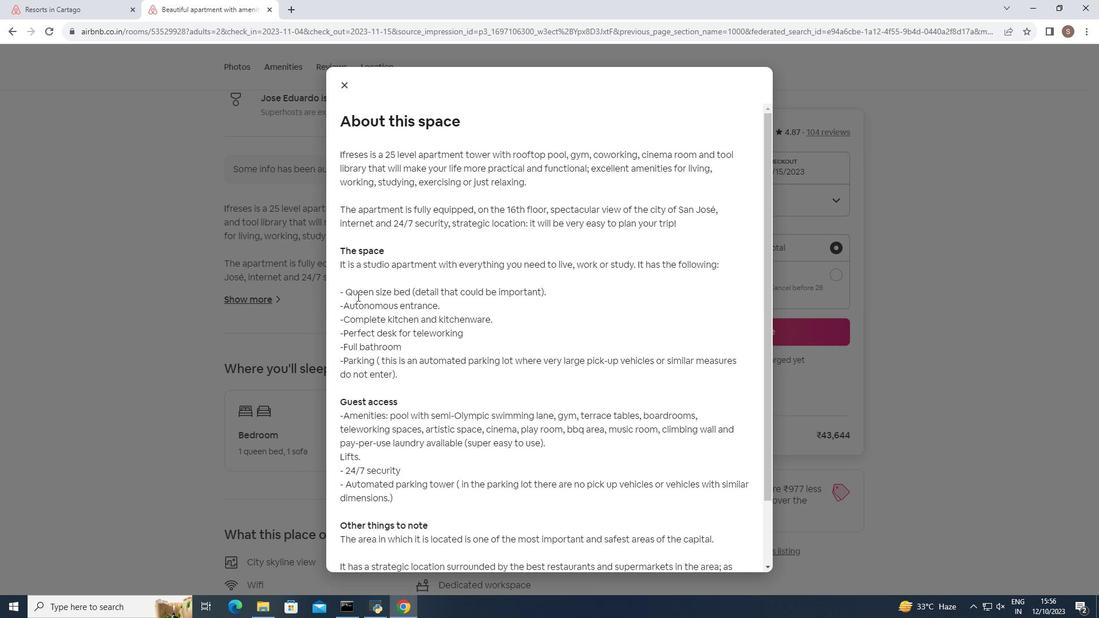 
Action: Mouse scrolled (357, 295) with delta (0, 0)
Screenshot: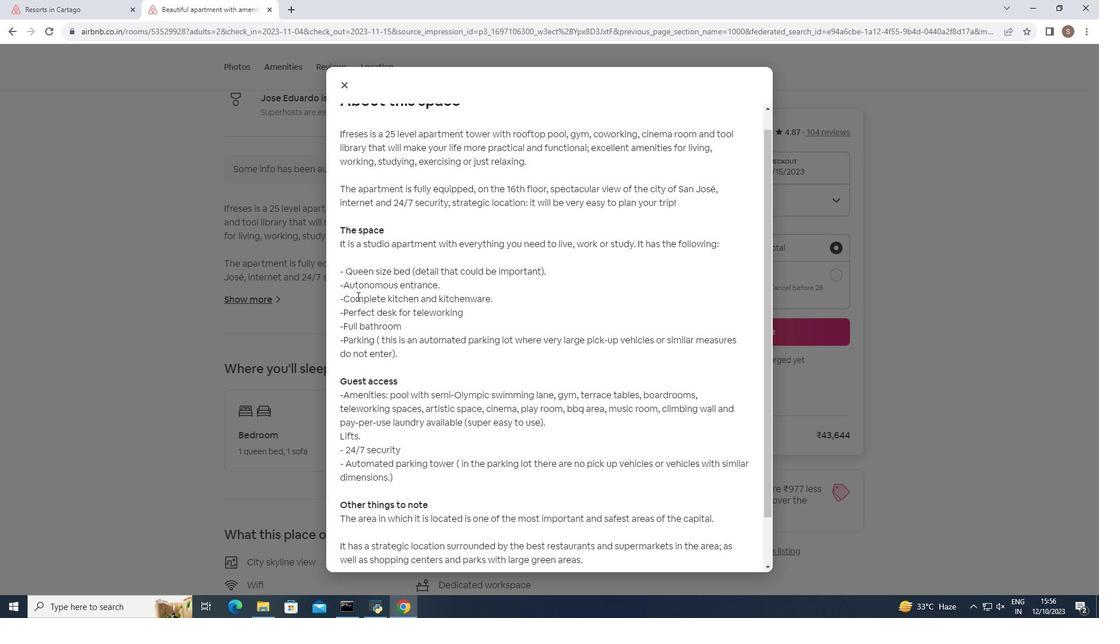 
Action: Mouse scrolled (357, 295) with delta (0, 0)
Screenshot: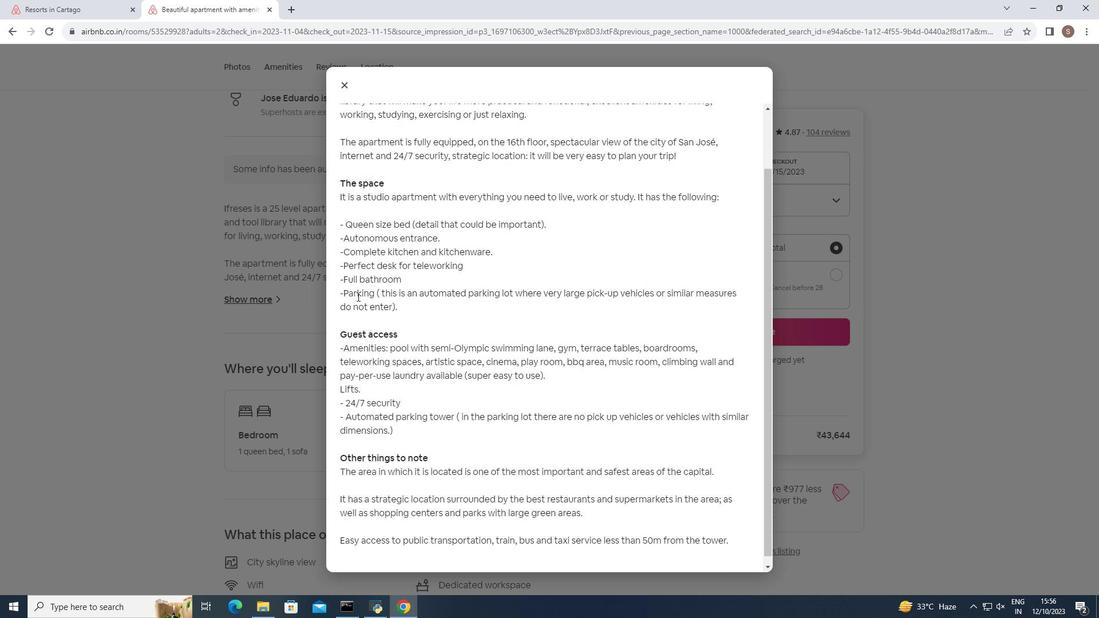 
Action: Mouse scrolled (357, 295) with delta (0, 0)
Screenshot: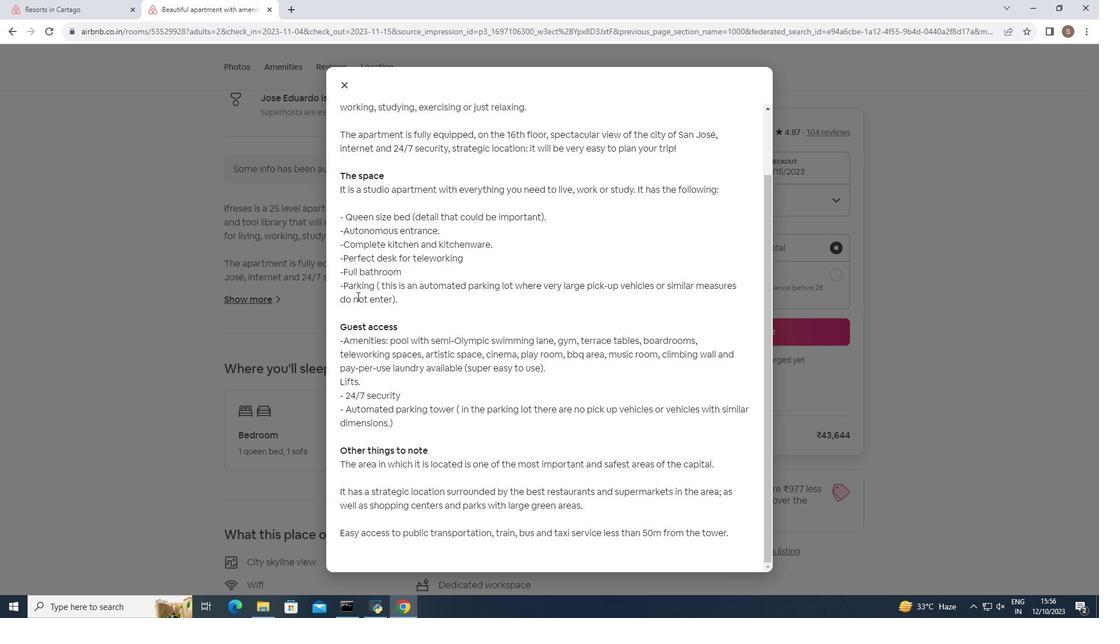 
Action: Mouse scrolled (357, 295) with delta (0, 0)
Screenshot: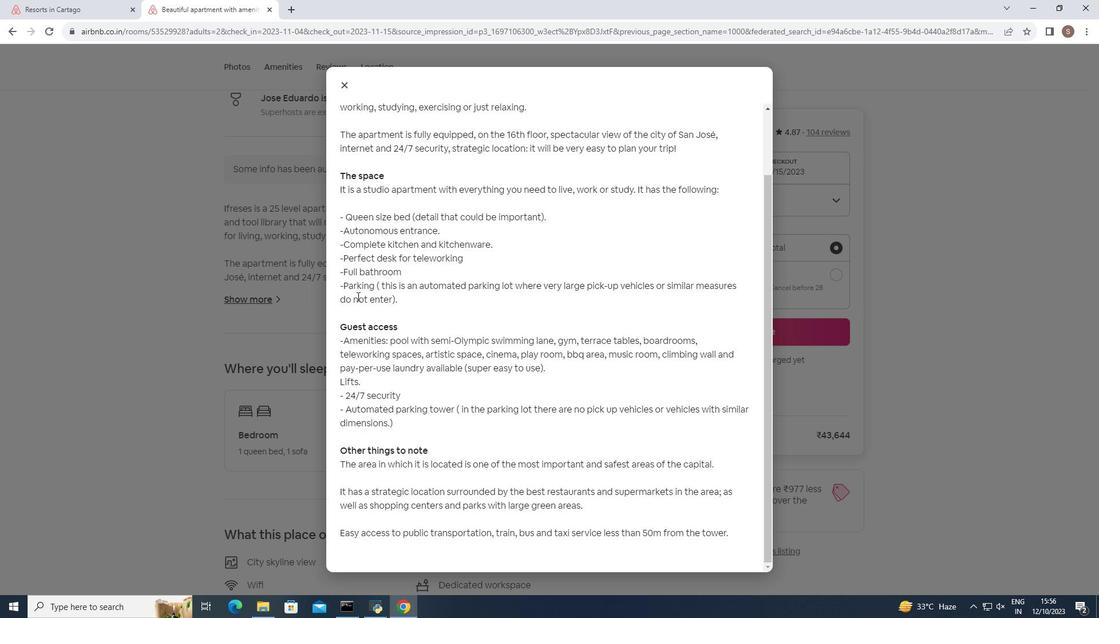 
Action: Mouse scrolled (357, 295) with delta (0, 0)
Screenshot: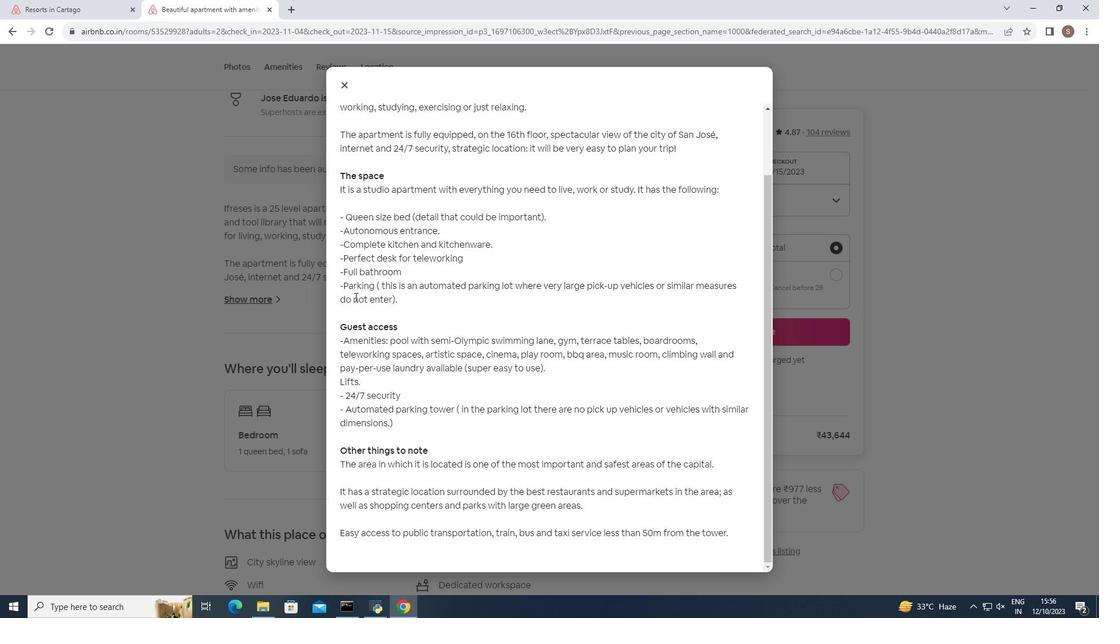 
Action: Mouse moved to (340, 85)
Screenshot: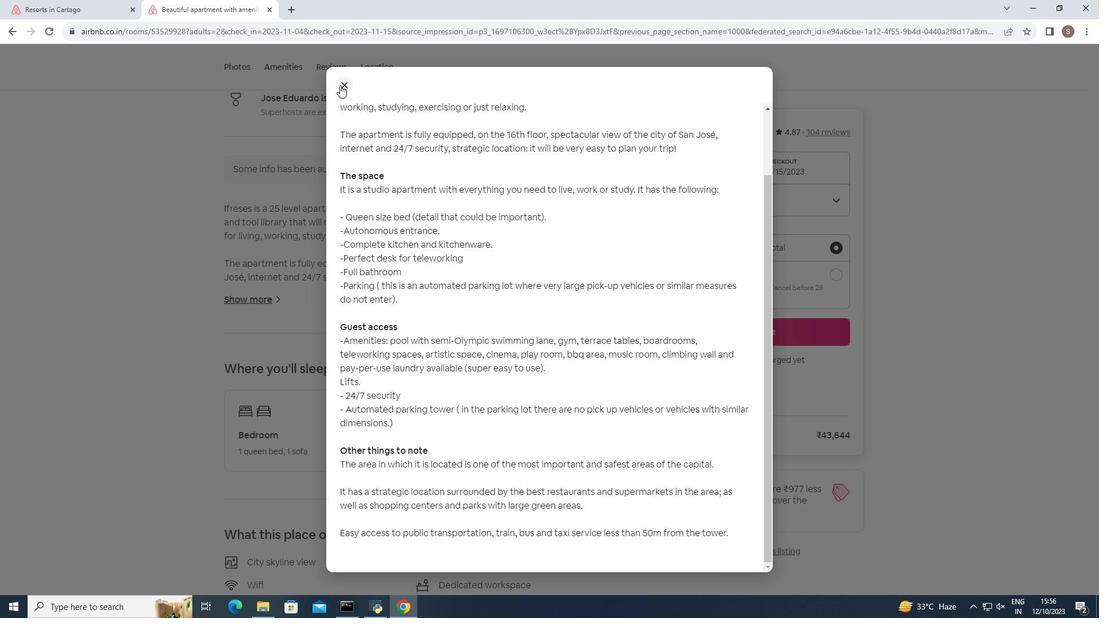 
Action: Mouse pressed left at (340, 85)
Screenshot: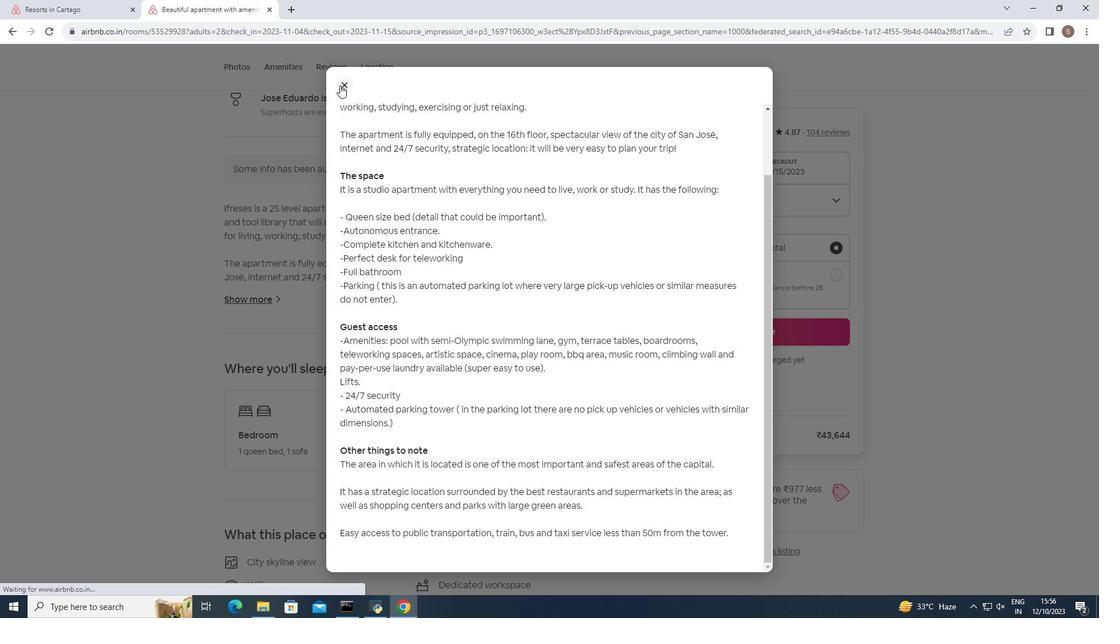 
Action: Mouse moved to (328, 179)
Screenshot: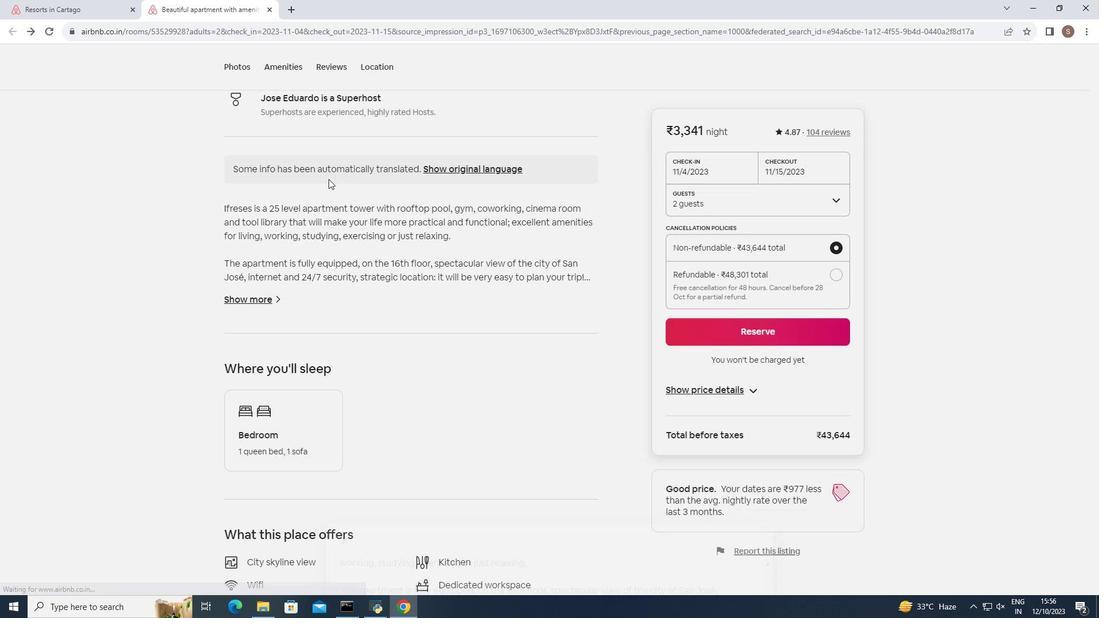 
Action: Mouse scrolled (328, 178) with delta (0, 0)
Screenshot: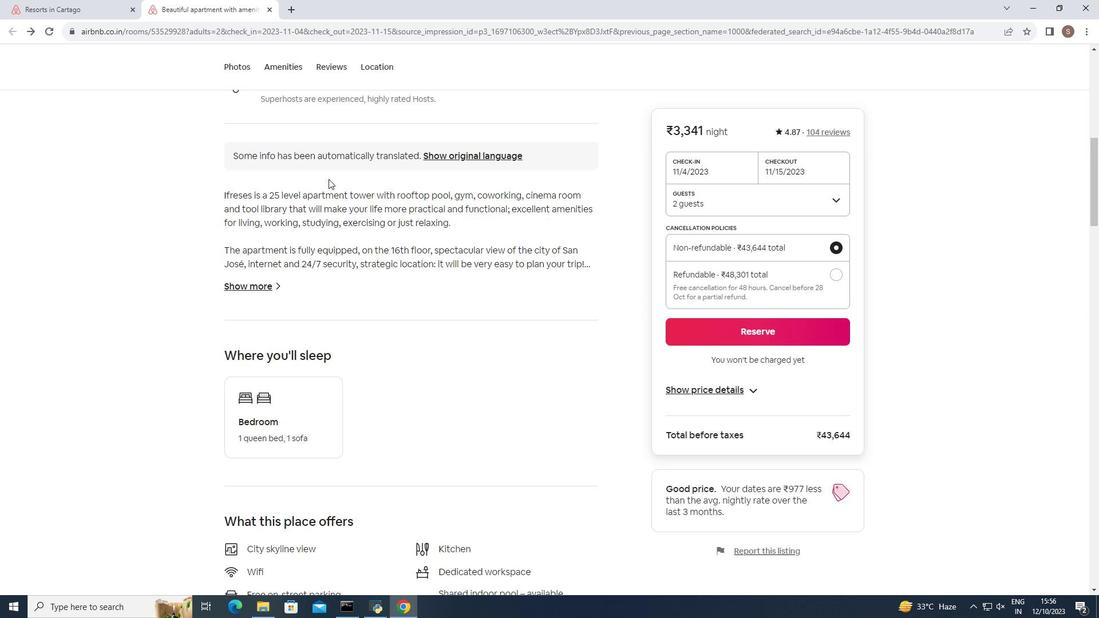 
Action: Mouse scrolled (328, 178) with delta (0, 0)
Screenshot: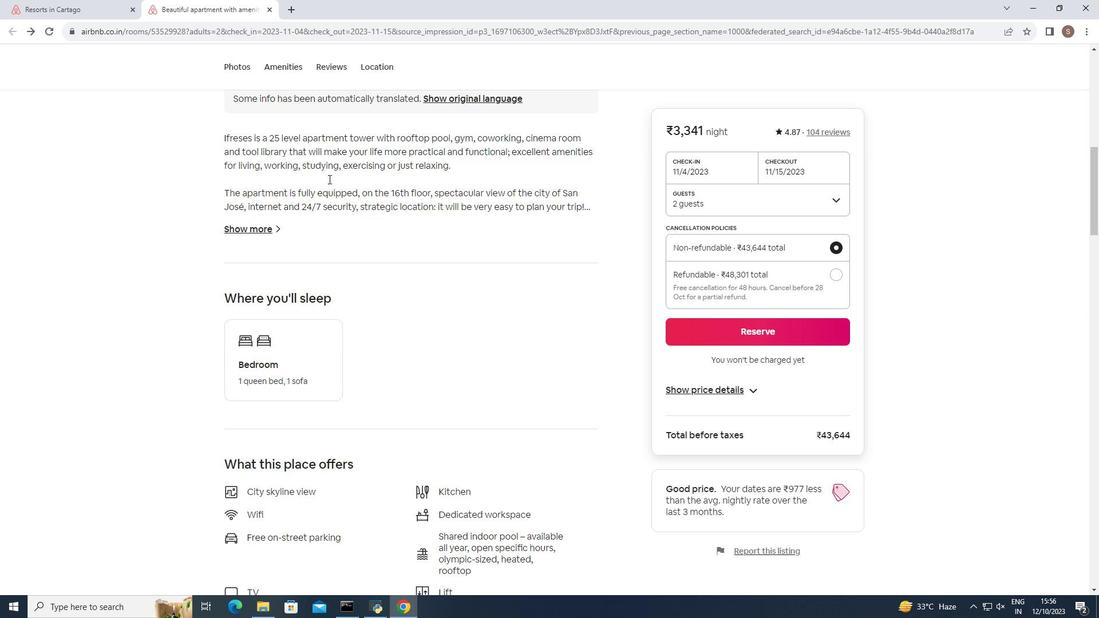 
Action: Mouse scrolled (328, 178) with delta (0, 0)
Screenshot: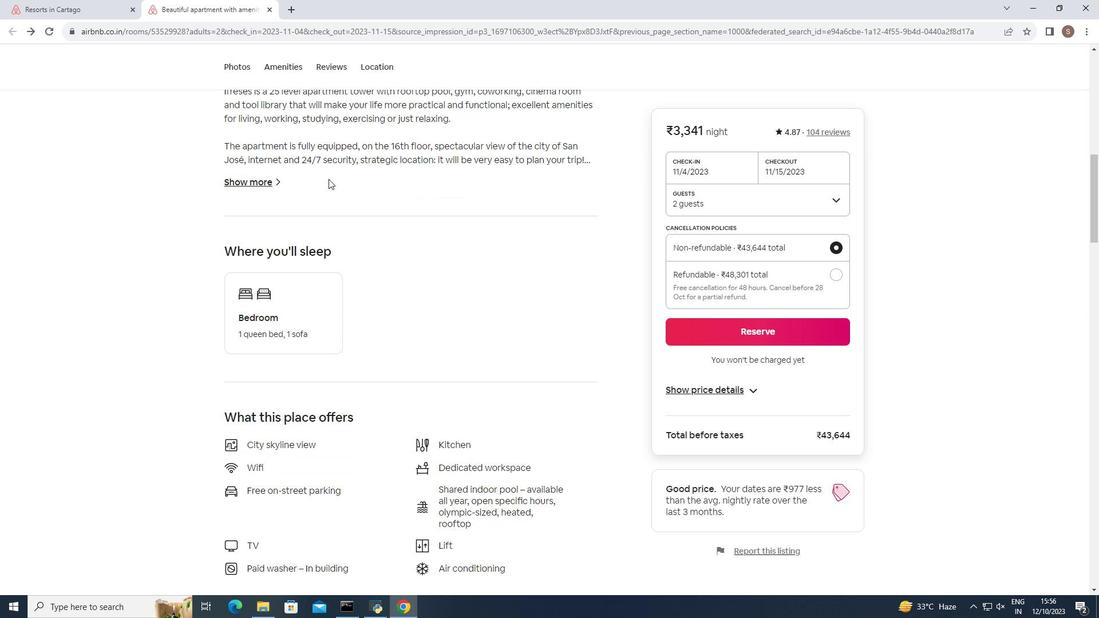 
Action: Mouse scrolled (328, 178) with delta (0, 0)
Screenshot: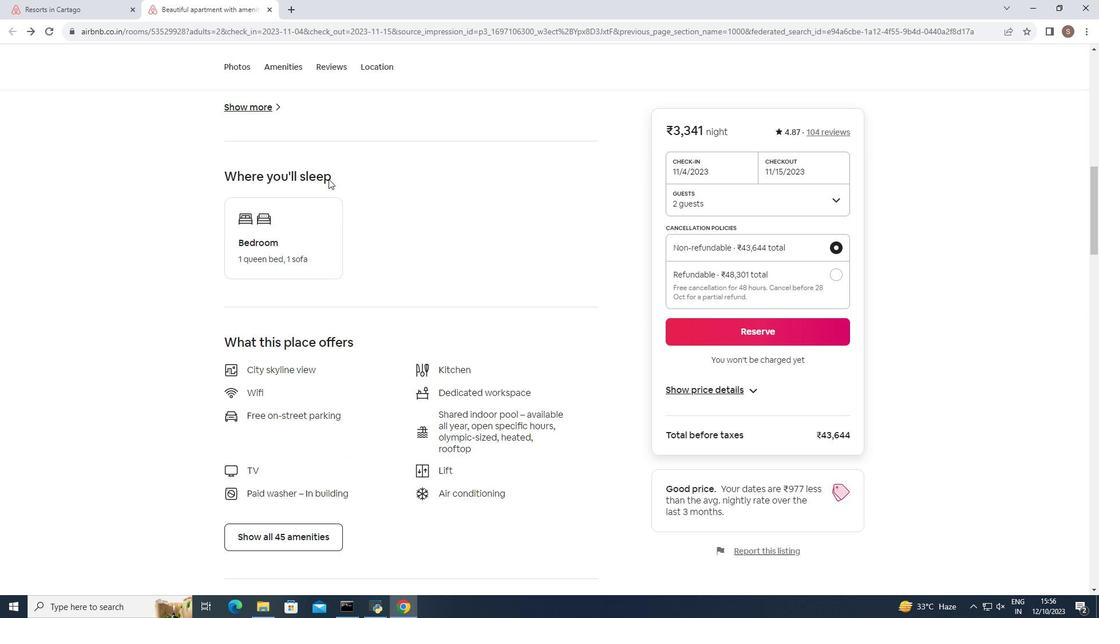 
Action: Mouse moved to (328, 179)
Screenshot: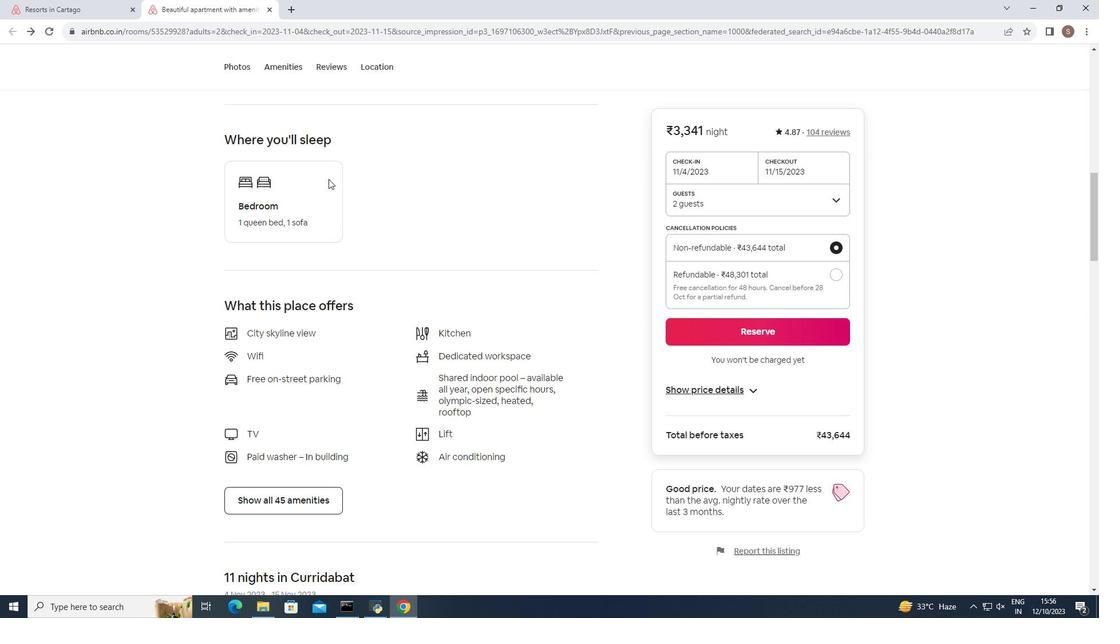 
Action: Mouse scrolled (328, 178) with delta (0, 0)
Screenshot: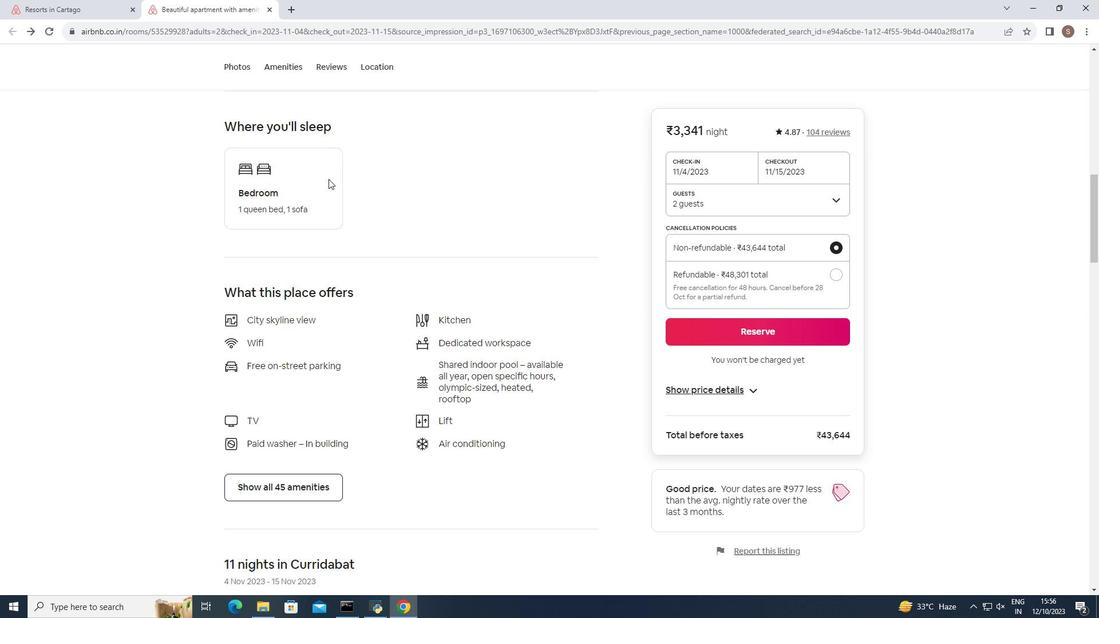 
Action: Mouse scrolled (328, 179) with delta (0, 0)
Screenshot: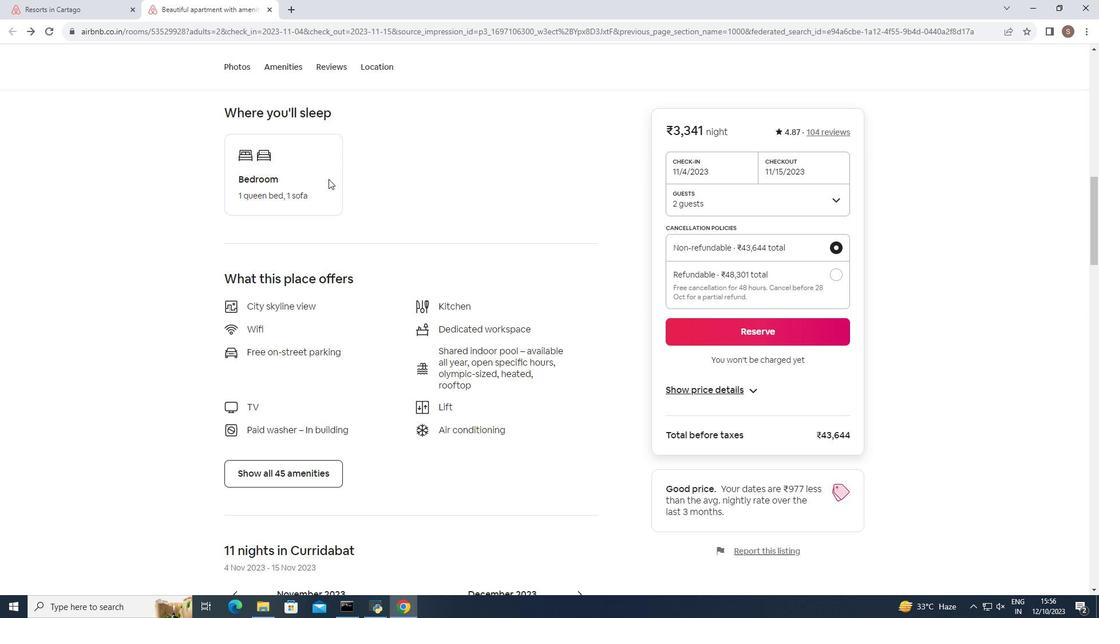 
Action: Mouse scrolled (328, 178) with delta (0, 0)
Screenshot: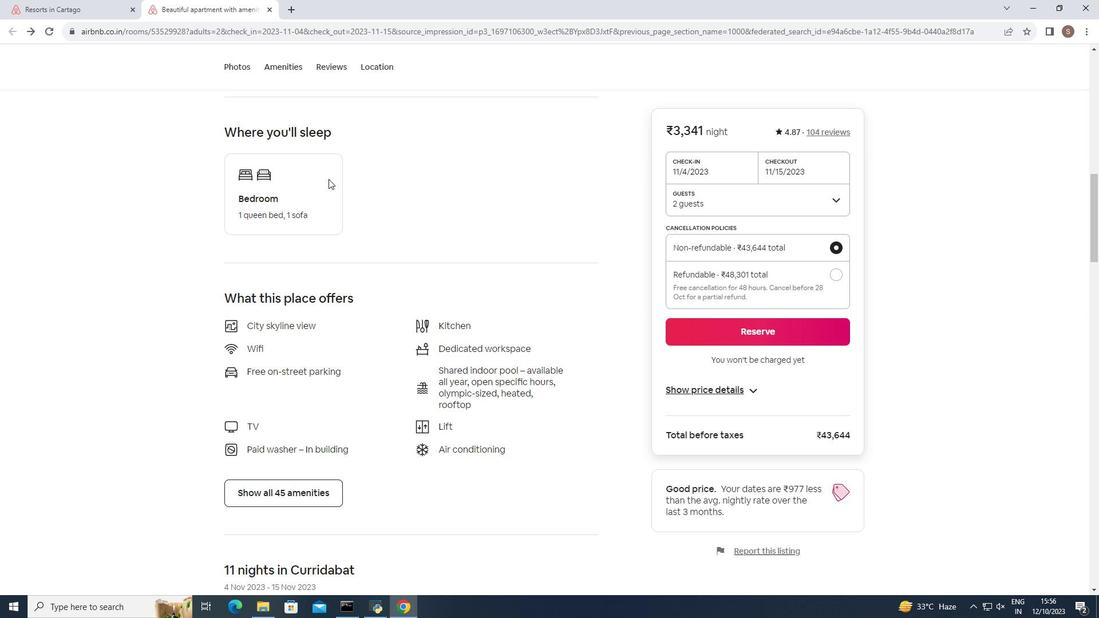 
Action: Mouse scrolled (328, 178) with delta (0, 0)
Screenshot: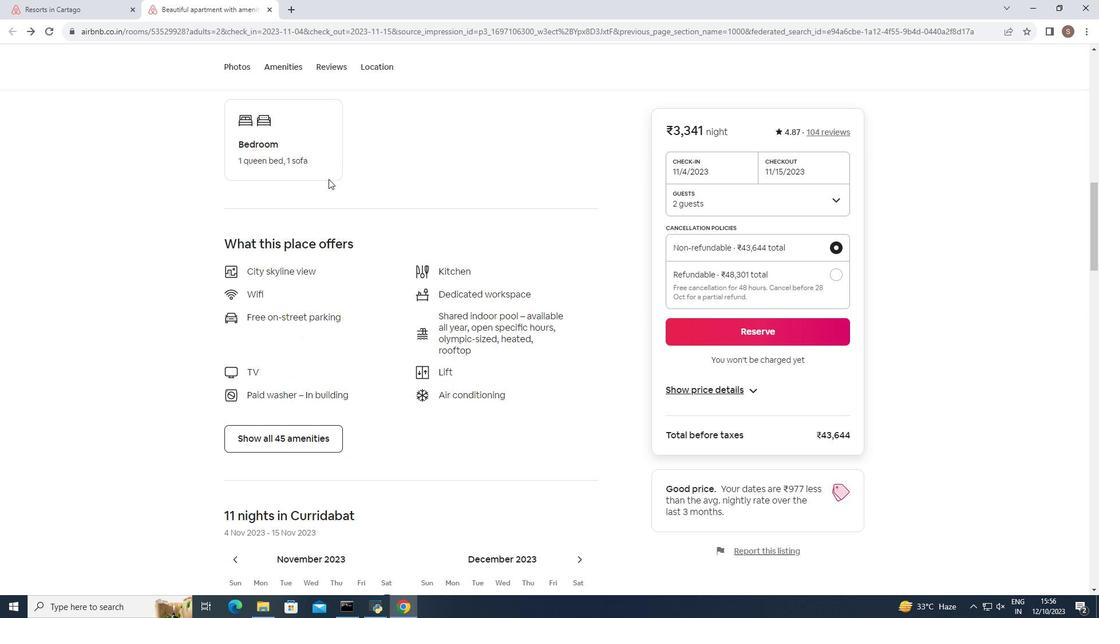 
Action: Mouse moved to (328, 179)
Screenshot: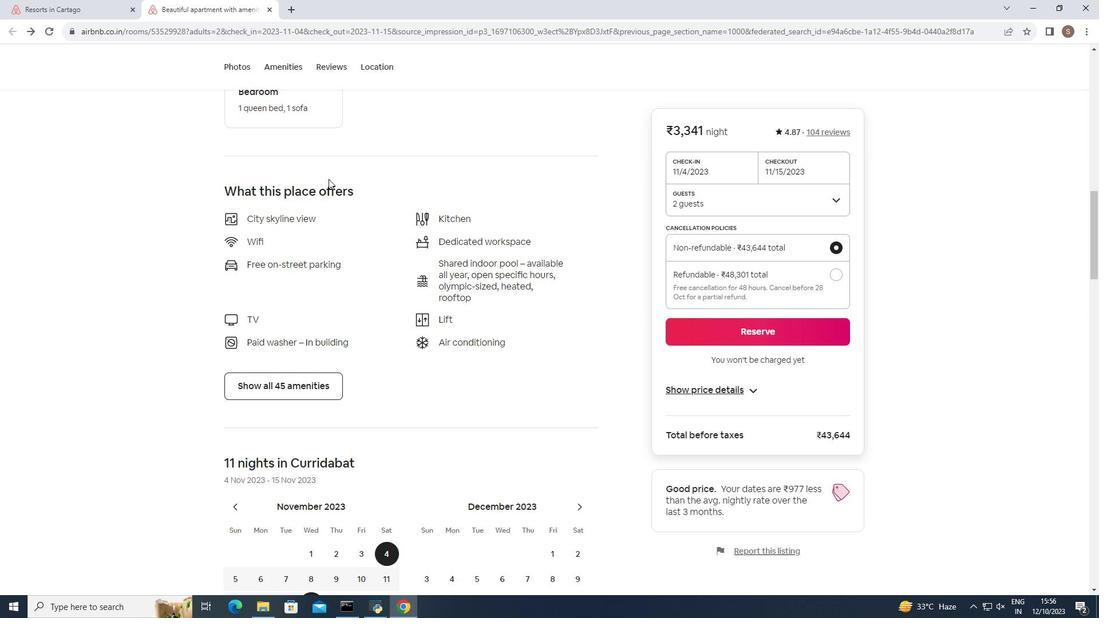 
Action: Mouse scrolled (328, 178) with delta (0, 0)
Screenshot: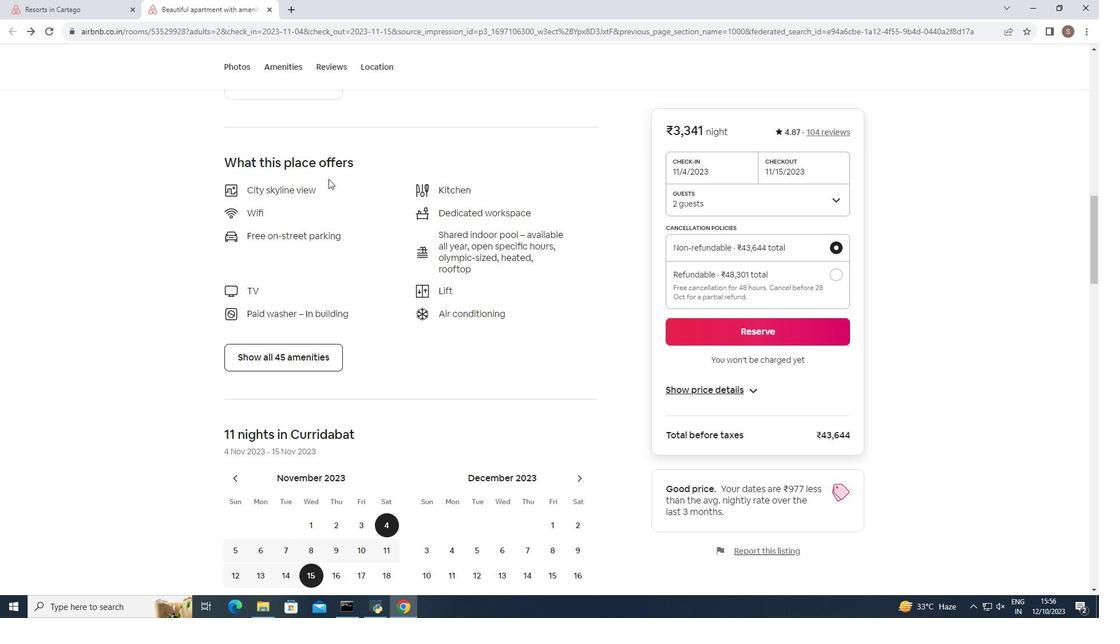 
Action: Mouse scrolled (328, 178) with delta (0, 0)
Screenshot: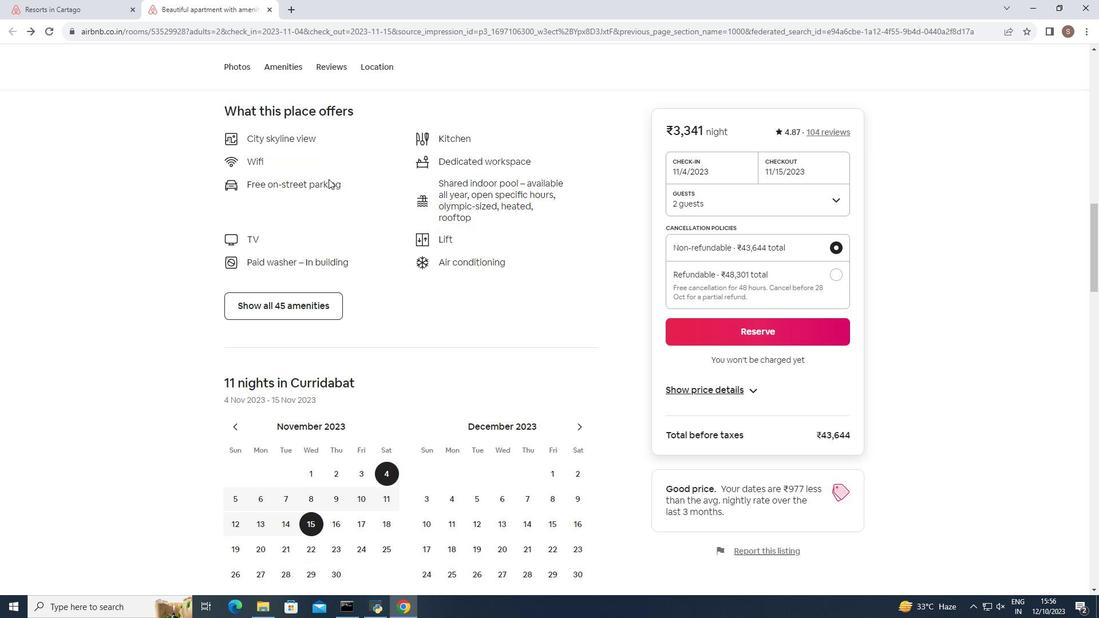 
Action: Mouse moved to (286, 267)
Screenshot: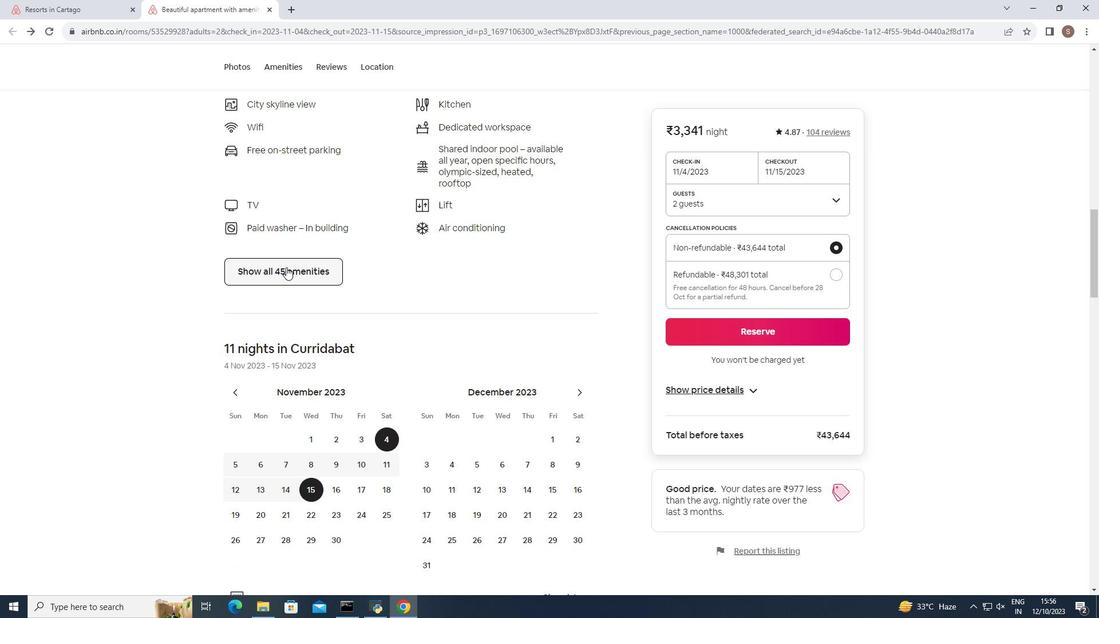 
Action: Mouse pressed left at (286, 267)
Screenshot: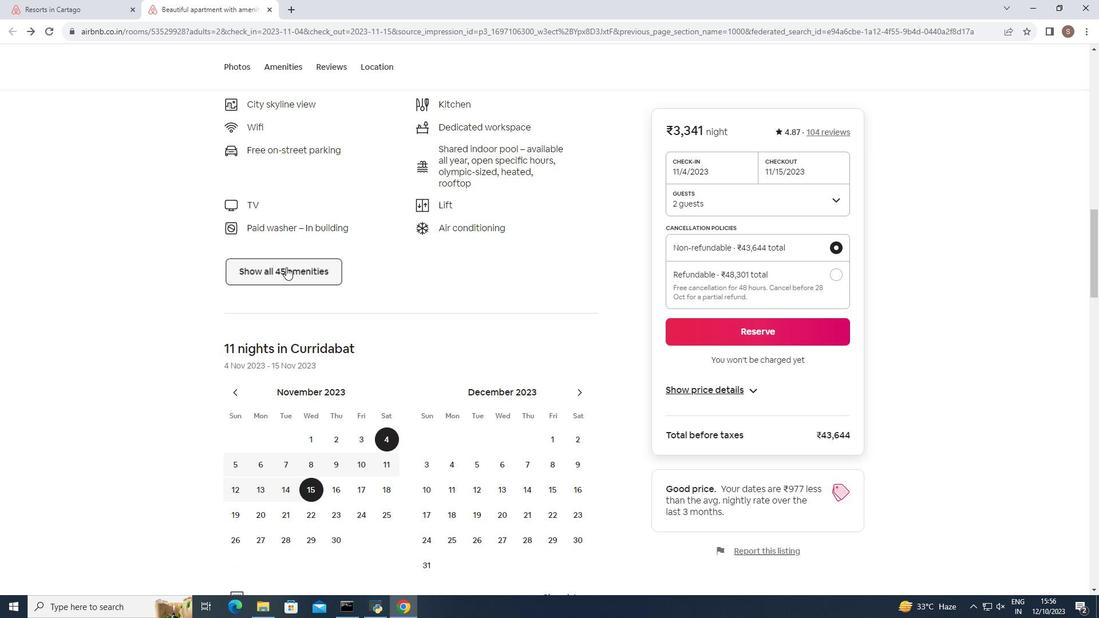 
Action: Mouse moved to (432, 283)
Screenshot: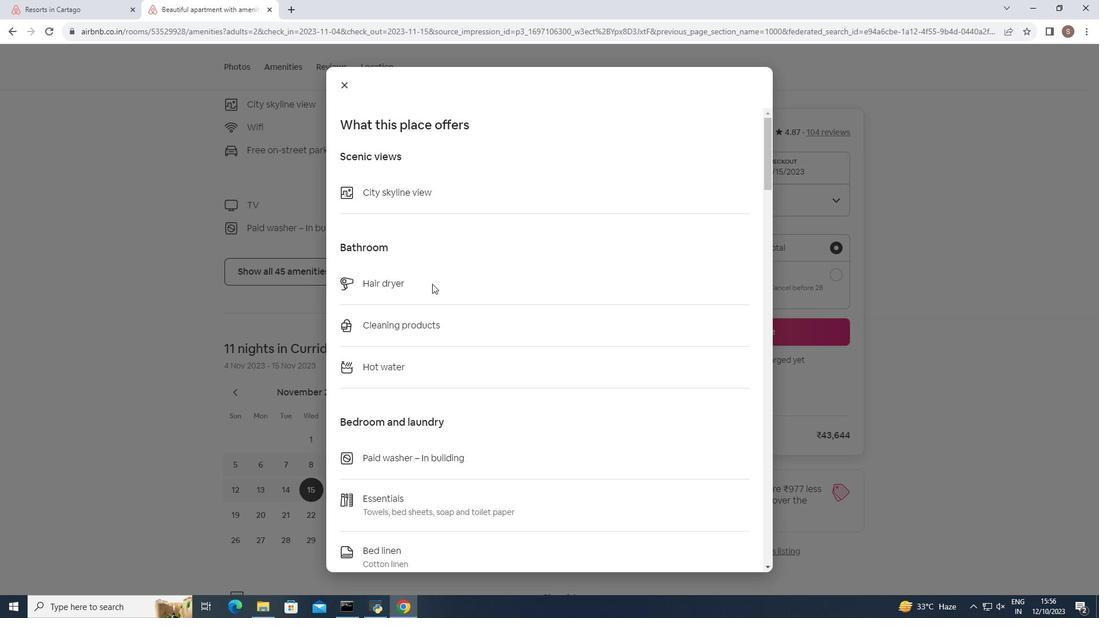 
Action: Mouse scrolled (432, 283) with delta (0, 0)
Screenshot: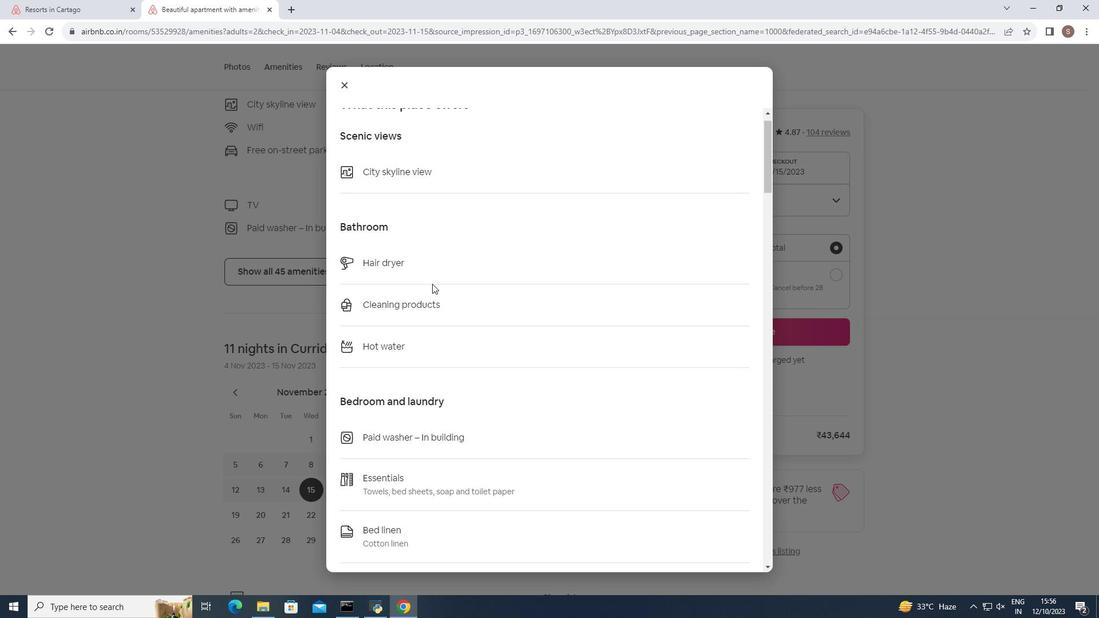 
Action: Mouse scrolled (432, 283) with delta (0, 0)
Screenshot: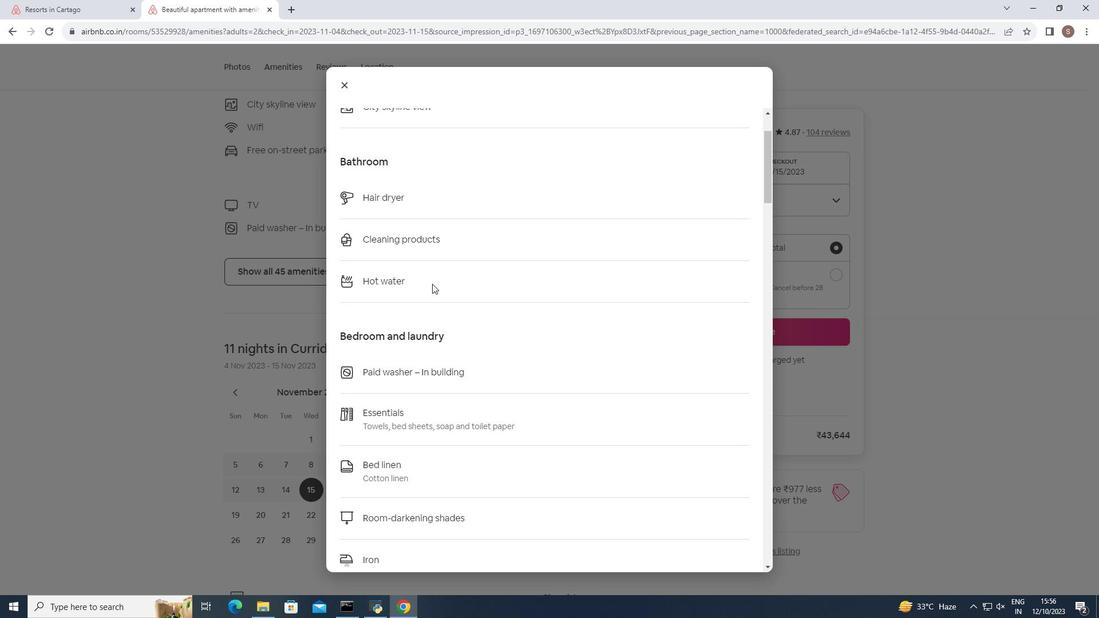 
Action: Mouse scrolled (432, 283) with delta (0, 0)
Screenshot: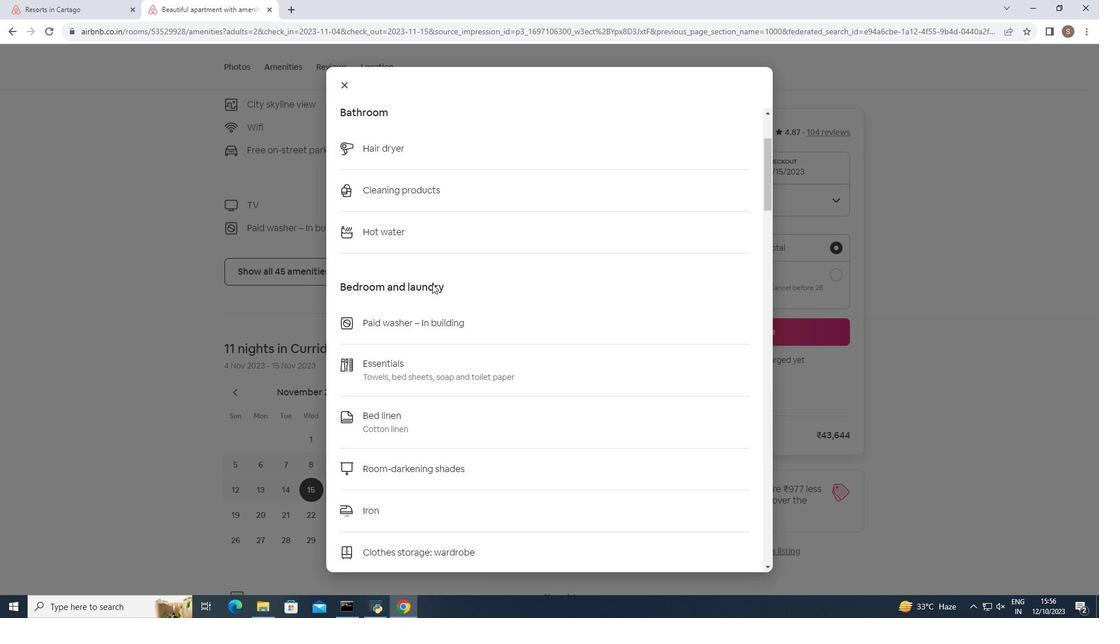 
Action: Mouse scrolled (432, 283) with delta (0, 0)
Screenshot: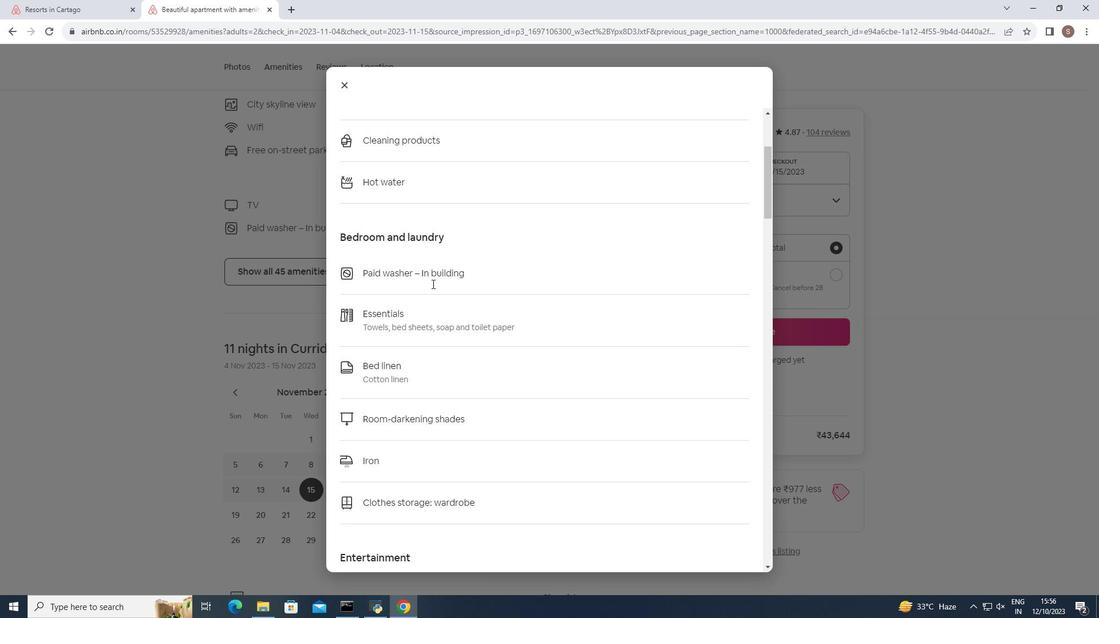 
Action: Mouse scrolled (432, 283) with delta (0, 0)
Screenshot: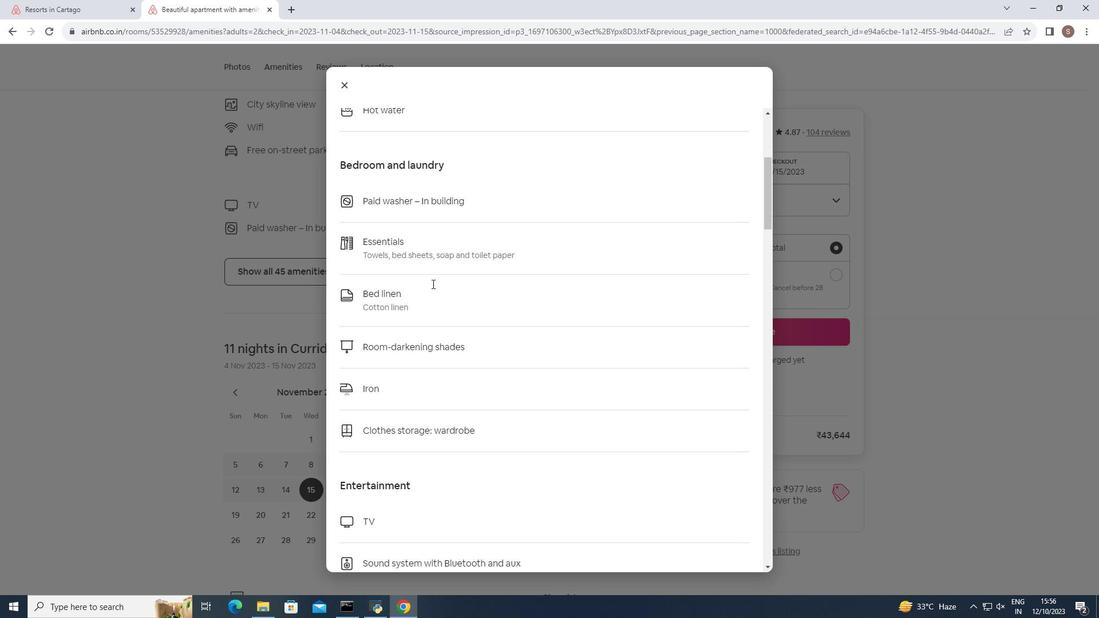 
Action: Mouse scrolled (432, 283) with delta (0, 0)
Screenshot: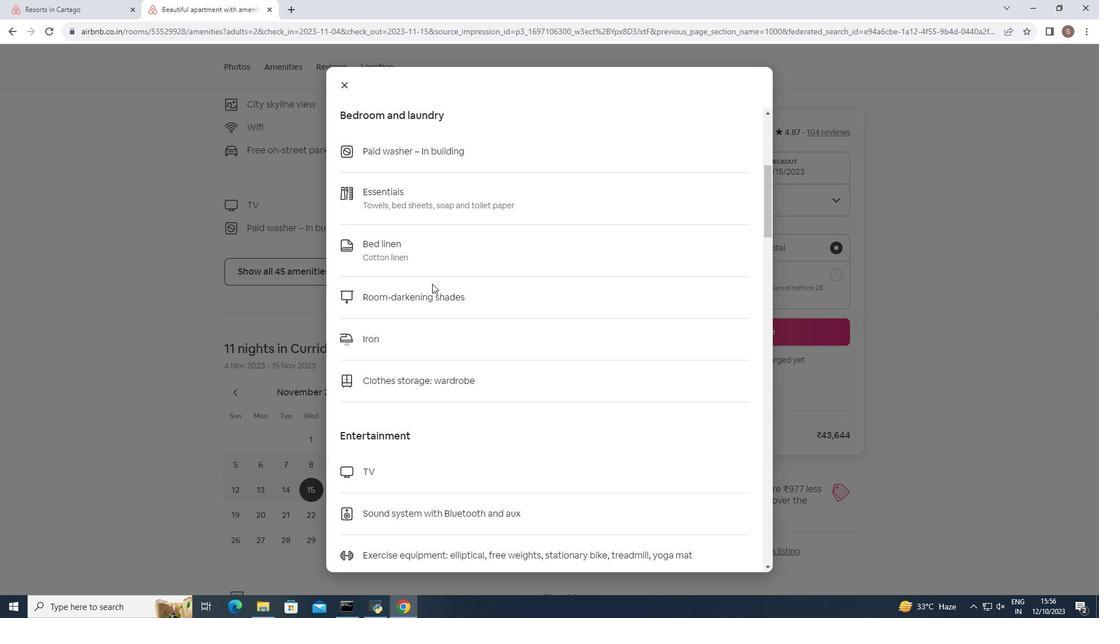 
Action: Mouse scrolled (432, 283) with delta (0, 0)
Screenshot: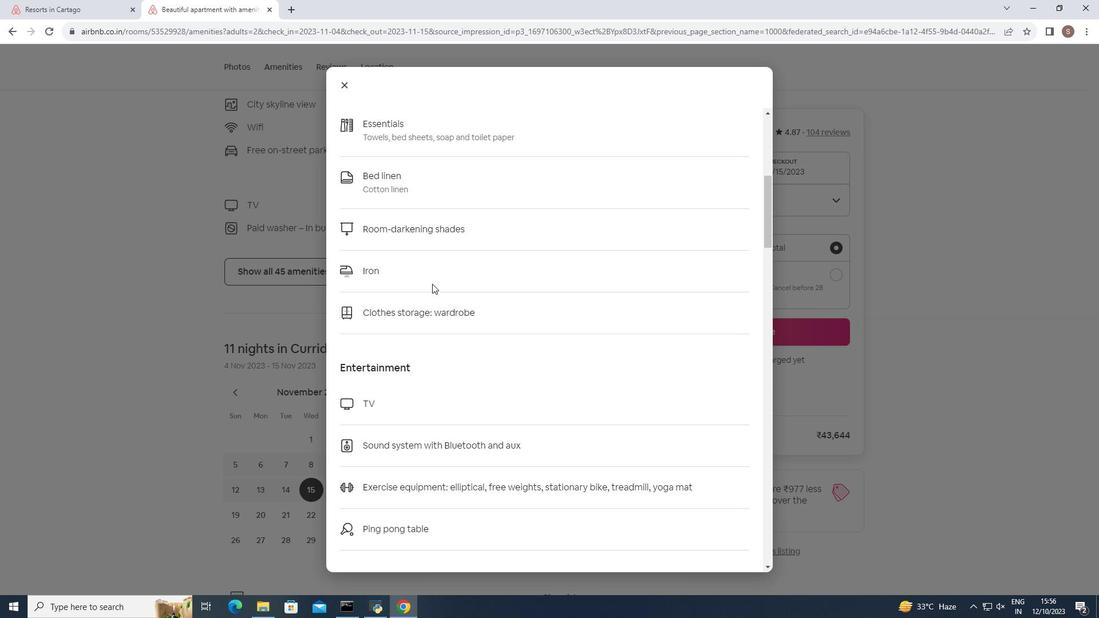 
Action: Mouse scrolled (432, 283) with delta (0, 0)
Screenshot: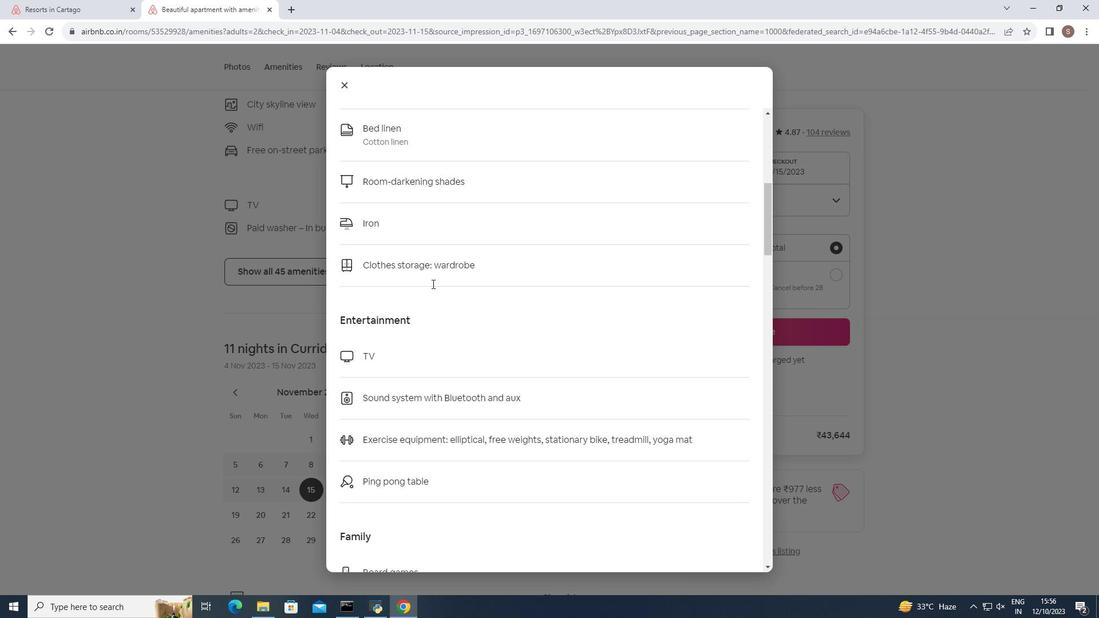 
Action: Mouse scrolled (432, 283) with delta (0, 0)
Screenshot: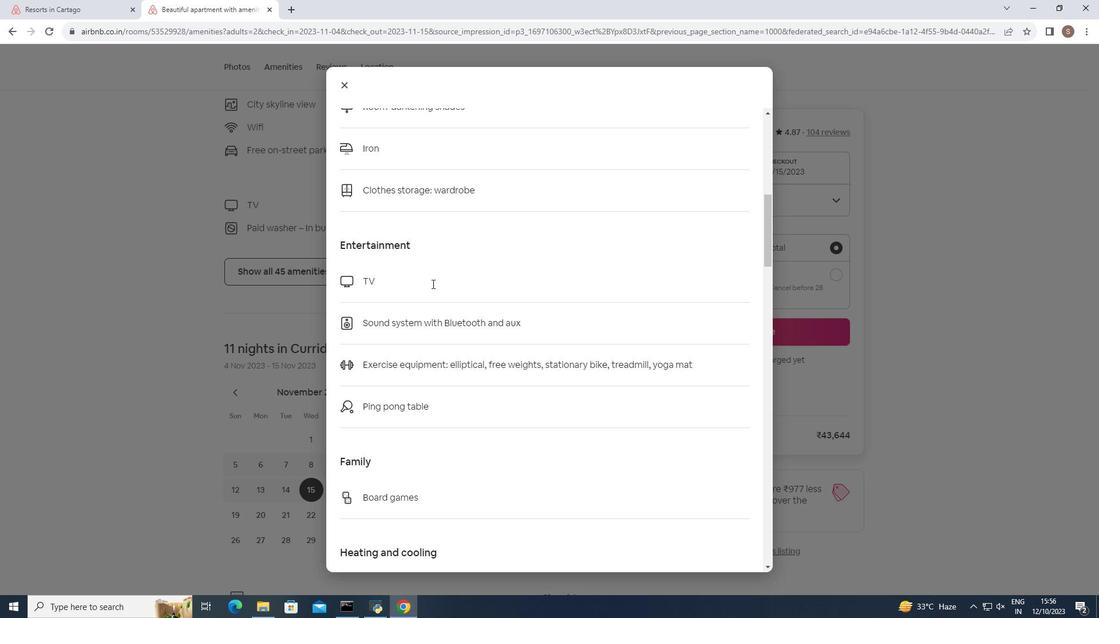 
Action: Mouse scrolled (432, 283) with delta (0, 0)
Screenshot: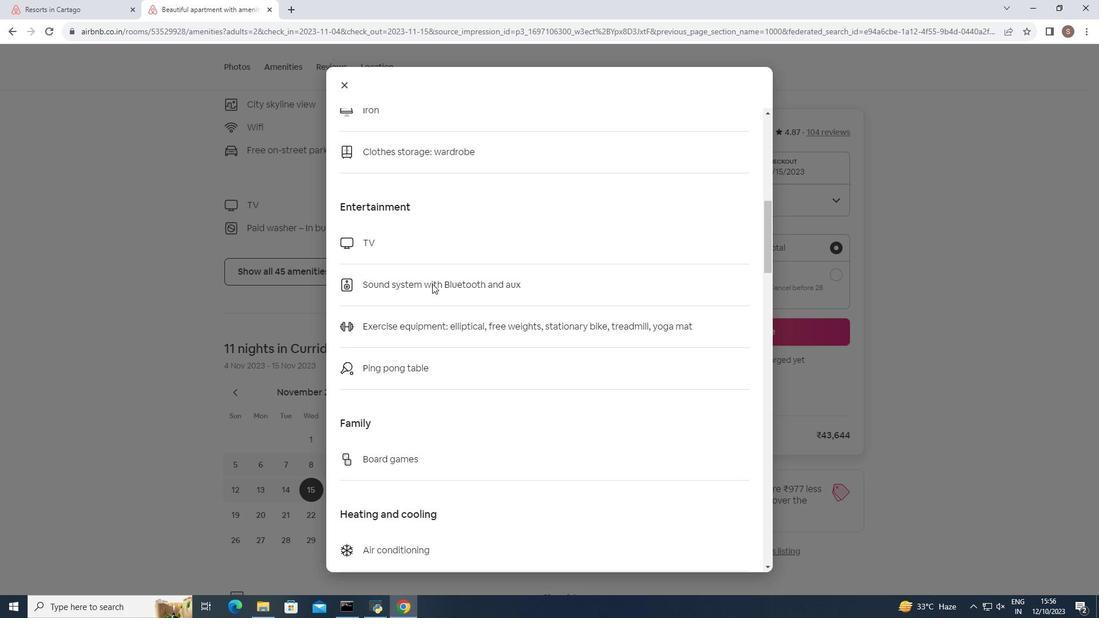 
Action: Mouse scrolled (432, 283) with delta (0, 0)
Screenshot: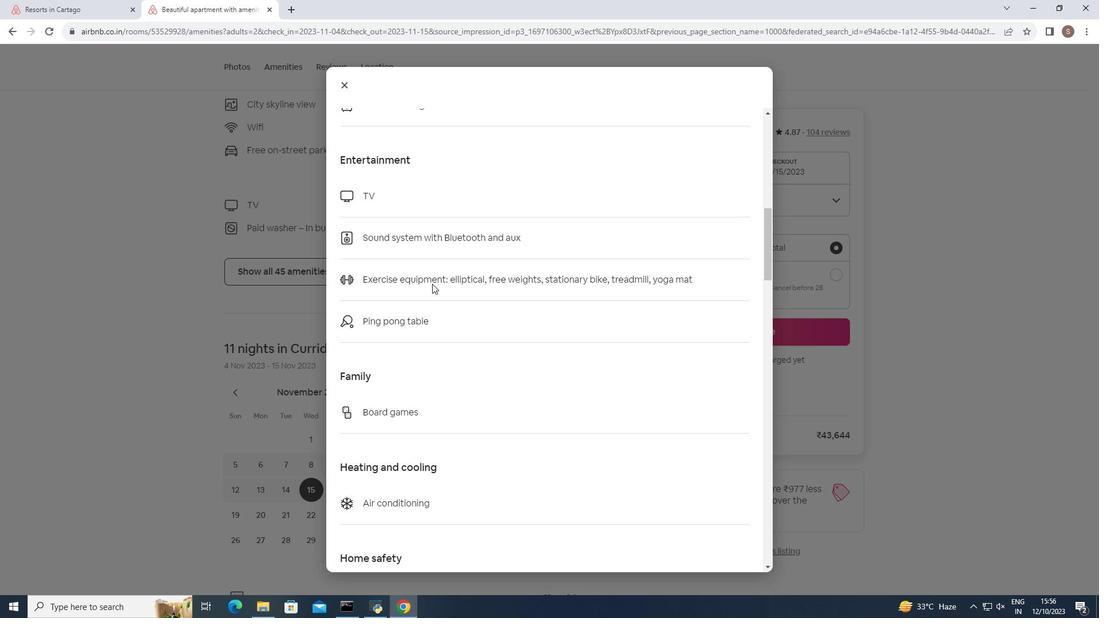 
Action: Mouse scrolled (432, 283) with delta (0, 0)
Screenshot: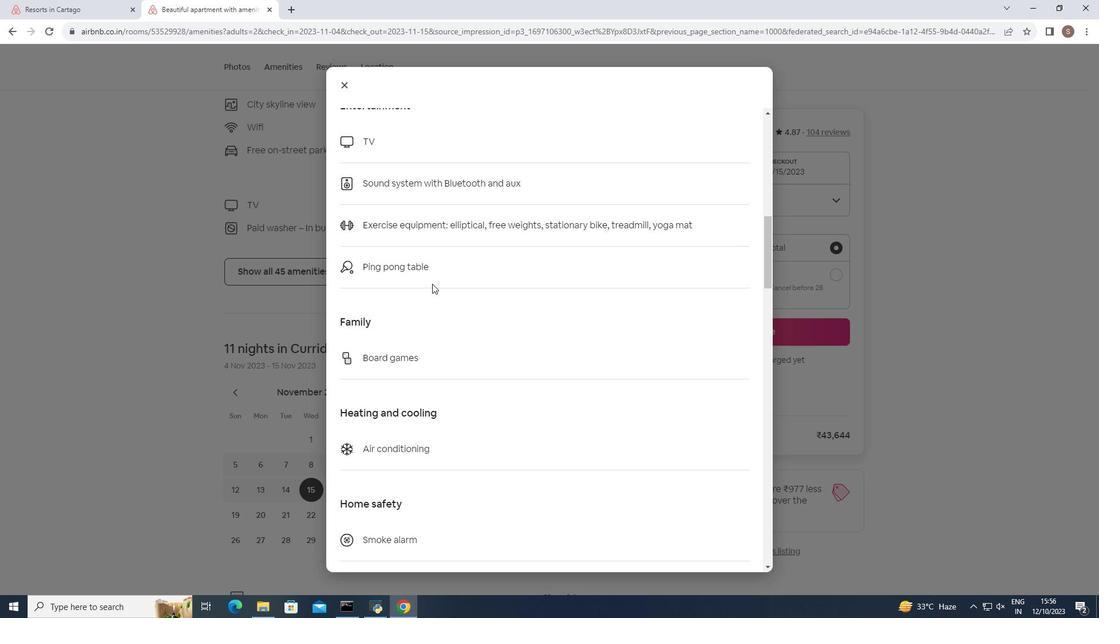 
Action: Mouse scrolled (432, 283) with delta (0, 0)
Screenshot: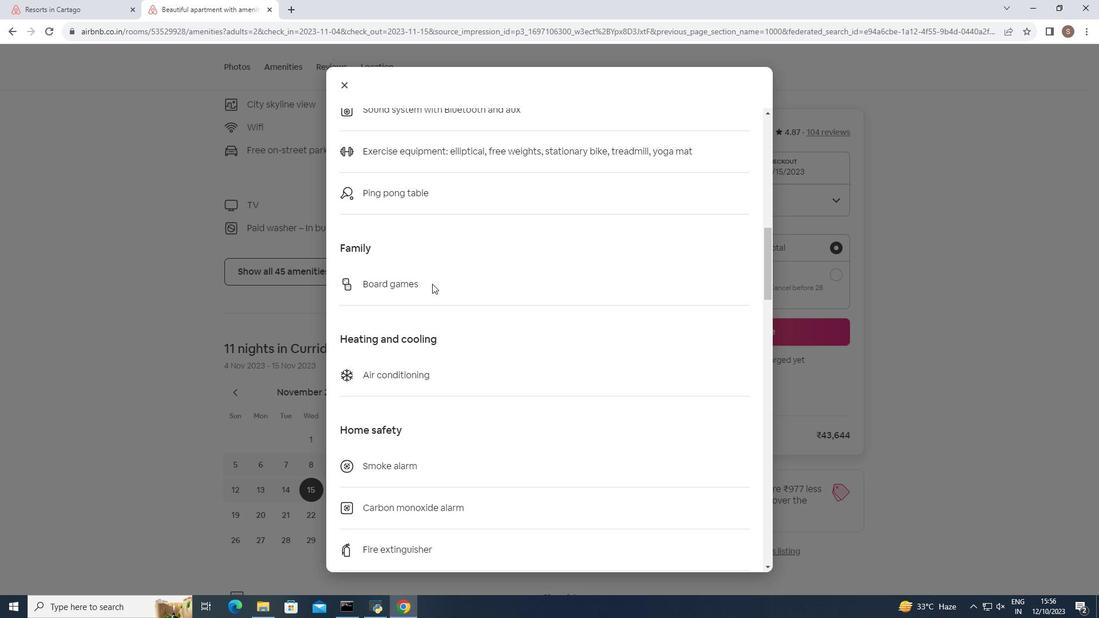 
Action: Mouse scrolled (432, 283) with delta (0, 0)
Screenshot: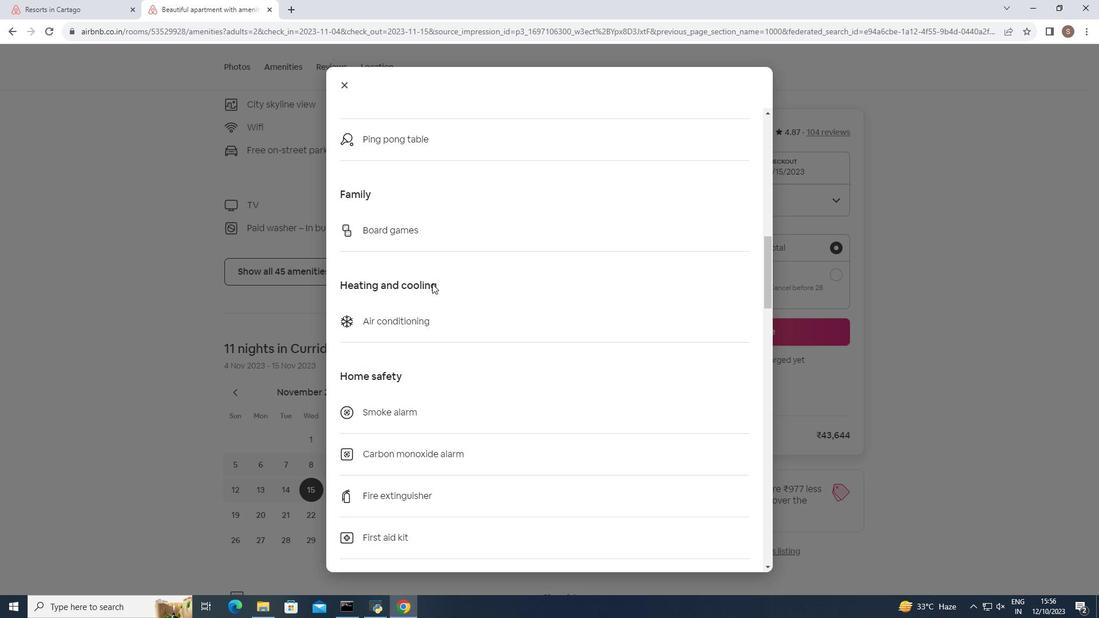 
Action: Mouse scrolled (432, 283) with delta (0, 0)
Screenshot: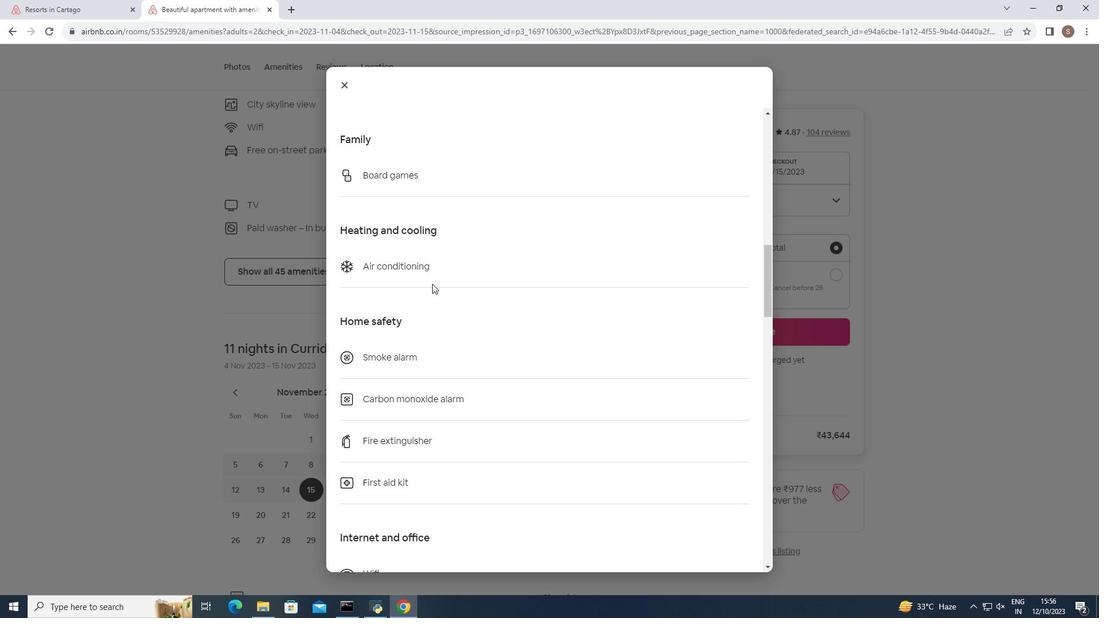 
Action: Mouse scrolled (432, 283) with delta (0, 0)
Screenshot: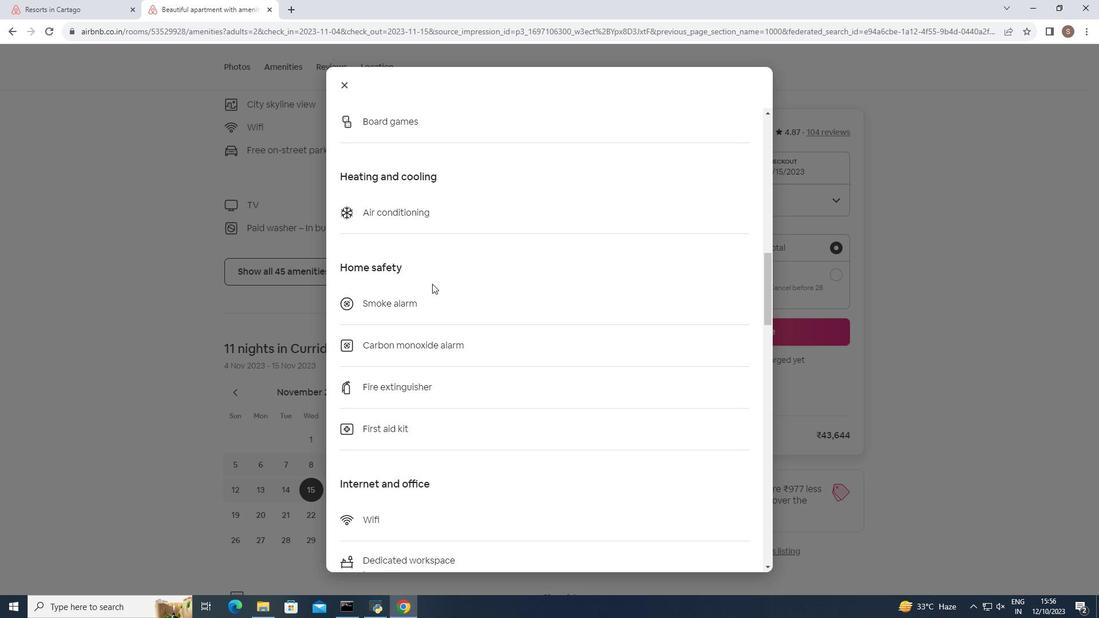 
Action: Mouse scrolled (432, 283) with delta (0, 0)
Screenshot: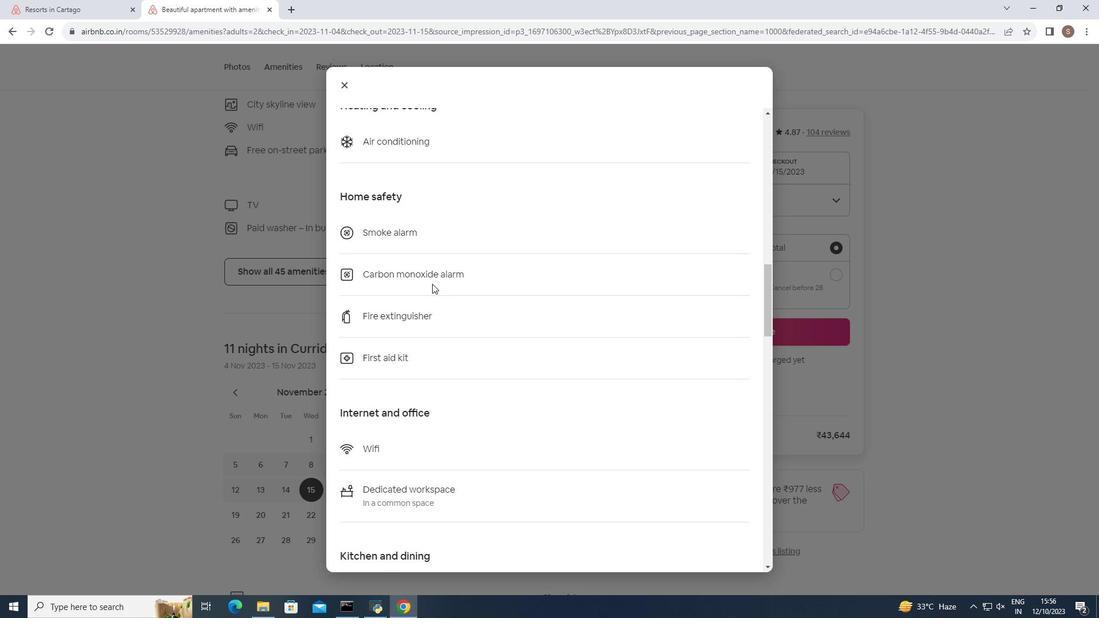 
Action: Mouse scrolled (432, 283) with delta (0, 0)
Screenshot: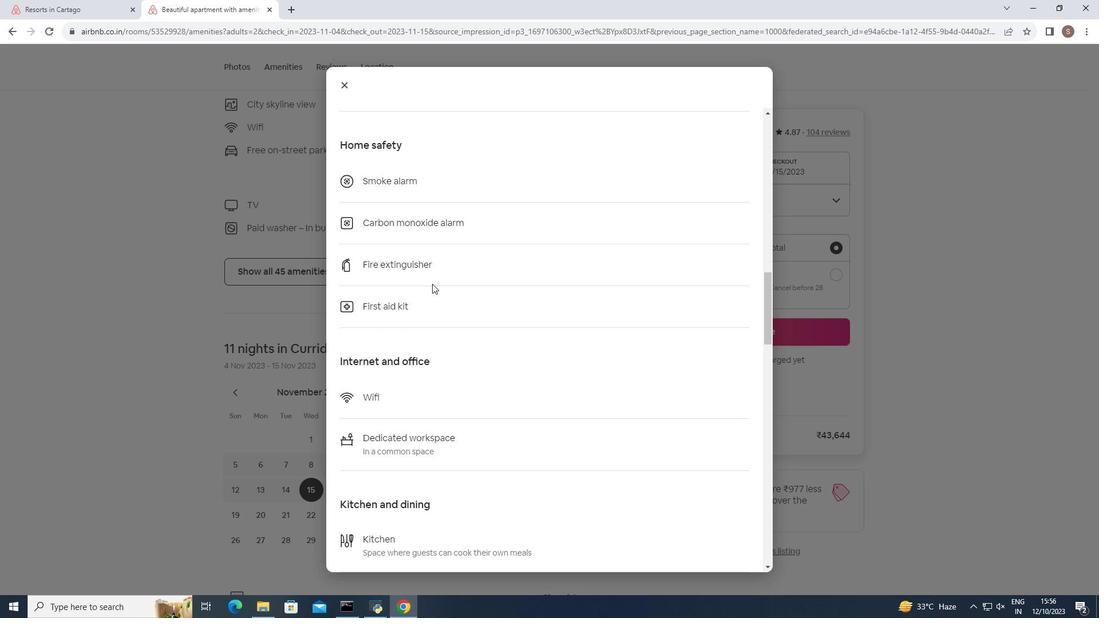 
Action: Mouse scrolled (432, 283) with delta (0, 0)
Screenshot: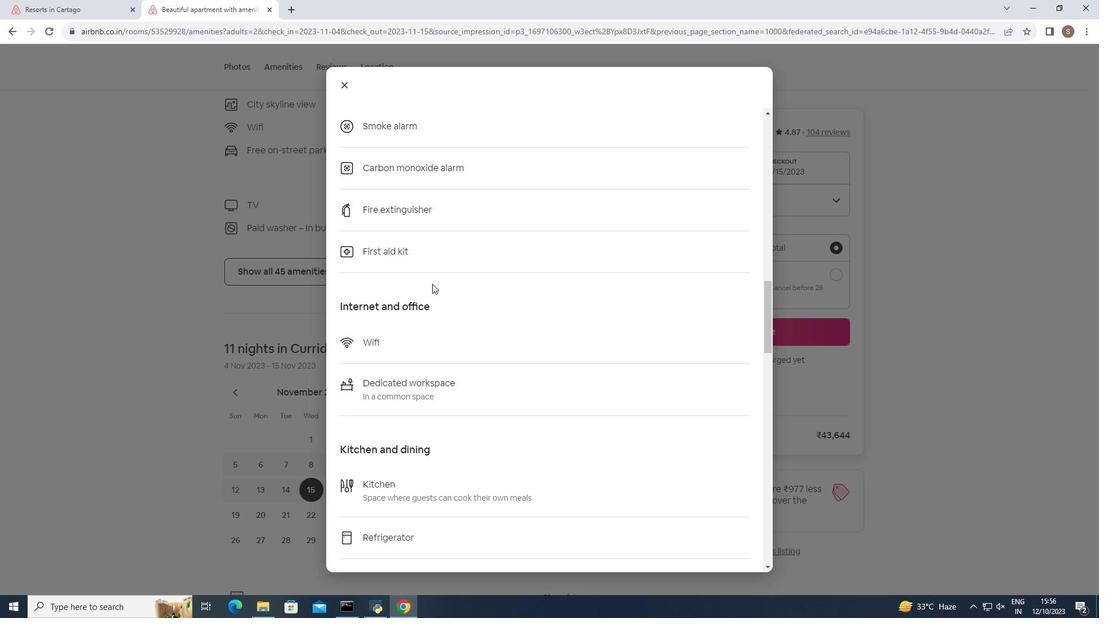 
Action: Mouse scrolled (432, 283) with delta (0, 0)
Screenshot: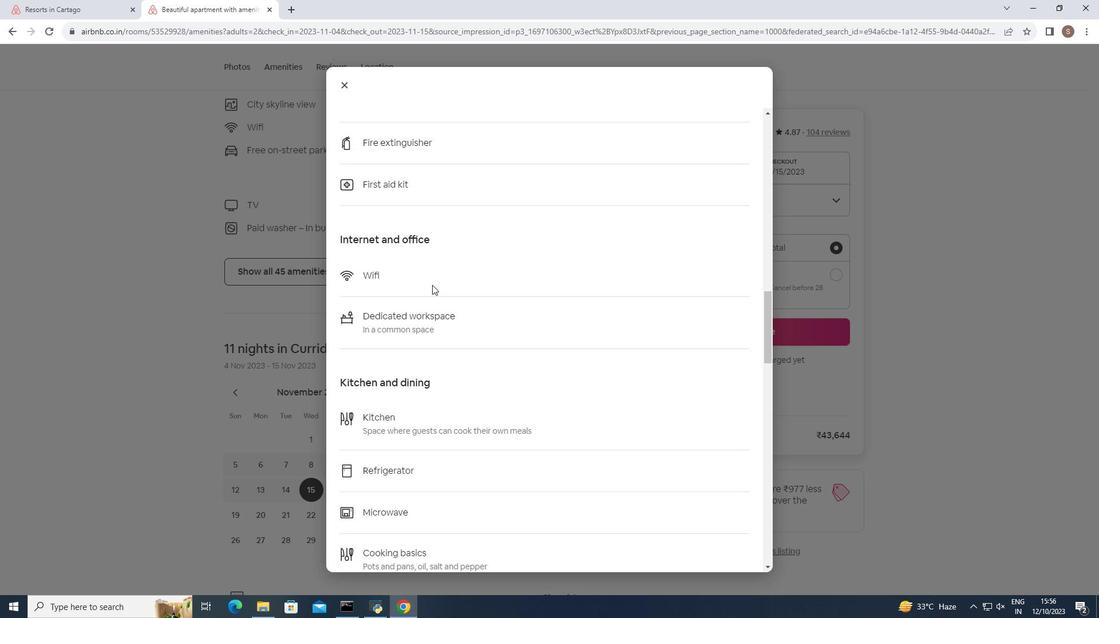 
Action: Mouse moved to (432, 285)
Screenshot: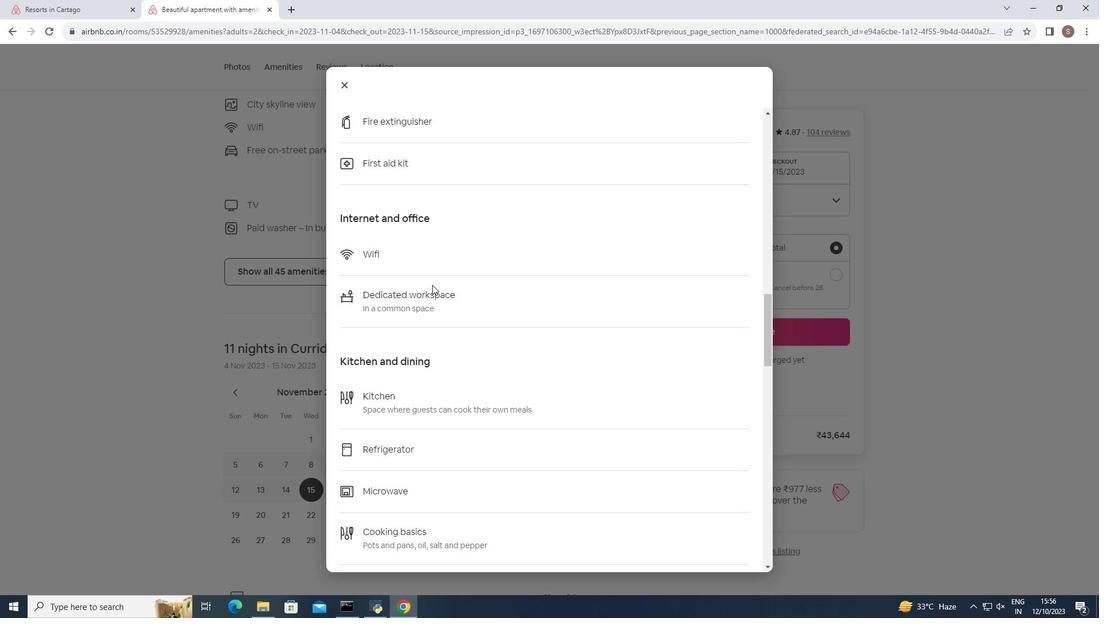 
Action: Mouse scrolled (432, 284) with delta (0, 0)
Screenshot: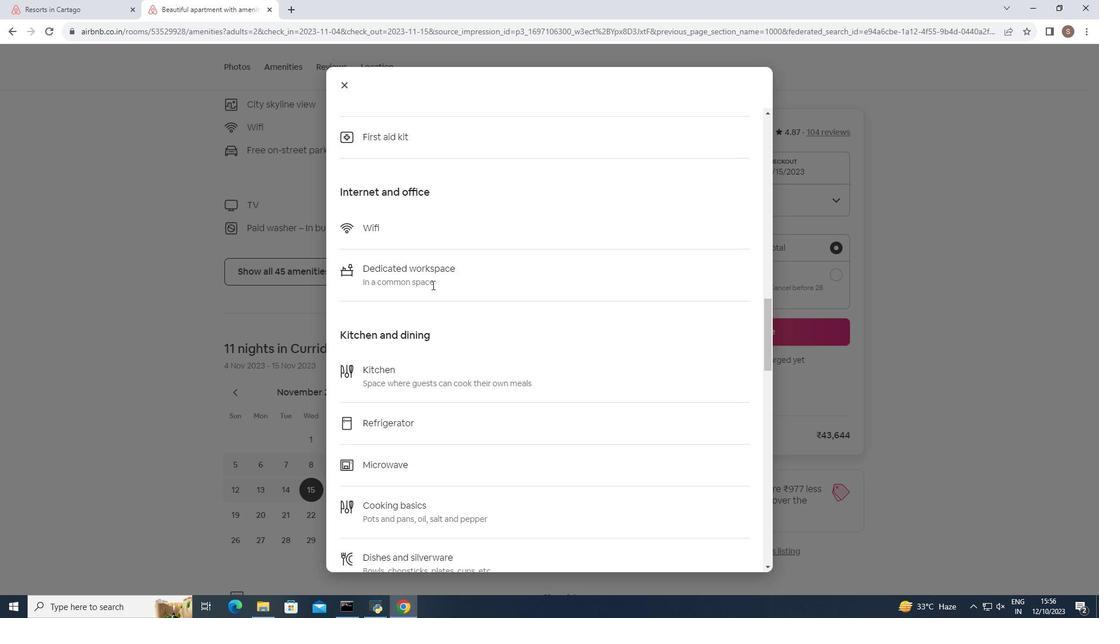 
Action: Mouse scrolled (432, 284) with delta (0, 0)
Screenshot: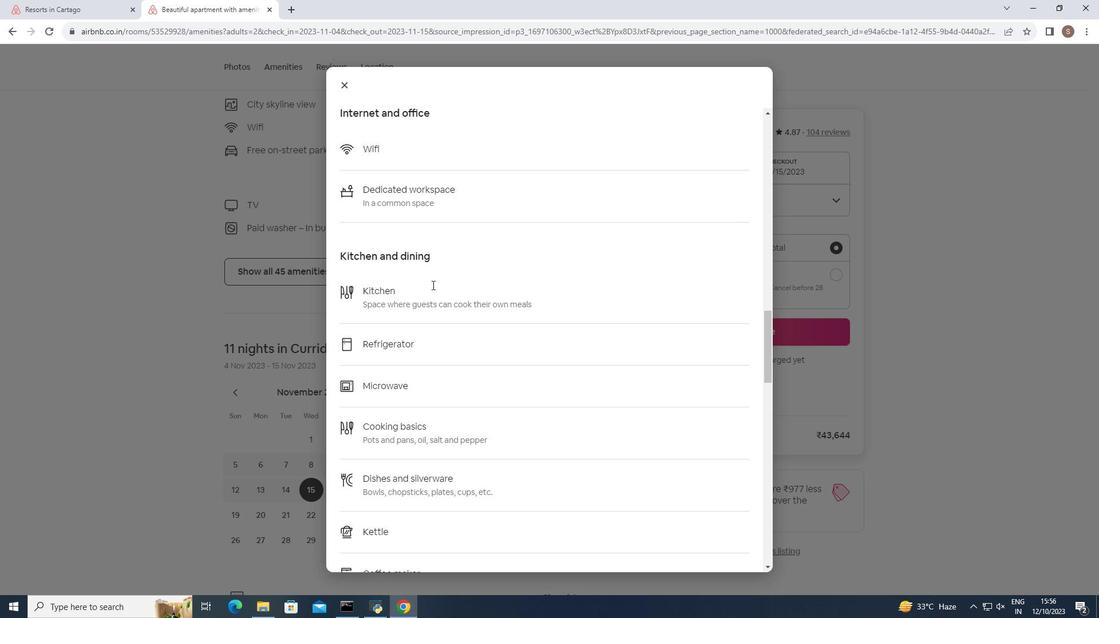 
Action: Mouse scrolled (432, 284) with delta (0, 0)
Screenshot: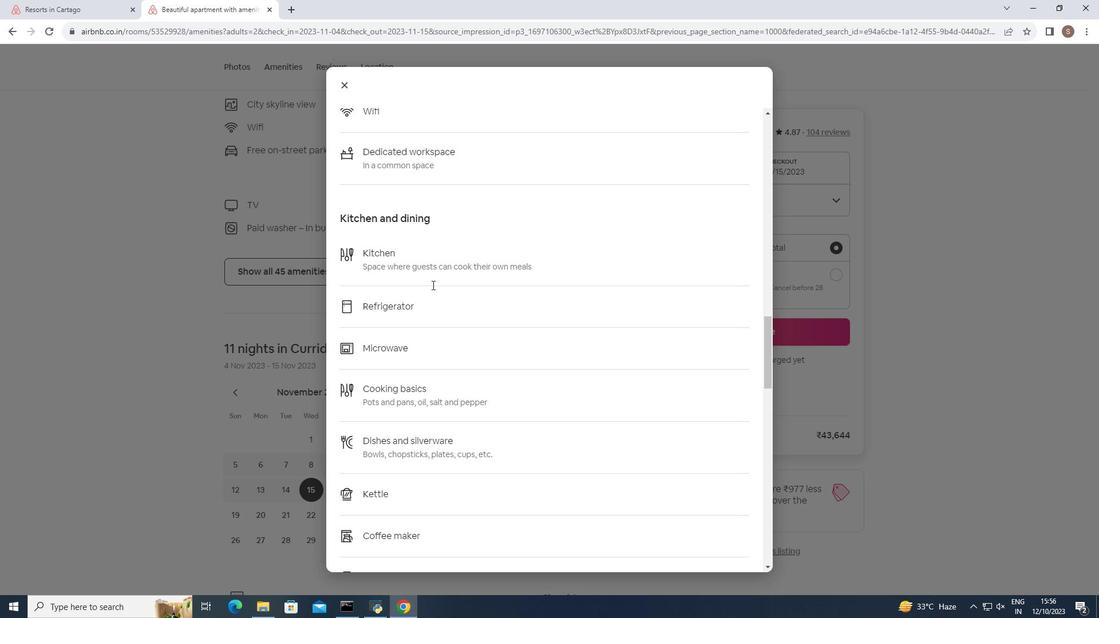
Action: Mouse scrolled (432, 284) with delta (0, 0)
Screenshot: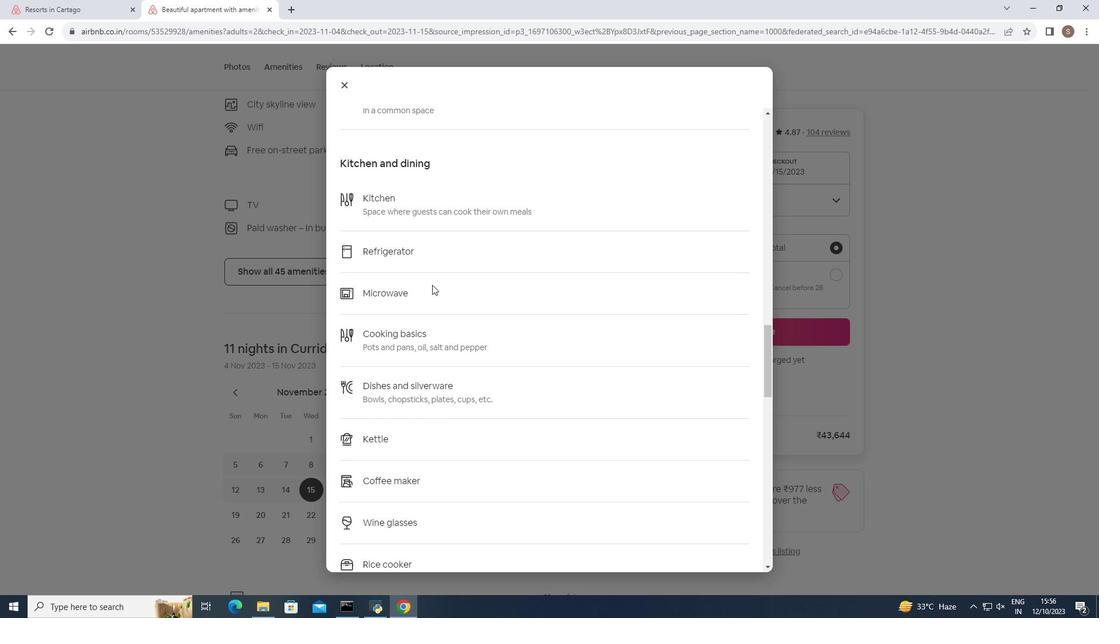 
Action: Mouse scrolled (432, 284) with delta (0, 0)
Screenshot: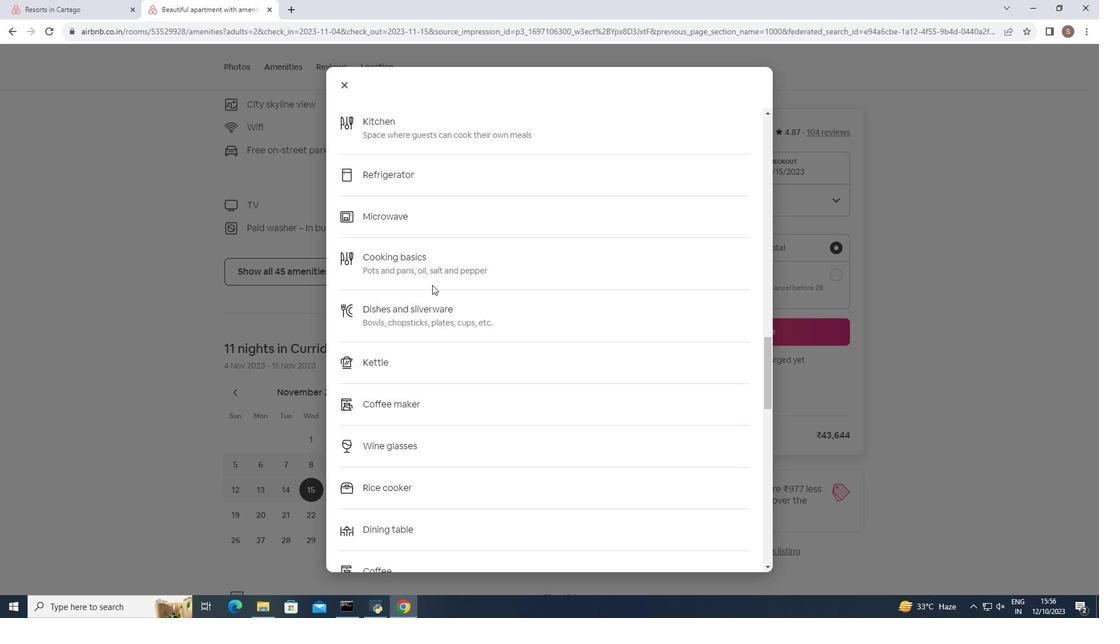 
Action: Mouse moved to (432, 285)
Screenshot: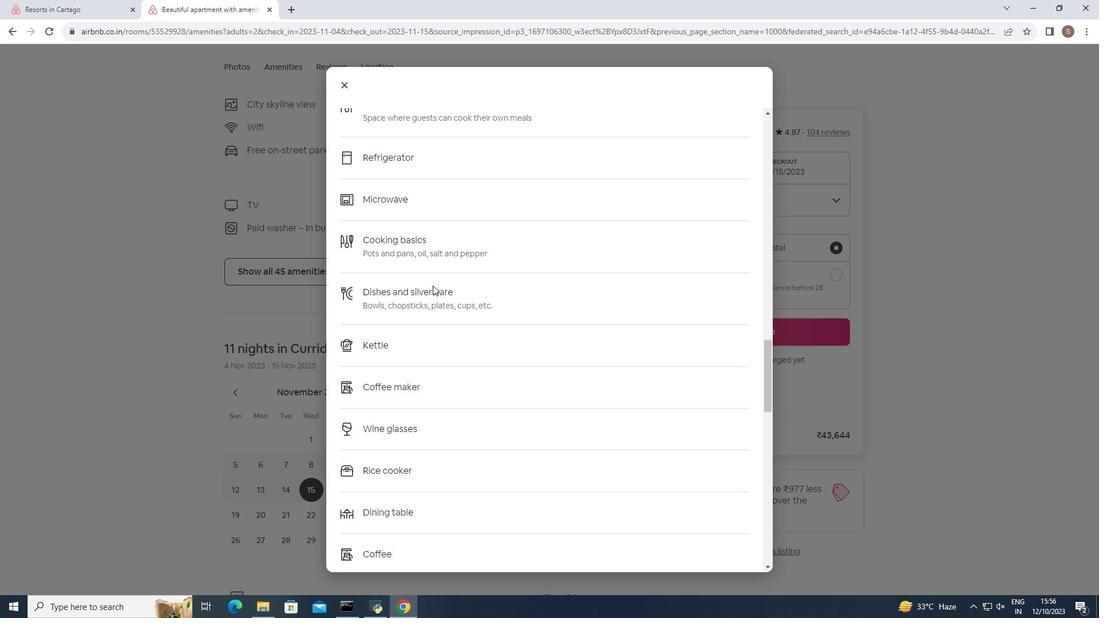 
Action: Mouse scrolled (432, 285) with delta (0, 0)
Screenshot: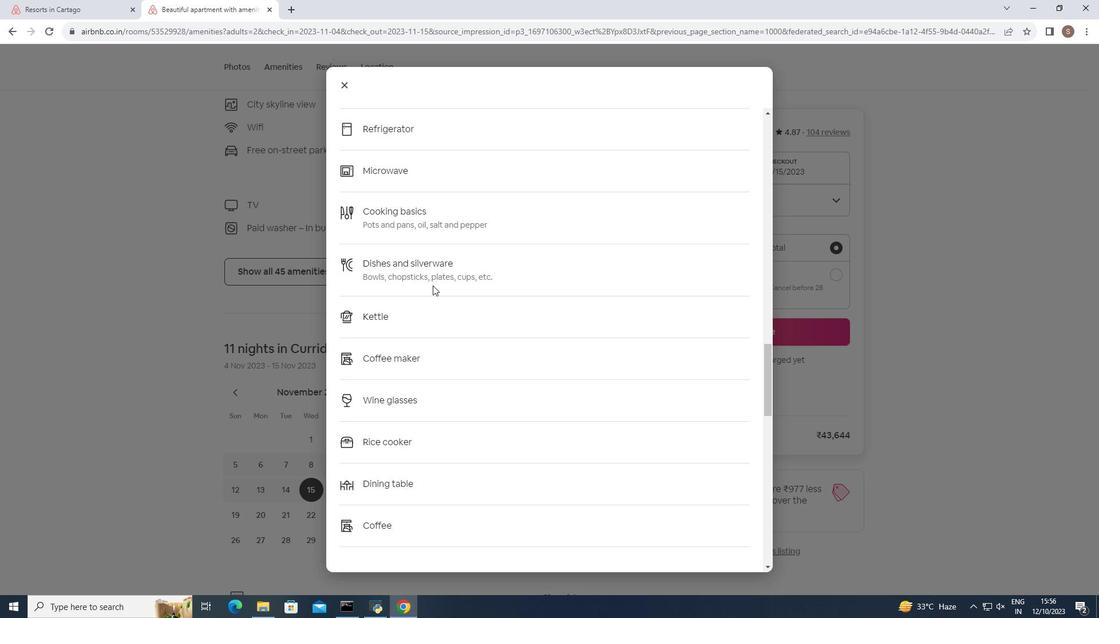 
Action: Mouse scrolled (432, 285) with delta (0, 0)
Screenshot: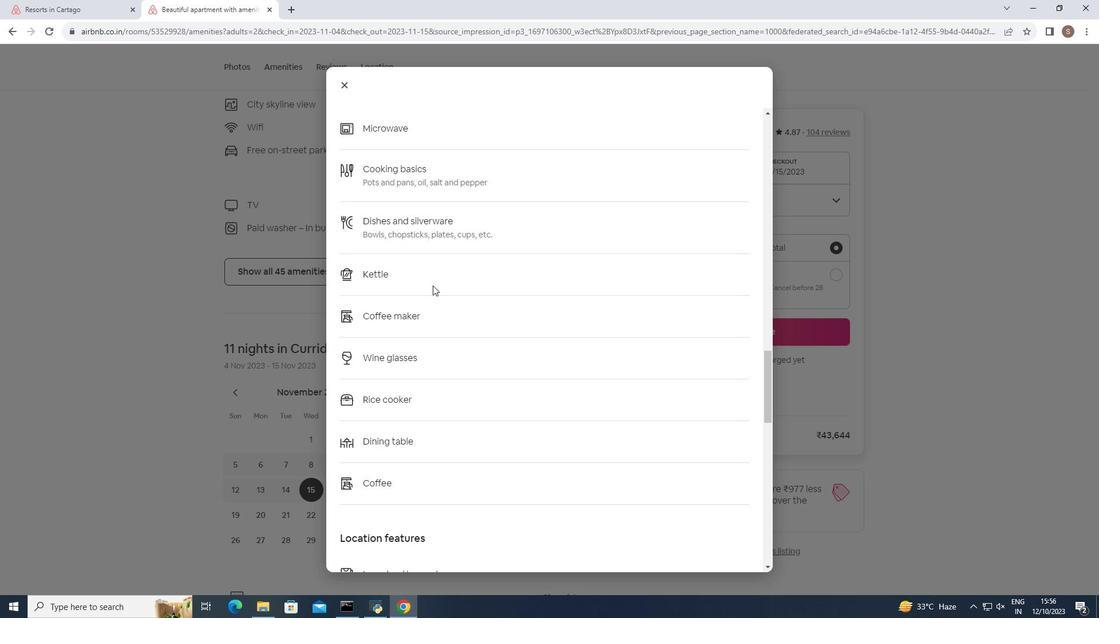 
Action: Mouse scrolled (432, 285) with delta (0, 0)
Screenshot: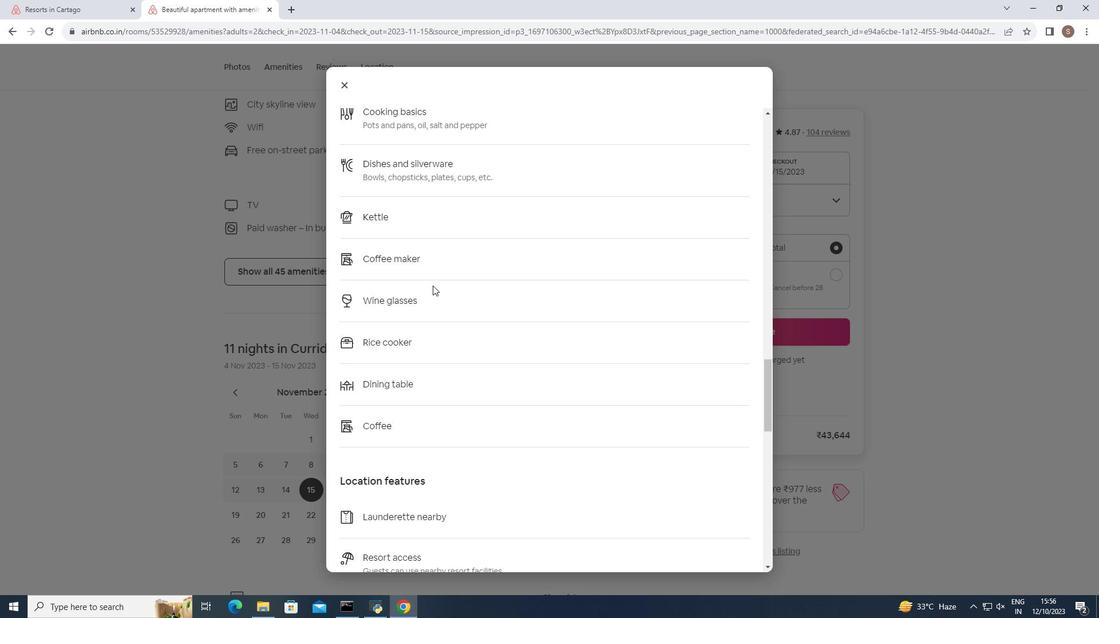 
Action: Mouse scrolled (432, 285) with delta (0, 0)
Screenshot: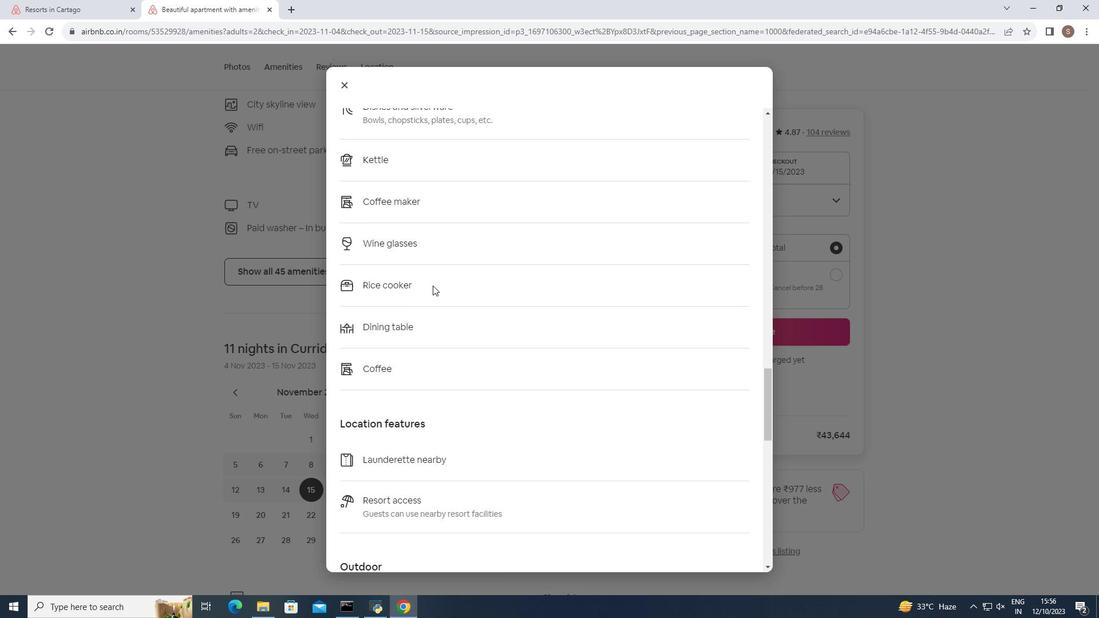 
Action: Mouse scrolled (432, 285) with delta (0, 0)
Screenshot: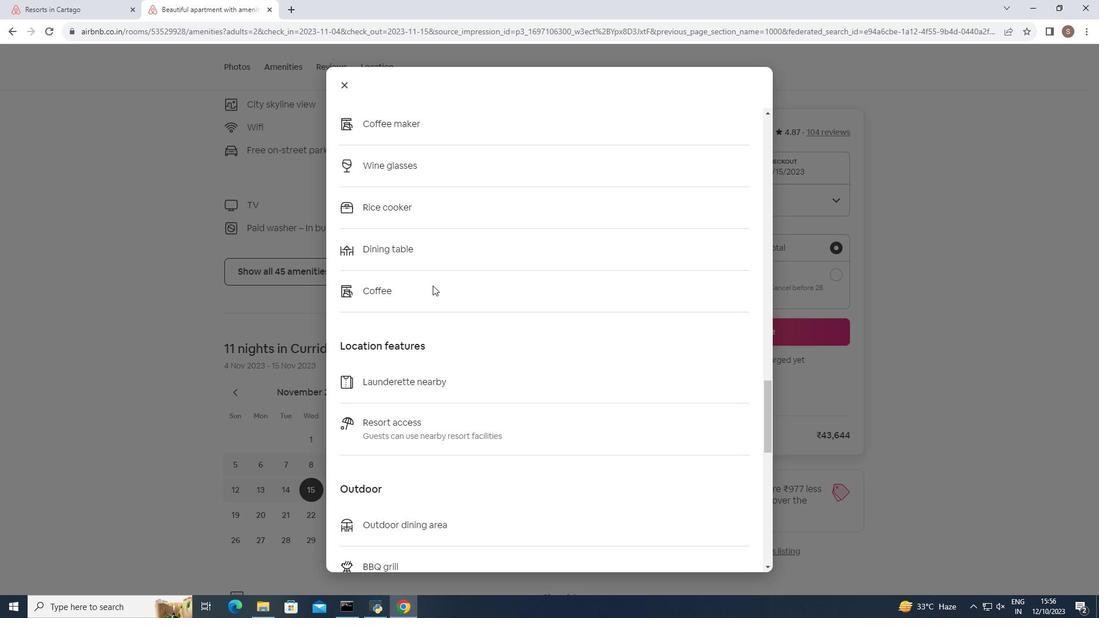 
Action: Mouse scrolled (432, 285) with delta (0, 0)
Screenshot: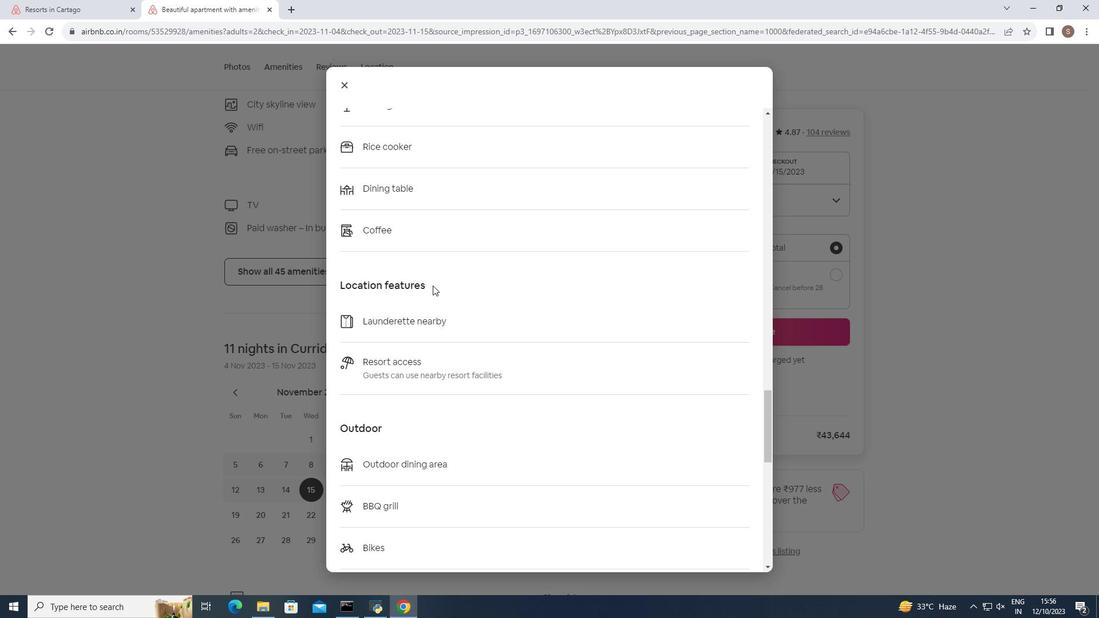 
Action: Mouse scrolled (432, 285) with delta (0, 0)
Screenshot: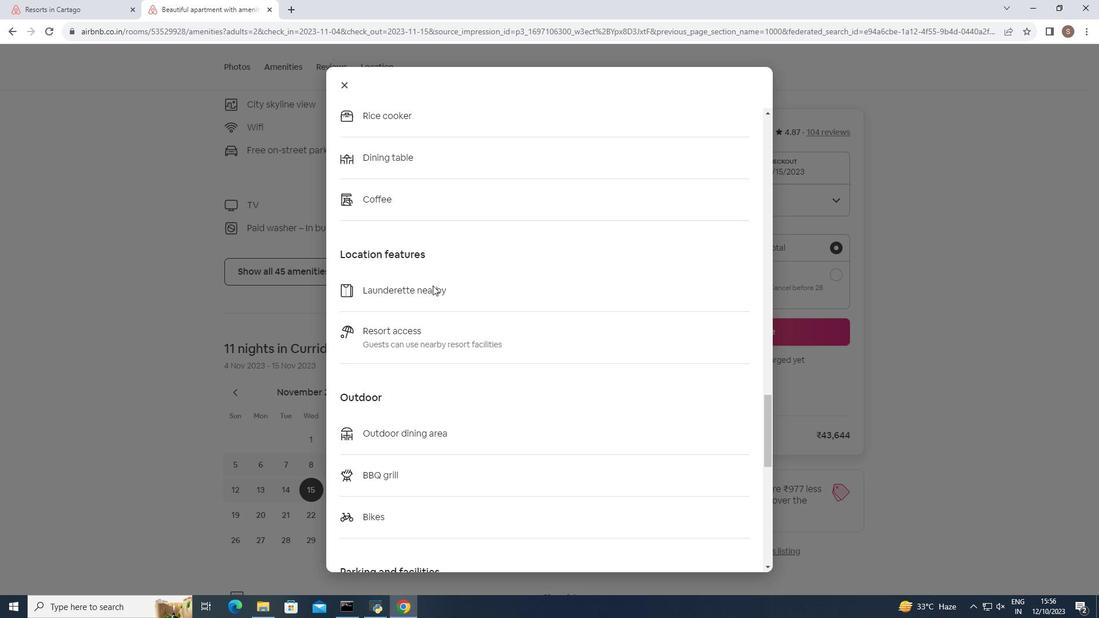 
Action: Mouse scrolled (432, 285) with delta (0, 0)
